 Task: Vibrant graphic letterhead purple modern-geometric.
Action: Mouse moved to (69, 76)
Screenshot: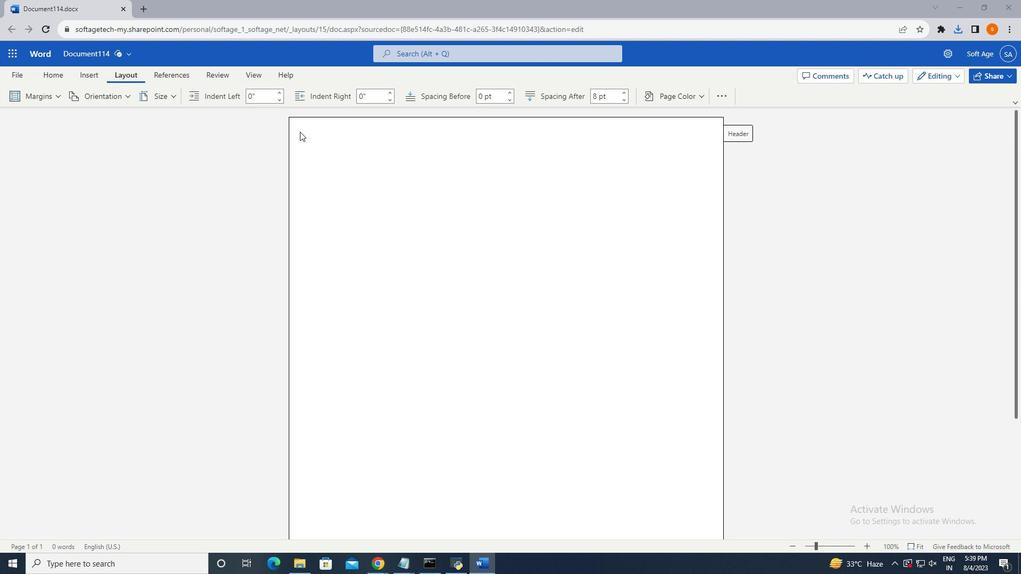 
Action: Mouse pressed left at (69, 76)
Screenshot: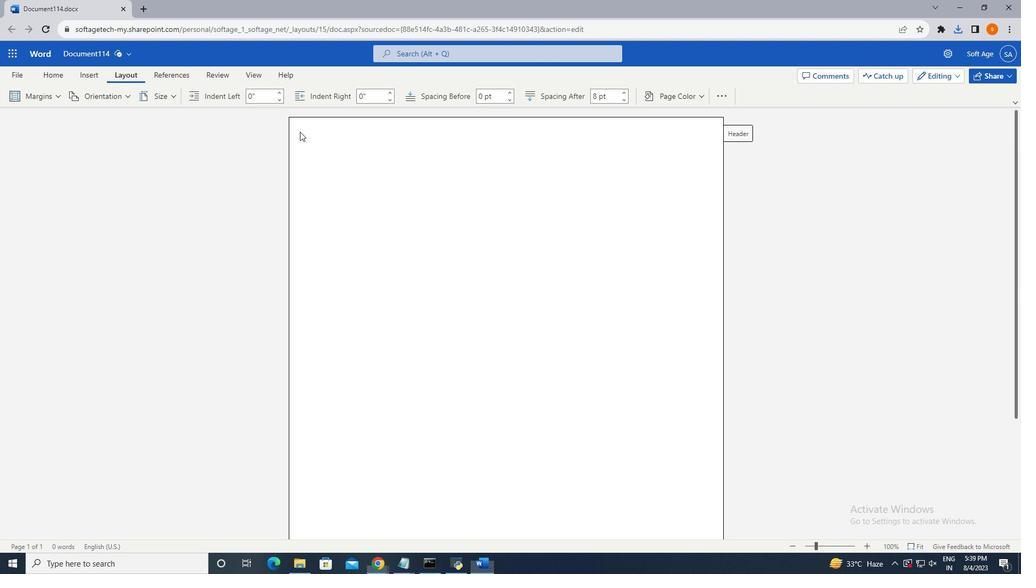 
Action: Mouse moved to (69, 69)
Screenshot: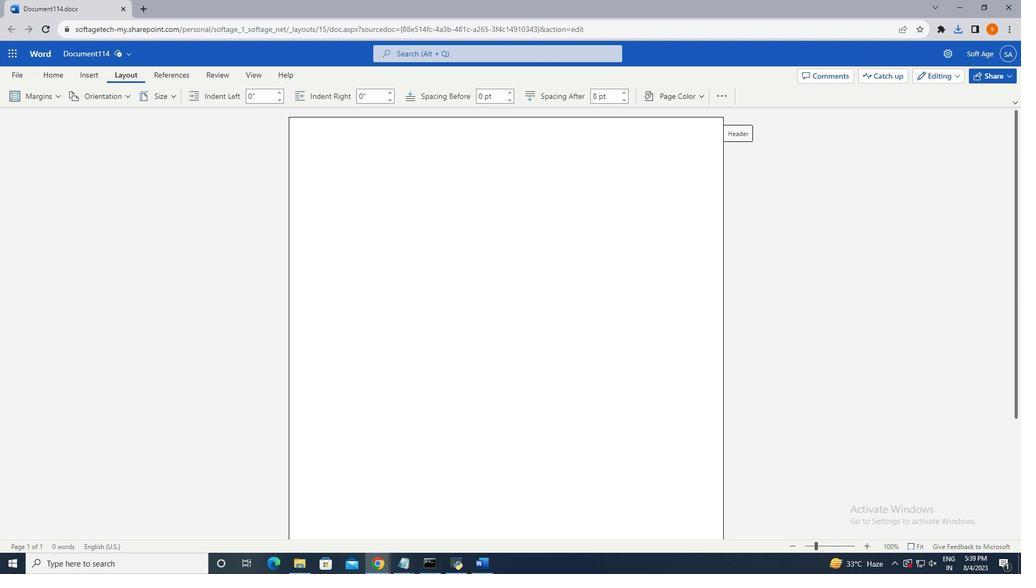 
Action: Mouse pressed left at (69, 69)
Screenshot: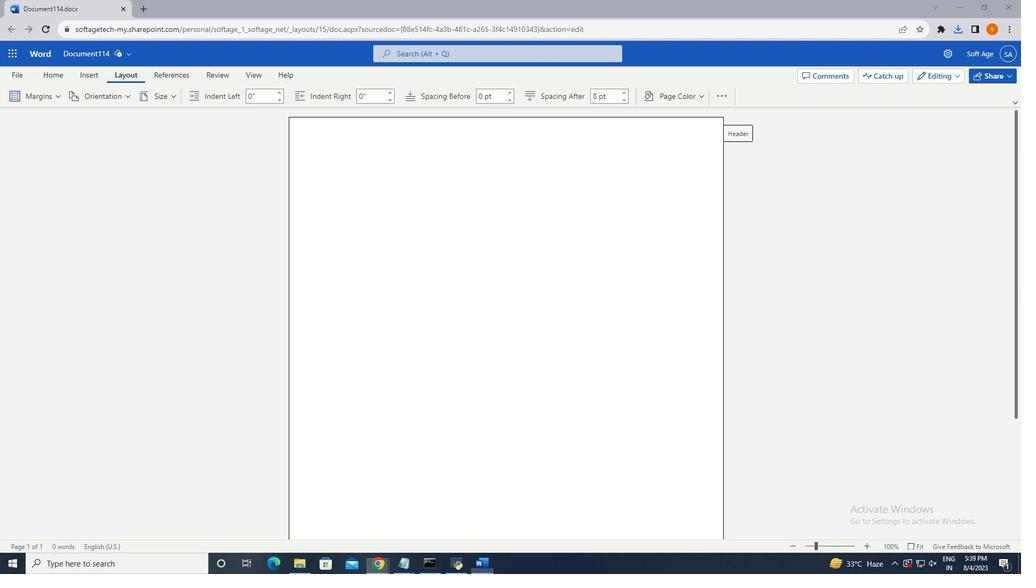 
Action: Mouse moved to (69, 91)
Screenshot: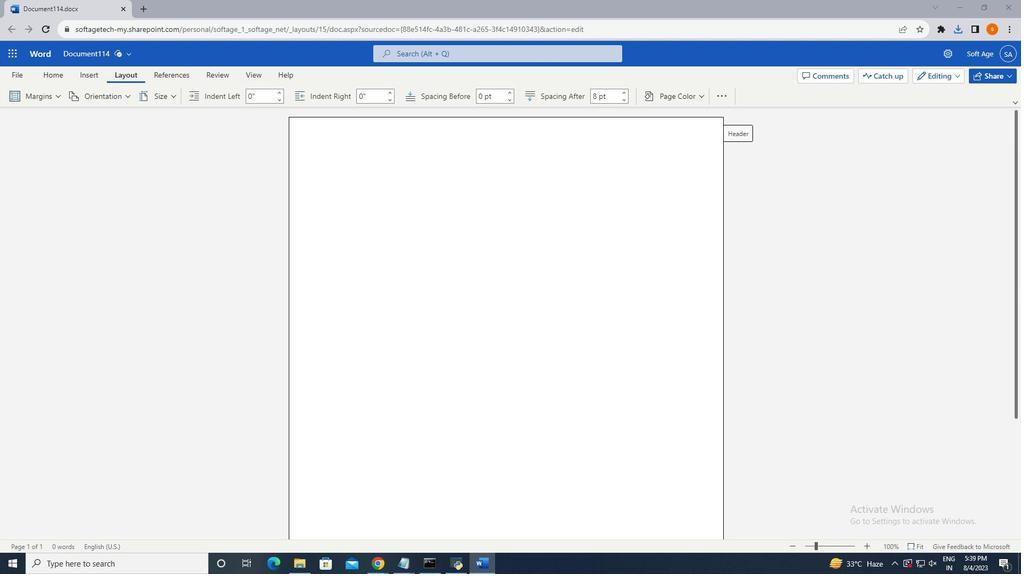 
Action: Mouse pressed left at (69, 91)
Screenshot: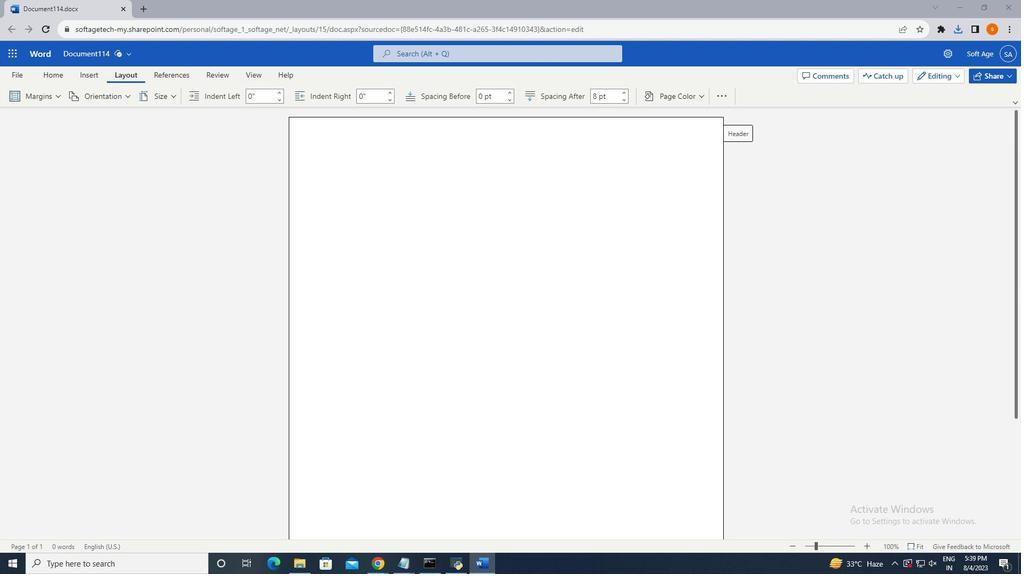 
Action: Key pressed ctrl+C
Screenshot: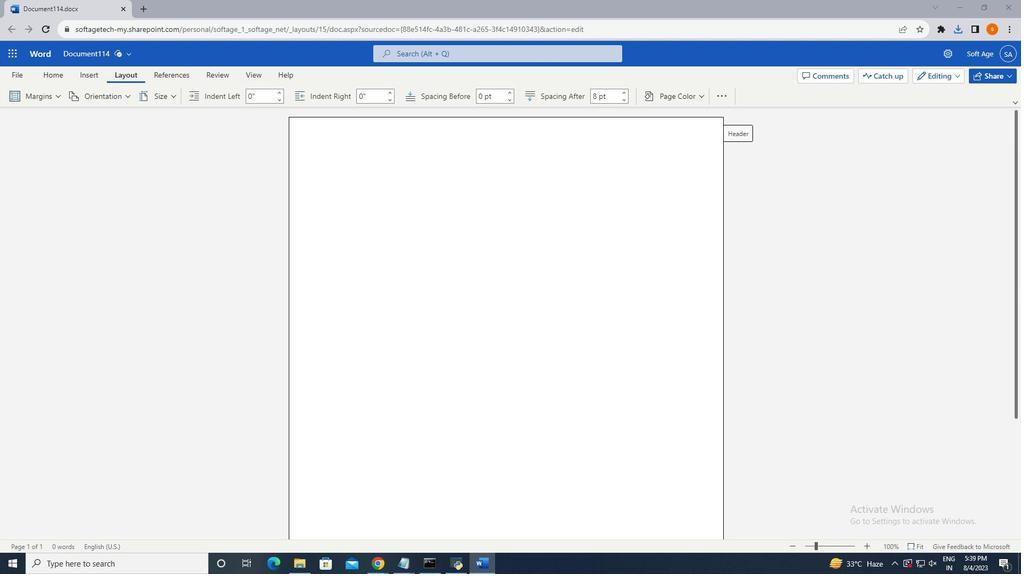 
Action: Mouse moved to (69, 73)
Screenshot: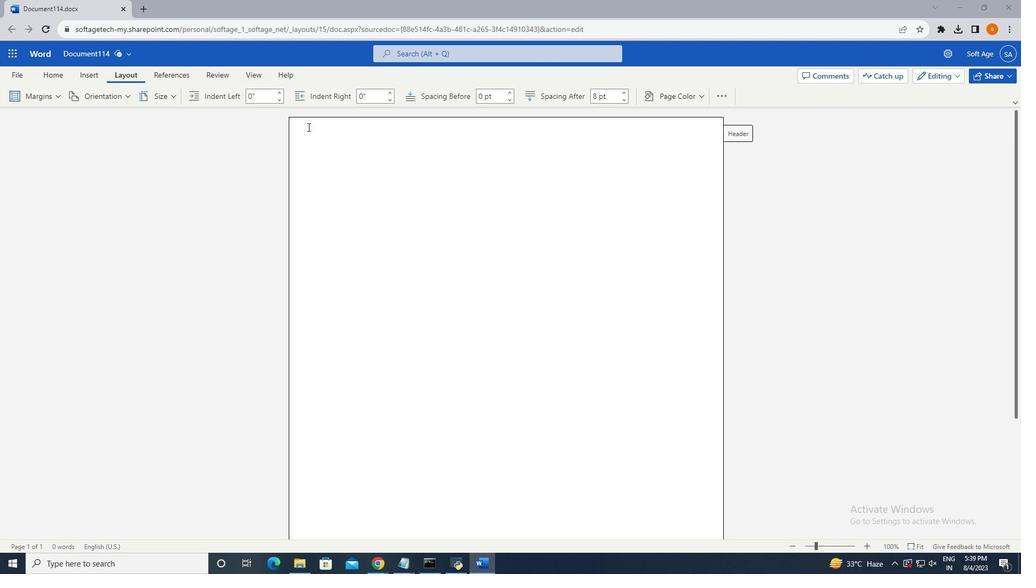 
Action: Mouse pressed left at (69, 73)
Screenshot: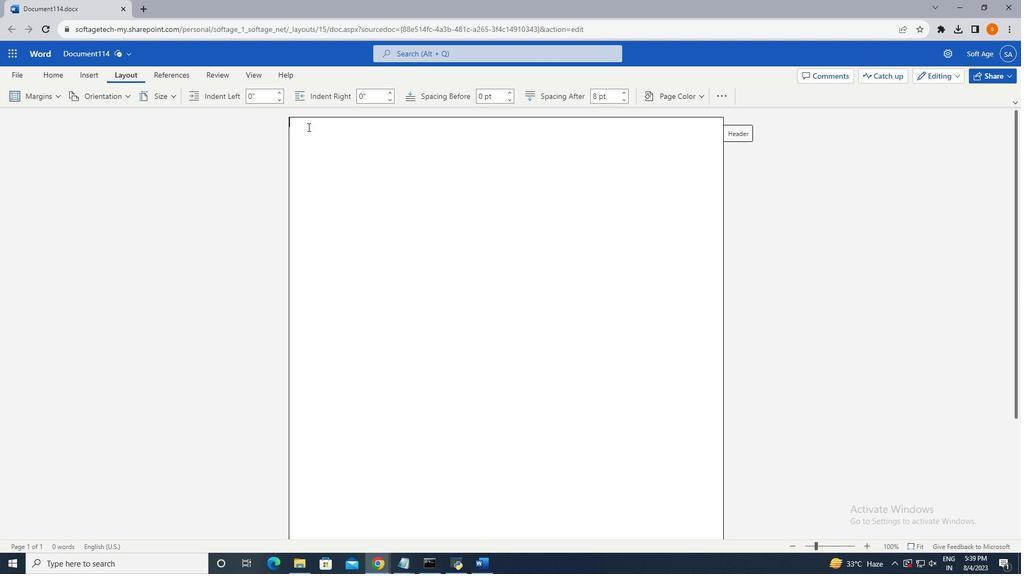 
Action: Mouse moved to (69, 72)
Screenshot: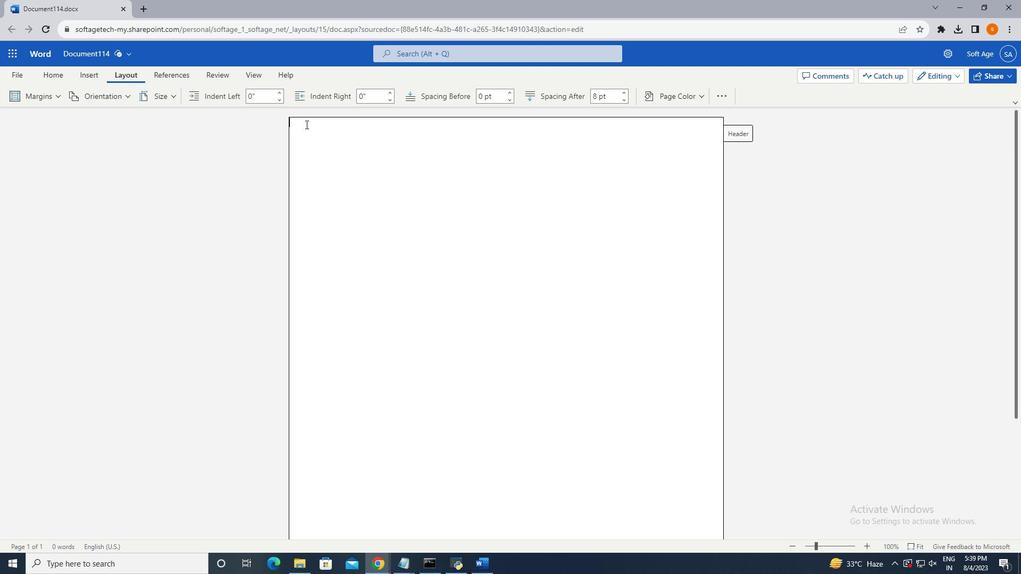 
Action: Key pressed ctrl+V
Screenshot: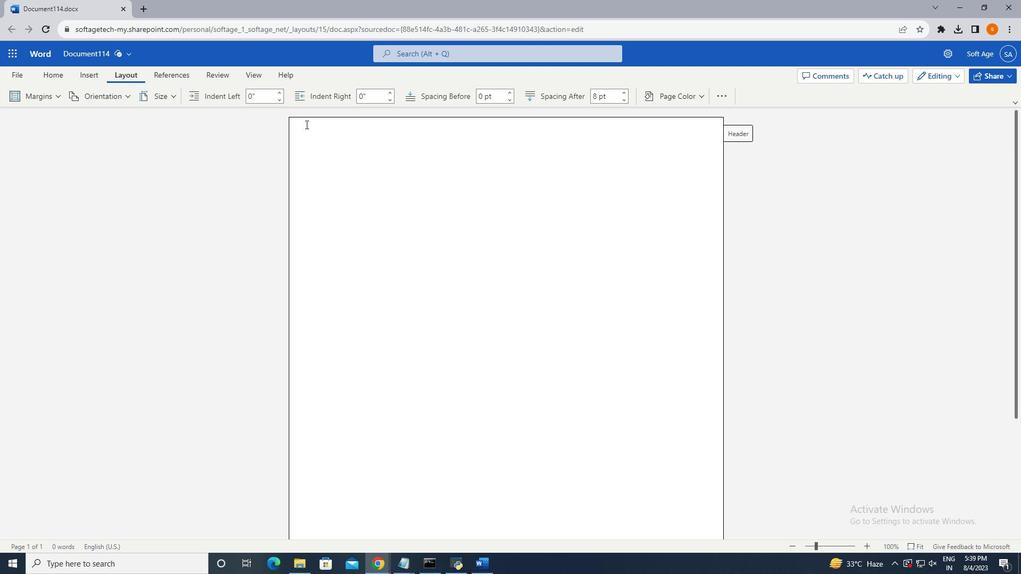 
Action: Mouse moved to (69, 92)
Screenshot: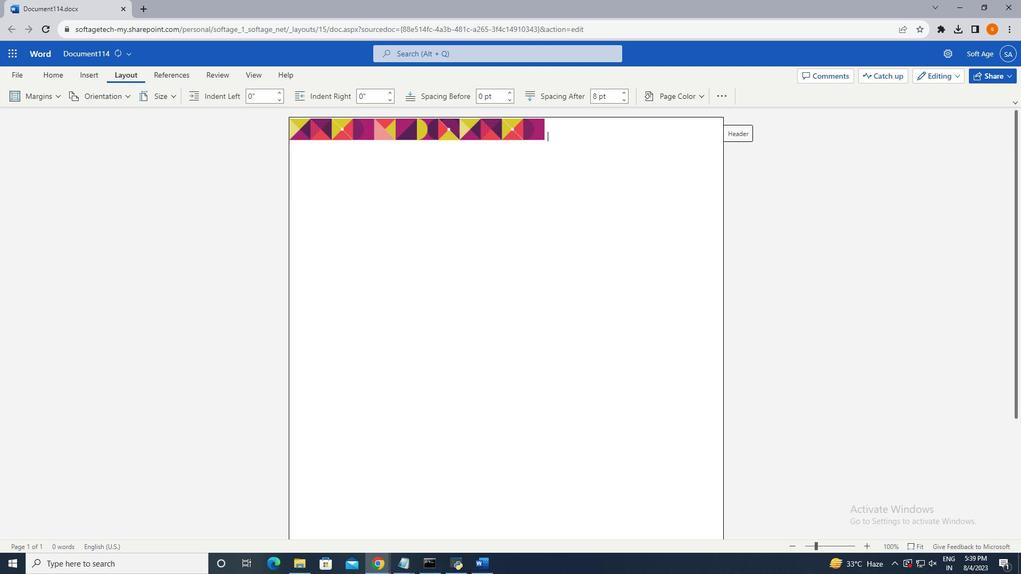 
Action: Mouse pressed left at (69, 92)
Screenshot: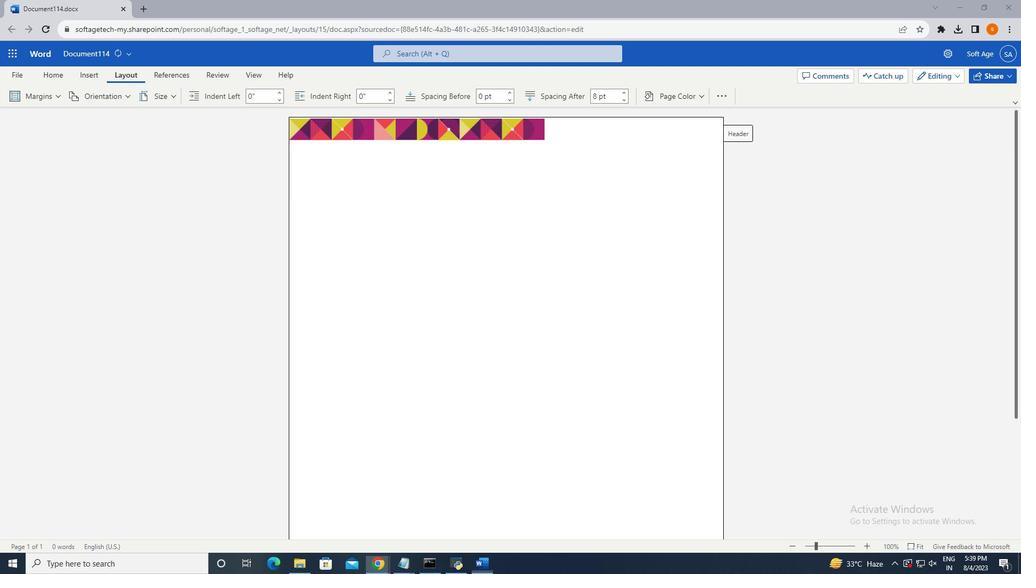 
Action: Mouse pressed left at (69, 92)
Screenshot: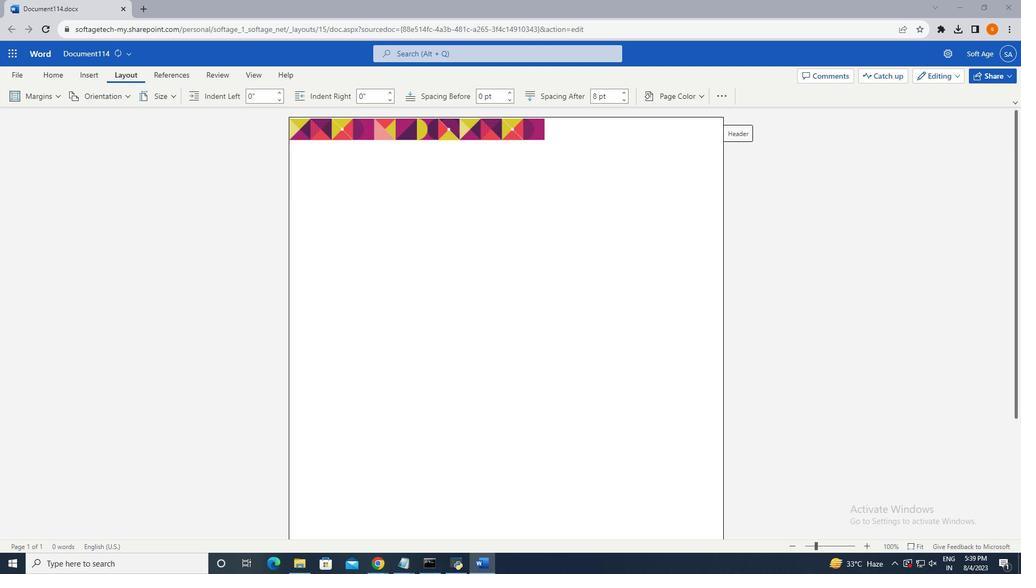
Action: Key pressed ctrl+C
Screenshot: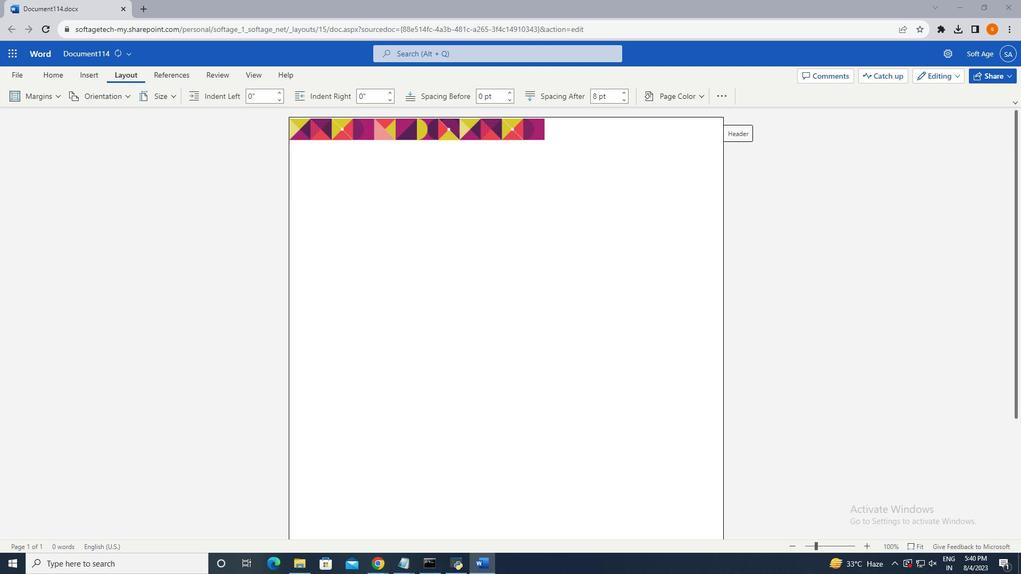
Action: Mouse moved to (69, 75)
Screenshot: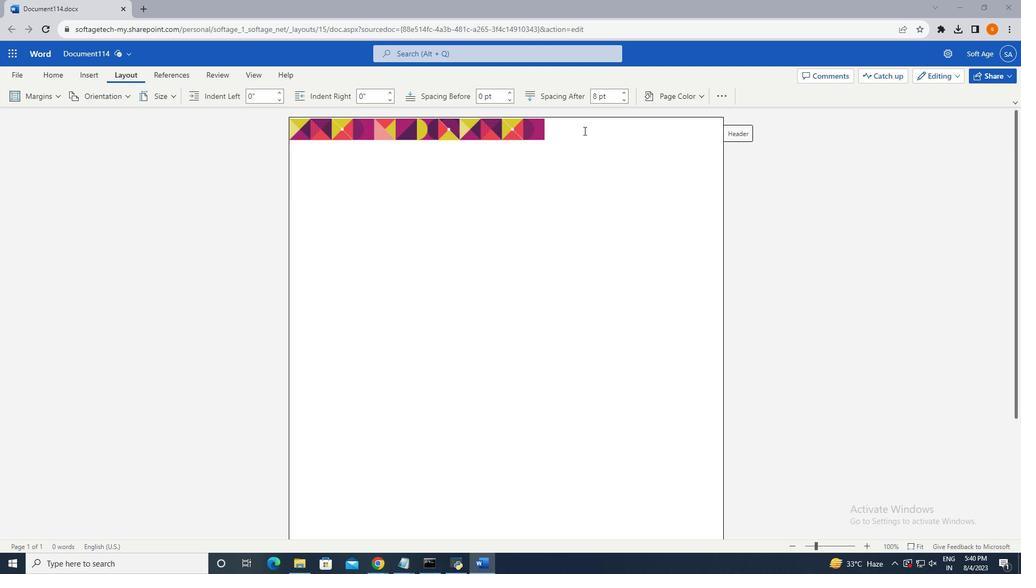 
Action: Mouse pressed left at (69, 75)
Screenshot: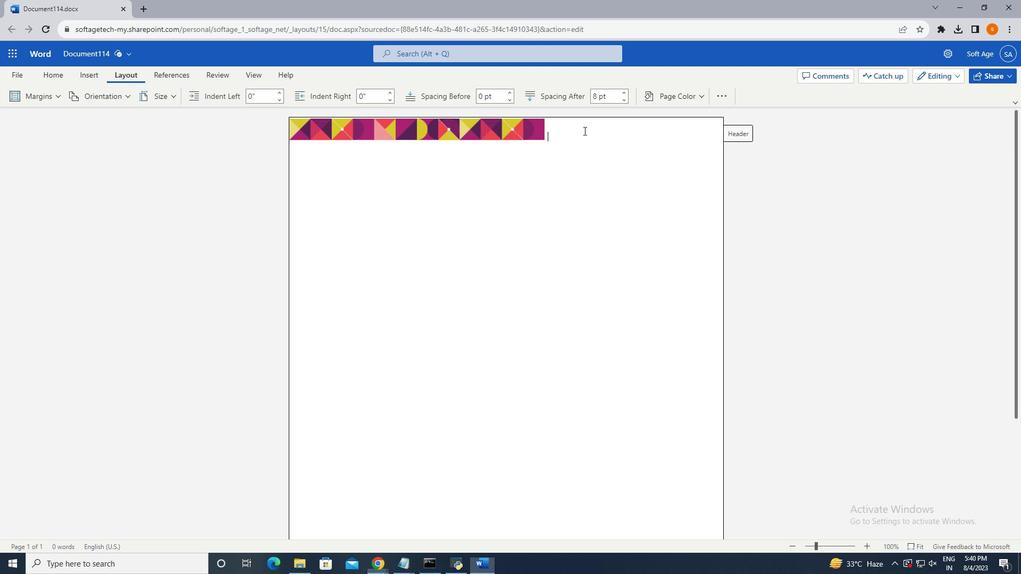 
Action: Mouse moved to (69, 73)
Screenshot: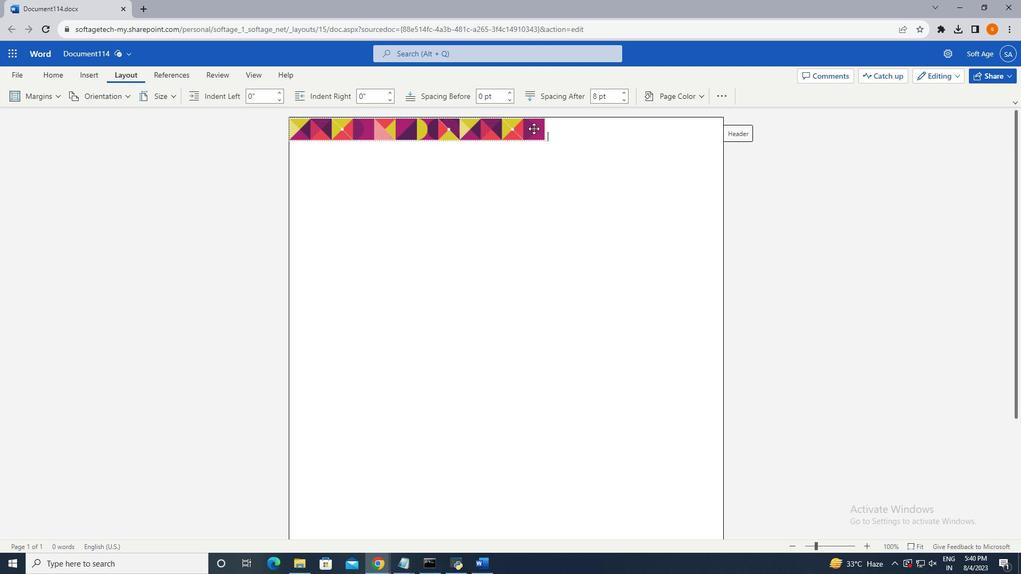 
Action: Key pressed ctrl+V
Screenshot: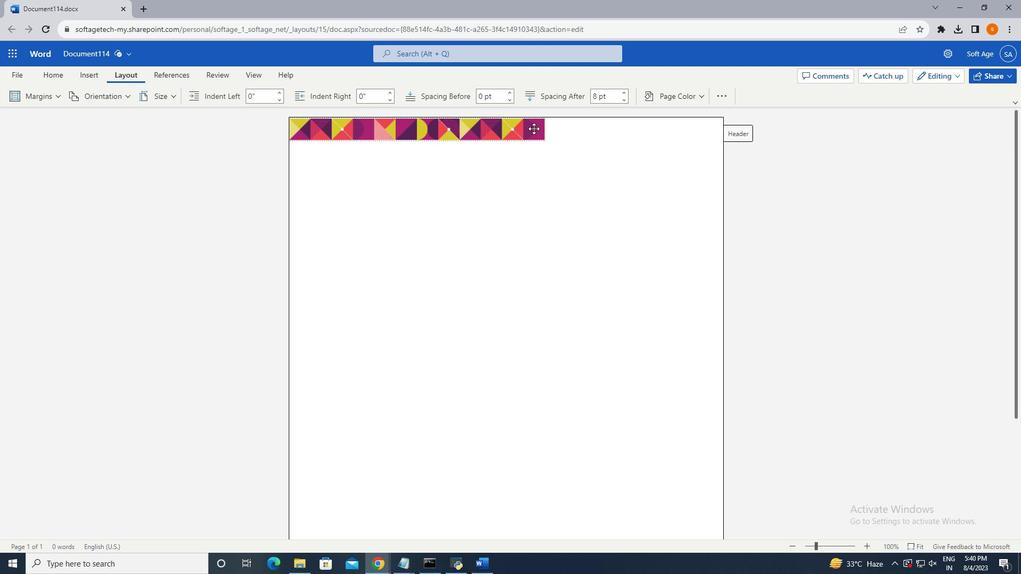 
Action: Mouse moved to (69, 80)
Screenshot: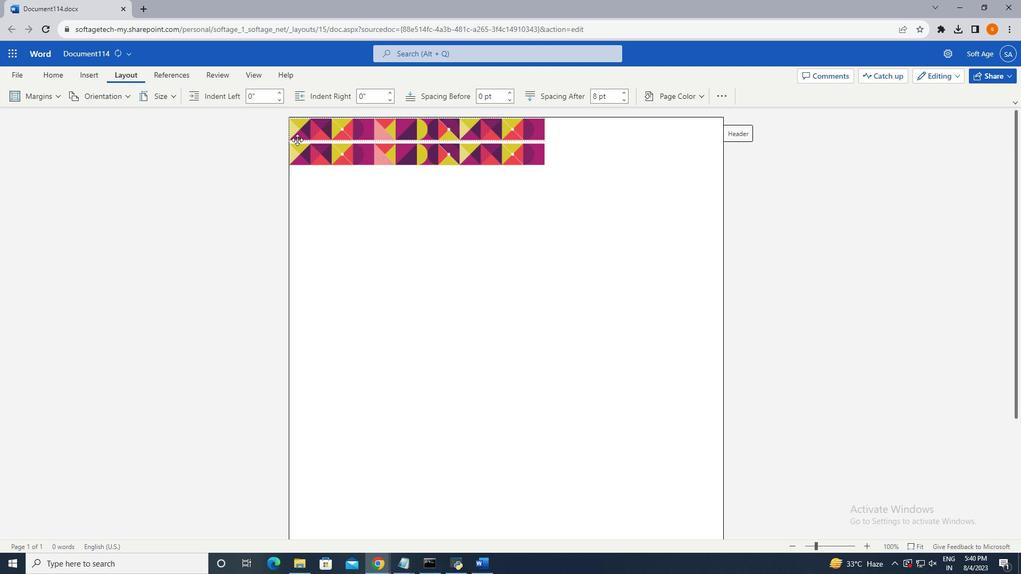 
Action: Mouse pressed left at (69, 80)
Screenshot: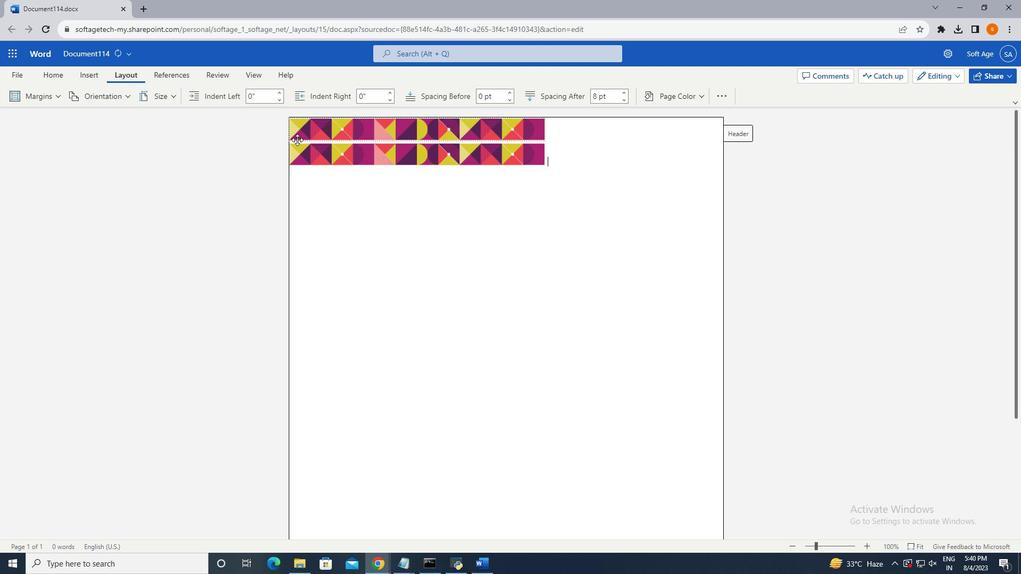 
Action: Mouse moved to (69, 91)
Screenshot: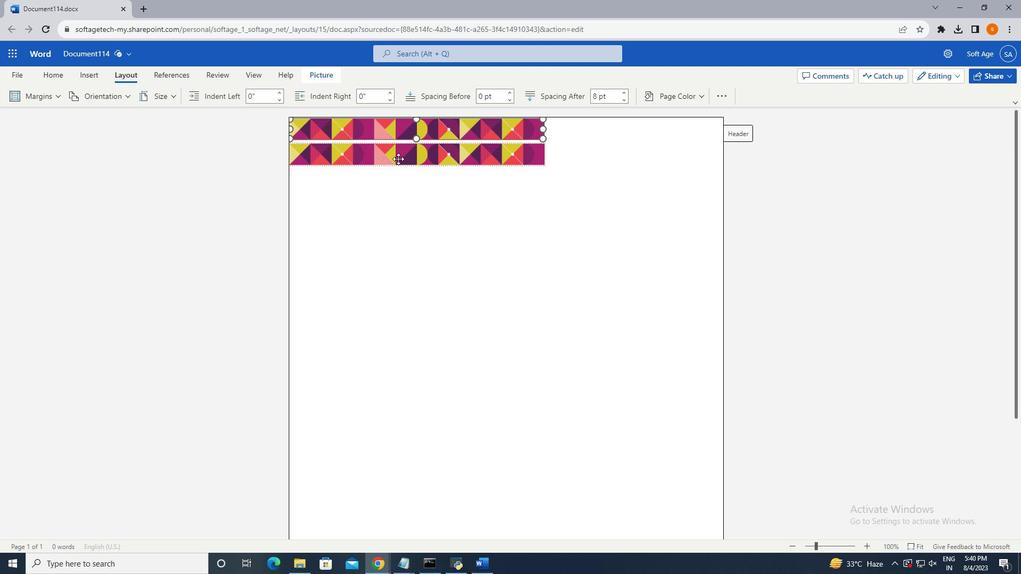 
Action: Mouse pressed left at (69, 91)
Screenshot: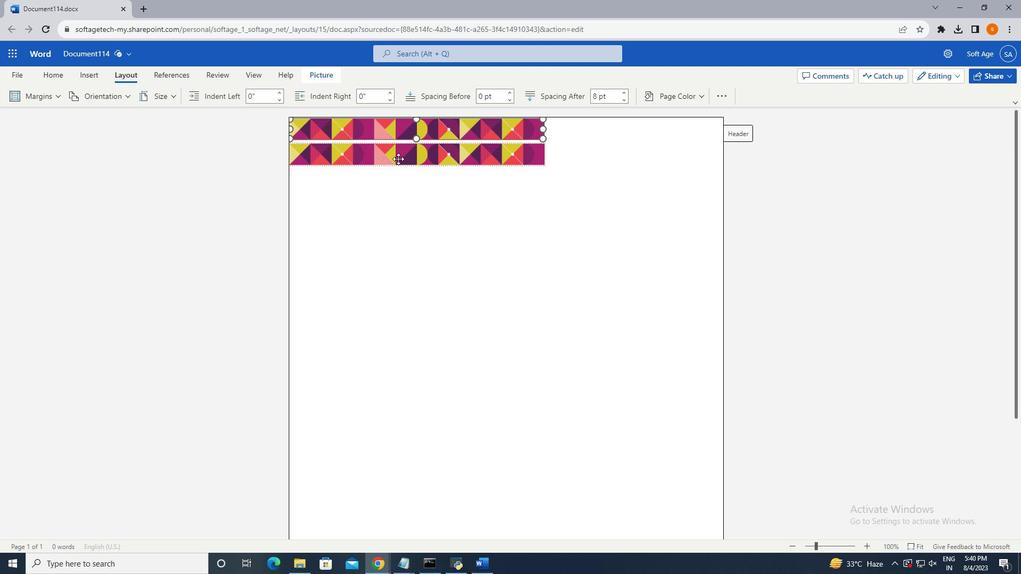 
Action: Mouse moved to (69, 90)
Screenshot: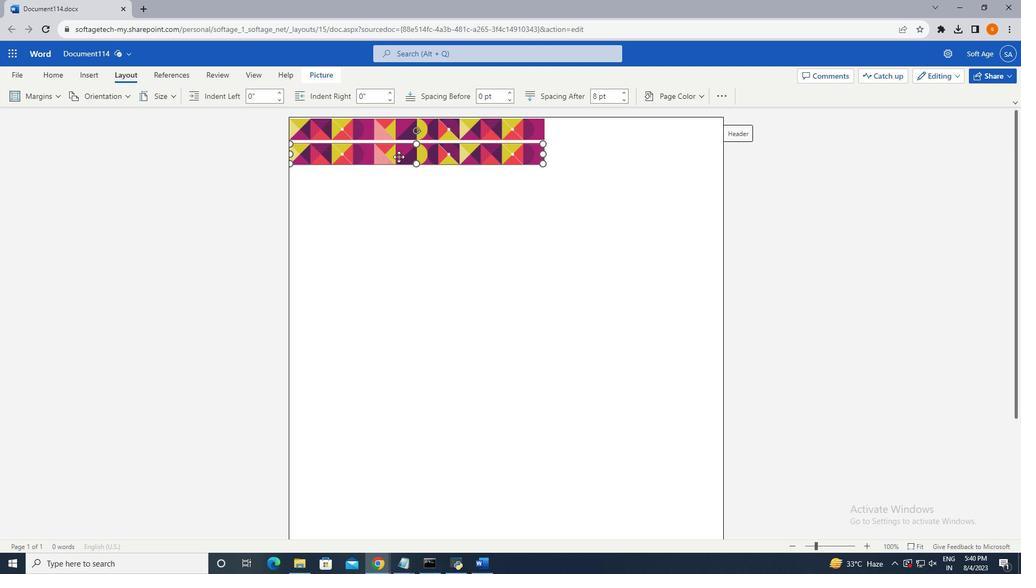 
Action: Key pressed <Key.delete>
Screenshot: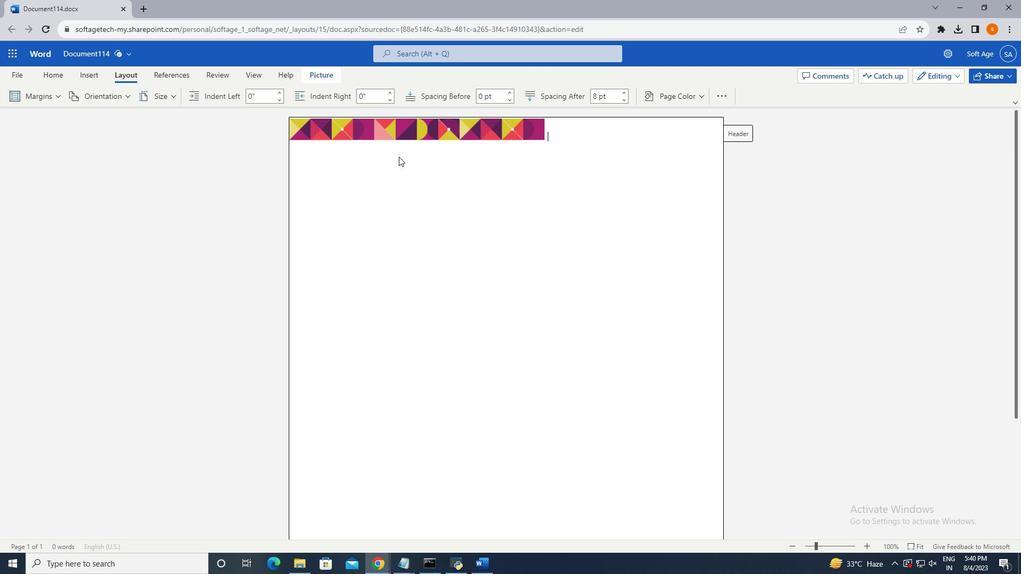 
Action: Mouse moved to (69, 73)
Screenshot: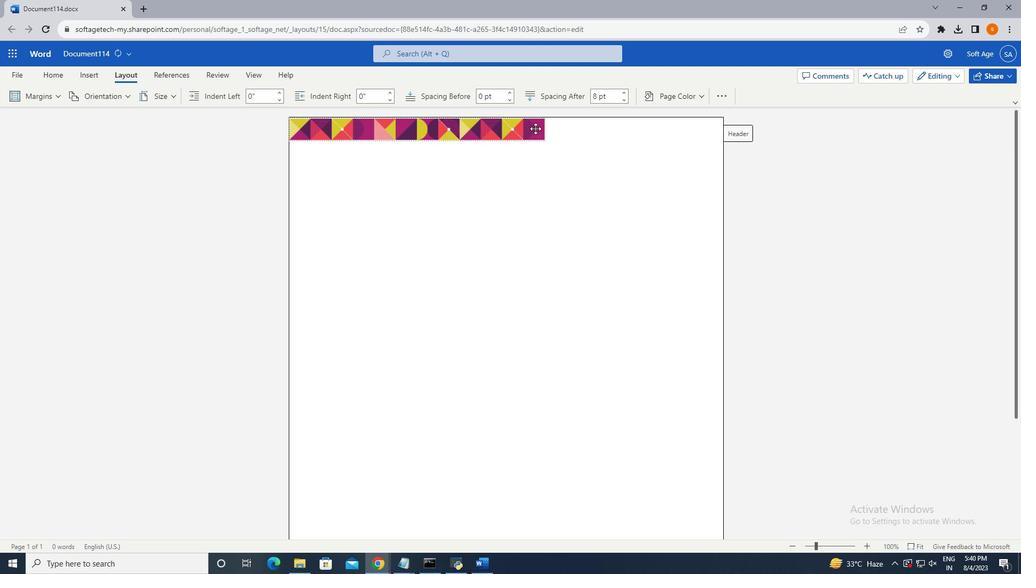 
Action: Mouse pressed left at (69, 73)
Screenshot: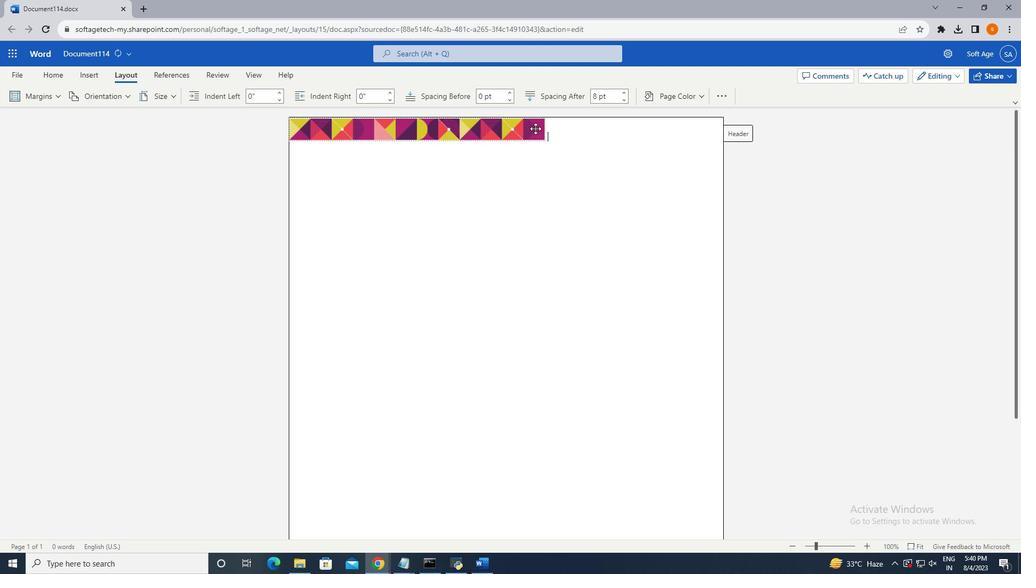 
Action: Mouse moved to (69, 75)
Screenshot: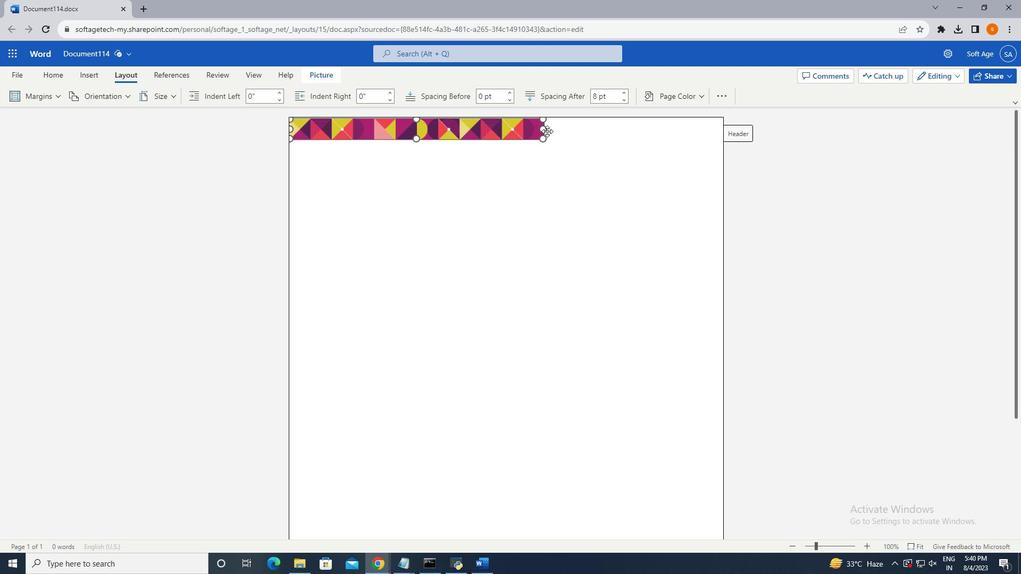 
Action: Mouse pressed left at (69, 75)
Screenshot: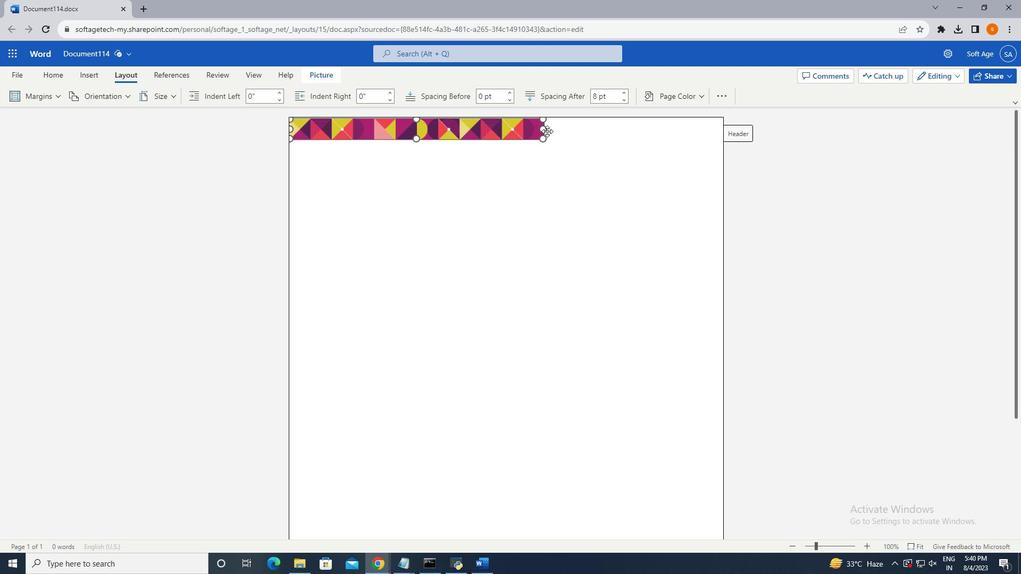 
Action: Mouse moved to (69, 75)
Screenshot: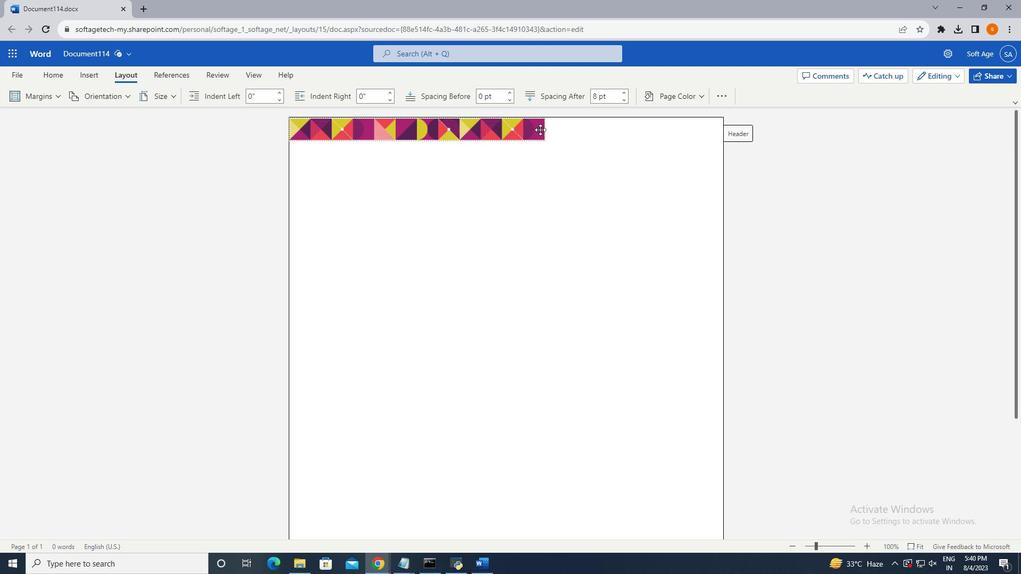 
Action: Mouse pressed left at (69, 75)
Screenshot: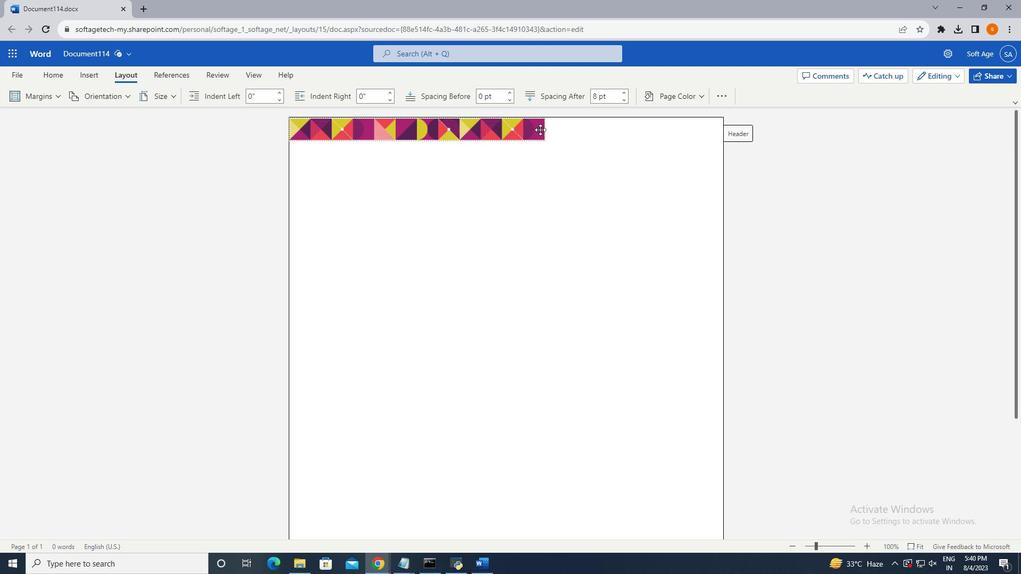
Action: Mouse moved to (69, 73)
Screenshot: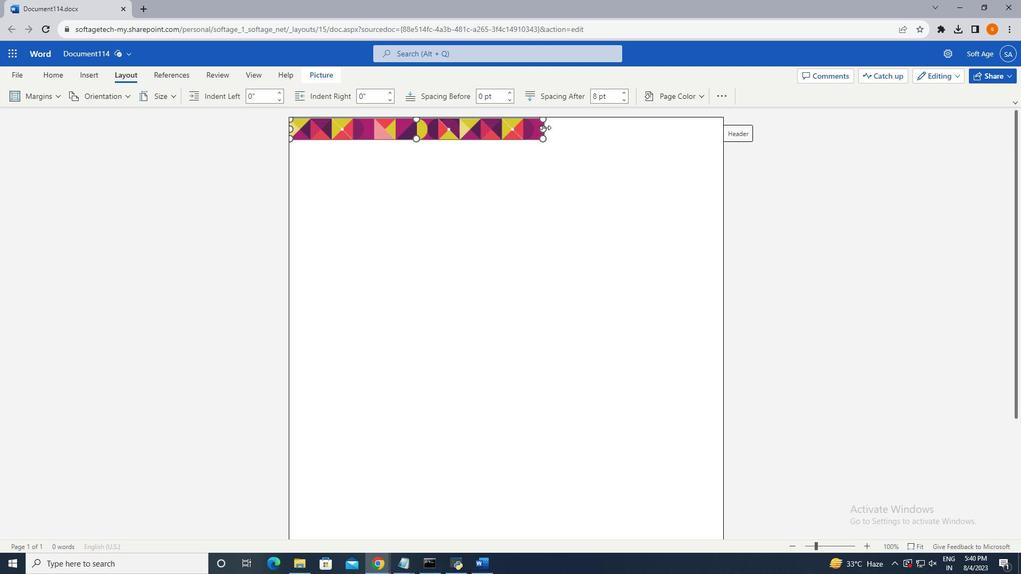 
Action: Mouse pressed left at (69, 73)
Screenshot: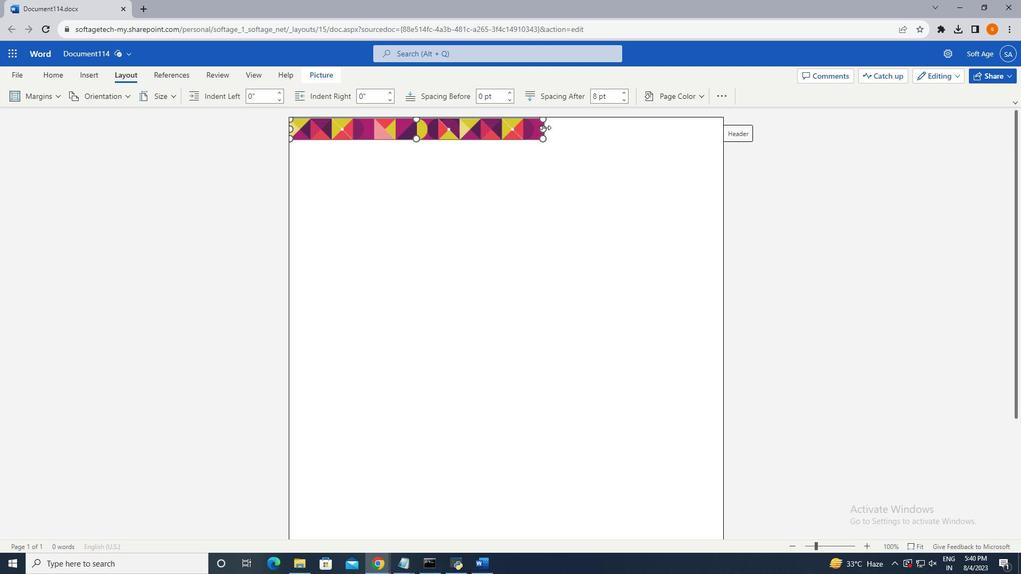 
Action: Mouse moved to (69, 109)
Screenshot: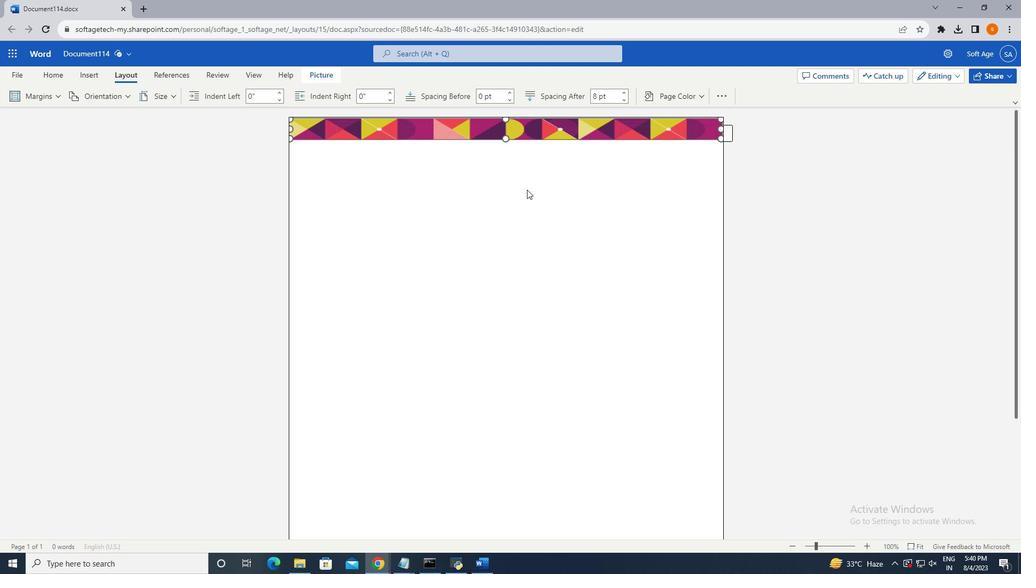 
Action: Mouse pressed left at (69, 109)
Screenshot: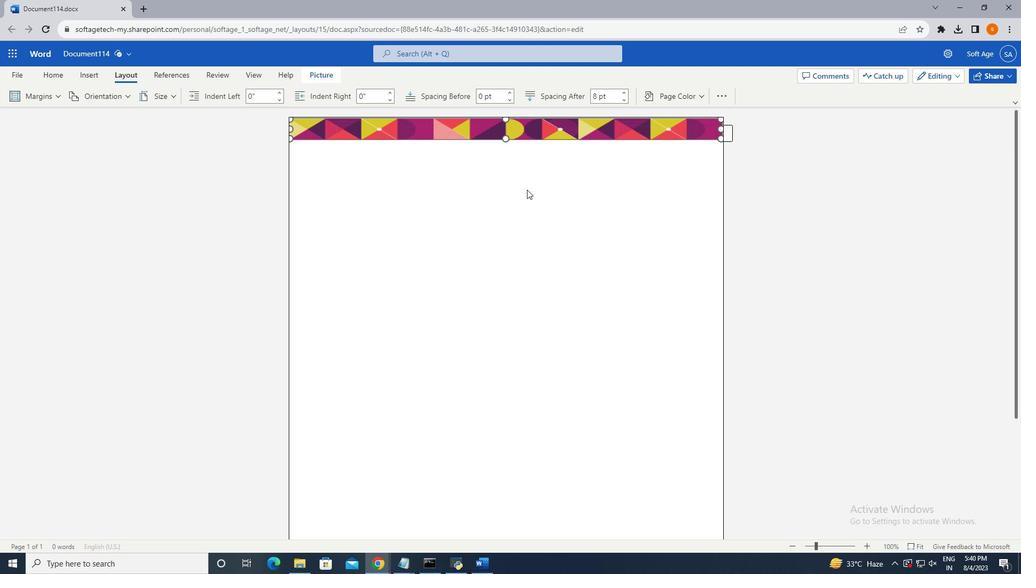 
Action: Mouse moved to (69, 90)
Screenshot: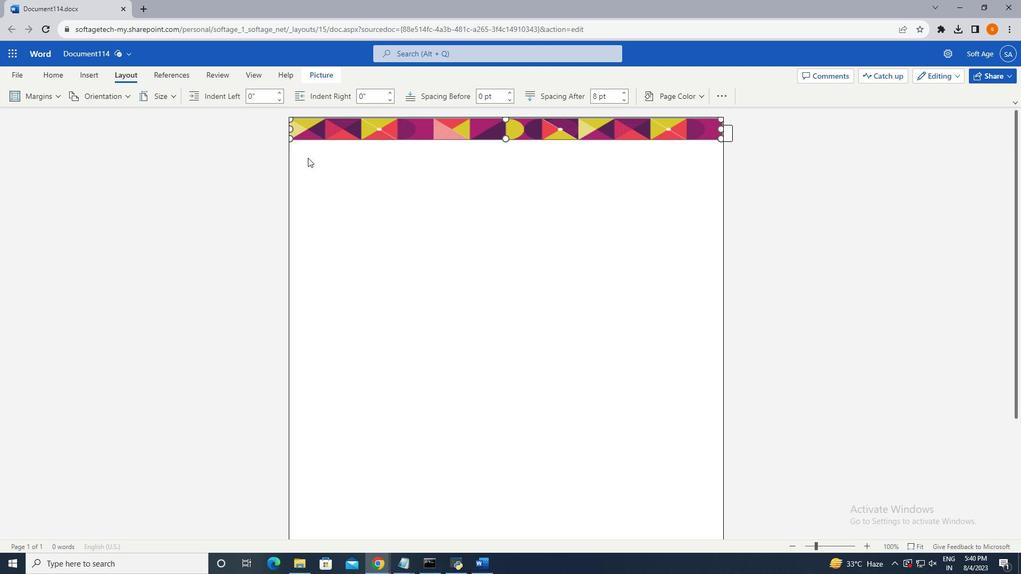 
Action: Mouse pressed left at (69, 90)
Screenshot: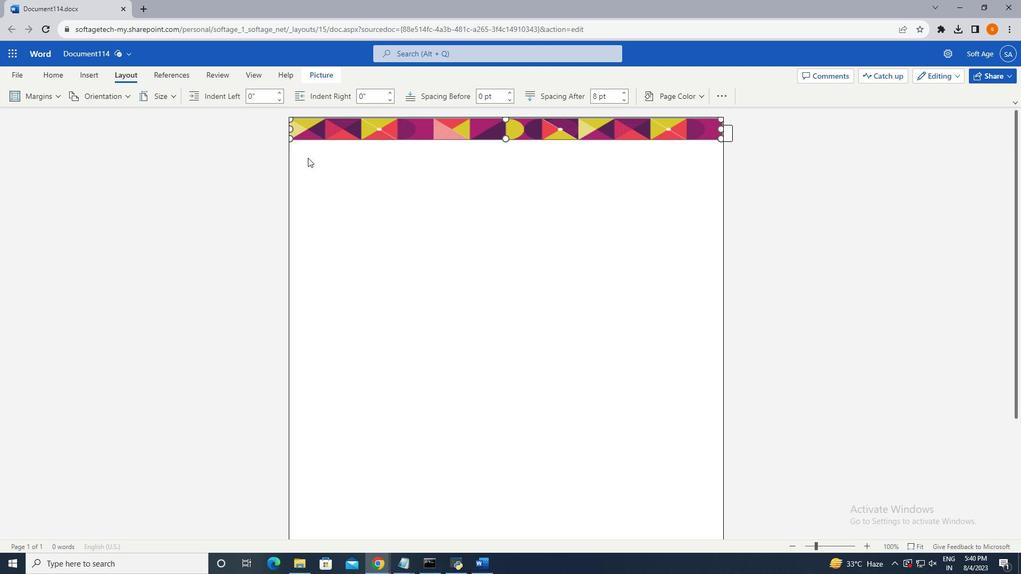
Action: Mouse moved to (69, 98)
Screenshot: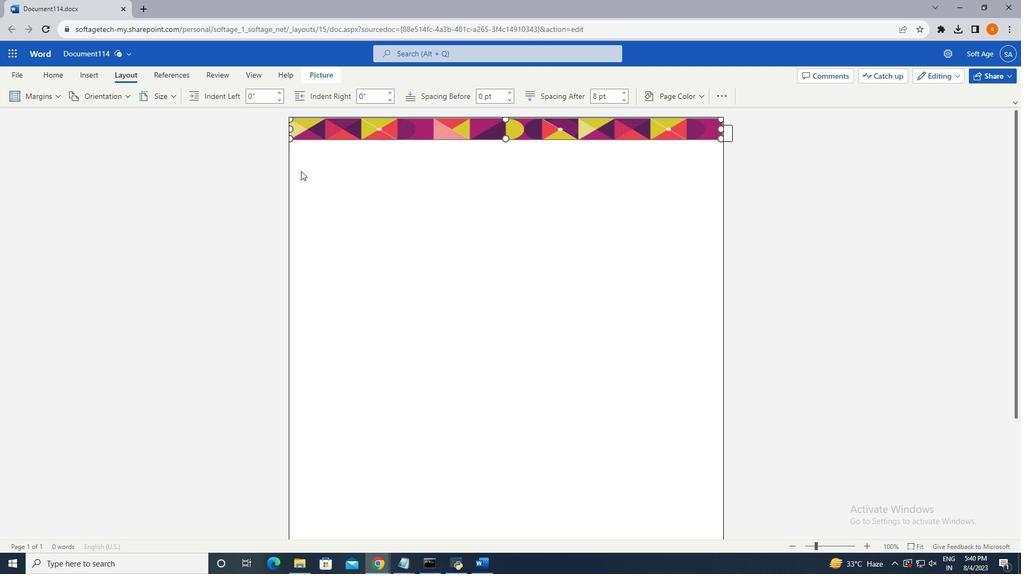 
Action: Mouse pressed left at (69, 98)
Screenshot: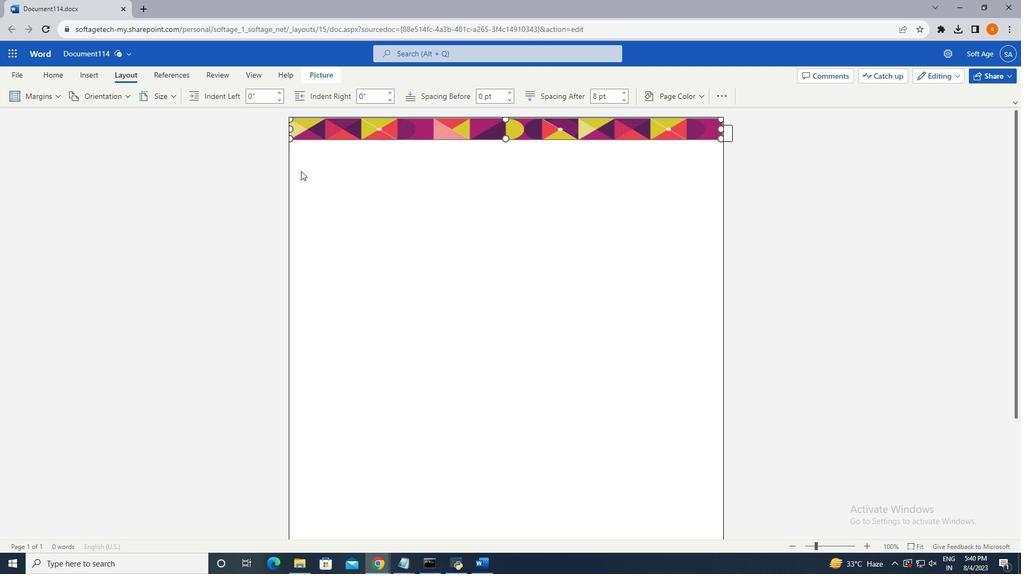 
Action: Mouse pressed left at (69, 98)
Screenshot: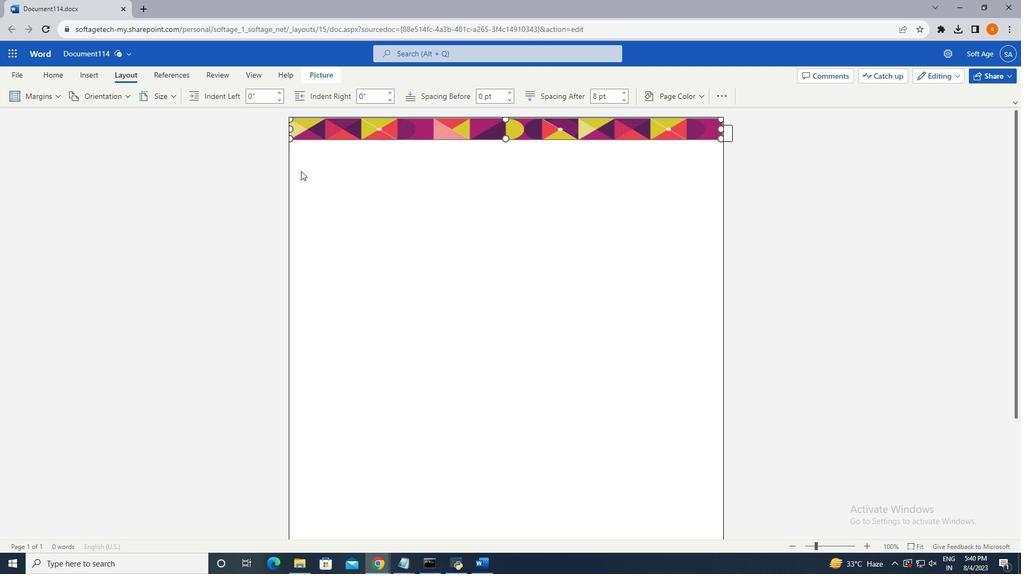
Action: Mouse moved to (69, 81)
Screenshot: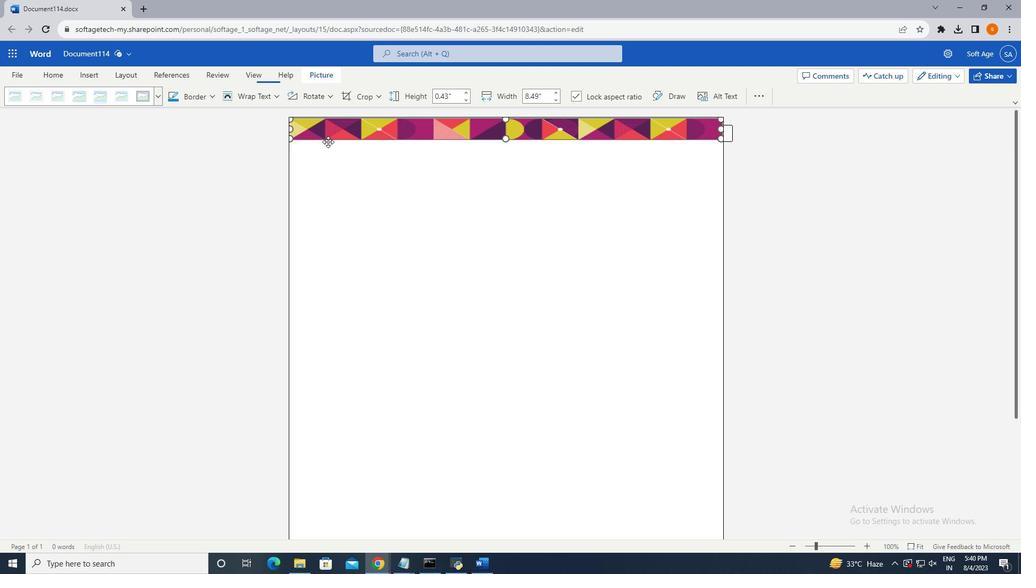 
Action: Mouse pressed left at (69, 81)
Screenshot: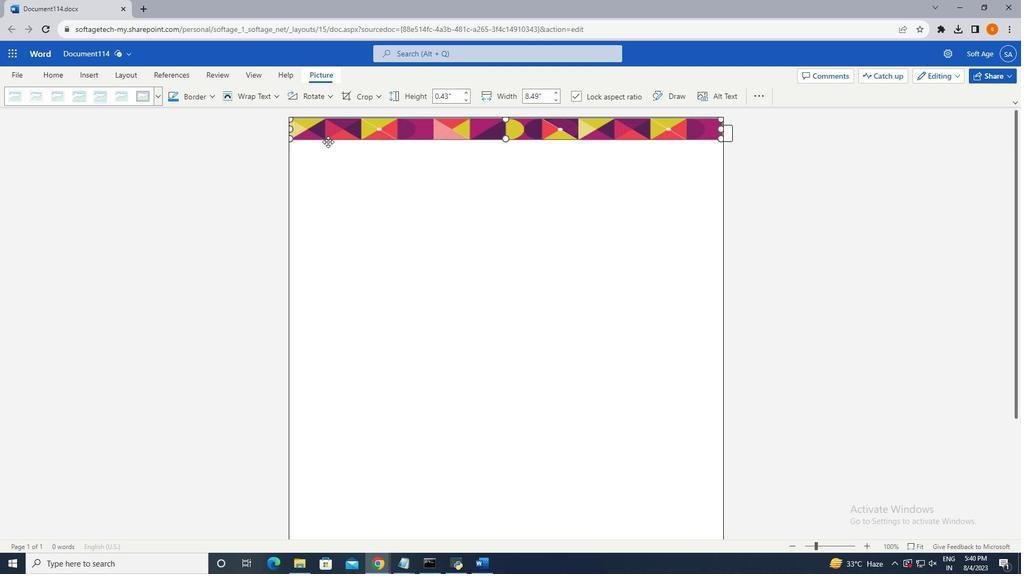 
Action: Mouse moved to (69, 77)
Screenshot: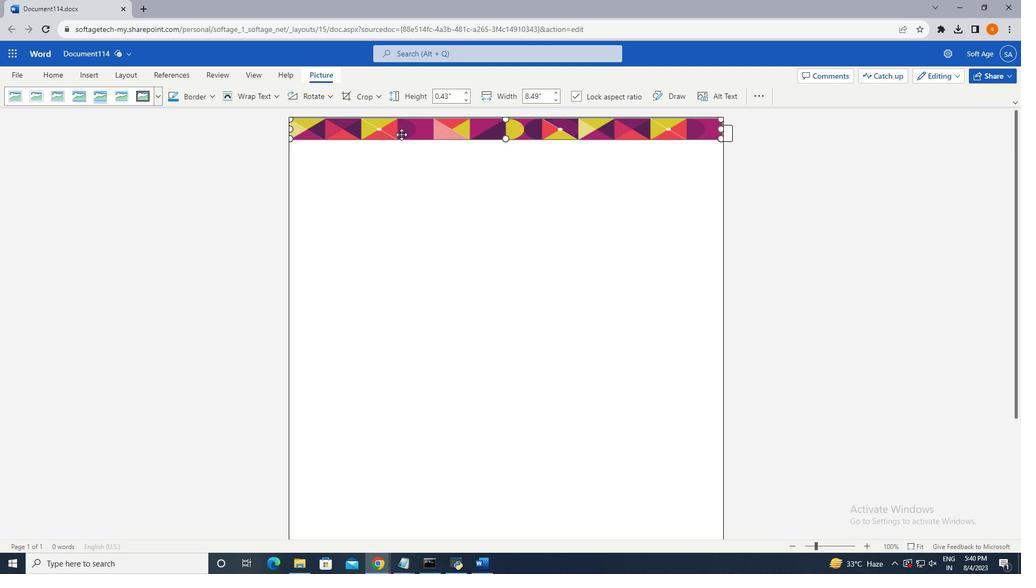 
Action: Mouse pressed left at (69, 77)
Screenshot: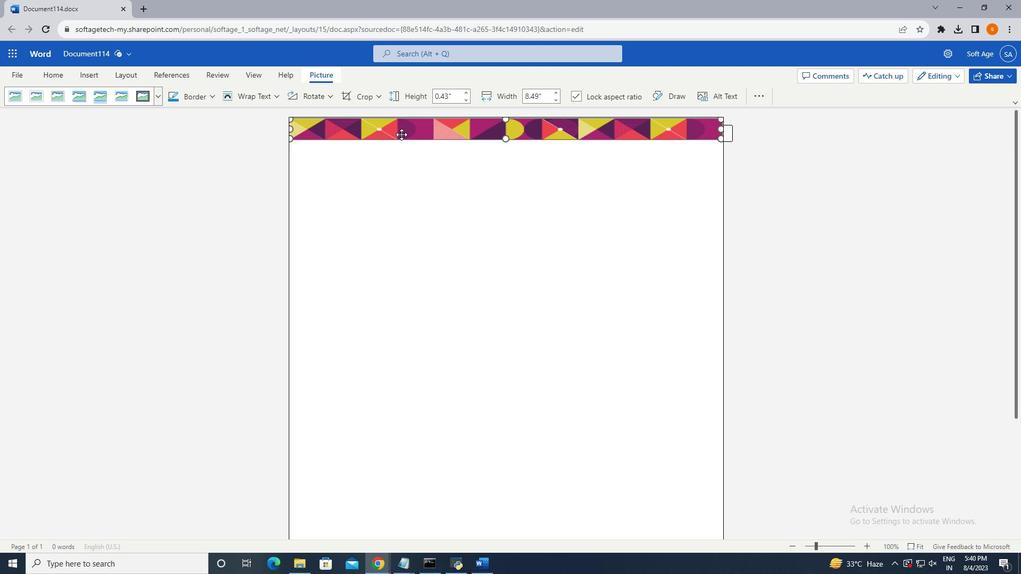 
Action: Mouse moved to (69, 99)
Screenshot: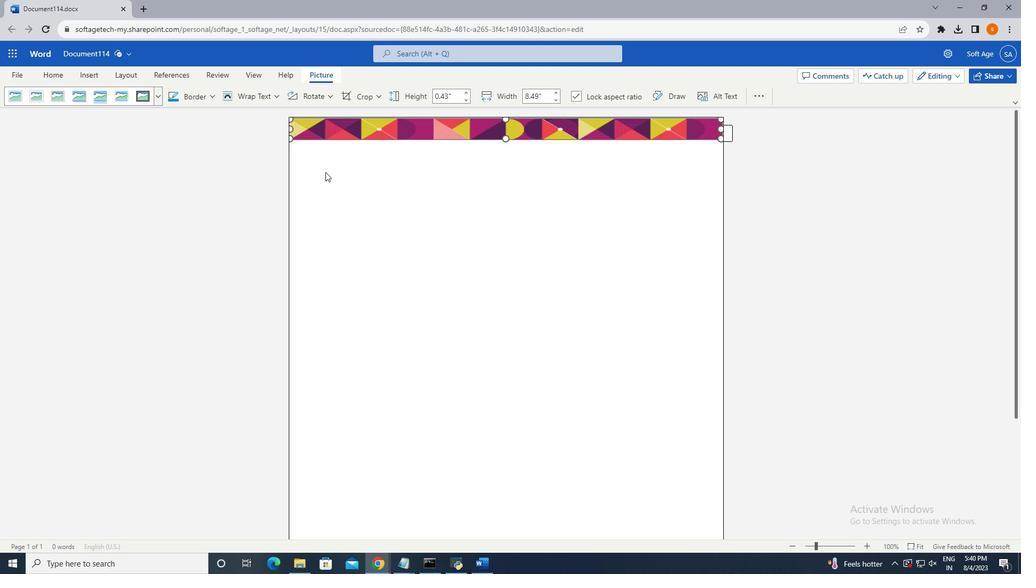 
Action: Mouse pressed left at (69, 99)
Screenshot: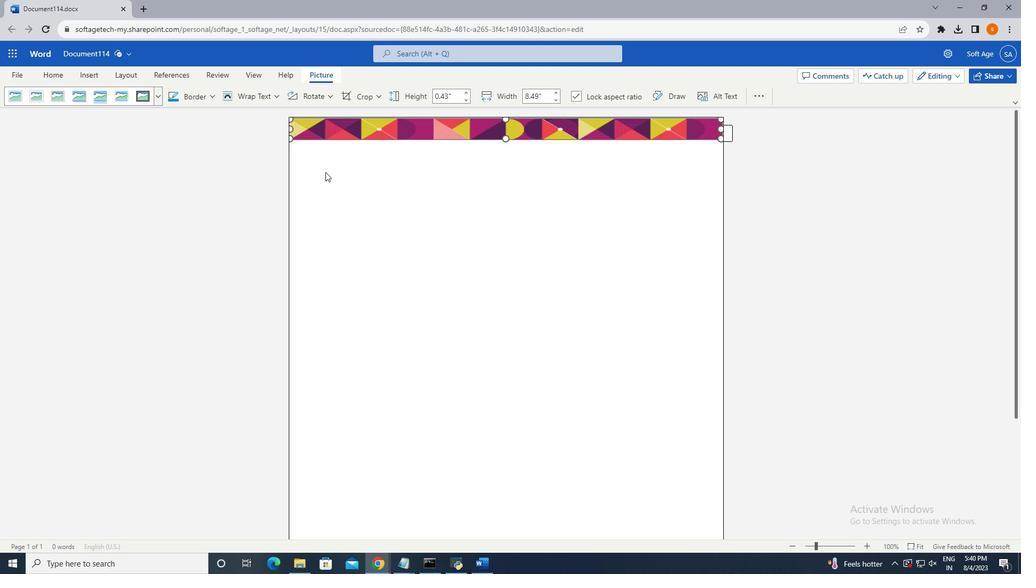 
Action: Mouse moved to (69, 97)
Screenshot: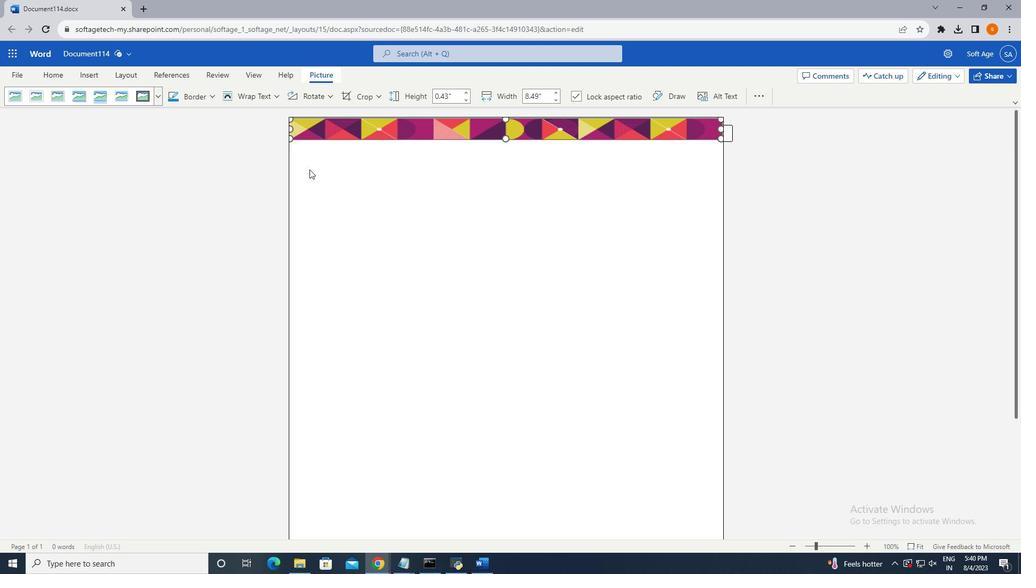
Action: Mouse pressed left at (69, 97)
Screenshot: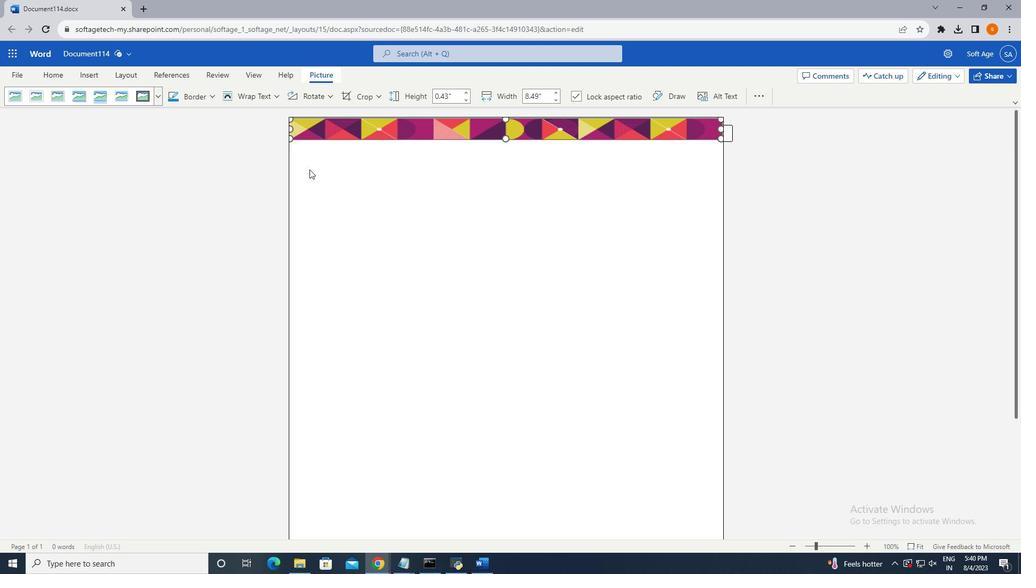 
Action: Mouse pressed left at (69, 97)
Screenshot: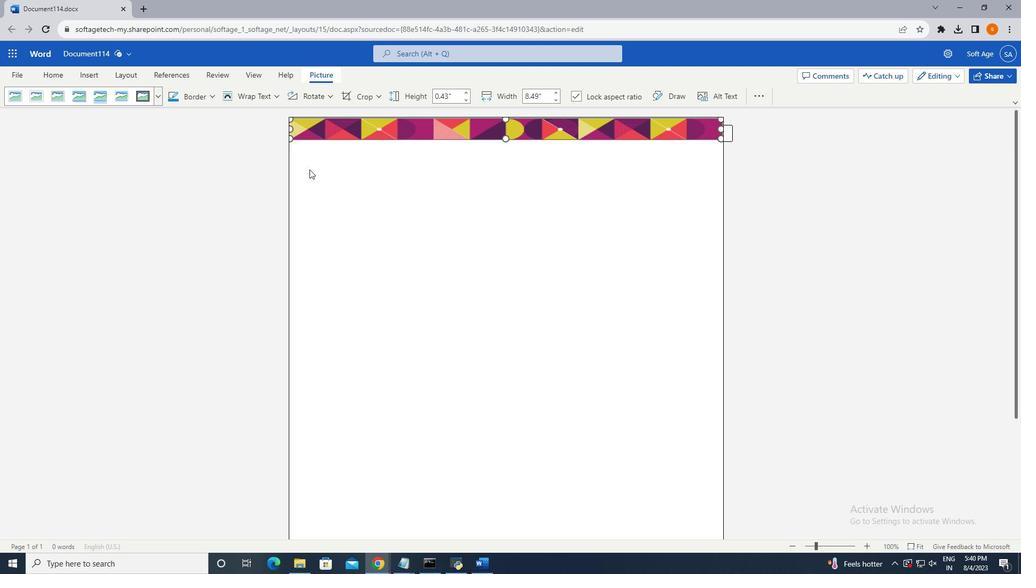 
Action: Mouse moved to (69, 77)
Screenshot: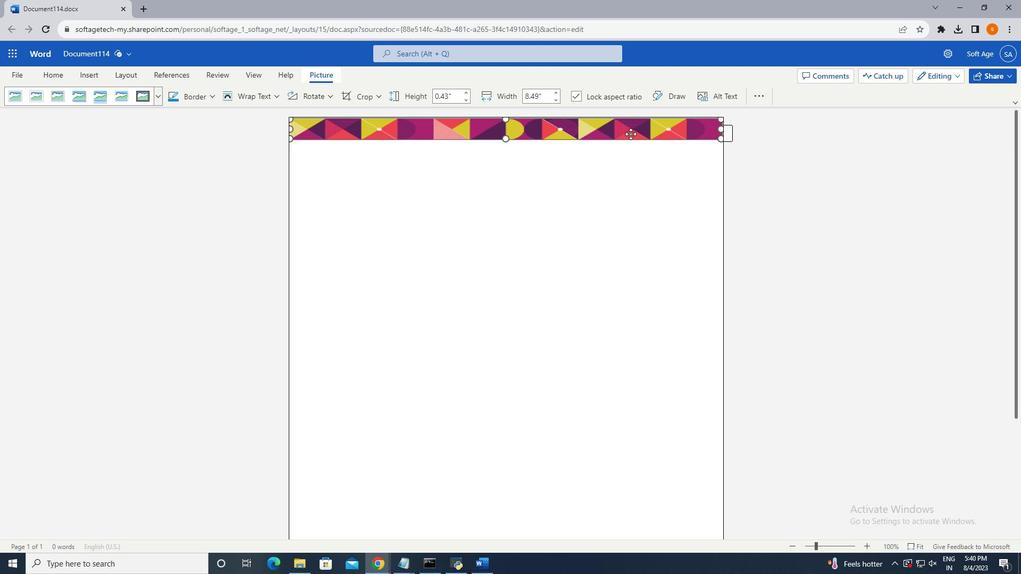 
Action: Mouse pressed left at (69, 77)
Screenshot: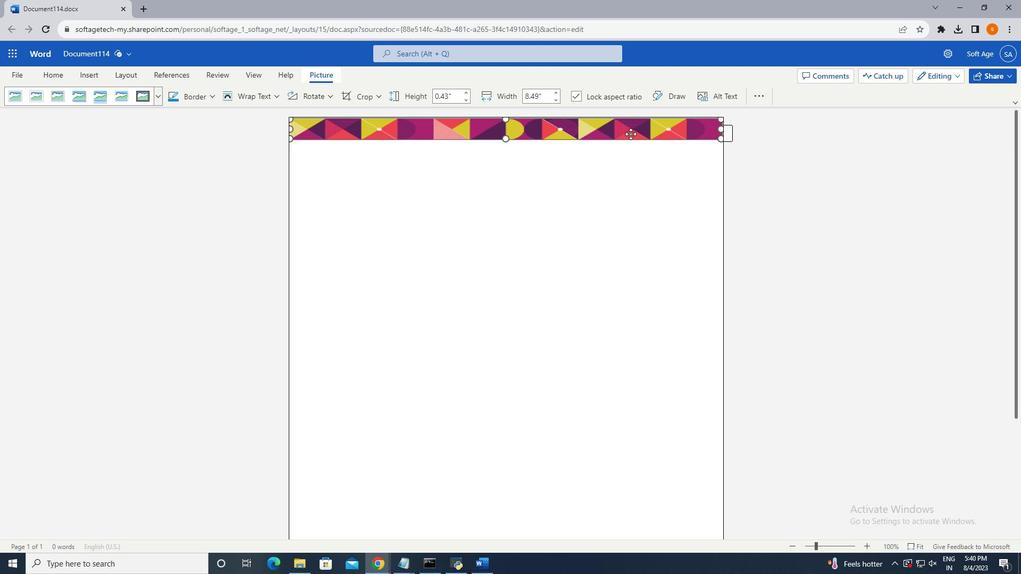 
Action: Mouse moved to (69, 106)
Screenshot: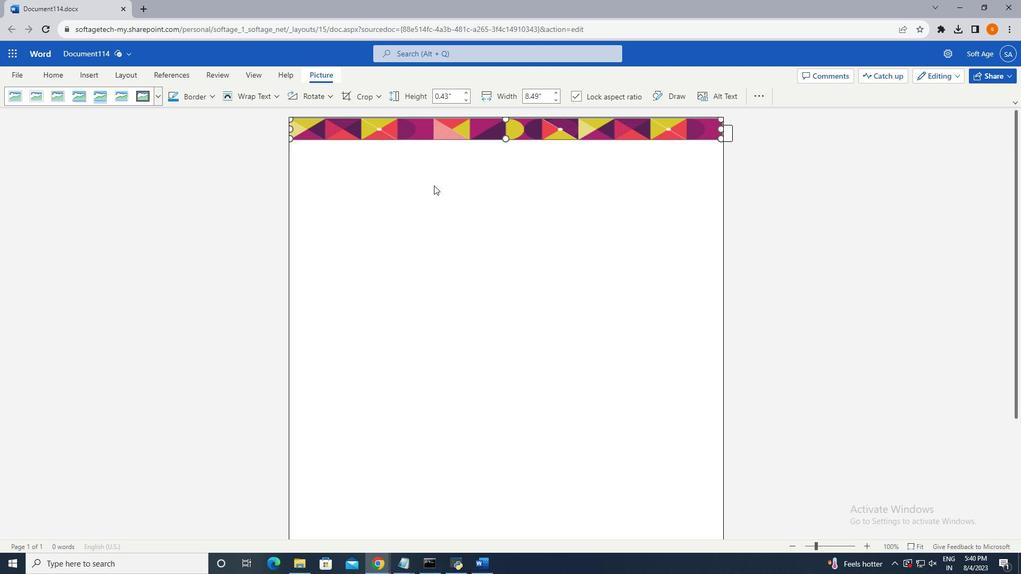 
Action: Mouse pressed left at (69, 106)
Screenshot: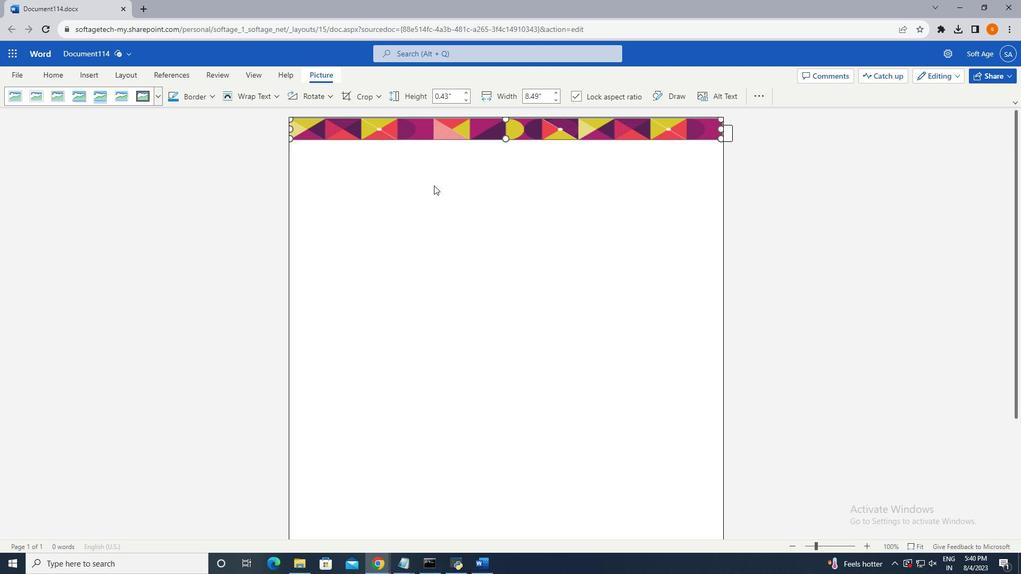 
Action: Mouse moved to (69, 106)
Screenshot: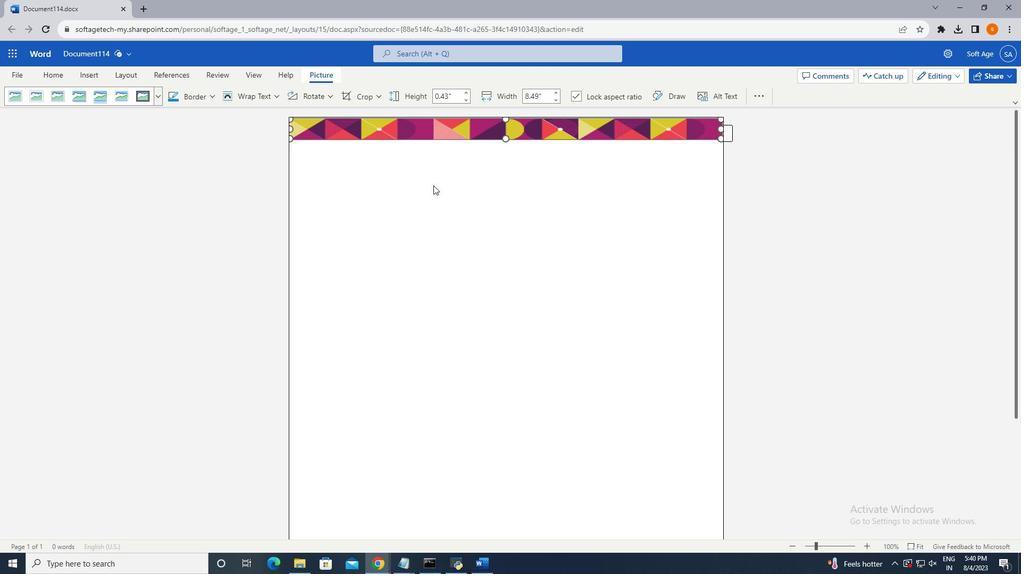 
Action: Mouse pressed left at (69, 106)
Screenshot: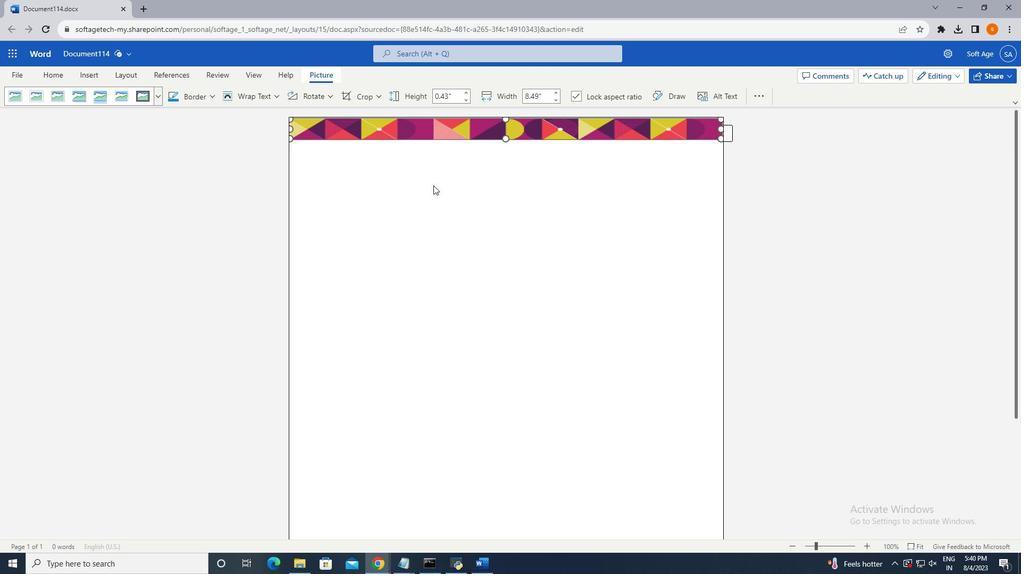 
Action: Mouse moved to (69, 159)
Screenshot: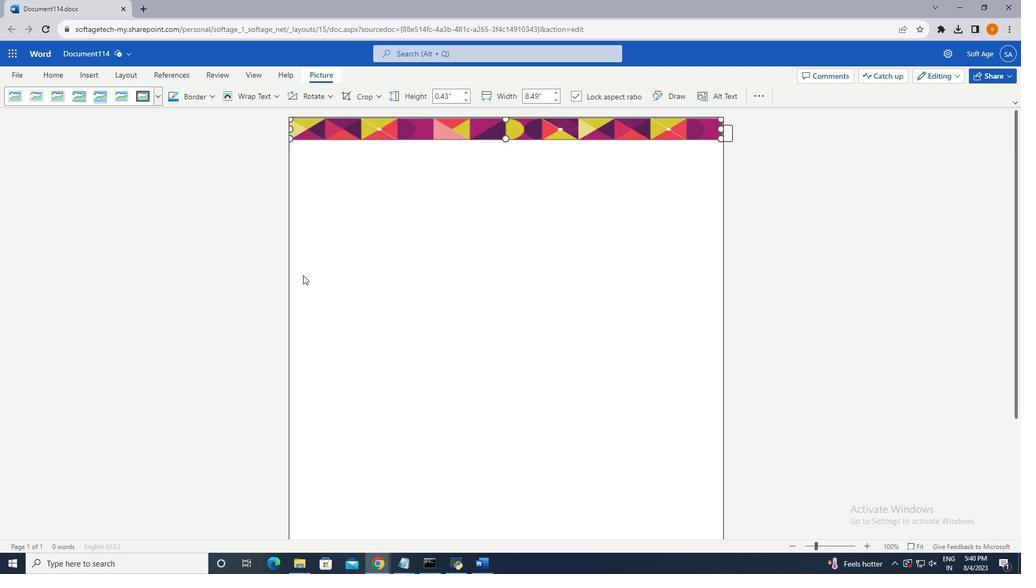 
Action: Mouse pressed left at (69, 159)
Screenshot: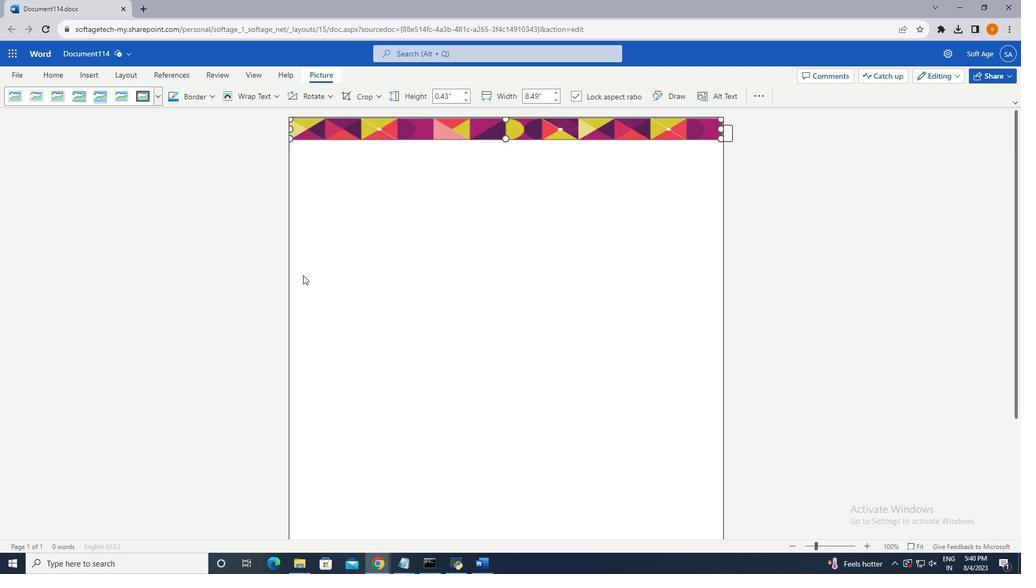 
Action: Mouse pressed left at (69, 159)
Screenshot: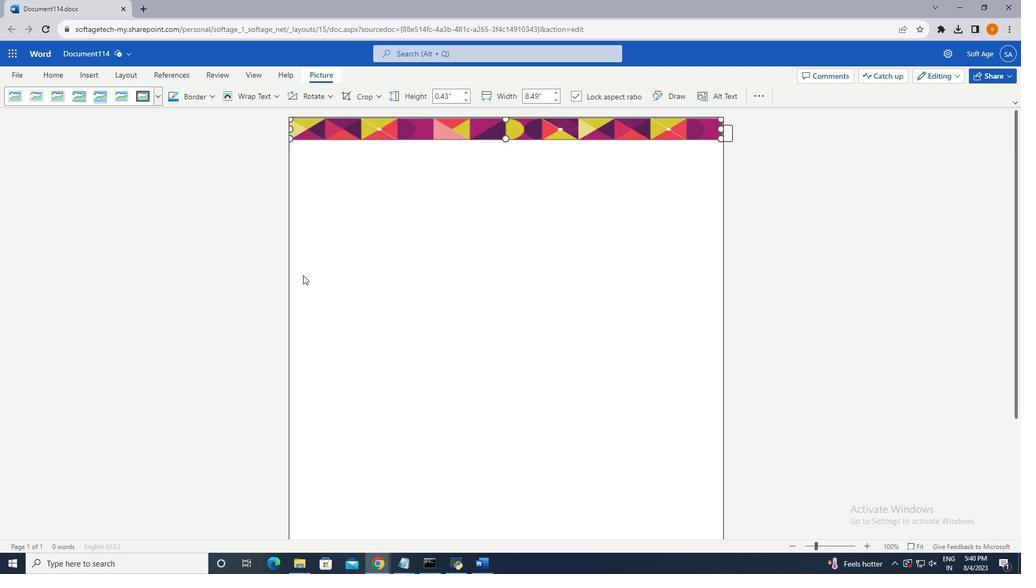 
Action: Mouse moved to (69, 139)
Screenshot: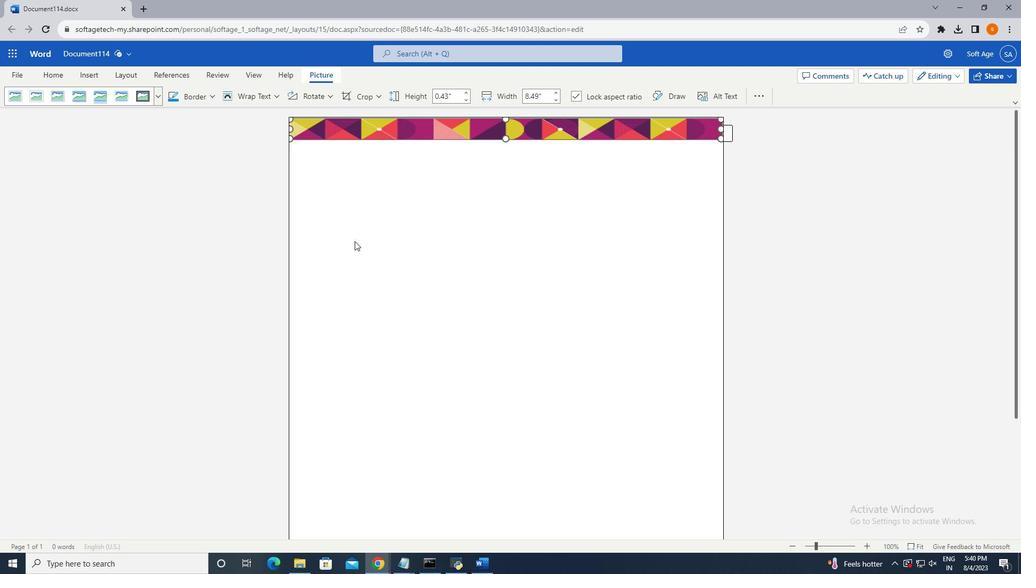 
Action: Mouse scrolled (69, 139) with delta (0, 0)
Screenshot: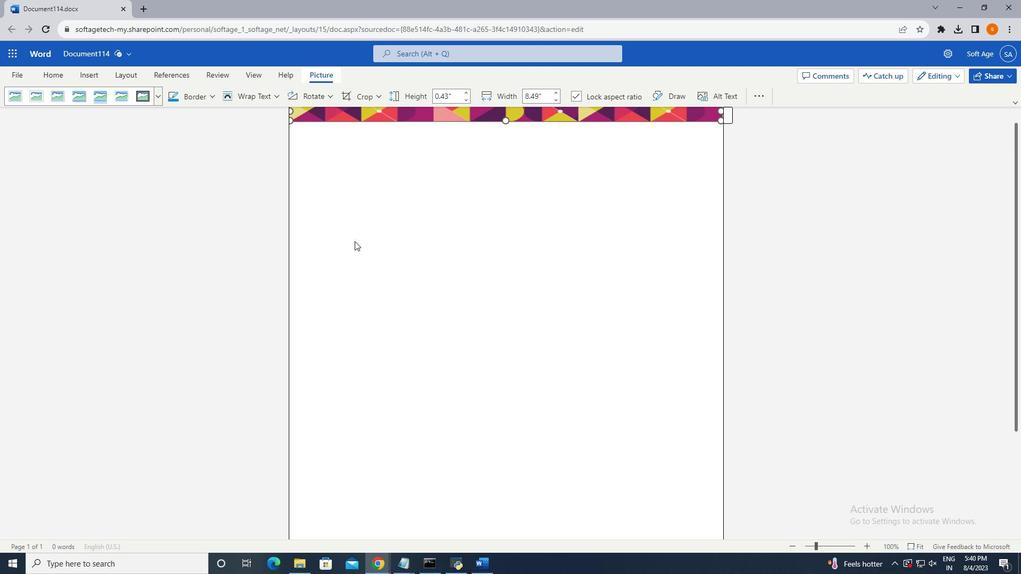 
Action: Mouse scrolled (69, 139) with delta (0, 0)
Screenshot: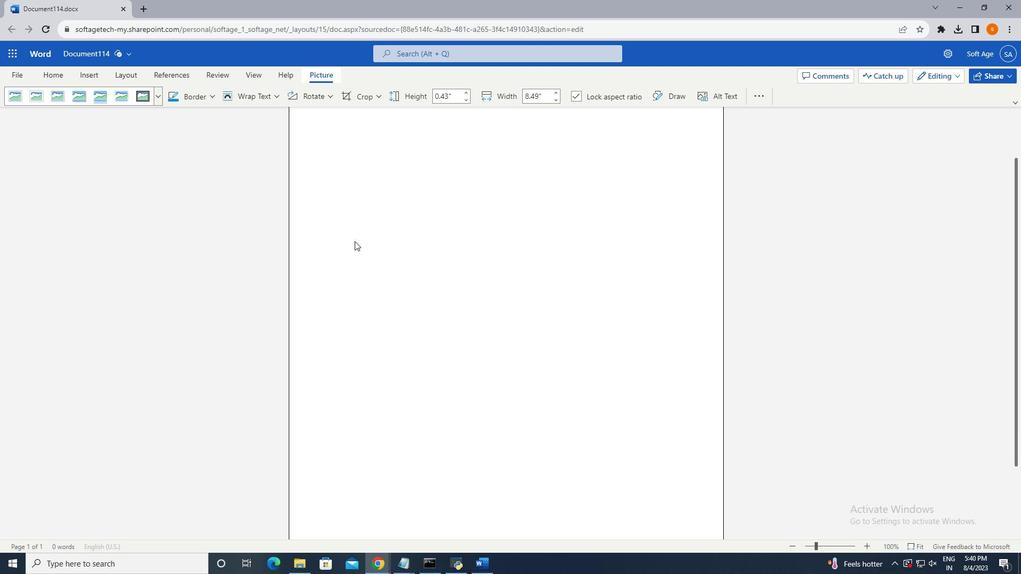 
Action: Mouse scrolled (69, 139) with delta (0, 0)
Screenshot: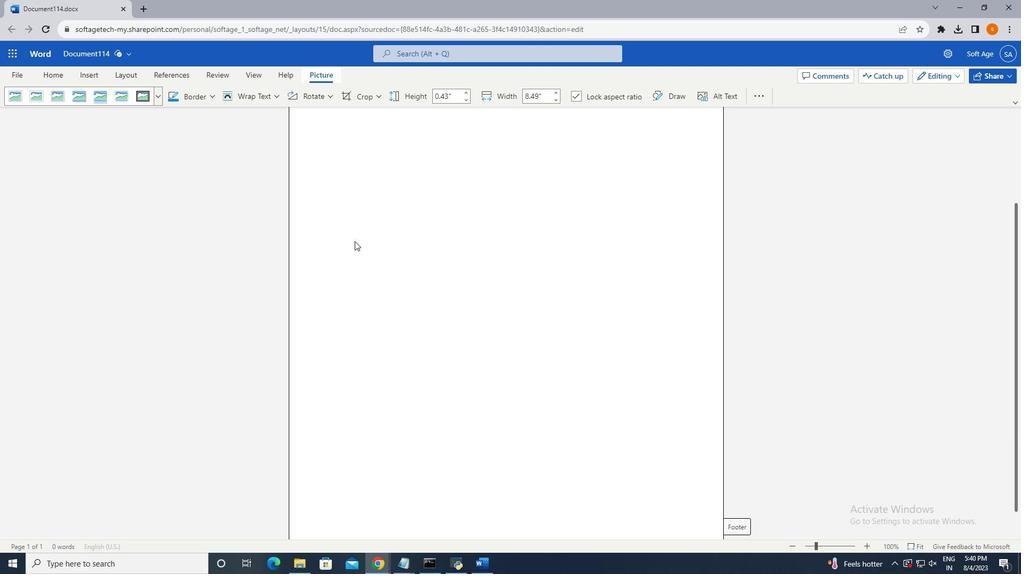 
Action: Mouse scrolled (69, 139) with delta (0, 0)
Screenshot: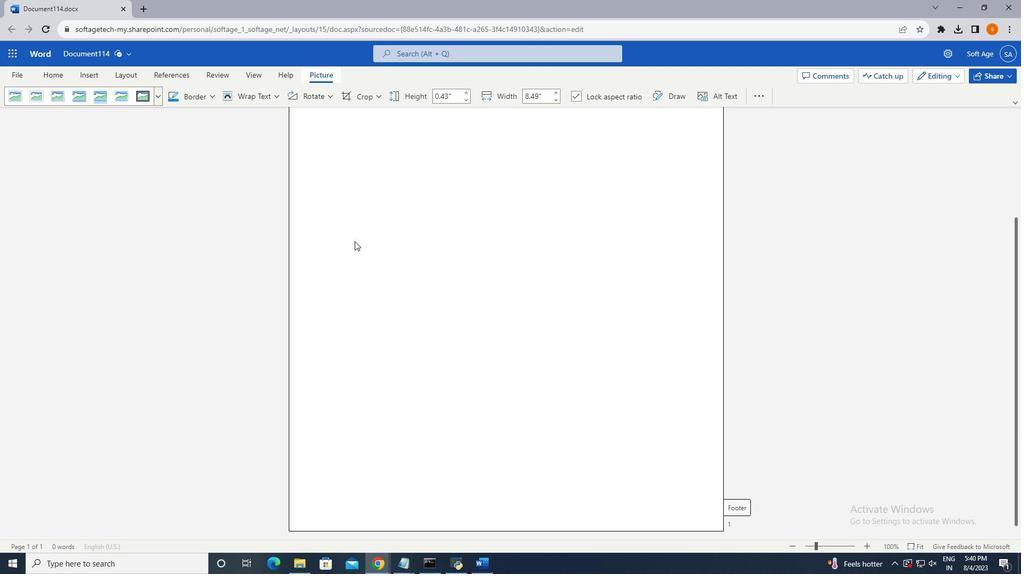 
Action: Mouse scrolled (69, 139) with delta (0, 0)
Screenshot: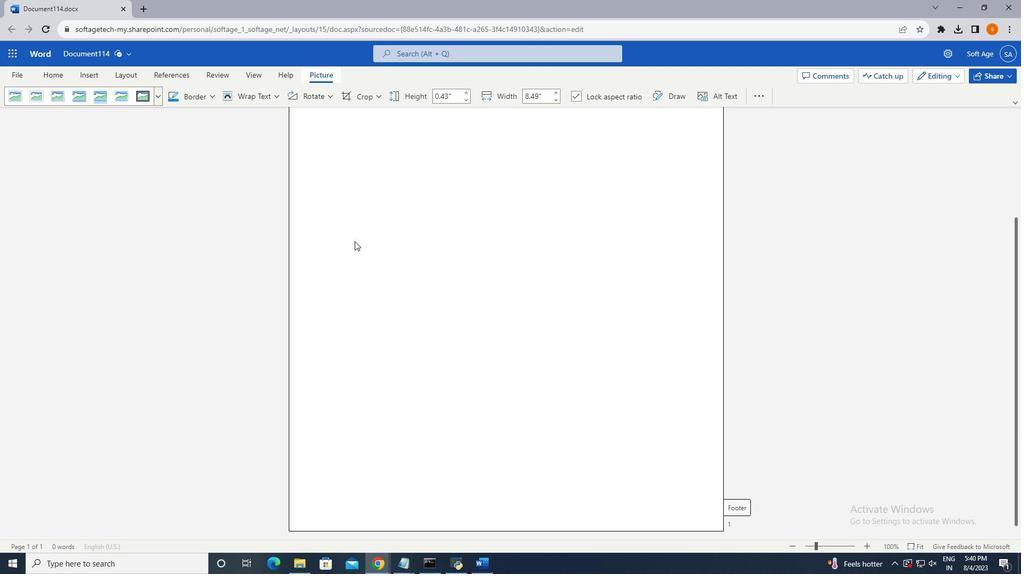 
Action: Mouse moved to (69, 228)
Screenshot: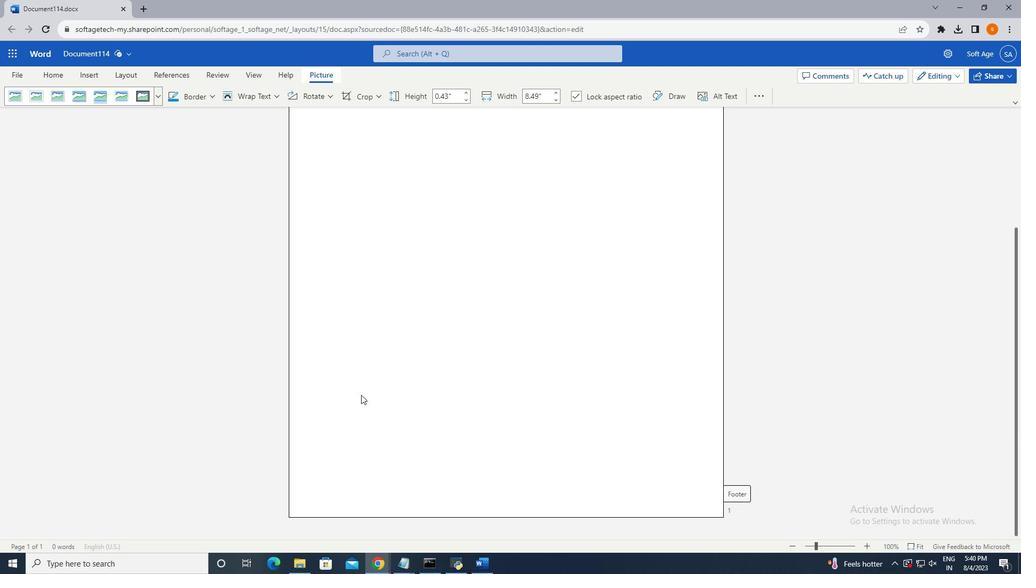 
Action: Mouse pressed left at (69, 228)
Screenshot: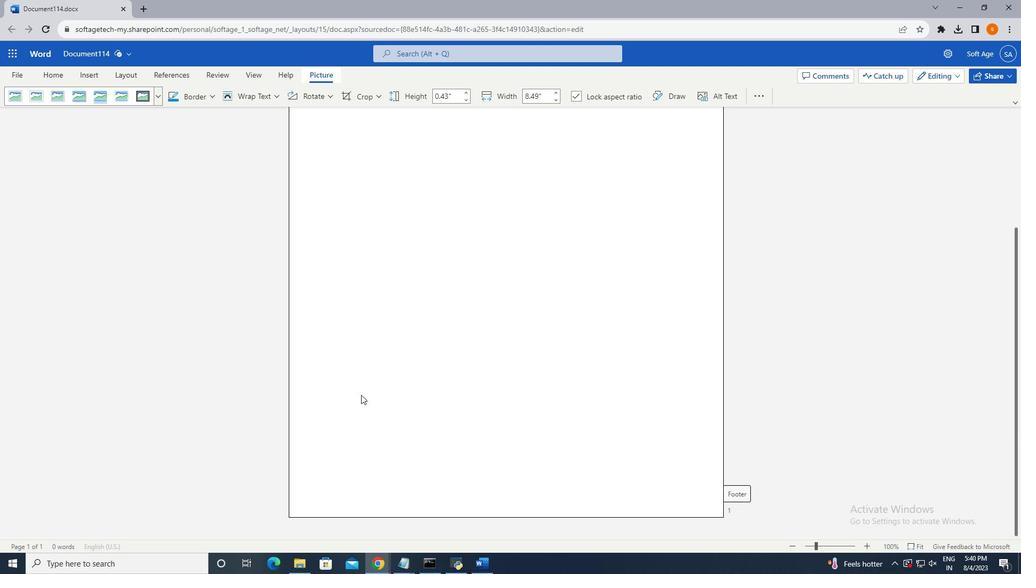 
Action: Mouse pressed left at (69, 228)
Screenshot: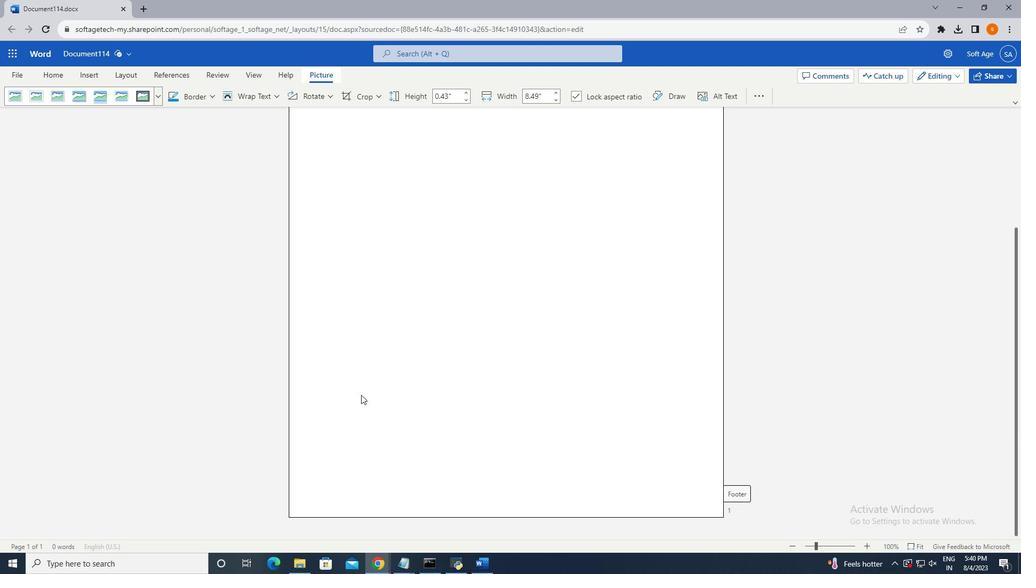 
Action: Mouse moved to (69, 225)
Screenshot: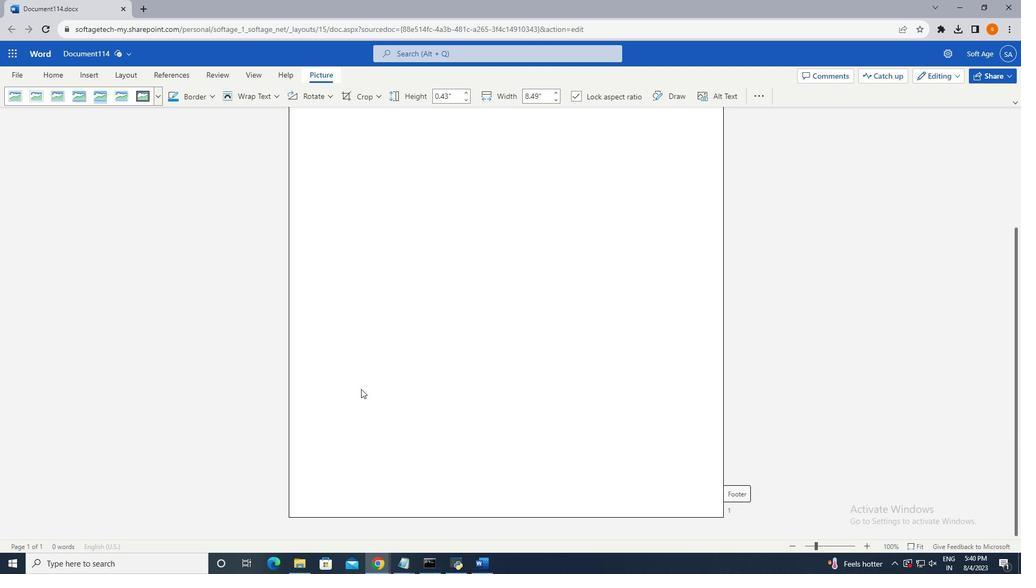 
Action: Mouse scrolled (69, 224) with delta (0, 0)
Screenshot: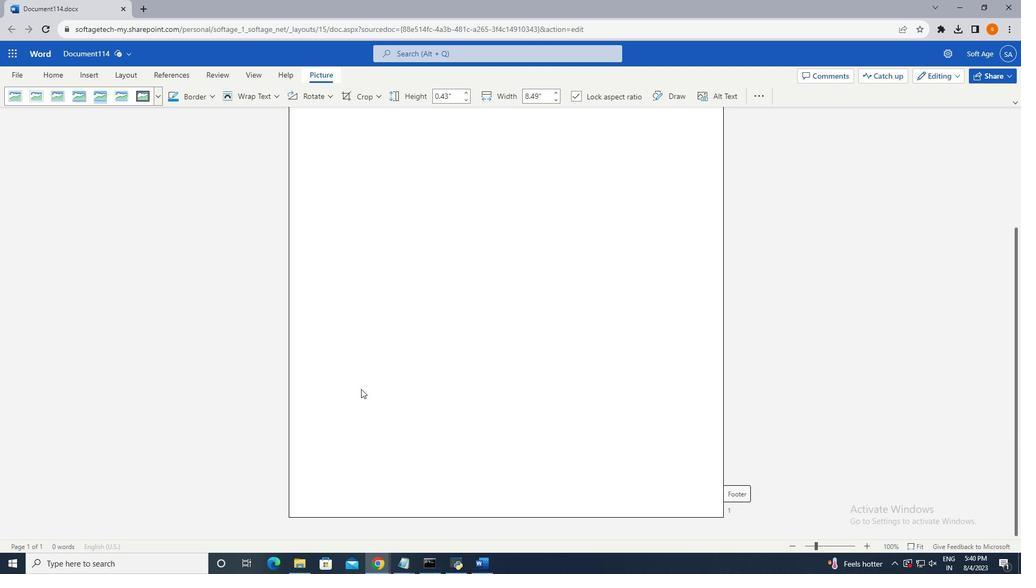 
Action: Mouse scrolled (69, 225) with delta (0, 0)
Screenshot: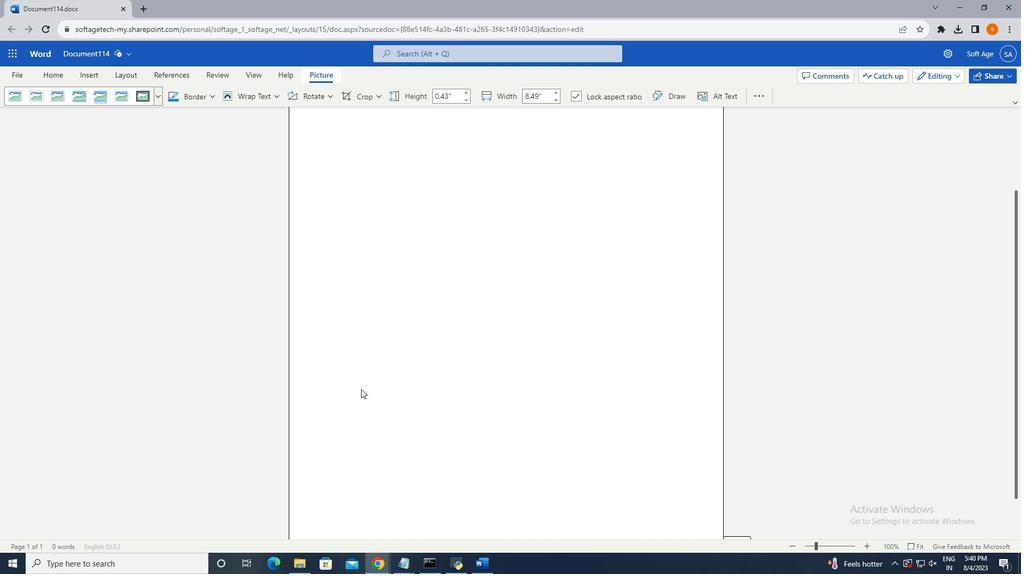 
Action: Mouse scrolled (69, 225) with delta (0, 0)
Screenshot: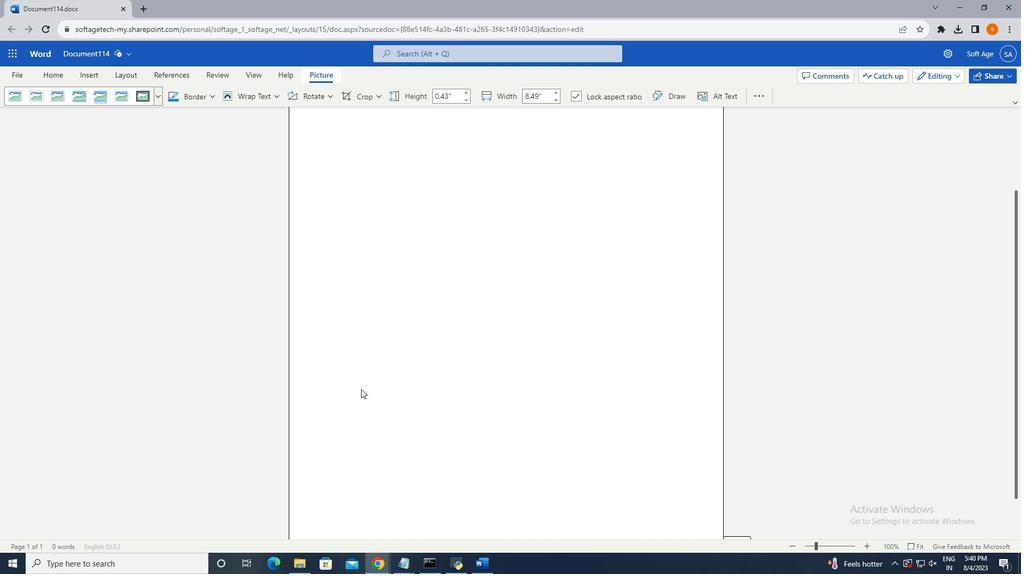 
Action: Mouse scrolled (69, 225) with delta (0, 0)
Screenshot: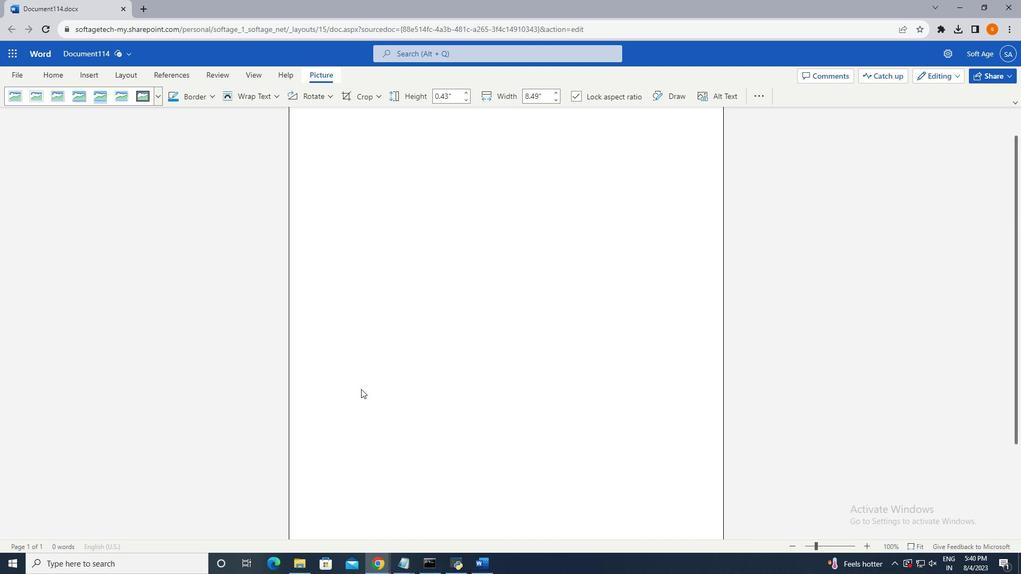 
Action: Mouse scrolled (69, 225) with delta (0, 0)
Screenshot: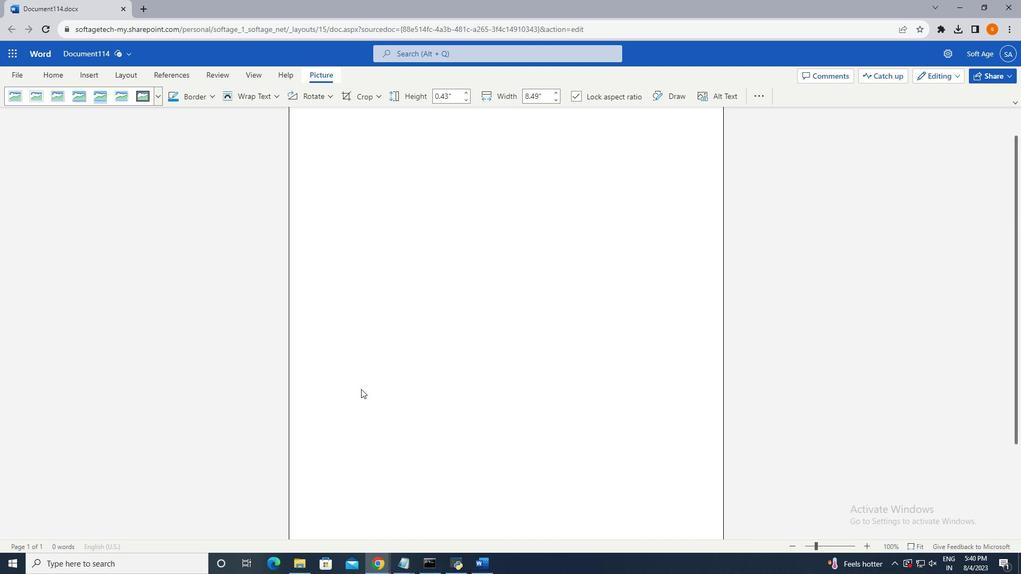 
Action: Mouse scrolled (69, 225) with delta (0, 0)
Screenshot: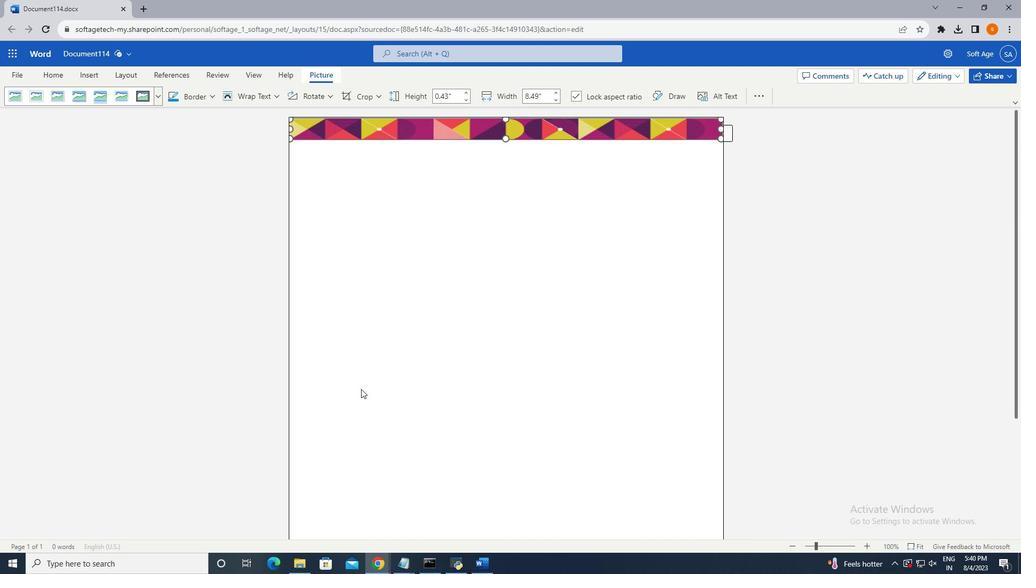 
Action: Mouse scrolled (69, 225) with delta (0, 0)
Screenshot: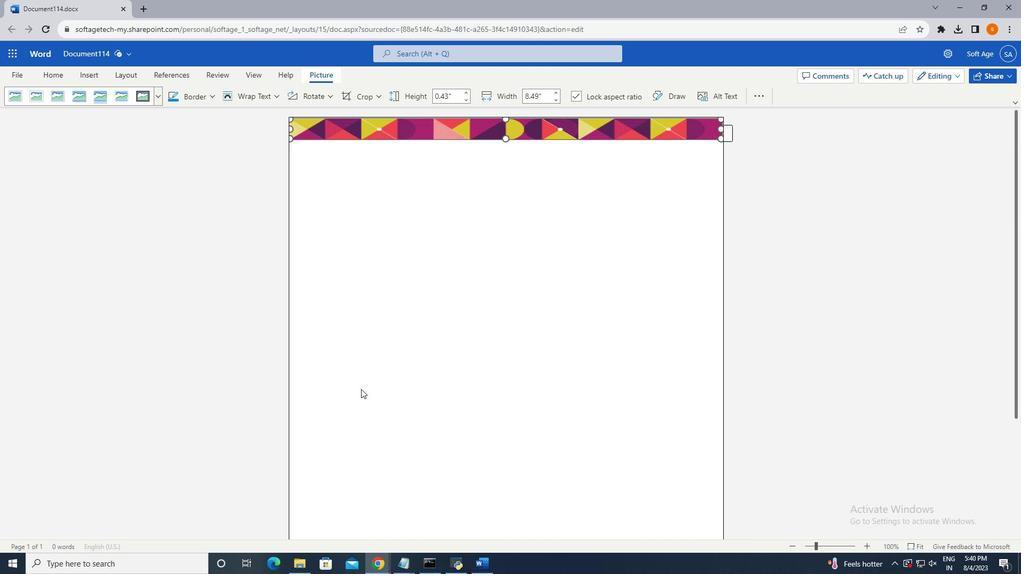 
Action: Mouse scrolled (69, 225) with delta (0, 0)
Screenshot: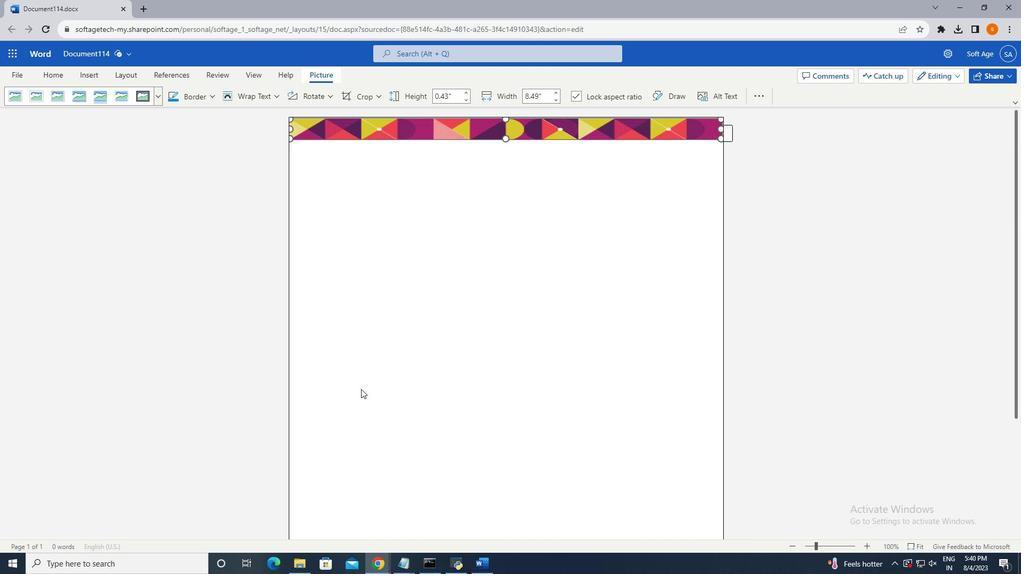 
Action: Mouse scrolled (69, 225) with delta (0, 0)
Screenshot: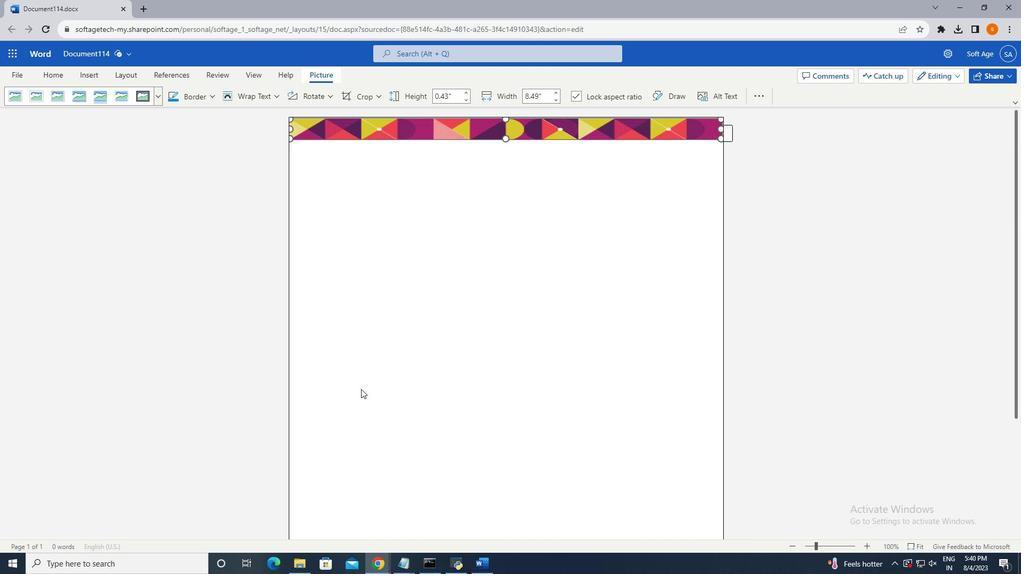
Action: Mouse scrolled (69, 225) with delta (0, 0)
Screenshot: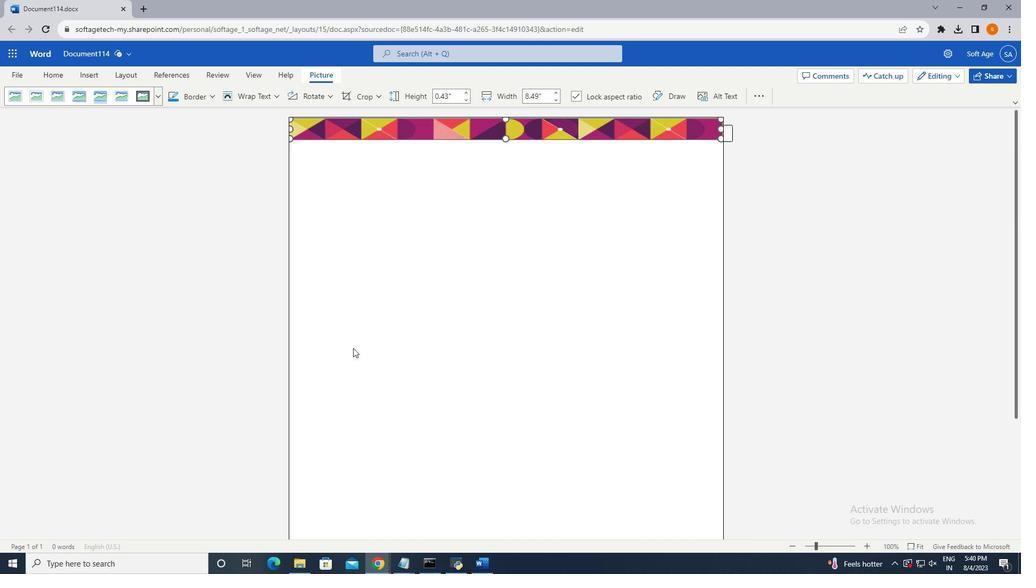 
Action: Mouse moved to (69, 106)
Screenshot: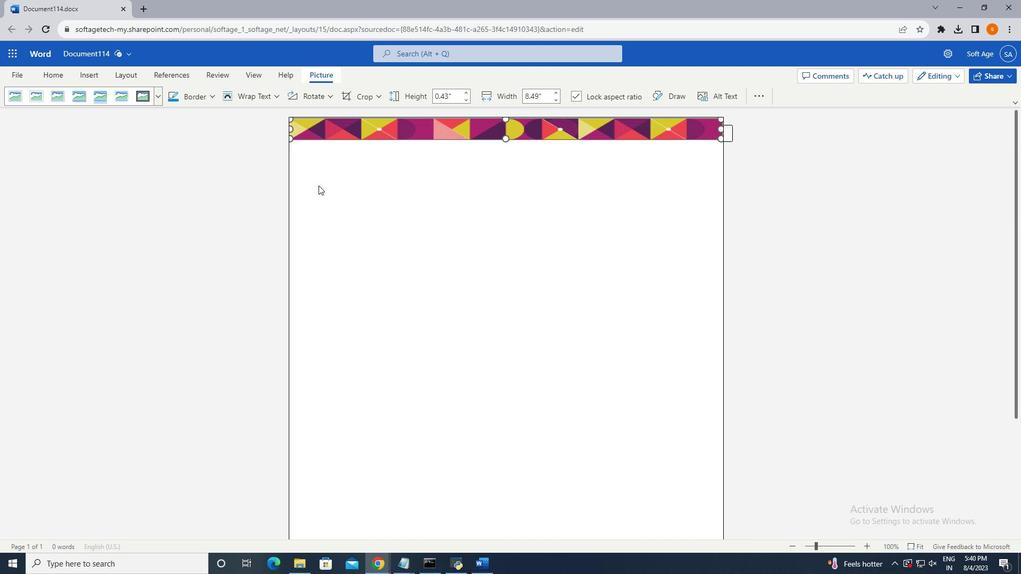 
Action: Mouse pressed left at (69, 106)
Screenshot: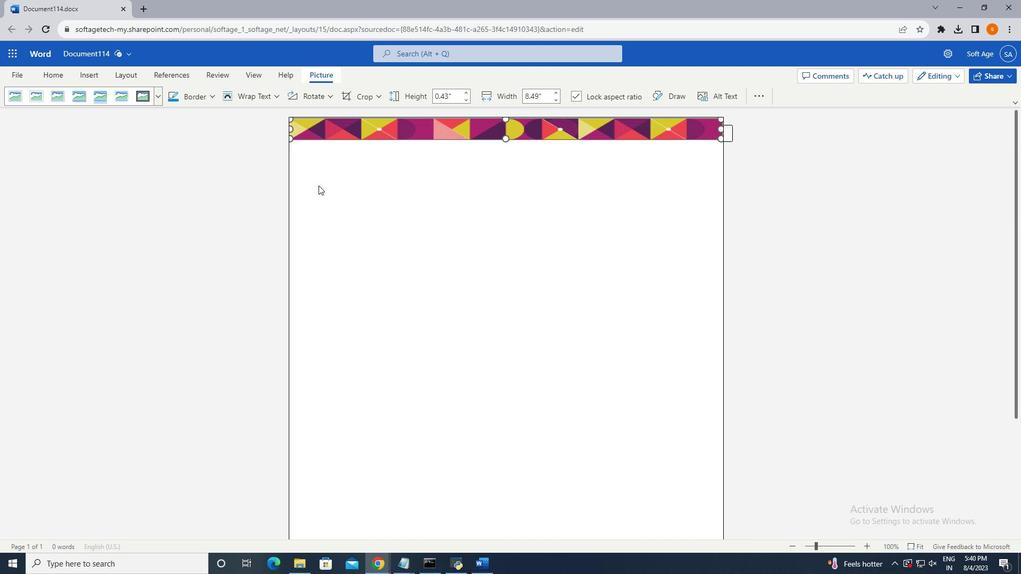 
Action: Mouse pressed left at (69, 106)
Screenshot: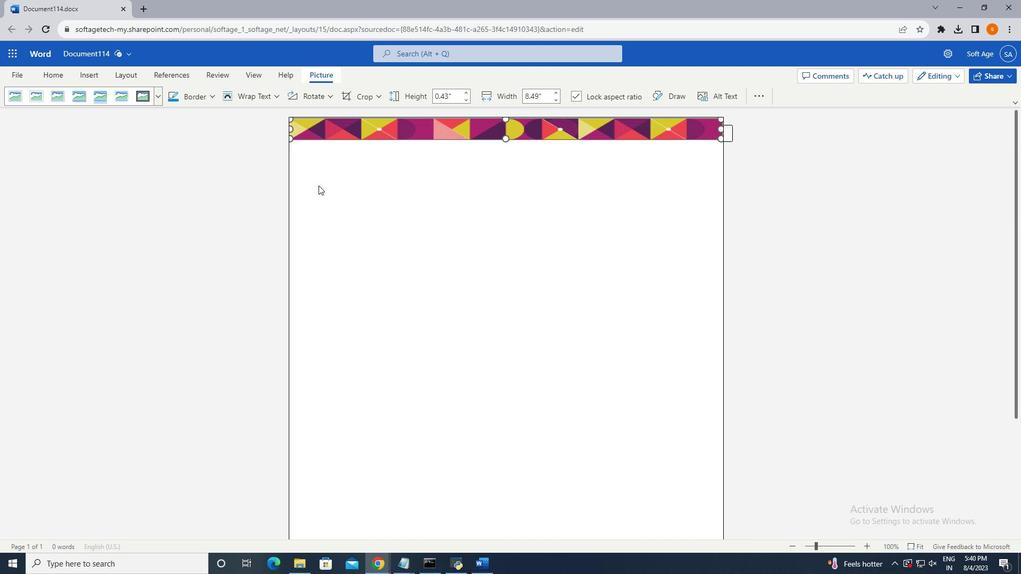 
Action: Mouse moved to (69, 78)
Screenshot: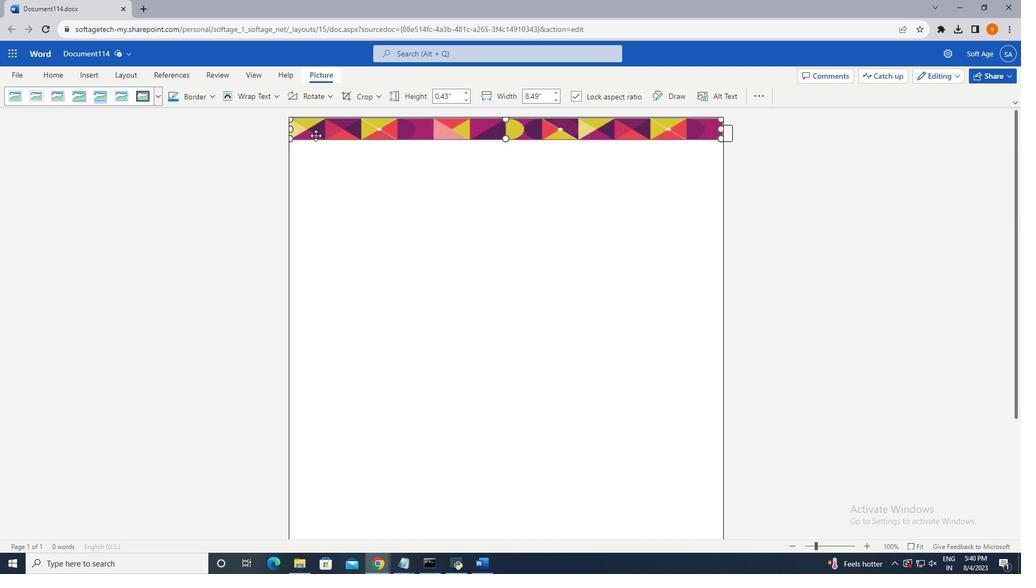 
Action: Mouse pressed left at (69, 78)
Screenshot: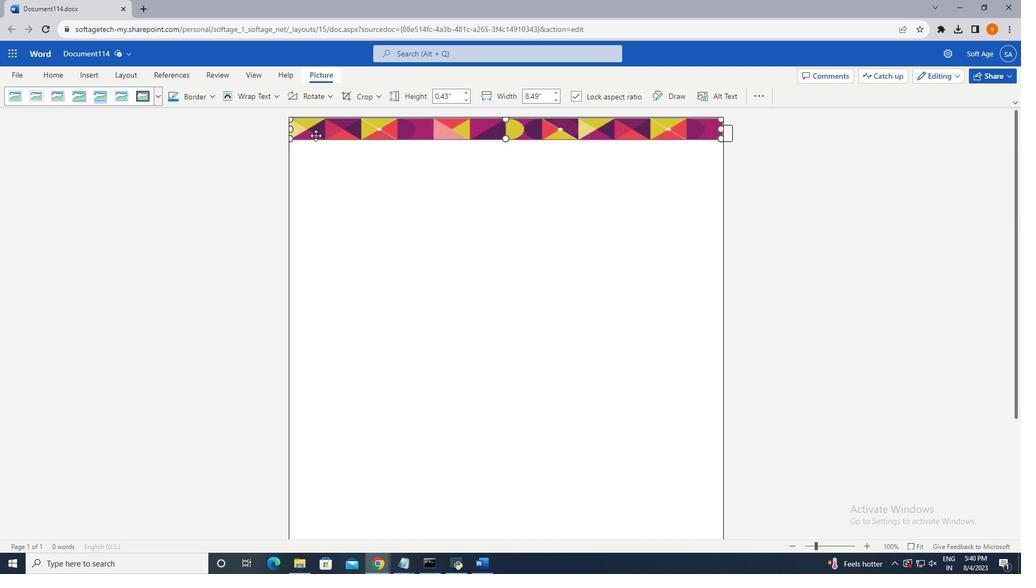 
Action: Mouse pressed left at (69, 78)
Screenshot: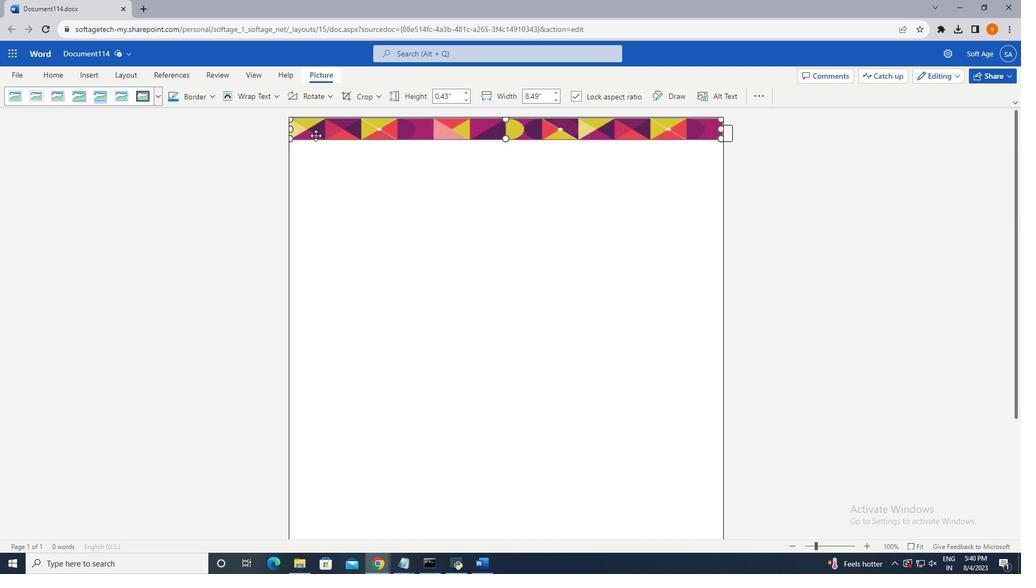 
Action: Mouse moved to (69, 86)
Screenshot: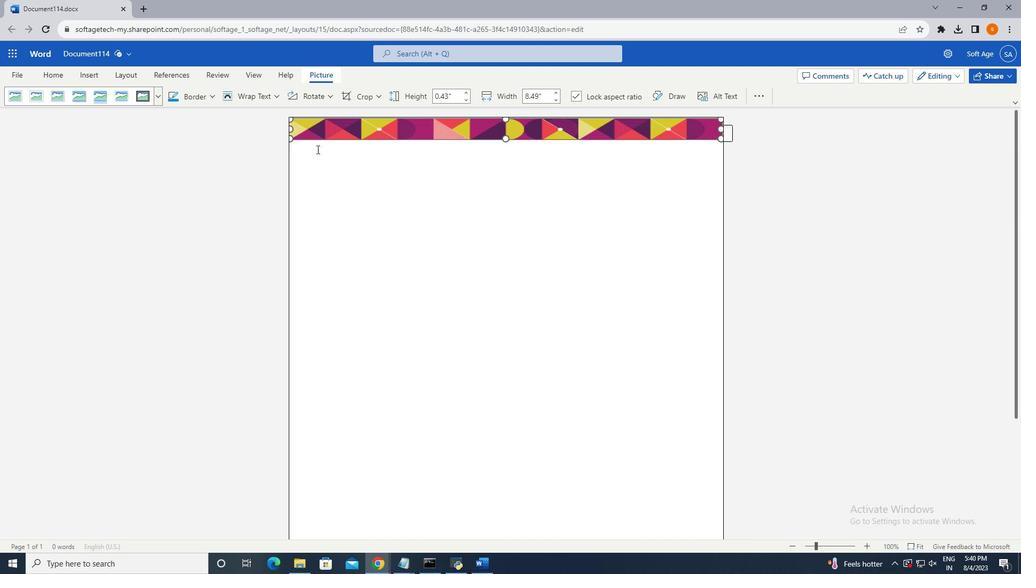 
Action: Mouse pressed left at (69, 86)
Screenshot: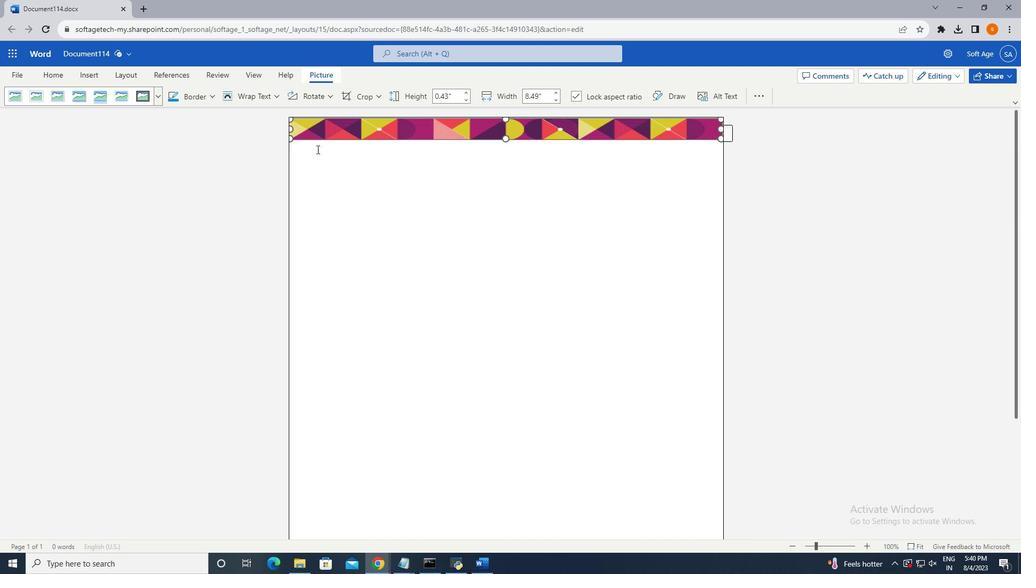
Action: Mouse moved to (69, 87)
Screenshot: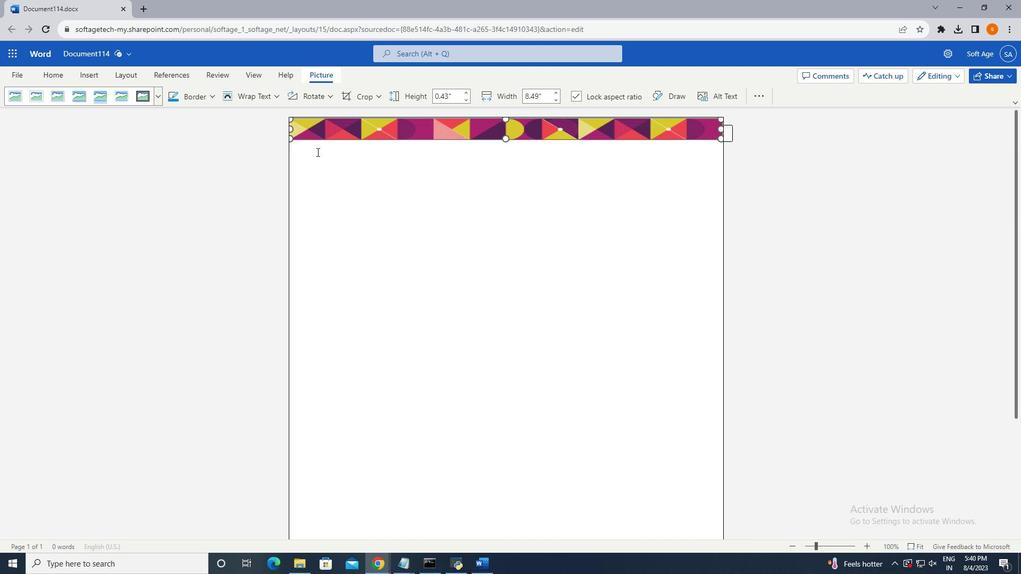 
Action: Mouse pressed left at (69, 87)
Screenshot: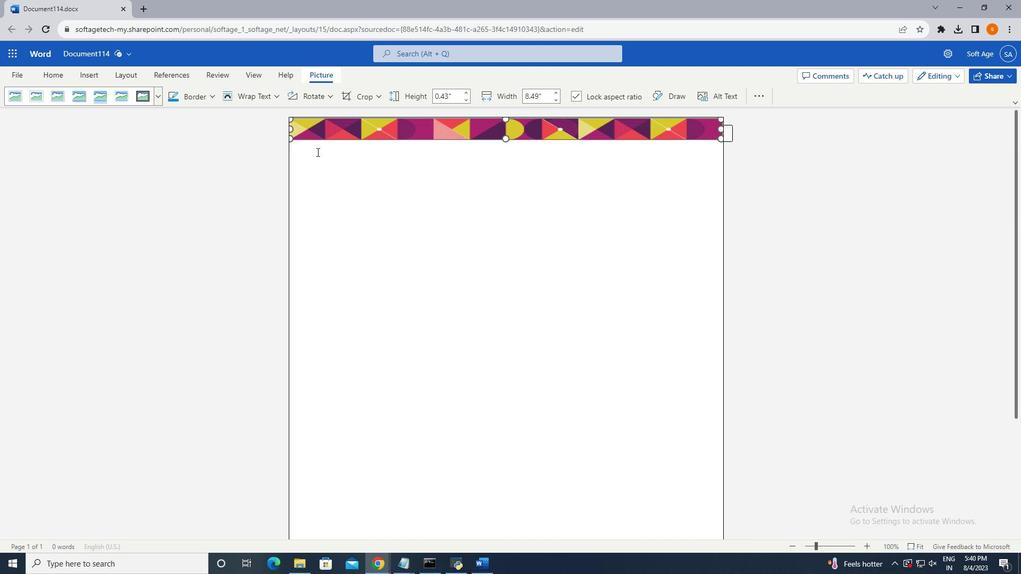 
Action: Mouse pressed left at (69, 87)
Screenshot: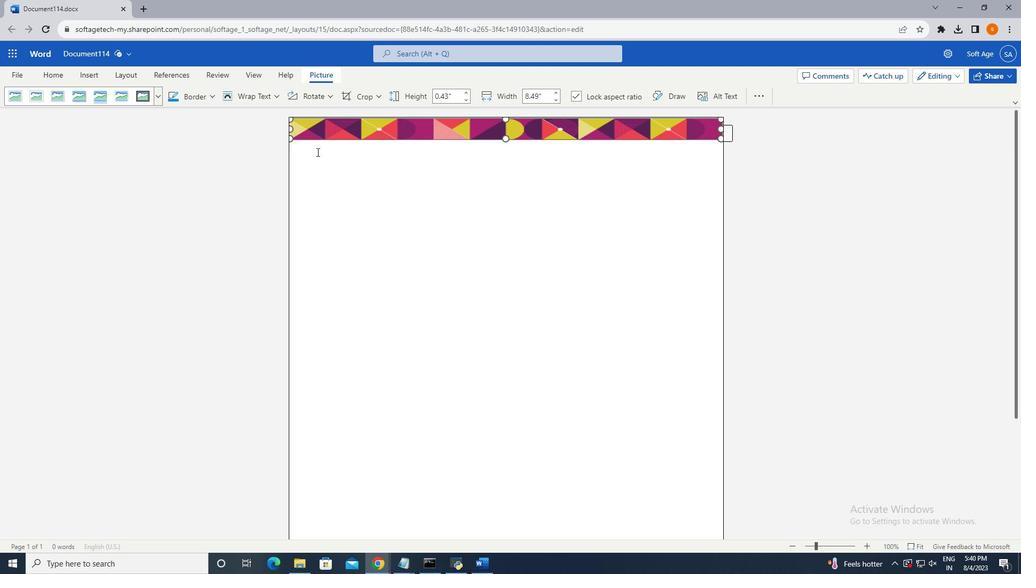 
Action: Mouse pressed left at (69, 87)
Screenshot: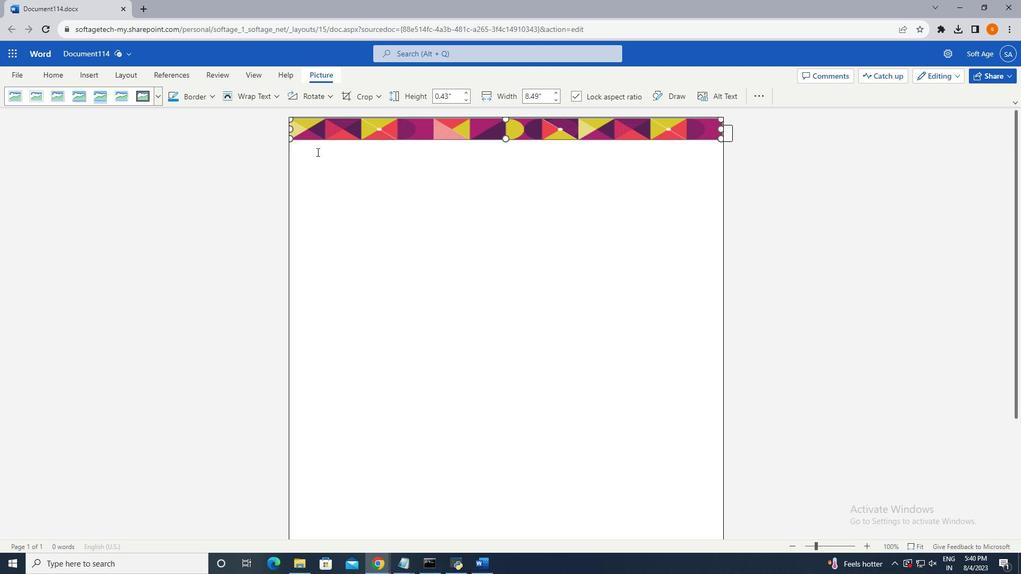
Action: Mouse pressed left at (69, 87)
Screenshot: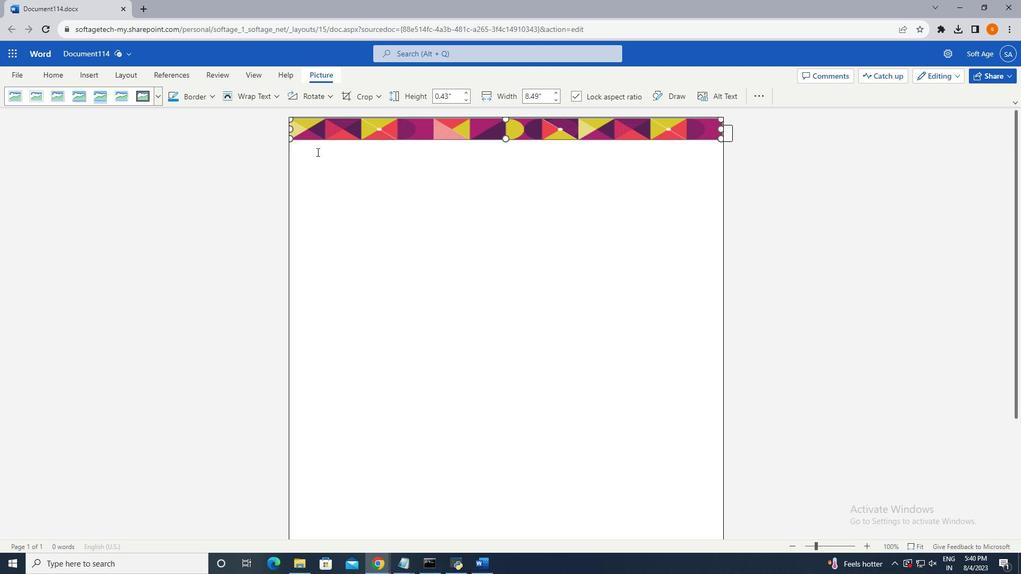 
Action: Mouse pressed left at (69, 87)
Screenshot: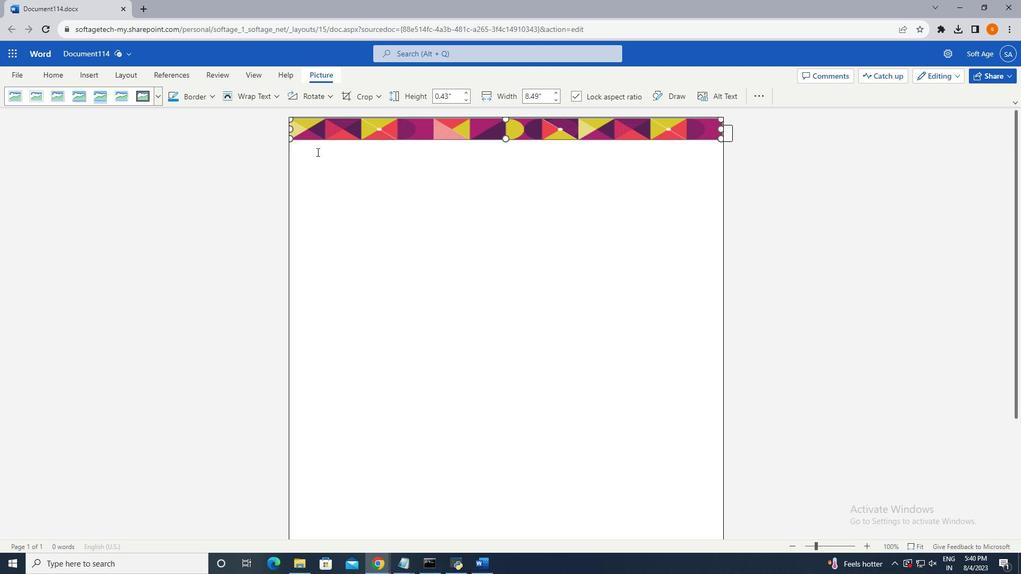 
Action: Mouse moved to (69, 73)
Screenshot: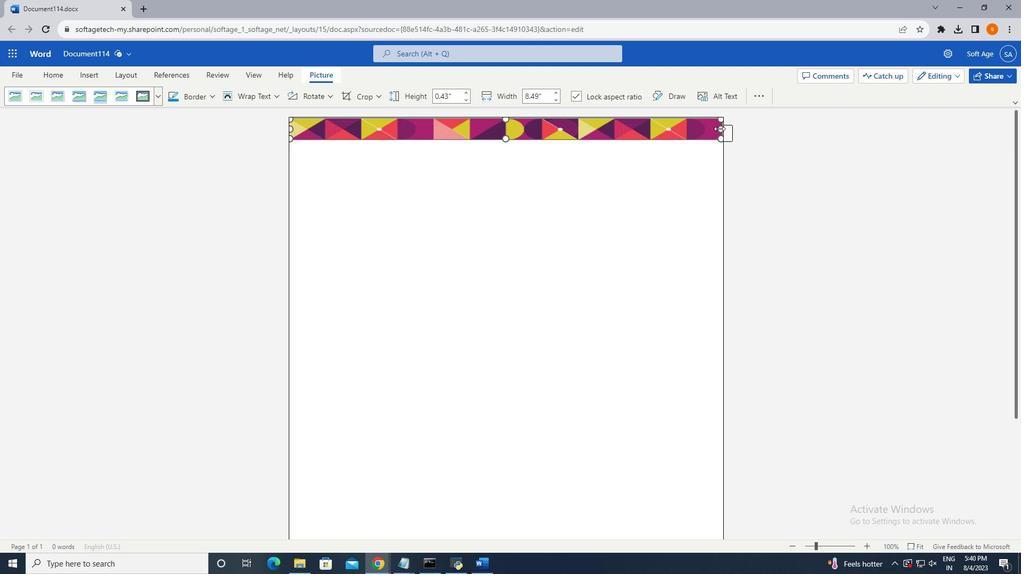 
Action: Mouse pressed left at (69, 73)
Screenshot: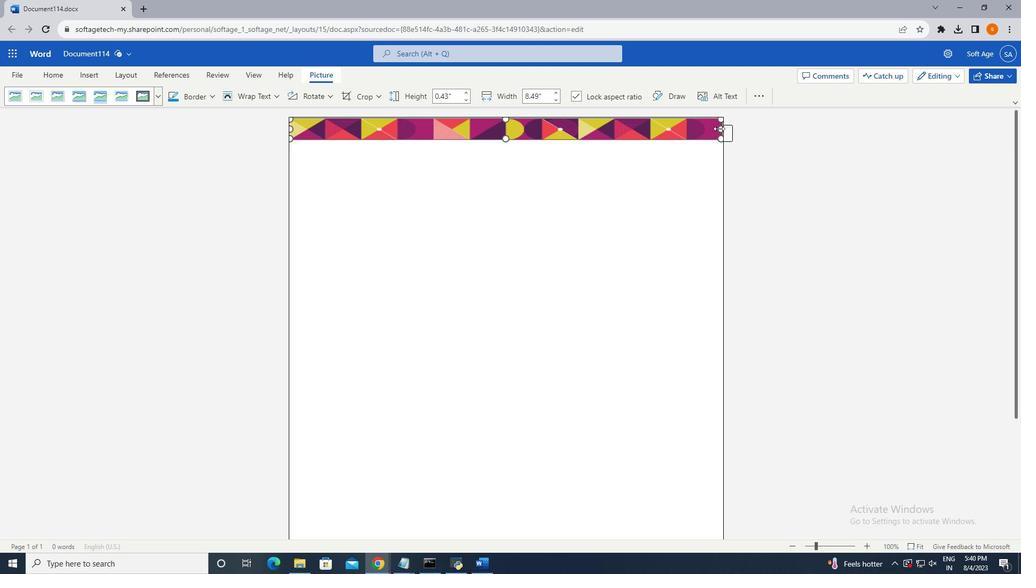 
Action: Mouse moved to (69, 78)
Screenshot: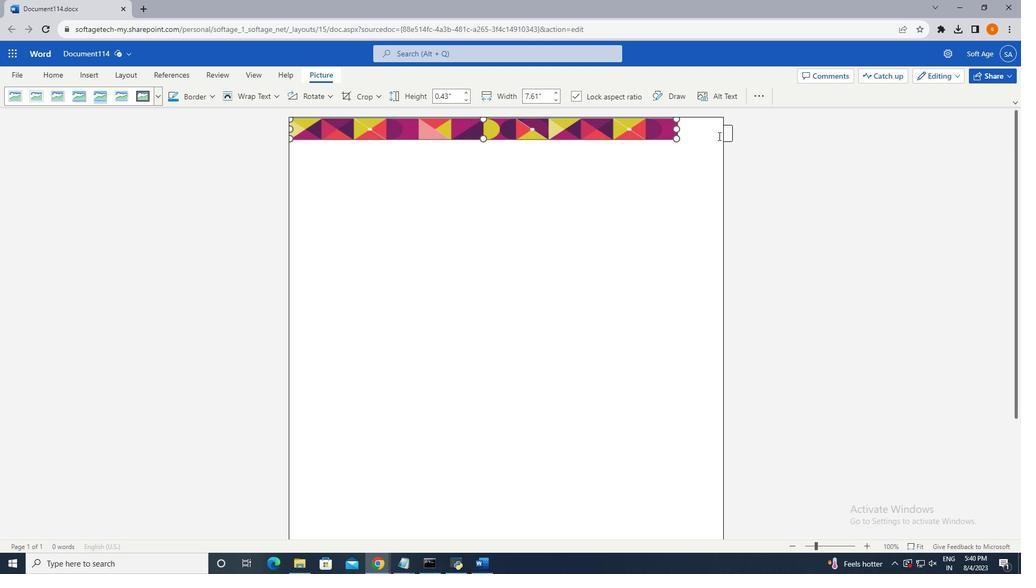 
Action: Mouse pressed left at (69, 78)
Screenshot: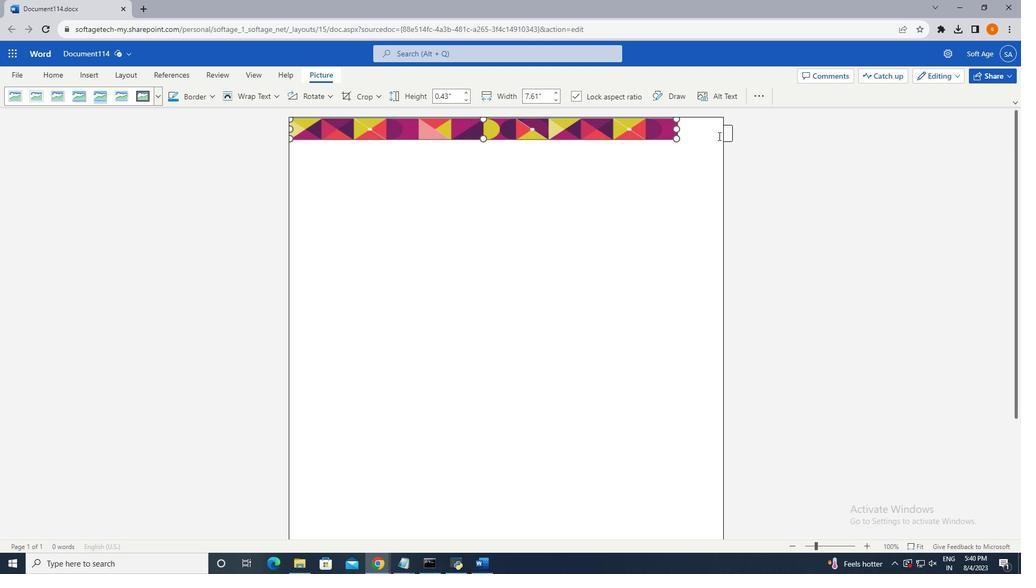 
Action: Mouse moved to (69, 78)
Screenshot: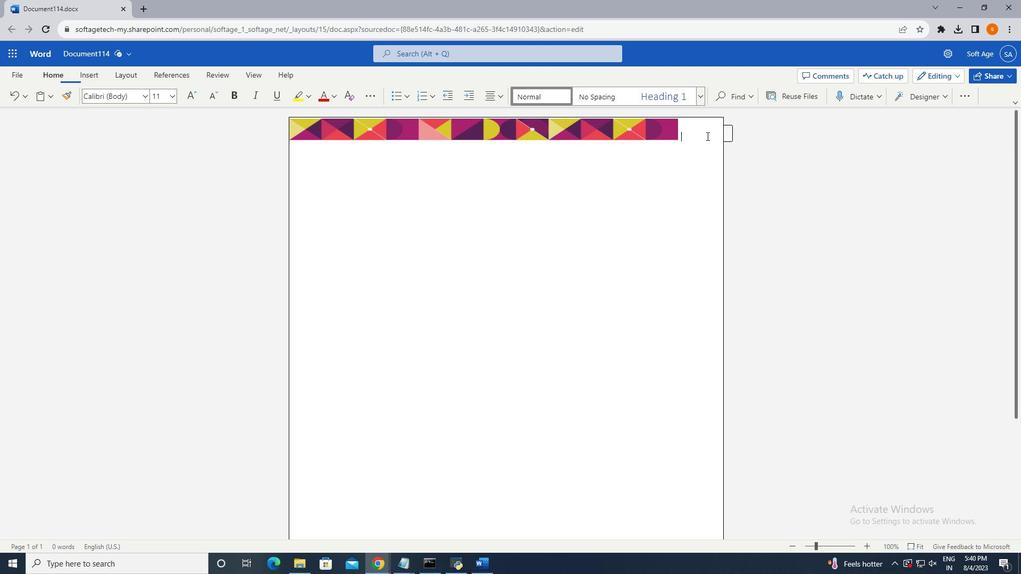 
Action: Key pressed <Key.enter>
Screenshot: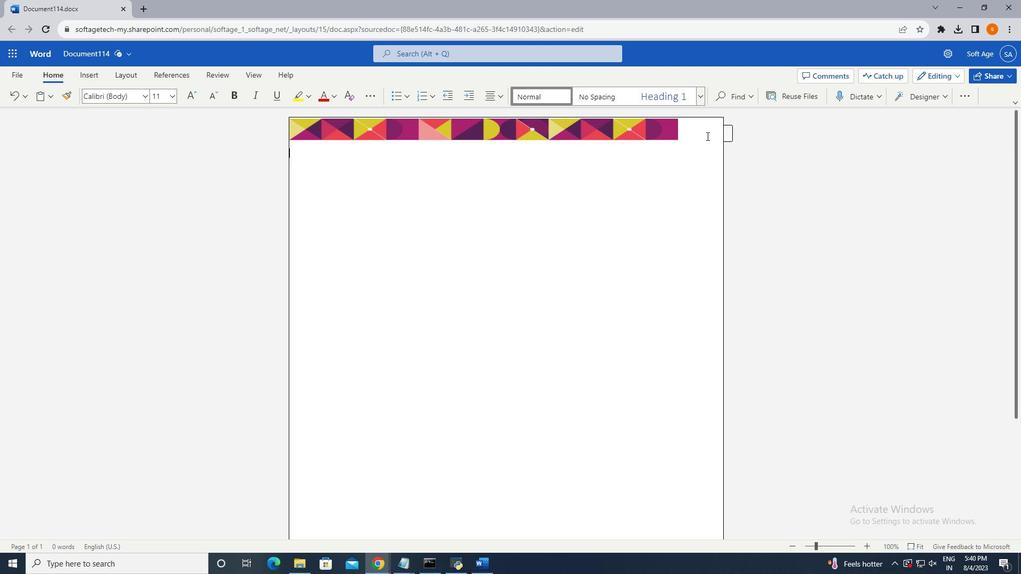 
Action: Mouse moved to (69, 90)
Screenshot: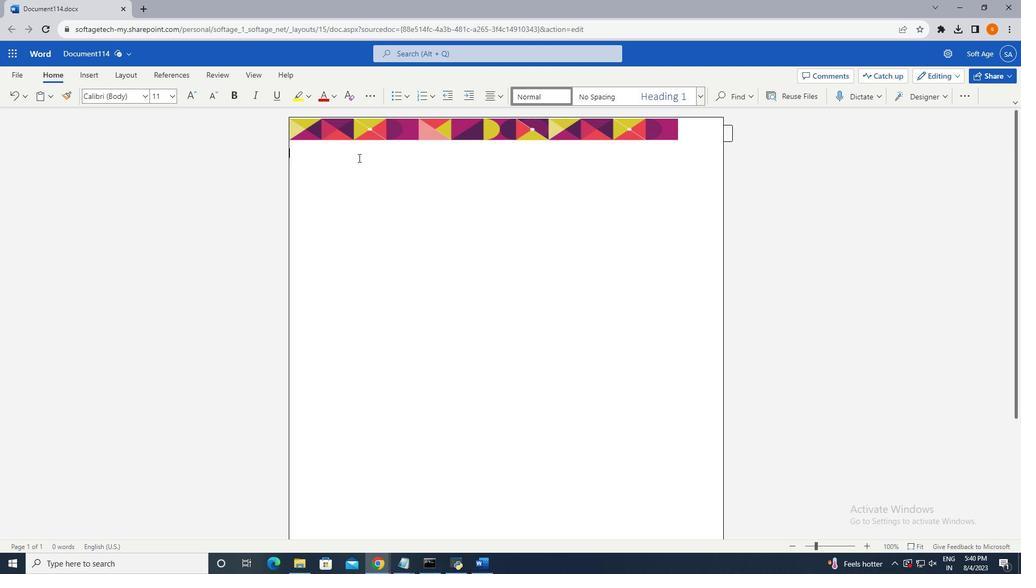 
Action: Key pressed <Key.space><Key.space><Key.space><Key.space><Key.space><Key.space><Key.space><Key.space><Key.space><Key.space><Key.space><Key.space><Key.space><Key.space><Key.space><Key.space><Key.space><Key.space><Key.space><Key.space><Key.space><Key.space><Key.space><Key.space><Key.space><Key.space><Key.space><Key.space><Key.space><Key.space><Key.space><Key.space><Key.space><Key.space><Key.space><Key.enter><Key.space><Key.space><Key.space><Key.space><Key.space><Key.space><Key.space><Key.space><Key.space><Key.space><Key.space><Key.space><Key.space><Key.space><Key.space><Key.space><Key.space><Key.space><Key.space><Key.space><Key.space><Key.space><Key.space><Key.space><Key.space><Key.space><Key.space><Key.space><Key.space><Key.space><Key.space><Key.space><Key.space><Key.space><Key.space><Key.space><Key.space><Key.space><Key.space><Key.space><Key.space><Key.space><Key.space><Key.shift>Tylor<Key.space><Key.backspace><Key.backspace><Key.backspace><Key.backspace><Key.backspace>aylor<Key.space><Key.shift_r>Phili<Key.backspace>lips<Key.enter><Key.space><Key.space><Key.space><Key.space><Key.space><Key.space><Key.space><Key.space><Key.space><Key.space><Key.space><Key.space><Key.space><Key.space><Key.space><Key.space><Key.space><Key.space><Key.space><Key.space><Key.space><Key.space><Key.space><Key.space><Key.space><Key.space><Key.space><Key.space><Key.space><Key.space><Key.space><Key.space><Key.space><Key.space><Key.space><Key.space><Key.space><Key.space><Key.space><Key.space><Key.space><Key.space><Key.space><Key.space>5678<Key.space><Key.shift>Main<Key.space><Key.shift>St<Key.enter><Key.space><Key.space><Key.space><Key.space><Key.space><Key.space><Key.space><Key.space><Key.space><Key.space><Key.space><Key.space><Key.space><Key.space><Key.space><Key.space><Key.space><Key.space><Key.space><Key.space><Key.space><Key.space><Key.space><Key.space><Key.space><Key.space><Key.space><Key.space><Key.space><Key.space><Key.space><Key.space><Key.space><Key.space><Key.space><Key.space><Key.space><Key.space><Key.space><Key.space><Key.space><Key.space><Key.space><Key.space><Key.space><Key.space><Key.backspace><Key.backspace><Key.shift>New<Key.space><Key.shift>York,<Key.space><Key.shift>N<Key.shift>Y<Key.space>90210<Key.enter><Key.space><Key.space><Key.space><Key.space><Key.space><Key.space><Key.space><Key.space><Key.space><Key.space><Key.space><Key.space><Key.space><Key.space><Key.space><Key.space><Key.space><Key.space><Key.space><Key.space><Key.space><Key.space><Key.space><Key.space><Key.space><Key.space><Key.space><Key.space><Key.space><Key.space><Key.space><Key.space><Key.space><Key.space><Key.space><Key.space><Key.space><Key.space><Key.space><Key.space><Key.space><Key.space><Key.space><Key.space><Key.space><Key.shift><Key.shift><Key.shift><Key.shift><Key.shift><Key.shift><Key.shift>Septr<Key.backspace>tember<Key.backspace><Key.backspace><Key.backspace><Key.backspace><Key.backspace><Key.backspace><Key.backspace><Key.backspace>ptember<Key.space>16,2023<Key.enter><Key.enter><Key.space><Key.space><Key.space><Key.space><Key.space><Key.space><Key.space><Key.space><Key.space><Key.space><Key.space><Key.space><Key.space><Key.space><Key.space><Key.space><Key.space><Key.space><Key.space><Key.space><Key.space><Key.space><Key.space><Key.space><Key.space><Key.space><Key.space><Key.space><Key.space><Key.space><Key.space><Key.space><Key.space><Key.space><Key.space><Key.space><Key.space><Key.space><Key.space><Key.space><Key.space><Key.space><Key.space><Key.space><Key.shift>Dear<Key.space><Key.shift>Taylor<Key.space><Key.shift>Phillips,<Key.shift_r><Key.enter><Key.space><Key.space><Key.space><Key.space><Key.space><Key.space><Key.space><Key.space><Key.space><Key.space><Key.space><Key.space><Key.space><Key.space><Key.space><Key.space><Key.space><Key.space>
Screenshot: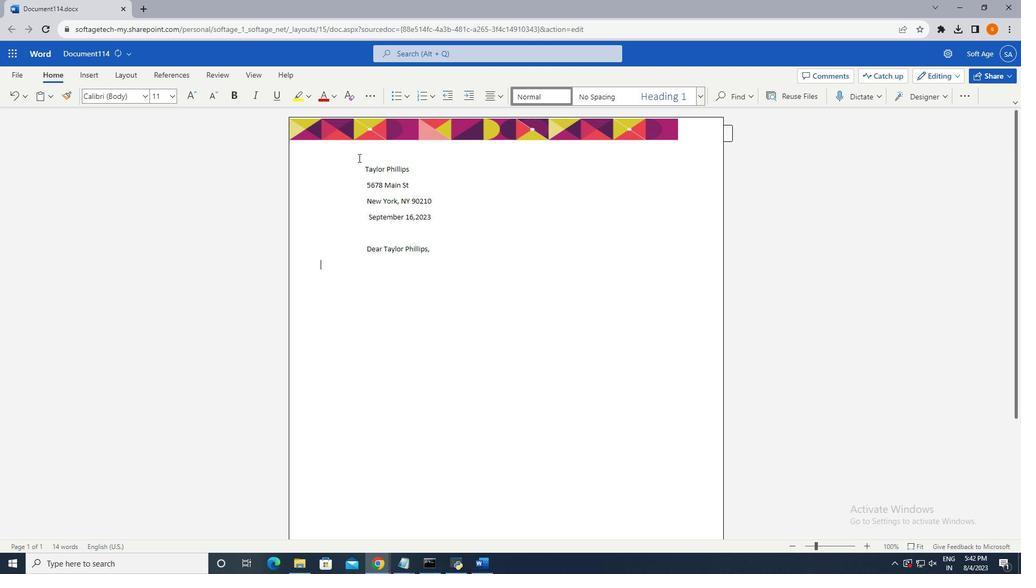 
Action: Mouse moved to (69, 116)
Screenshot: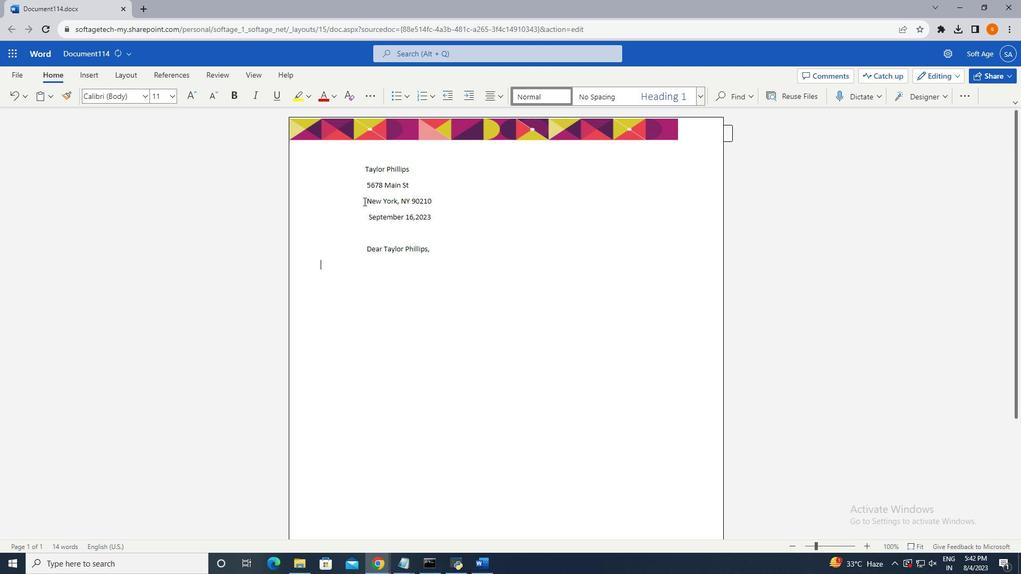 
Action: Mouse pressed left at (69, 116)
Screenshot: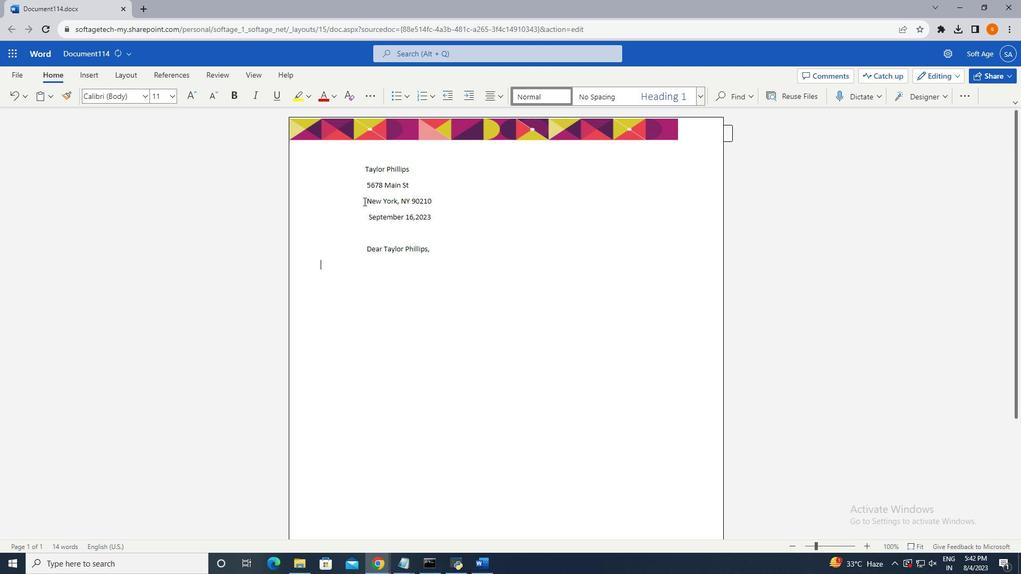 
Action: Key pressed <Key.backspace>
Screenshot: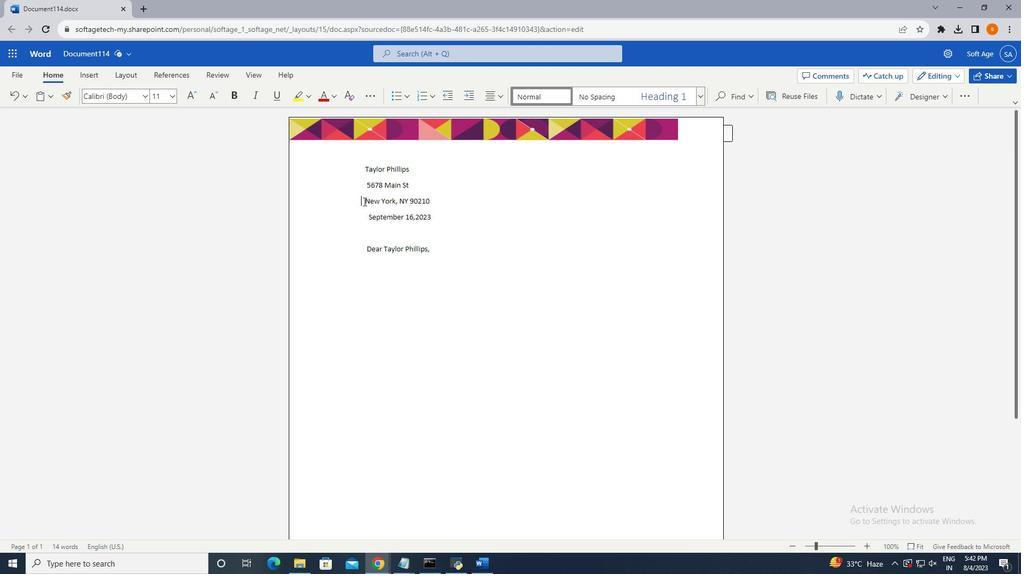 
Action: Mouse moved to (69, 126)
Screenshot: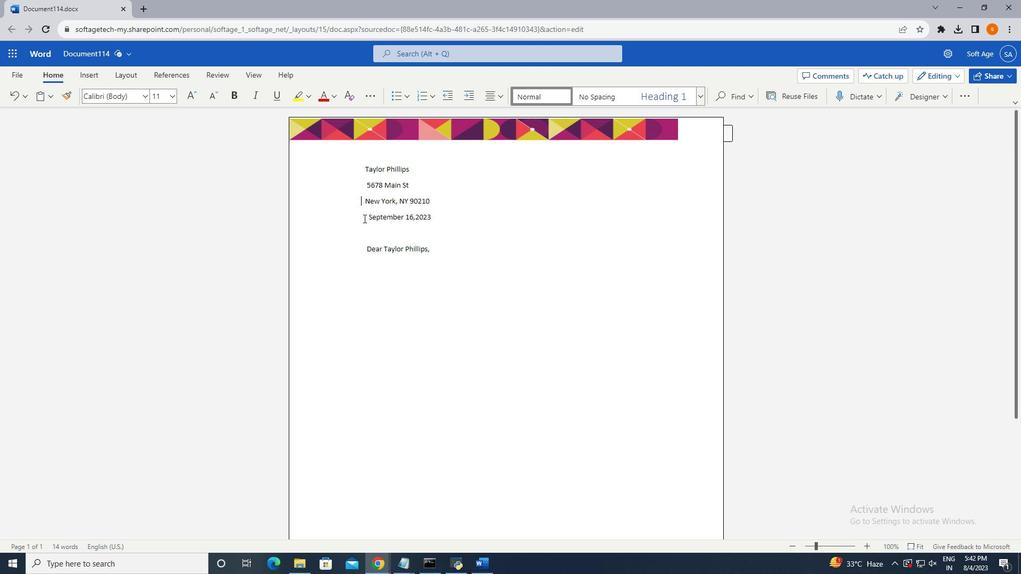 
Action: Mouse pressed left at (69, 126)
Screenshot: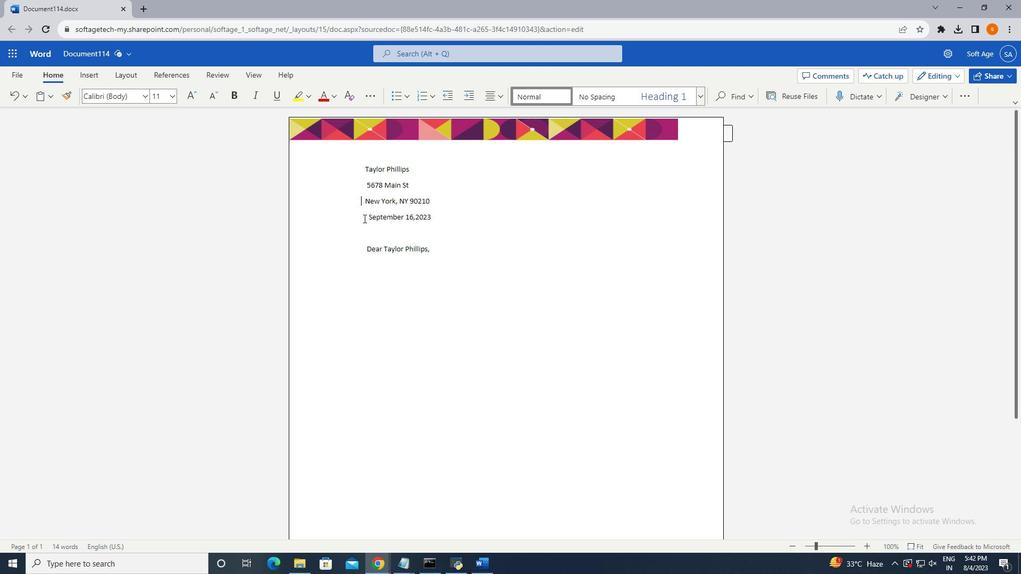 
Action: Key pressed <Key.backspace>
Screenshot: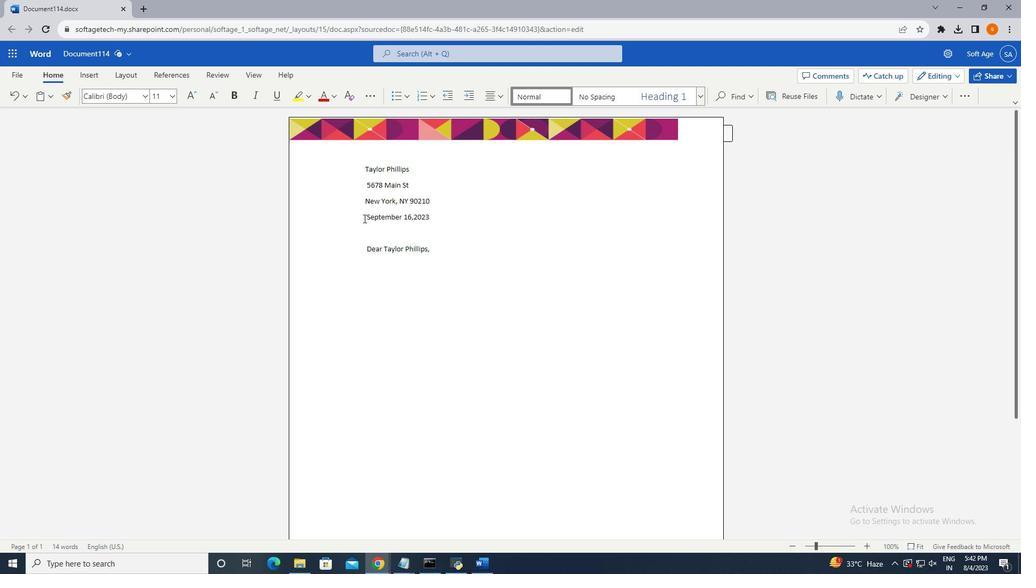
Action: Mouse moved to (69, 106)
Screenshot: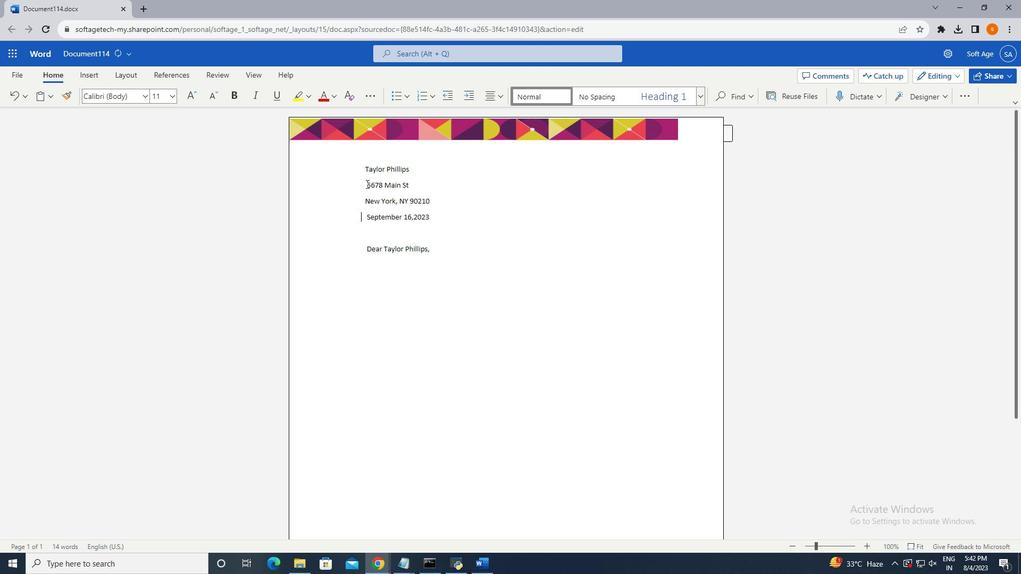 
Action: Mouse pressed left at (69, 106)
Screenshot: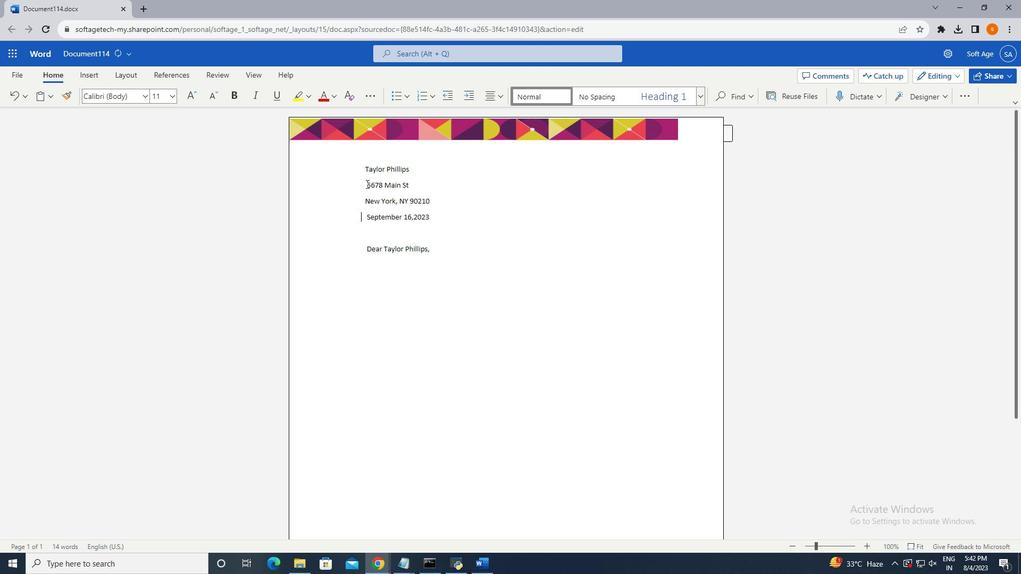 
Action: Key pressed <Key.backspace>
Screenshot: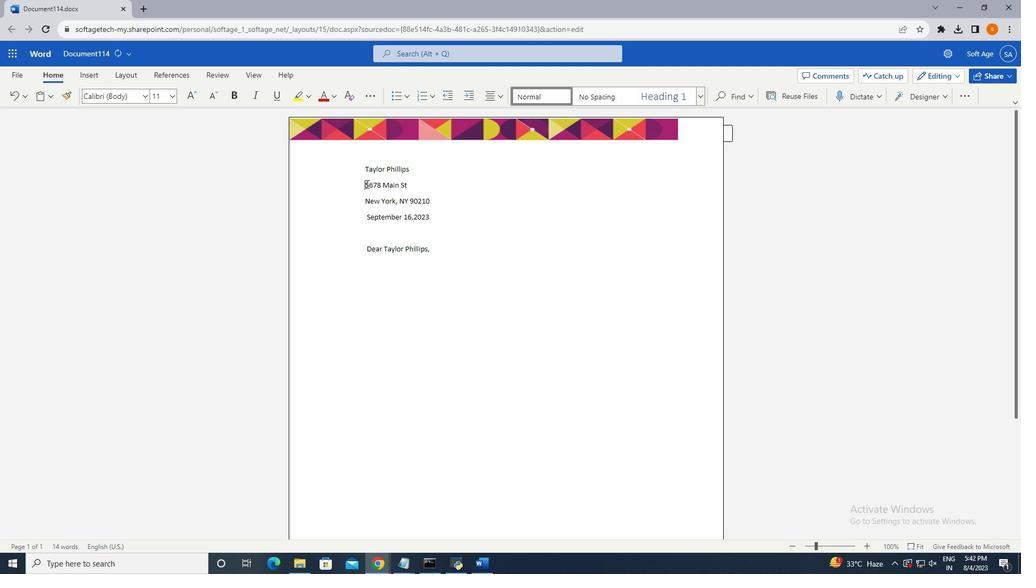 
Action: Mouse moved to (69, 126)
Screenshot: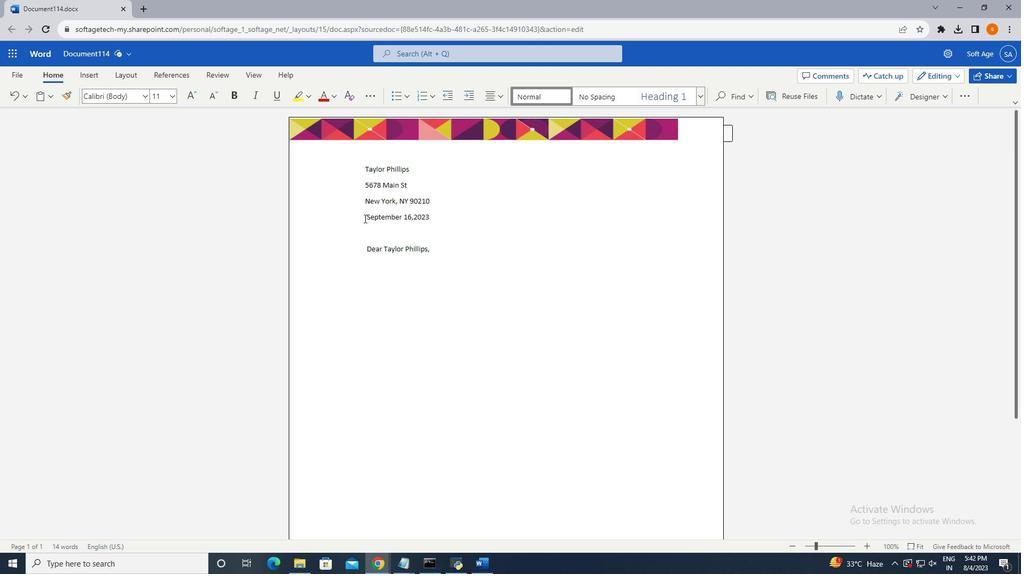 
Action: Mouse pressed left at (69, 126)
Screenshot: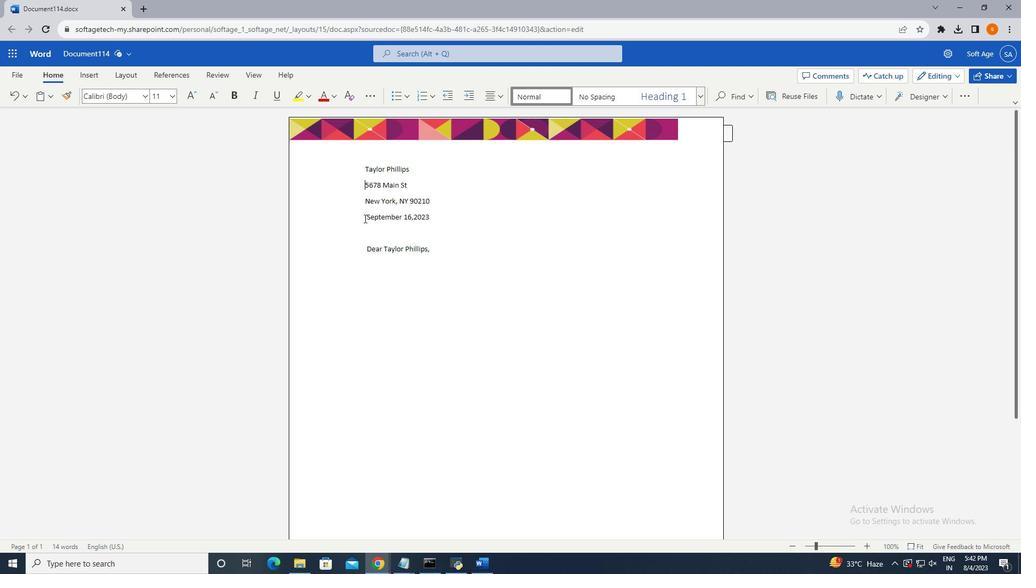
Action: Key pressed <Key.backspace>
Screenshot: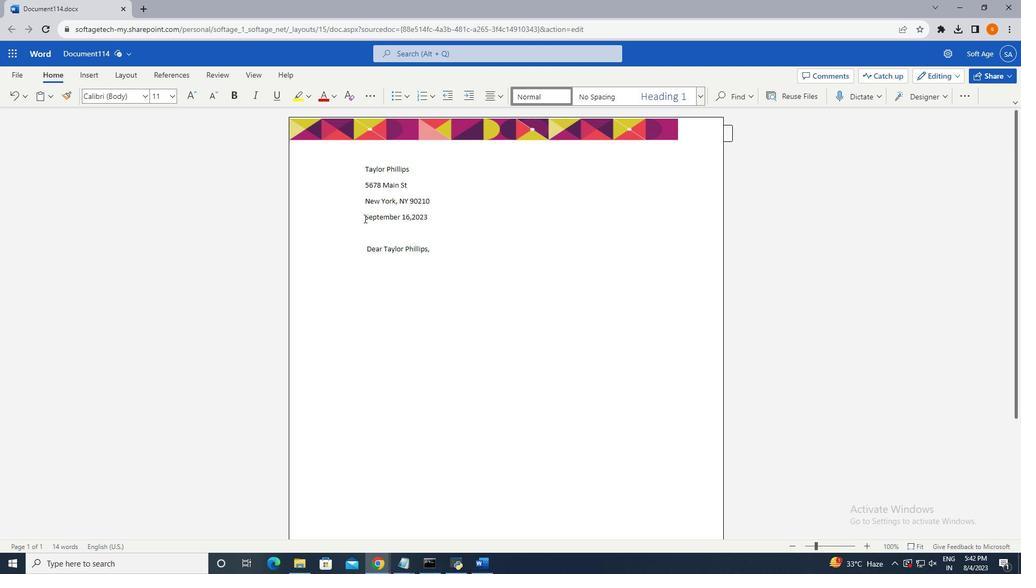 
Action: Mouse moved to (69, 114)
Screenshot: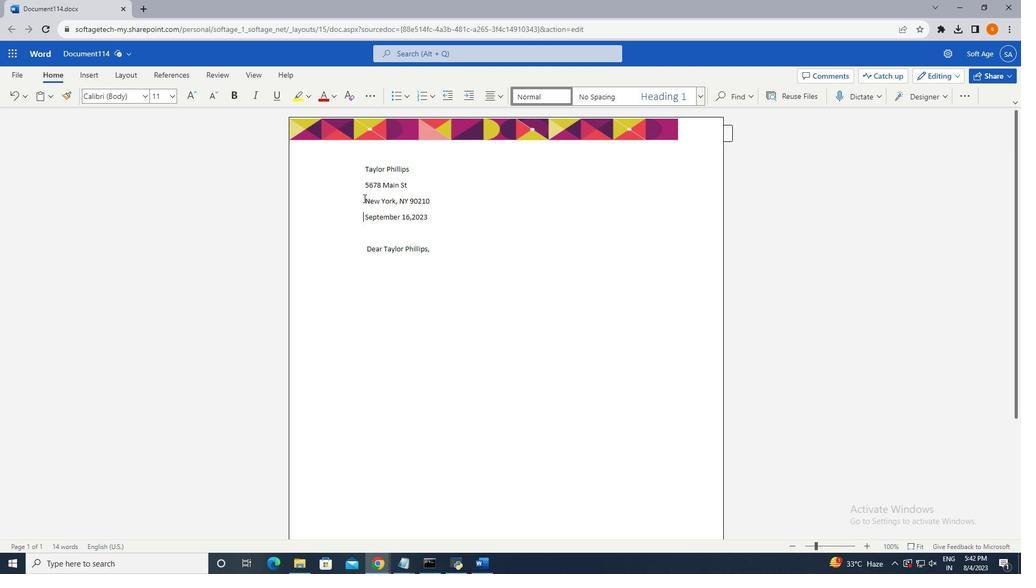 
Action: Mouse pressed left at (69, 114)
Screenshot: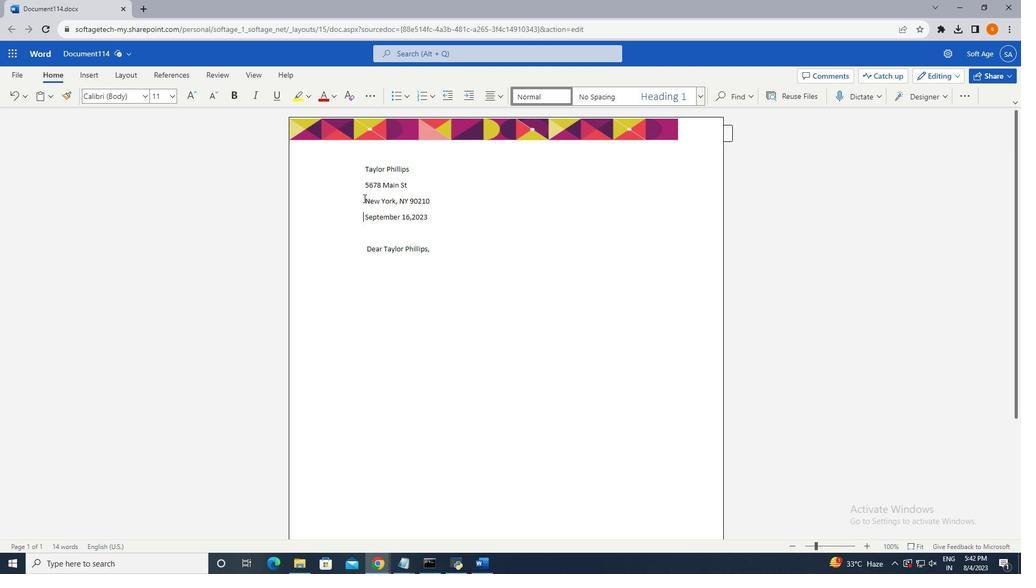 
Action: Key pressed <Key.backspace>
Screenshot: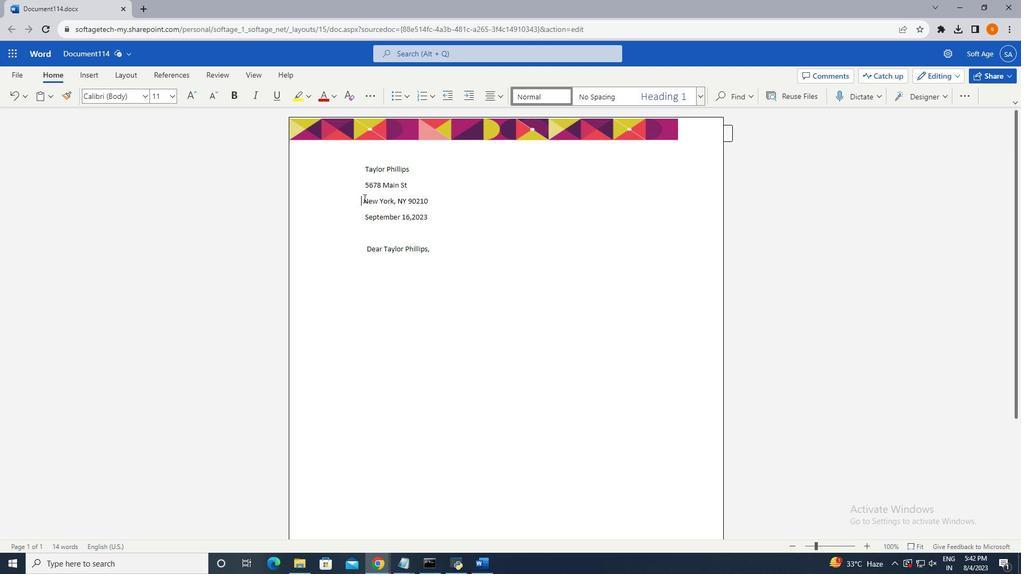 
Action: Mouse moved to (69, 125)
Screenshot: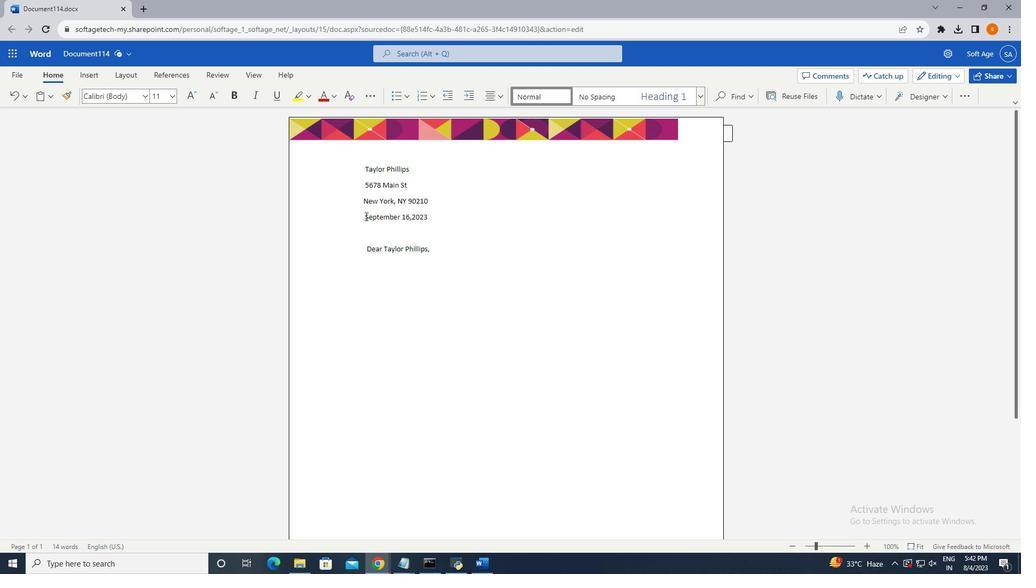 
Action: Mouse pressed left at (69, 125)
Screenshot: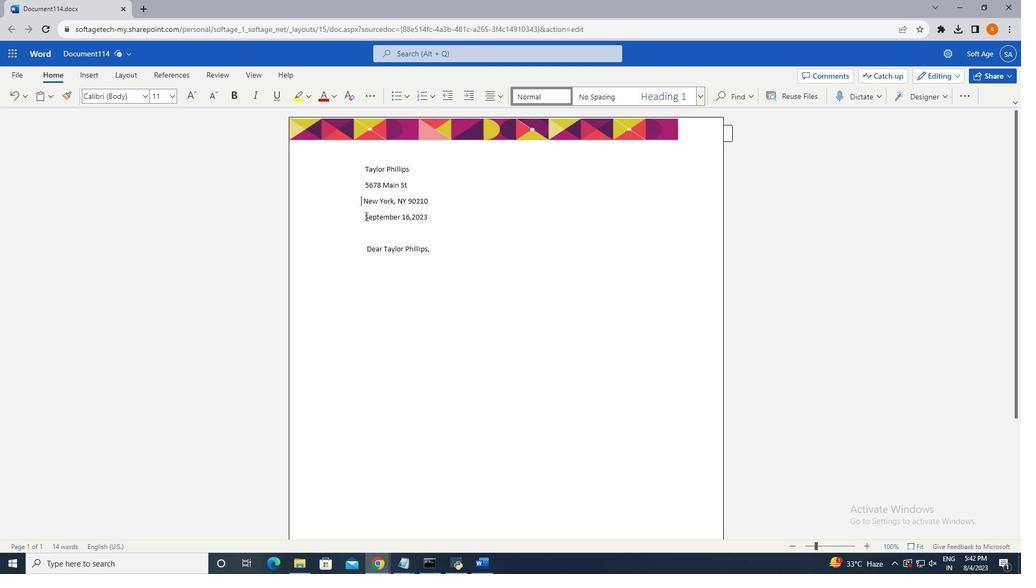 
Action: Key pressed <Key.backspace>
Screenshot: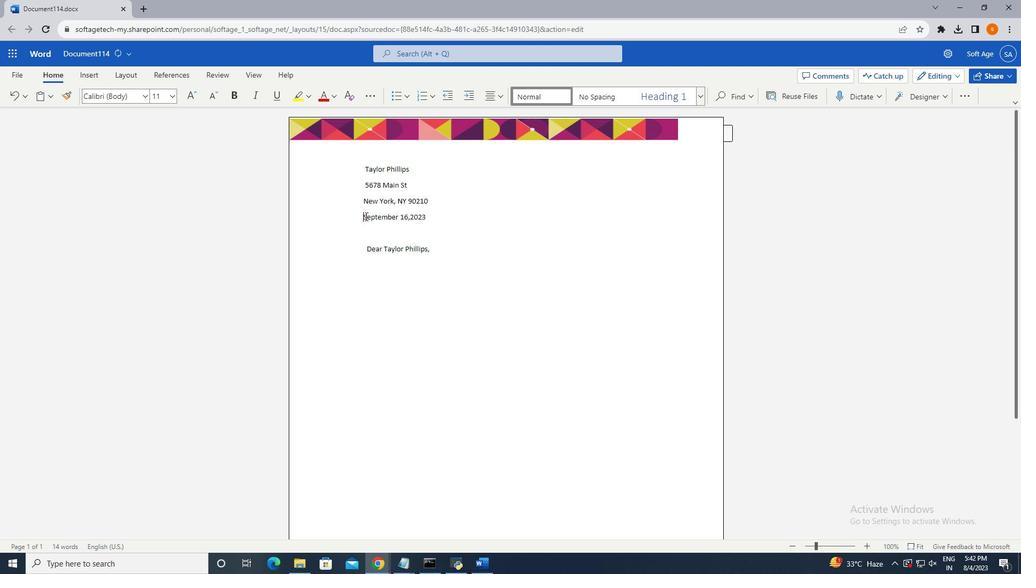 
Action: Mouse moved to (69, 63)
Screenshot: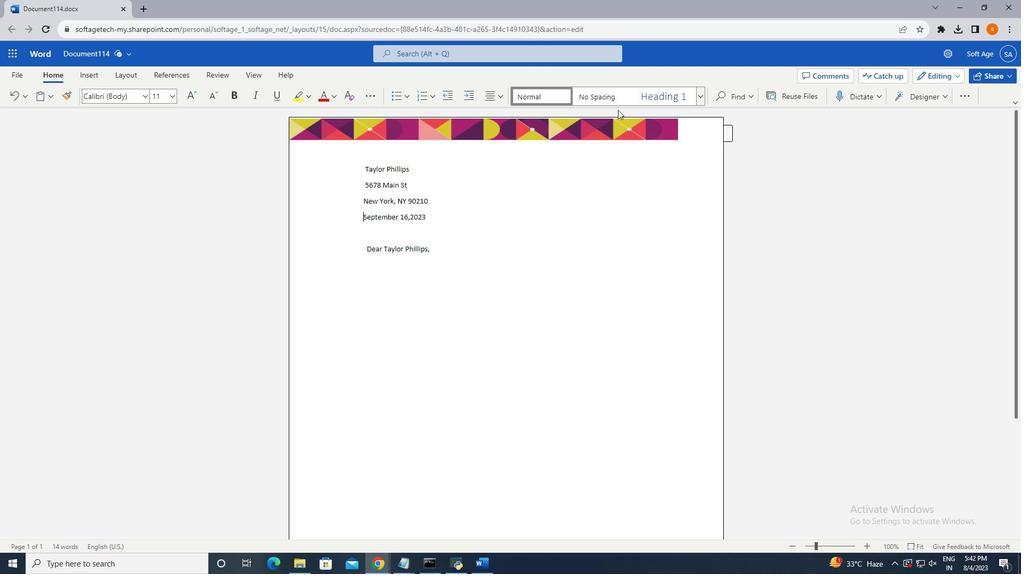 
Action: Mouse pressed left at (69, 63)
Screenshot: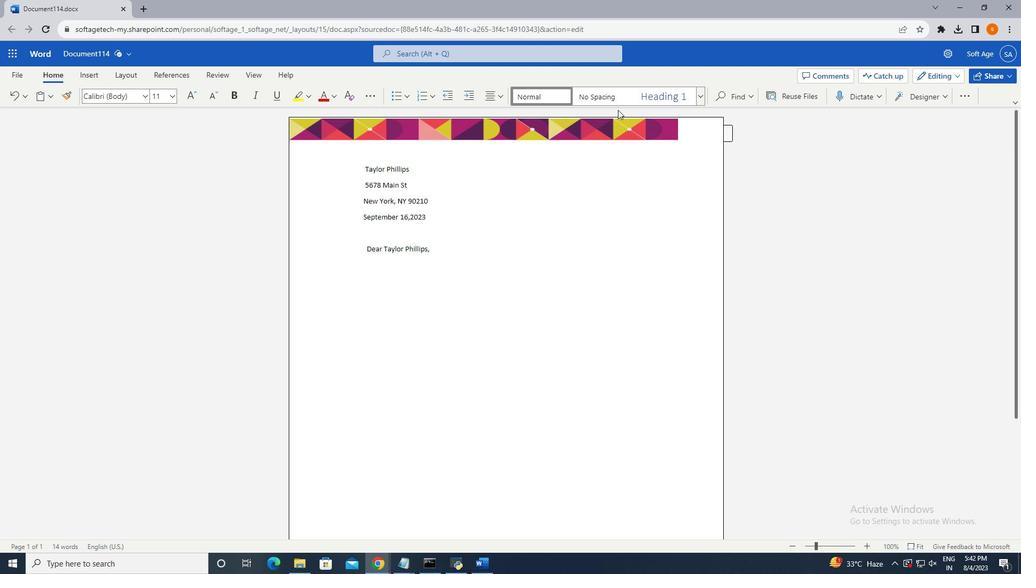 
Action: Mouse moved to (69, 75)
Screenshot: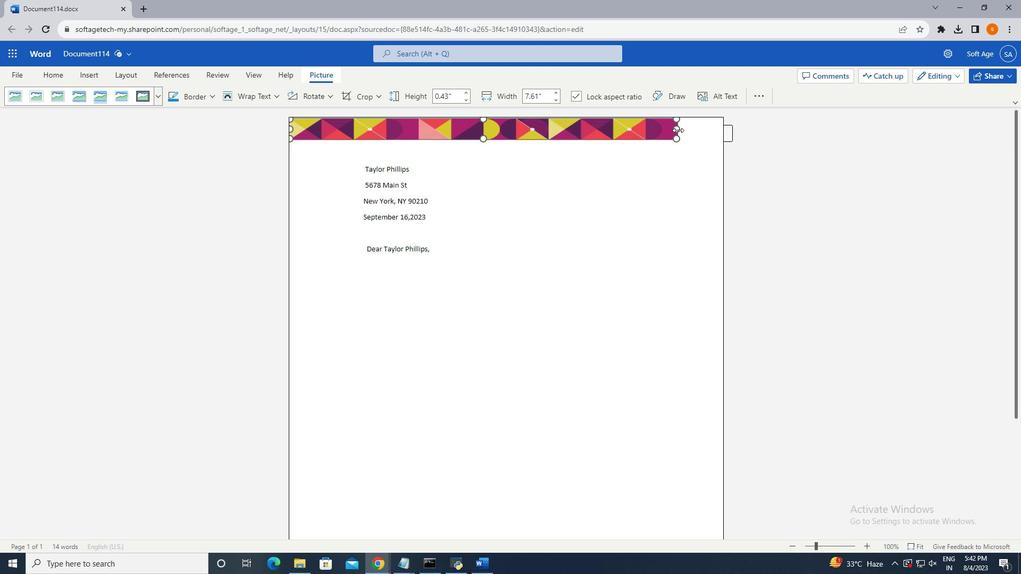
Action: Mouse pressed left at (69, 75)
Screenshot: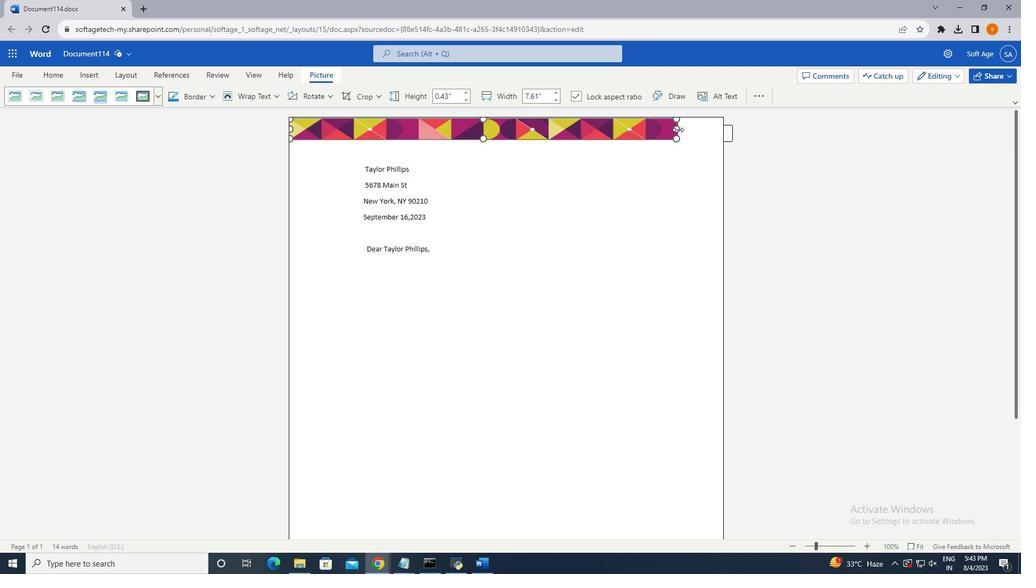 
Action: Mouse moved to (69, 150)
Screenshot: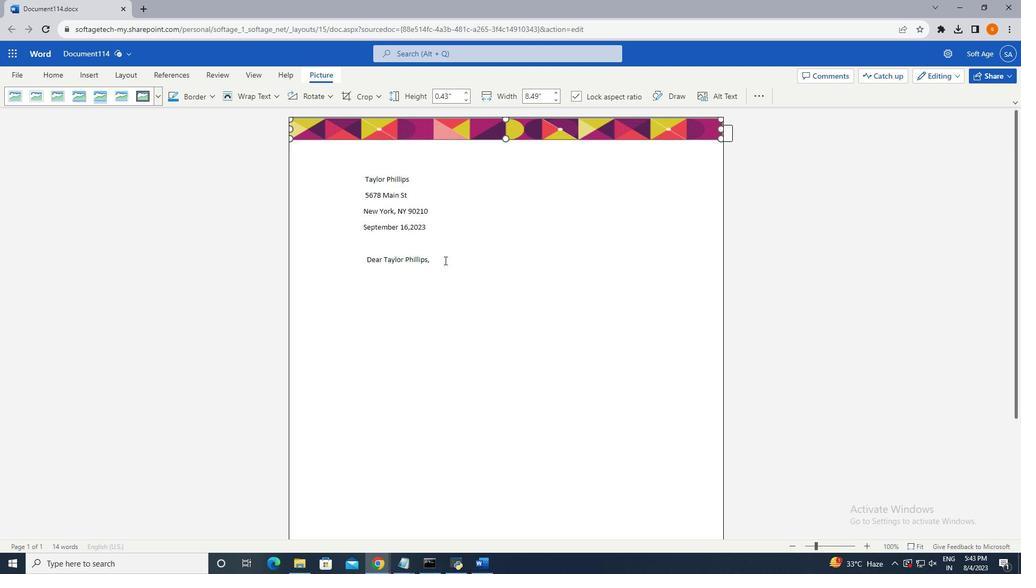 
Action: Mouse pressed left at (69, 150)
Screenshot: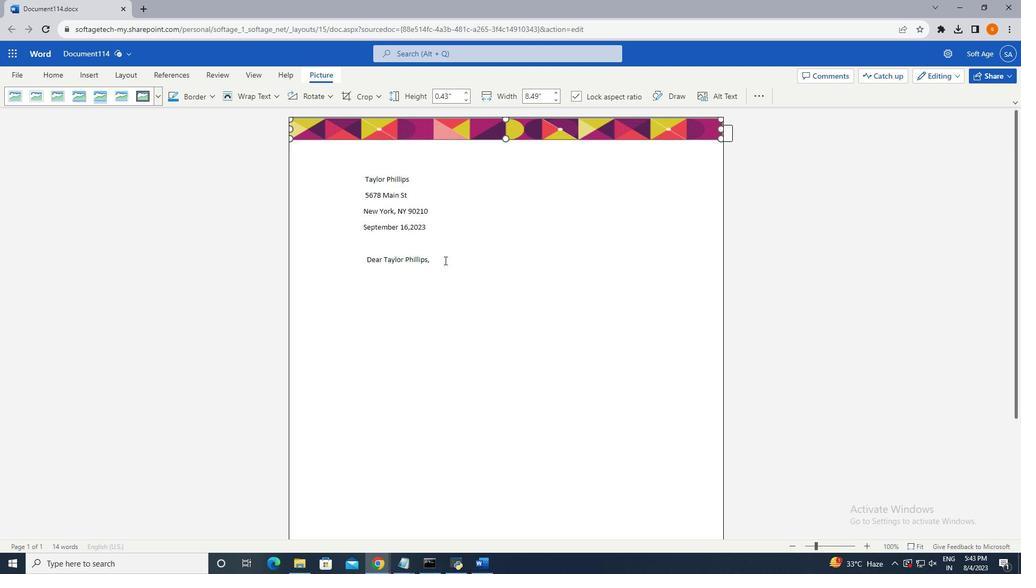 
Action: Mouse moved to (69, 150)
Screenshot: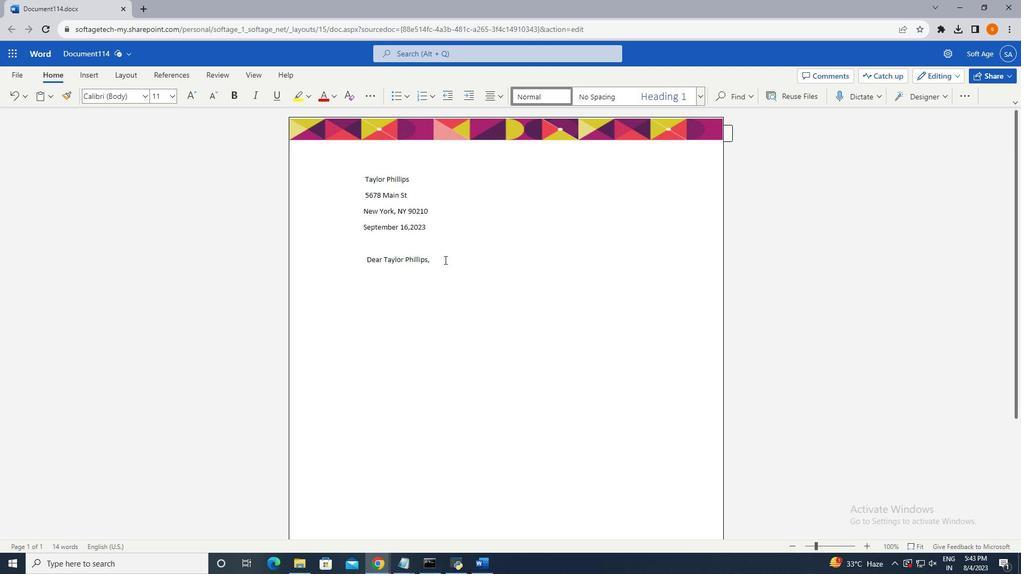 
Action: Key pressed <Key.enter><Key.space><Key.space><Key.space><Key.space><Key.space><Key.space><Key.space><Key.space><Key.space><Key.space><Key.space><Key.space><Key.space><Key.space><Key.space>
Screenshot: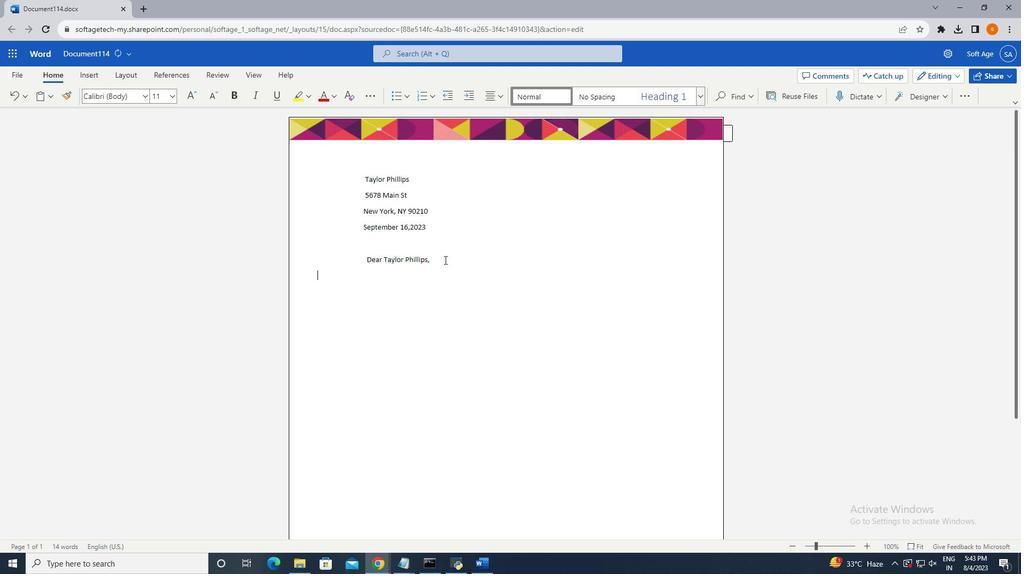 
Action: Mouse moved to (69, 104)
Screenshot: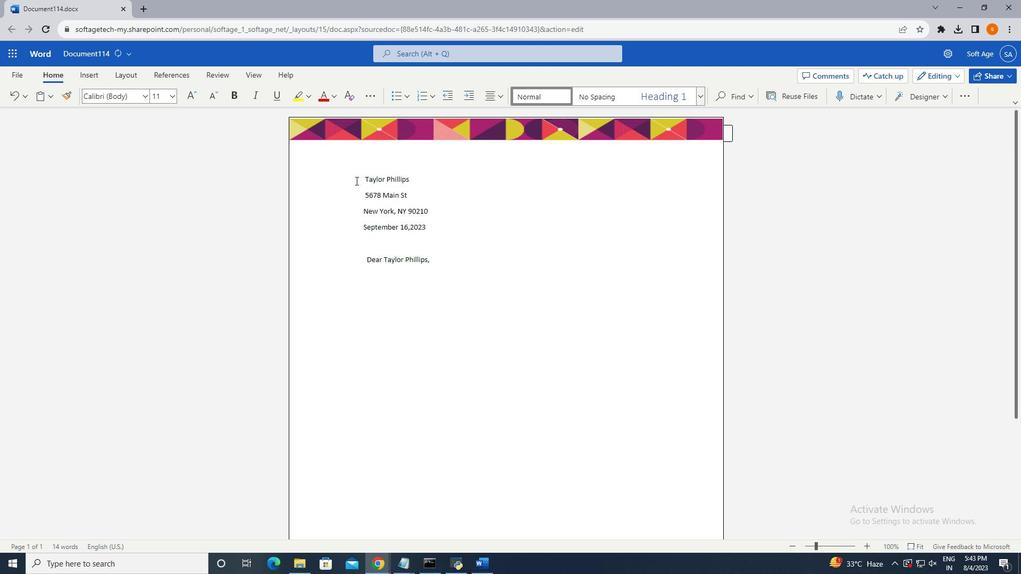 
Action: Mouse pressed left at (69, 104)
Screenshot: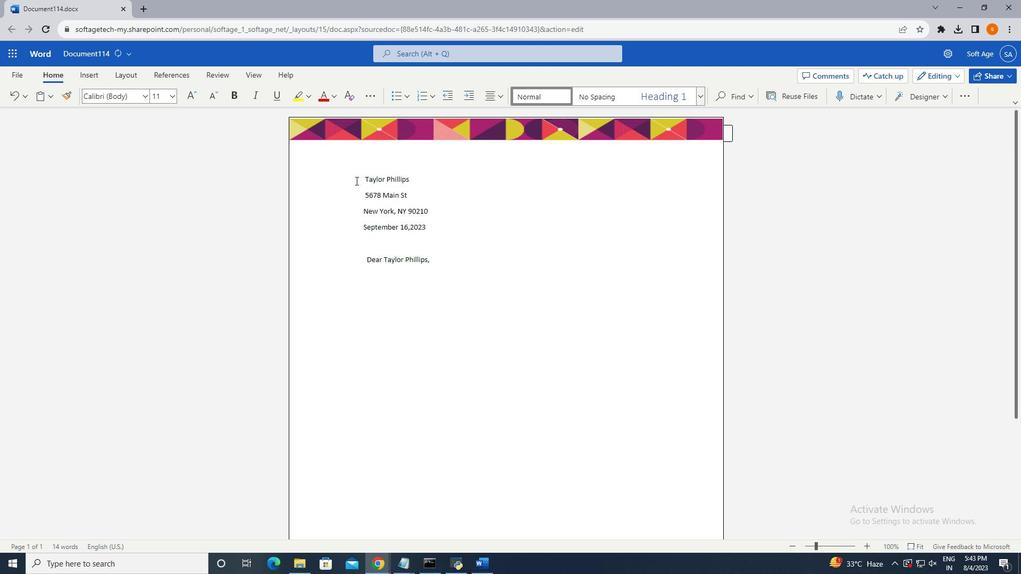 
Action: Mouse moved to (69, 53)
Screenshot: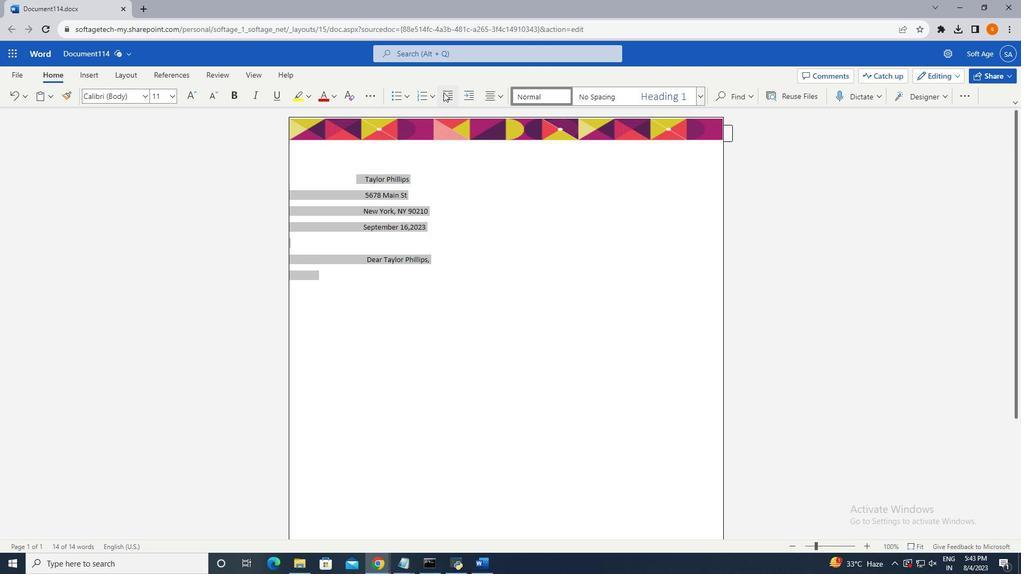 
Action: Mouse pressed left at (69, 53)
Screenshot: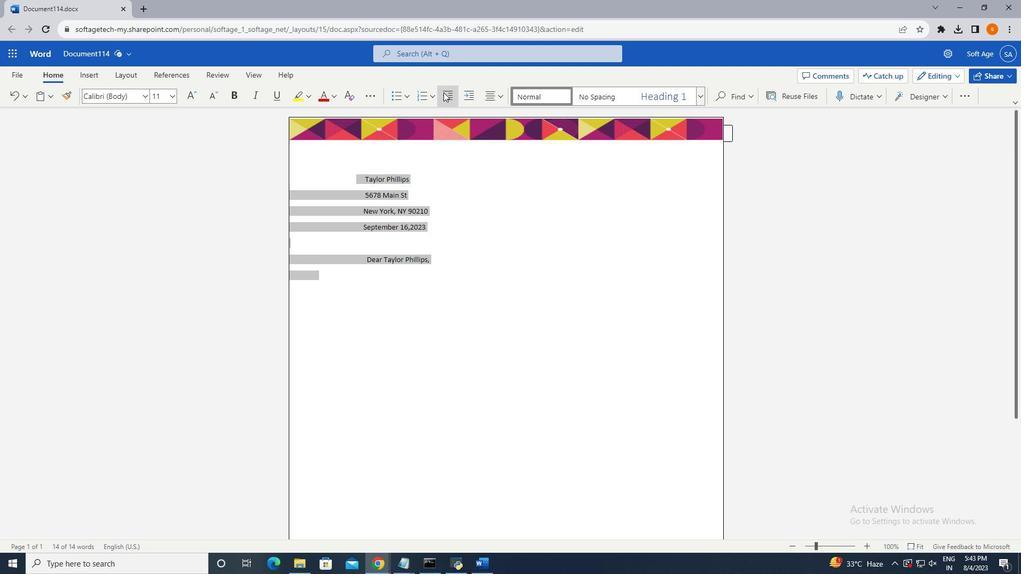 
Action: Mouse pressed left at (69, 53)
Screenshot: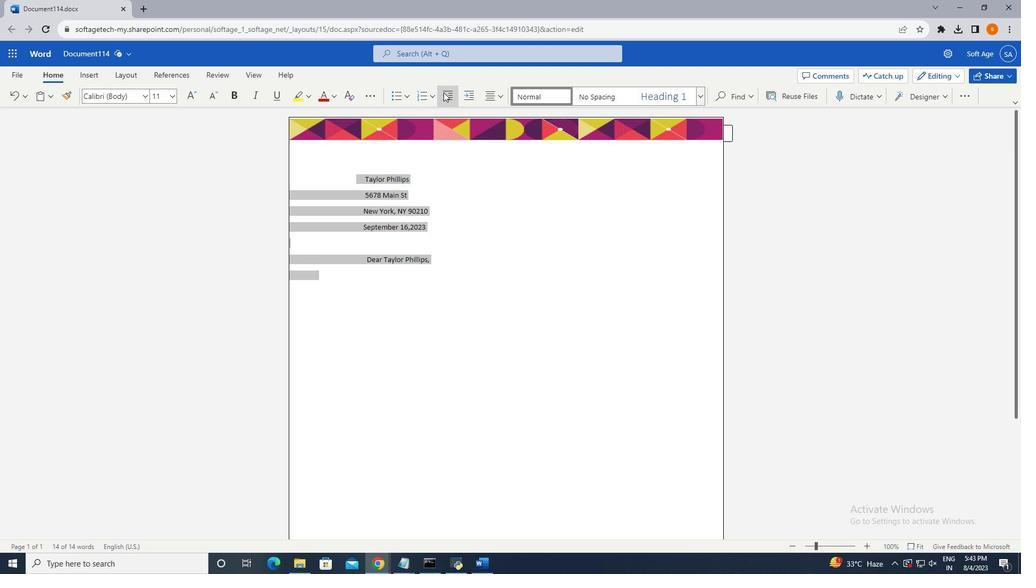 
Action: Mouse pressed left at (69, 53)
Screenshot: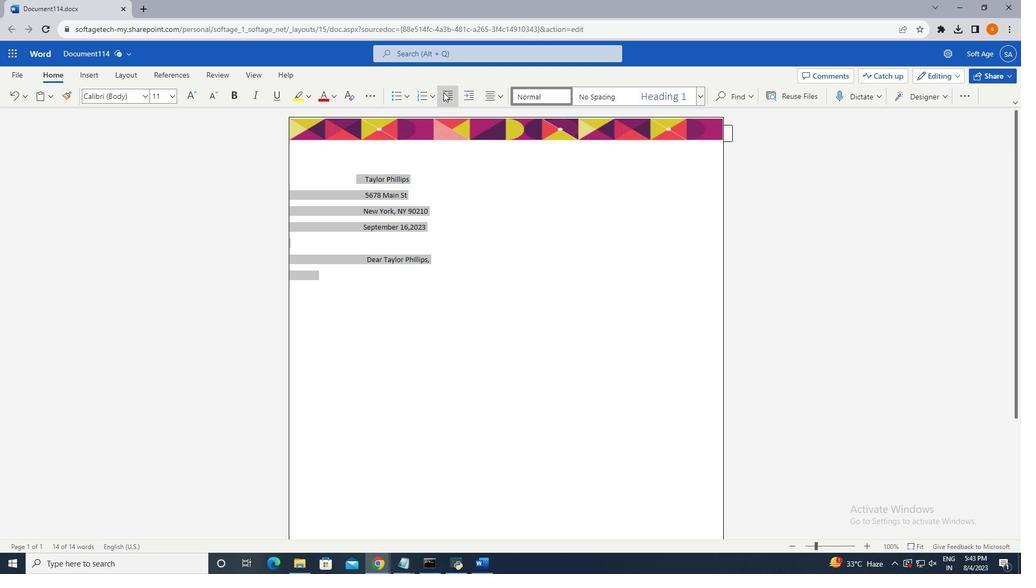 
Action: Mouse pressed left at (69, 53)
Screenshot: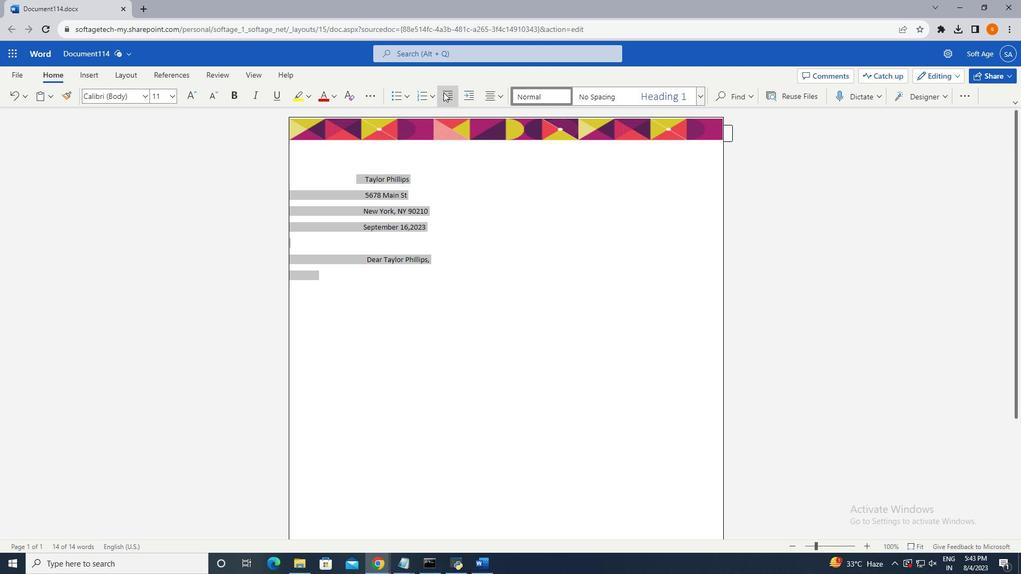 
Action: Mouse pressed left at (69, 53)
Screenshot: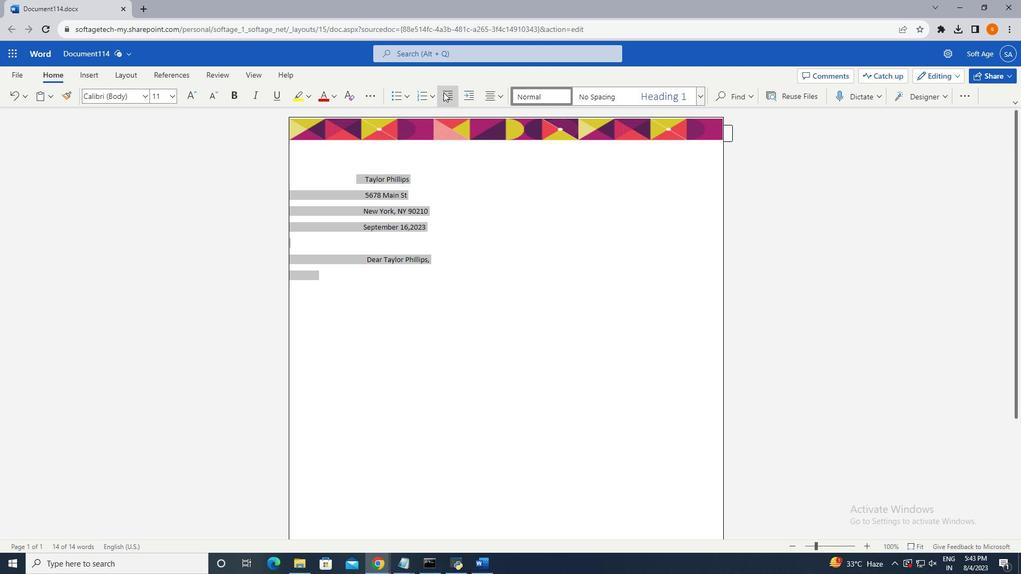 
Action: Mouse moved to (69, 53)
Screenshot: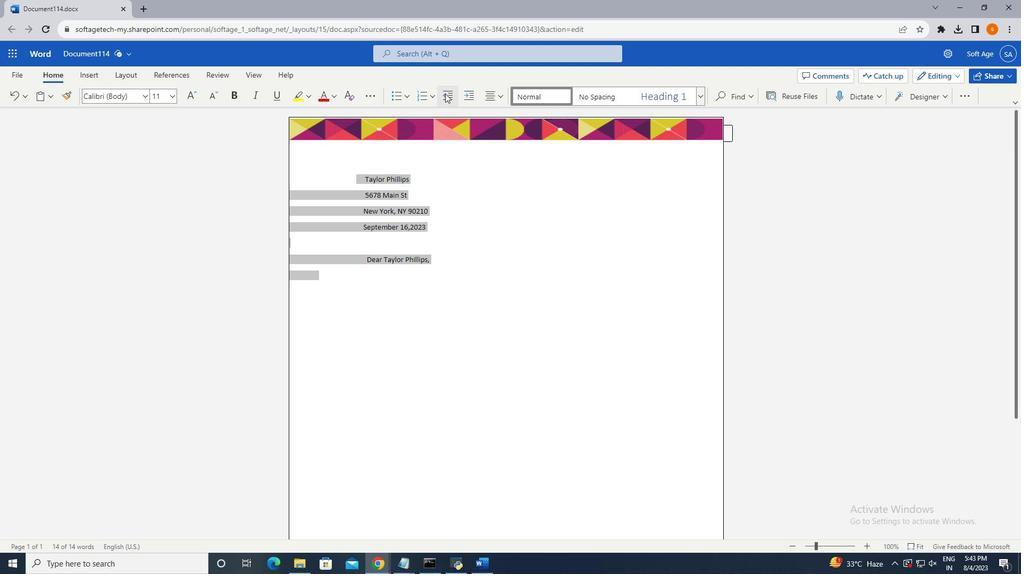 
Action: Mouse pressed left at (69, 53)
Screenshot: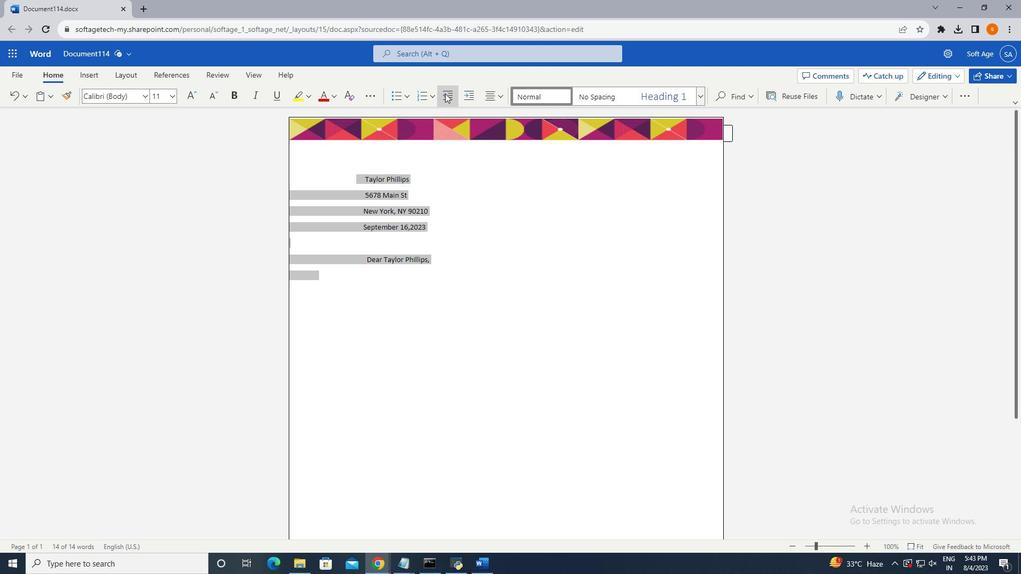 
Action: Mouse pressed left at (69, 53)
Screenshot: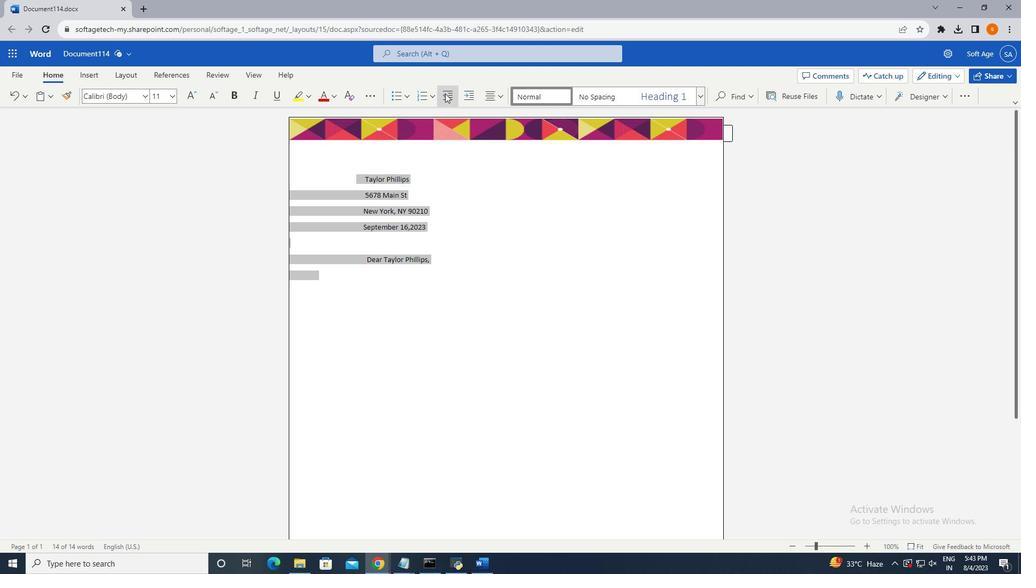 
Action: Mouse moved to (69, 53)
Screenshot: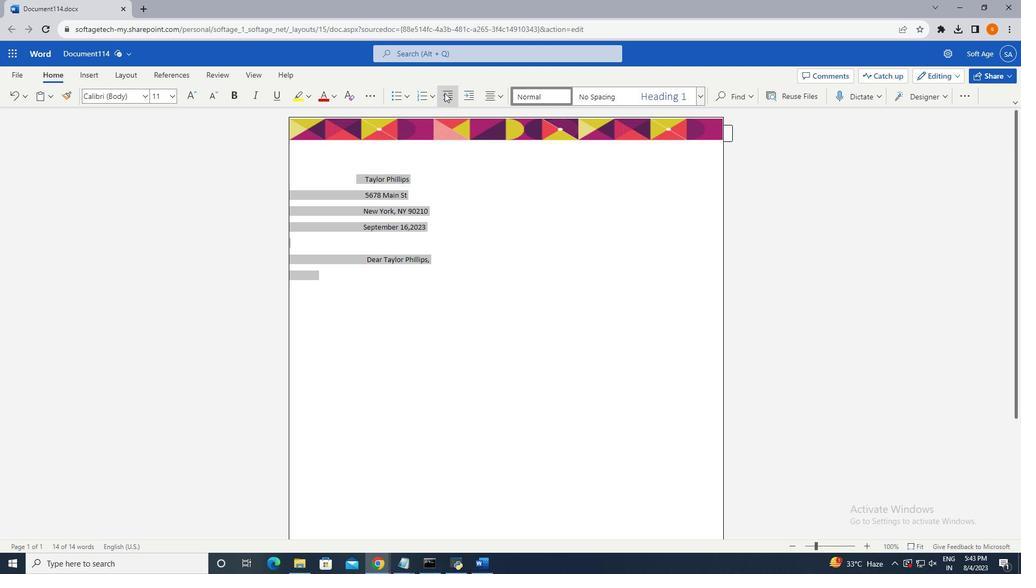 
Action: Mouse pressed left at (69, 53)
Screenshot: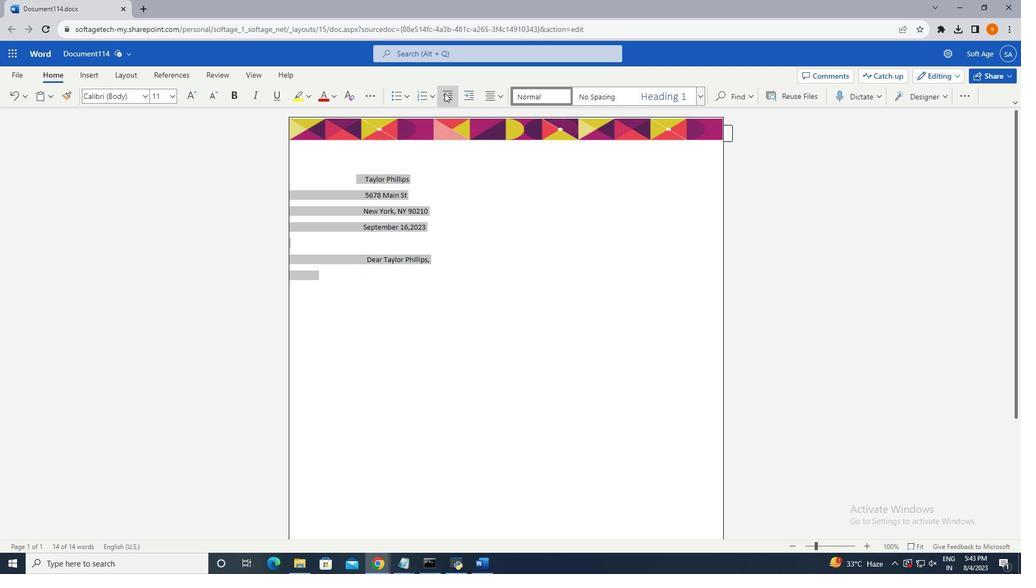 
Action: Mouse pressed left at (69, 53)
Screenshot: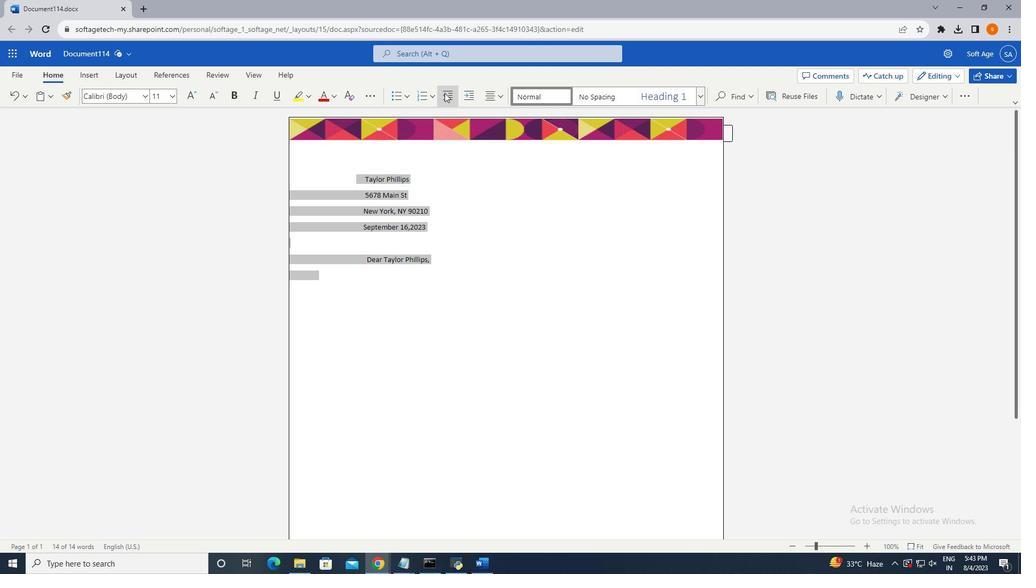 
Action: Mouse pressed left at (69, 53)
Screenshot: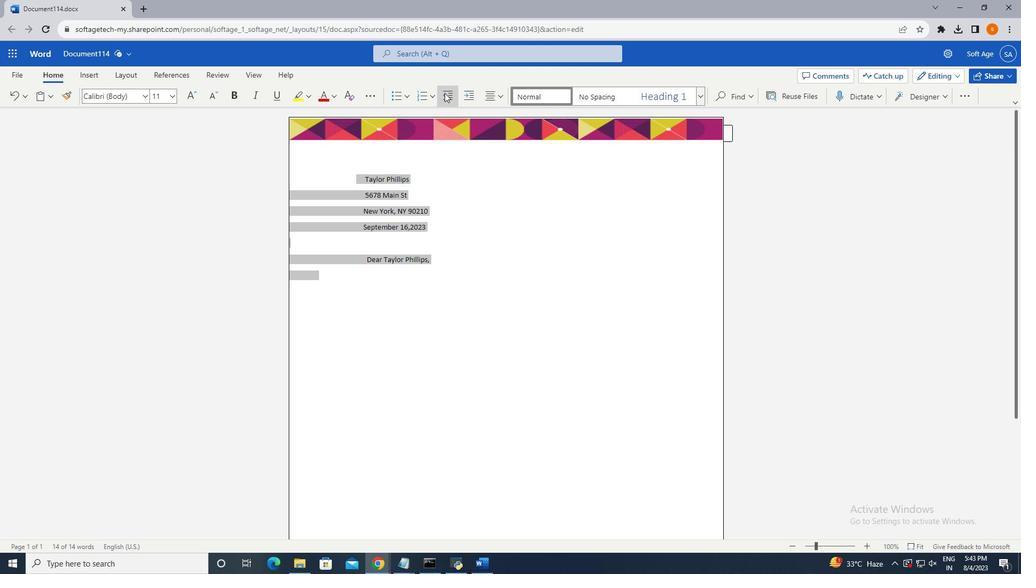
Action: Mouse moved to (69, 106)
Screenshot: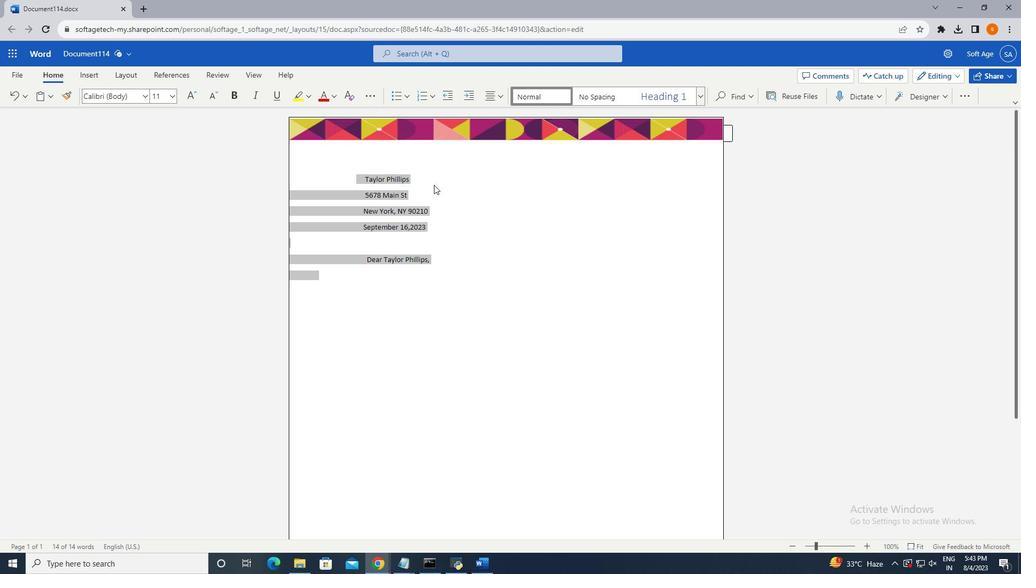 
Action: Mouse pressed left at (69, 106)
Screenshot: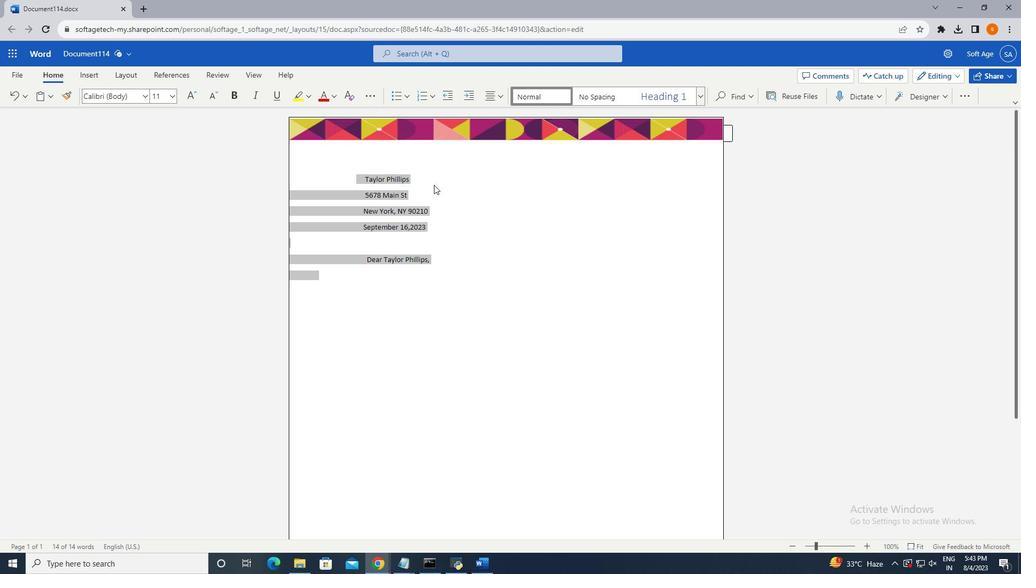 
Action: Mouse moved to (69, 101)
Screenshot: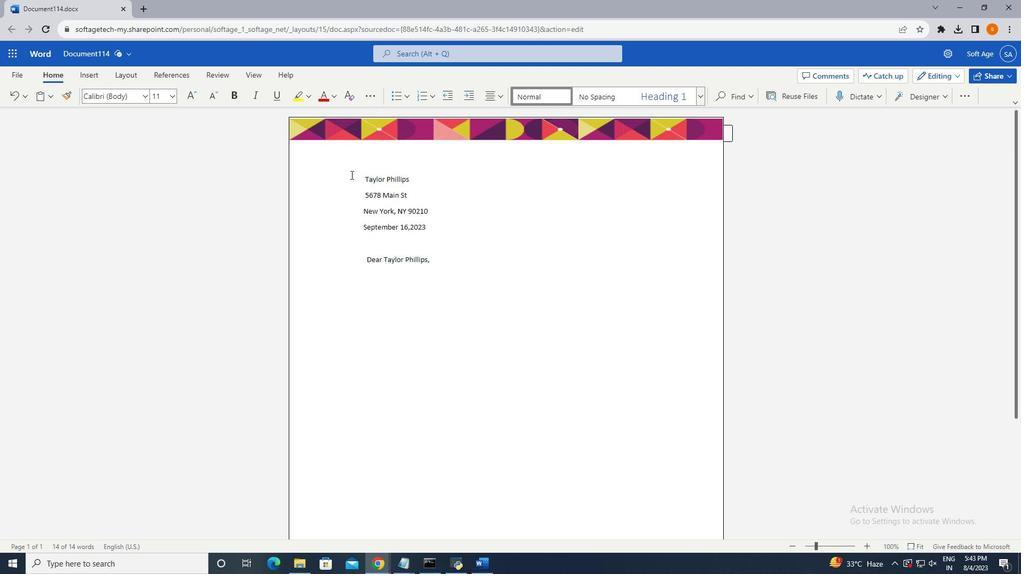 
Action: Mouse pressed left at (69, 101)
Screenshot: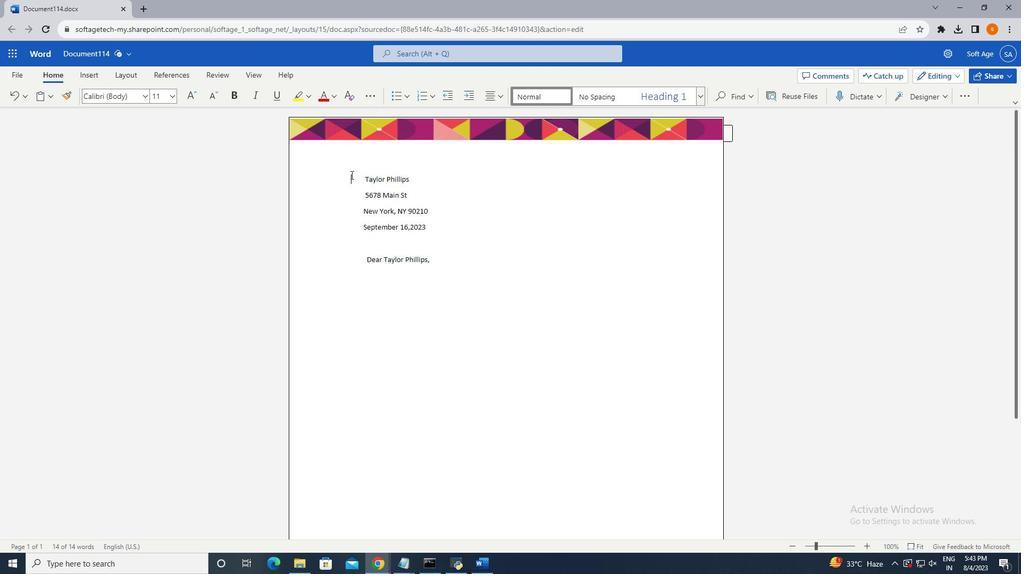 
Action: Mouse moved to (69, 106)
Screenshot: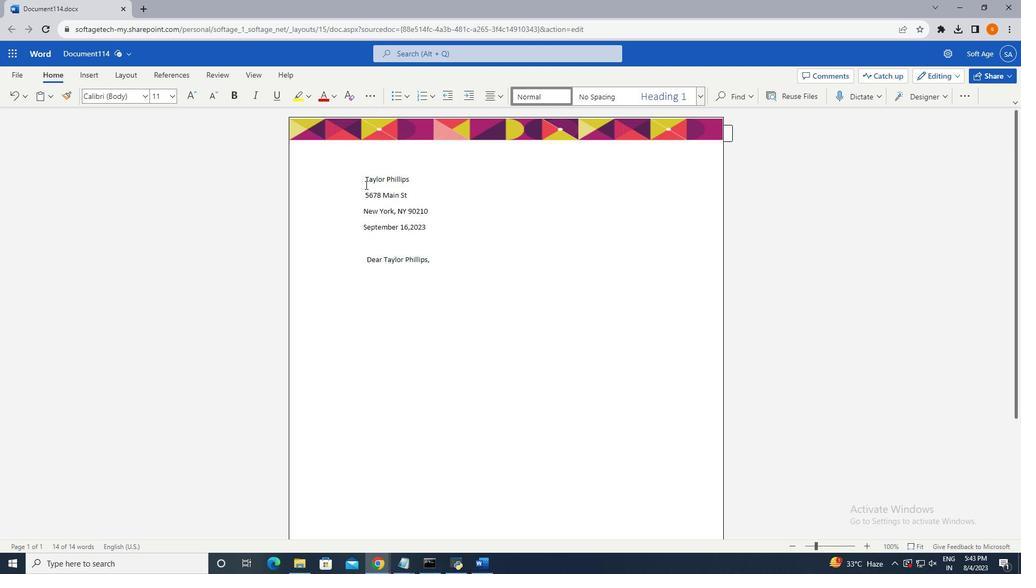 
Action: Key pressed <Key.backspace><Key.backspace><Key.backspace><Key.backspace><Key.backspace><Key.backspace><Key.backspace><Key.backspace><Key.backspace><Key.backspace><Key.backspace><Key.backspace><Key.backspace><Key.backspace><Key.backspace>
Screenshot: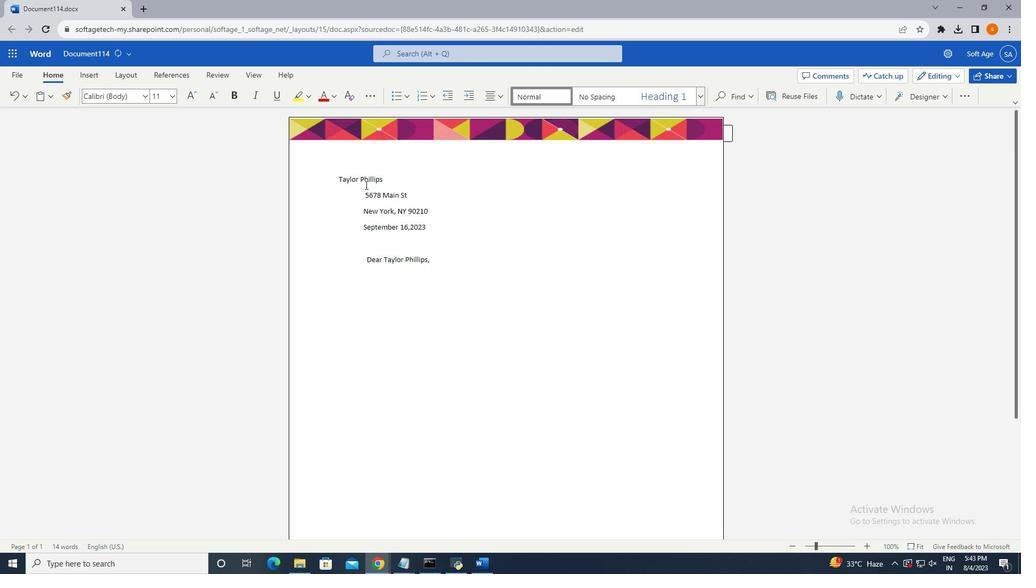 
Action: Mouse moved to (69, 114)
Screenshot: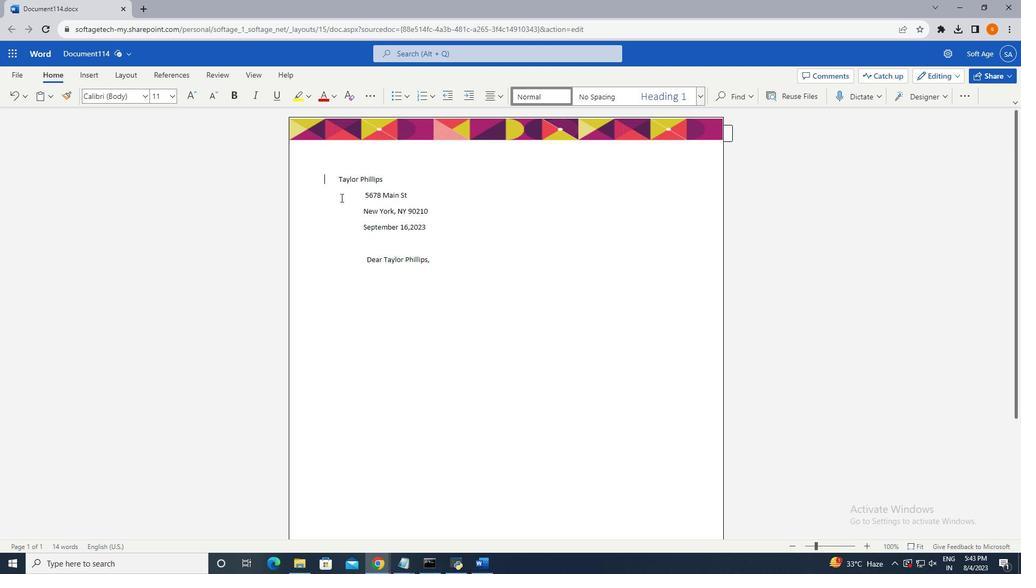 
Action: Mouse pressed left at (69, 114)
Screenshot: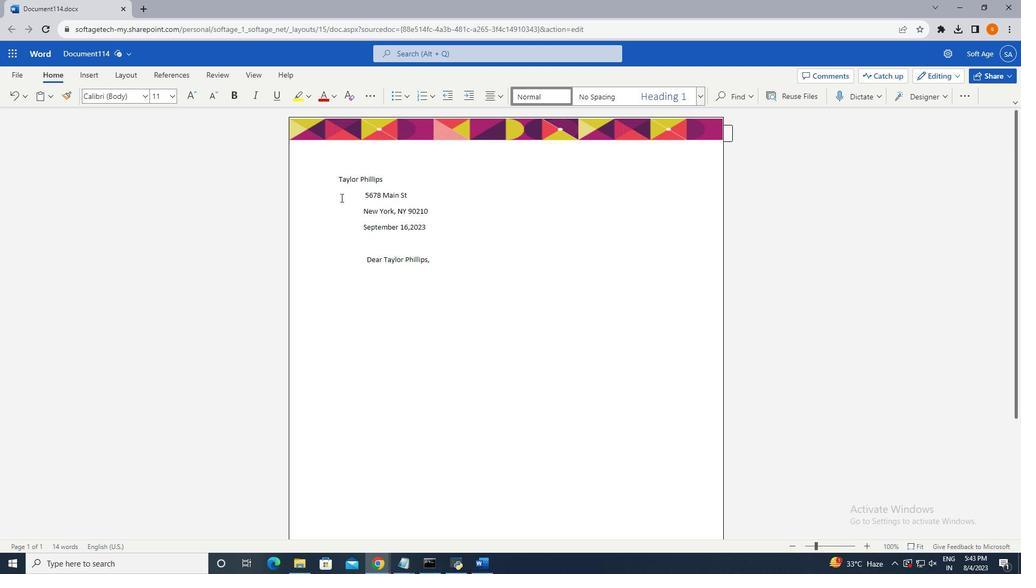 
Action: Key pressed <Key.backspace><Key.backspace><Key.backspace><Key.backspace><Key.backspace><Key.backspace><Key.backspace><Key.backspace><Key.backspace><Key.backspace><Key.backspace><Key.backspace><Key.backspace><Key.backspace>
Screenshot: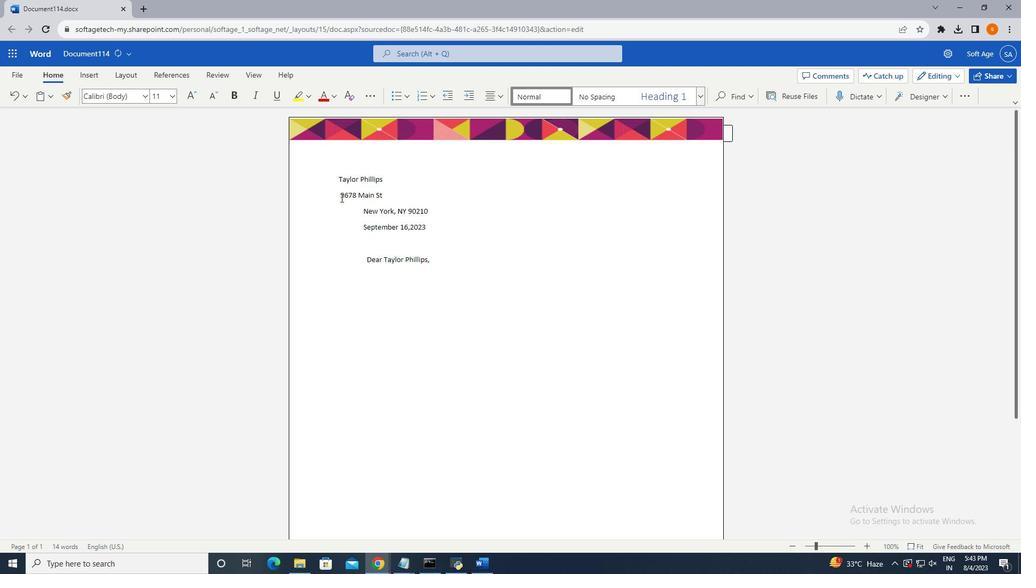 
Action: Mouse moved to (69, 120)
Screenshot: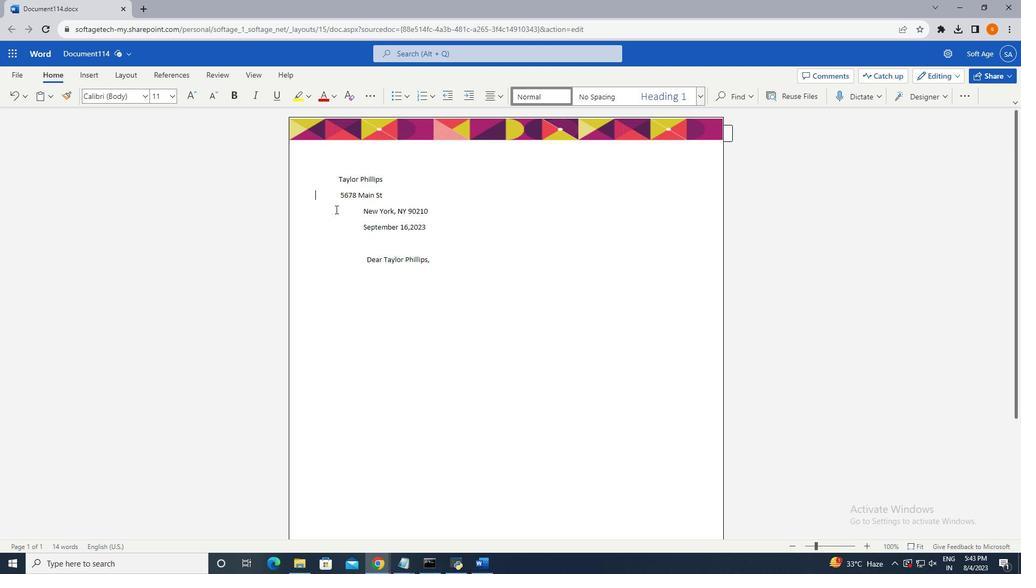 
Action: Mouse pressed left at (69, 120)
Screenshot: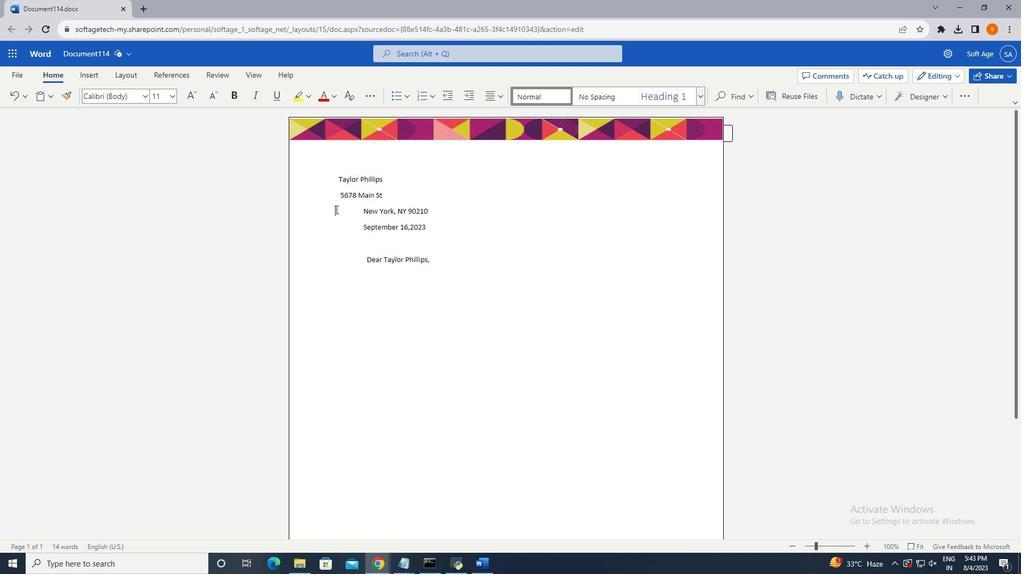 
Action: Key pressed <Key.backspace><Key.backspace><Key.backspace><Key.backspace><Key.backspace><Key.backspace><Key.backspace><Key.backspace><Key.backspace><Key.backspace><Key.backspace><Key.backspace><Key.backspace><Key.backspace><Key.backspace>
Screenshot: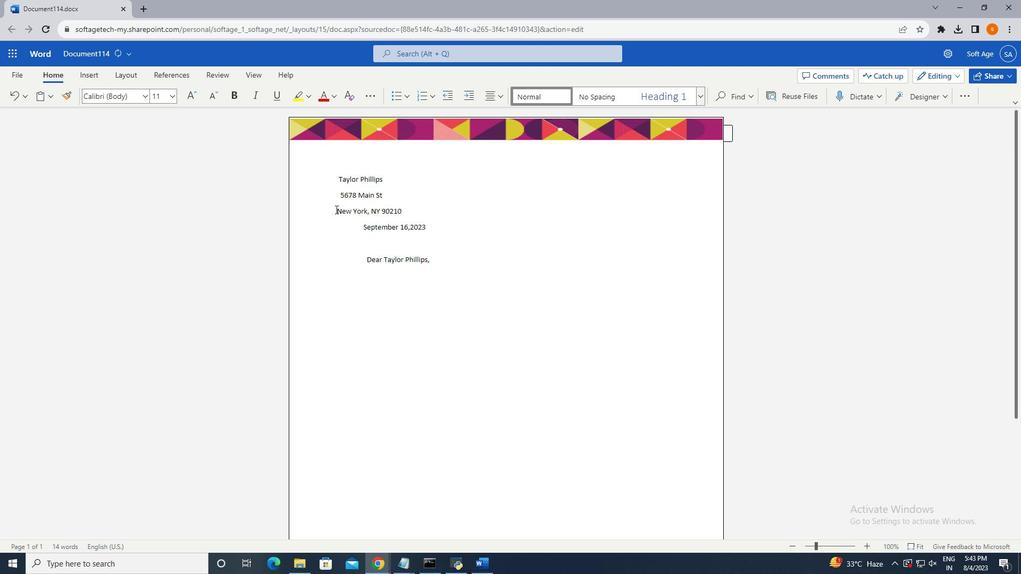 
Action: Mouse moved to (69, 130)
Screenshot: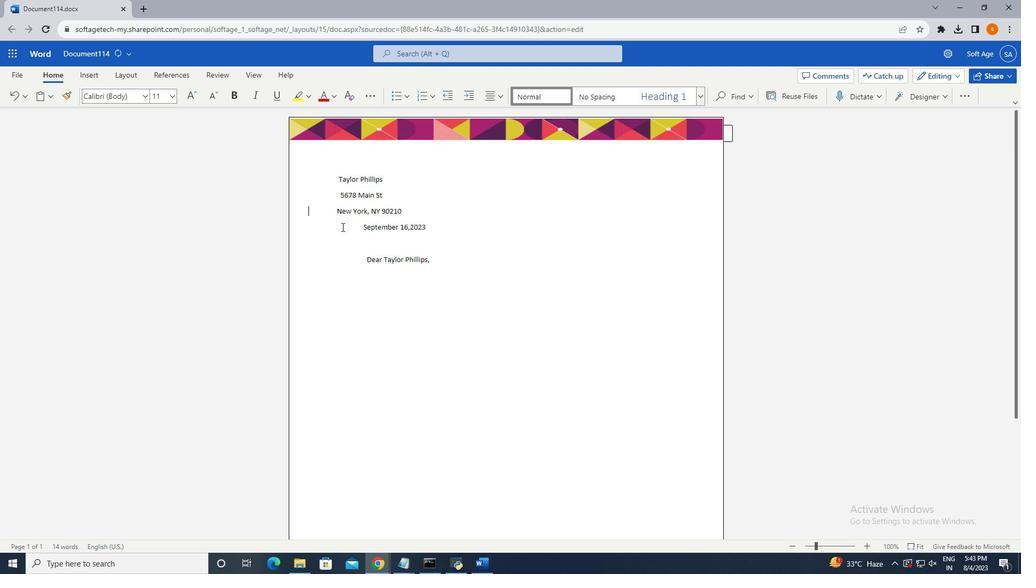 
Action: Mouse pressed left at (69, 130)
Screenshot: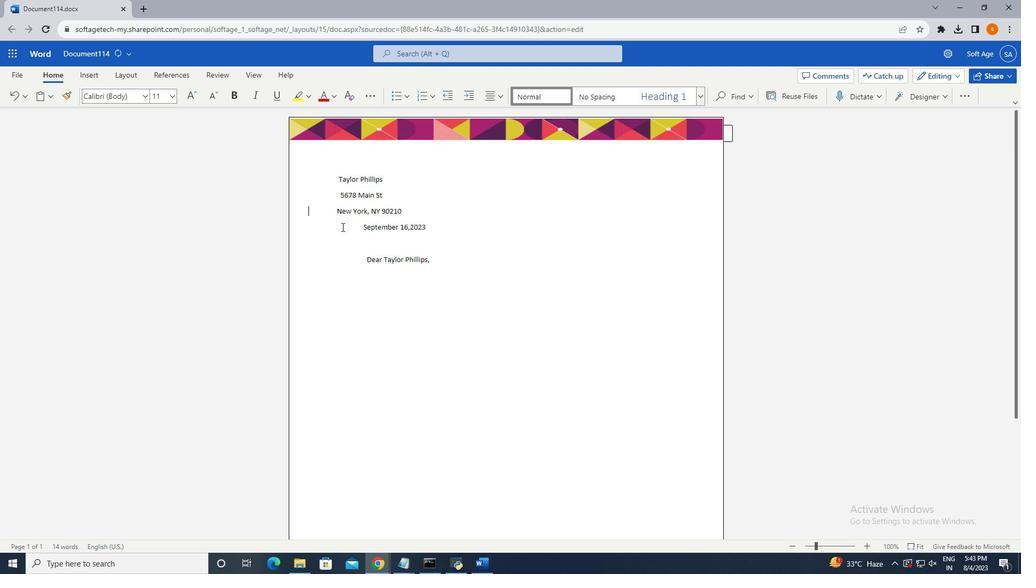 
Action: Key pressed <Key.backspace><Key.backspace><Key.backspace><Key.backspace><Key.backspace><Key.backspace><Key.backspace><Key.backspace><Key.backspace><Key.backspace><Key.backspace><Key.backspace><Key.backspace><Key.backspace><Key.backspace><Key.backspace><Key.backspace><Key.backspace><Key.backspace><Key.backspace>
Screenshot: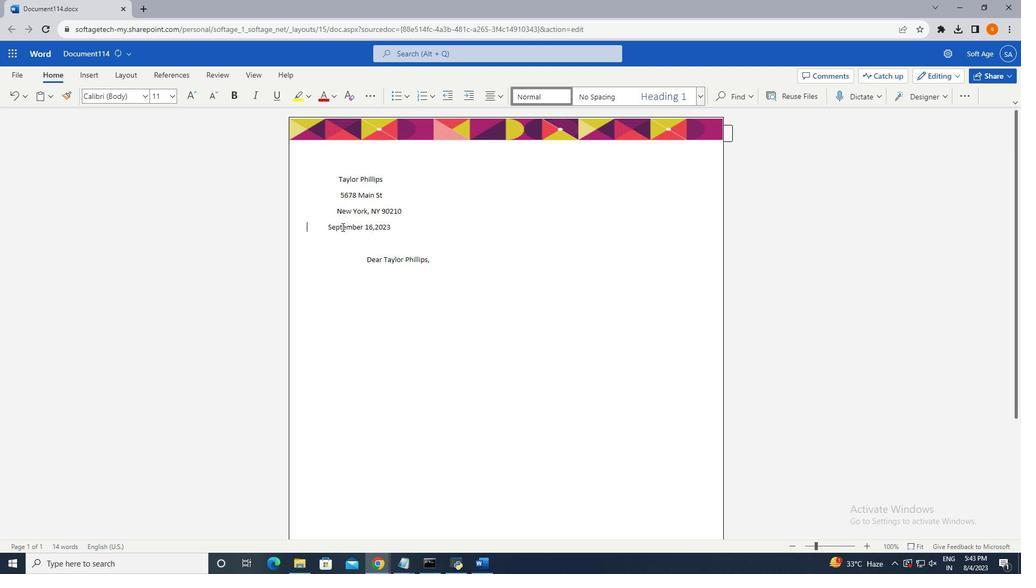 
Action: Mouse moved to (69, 155)
Screenshot: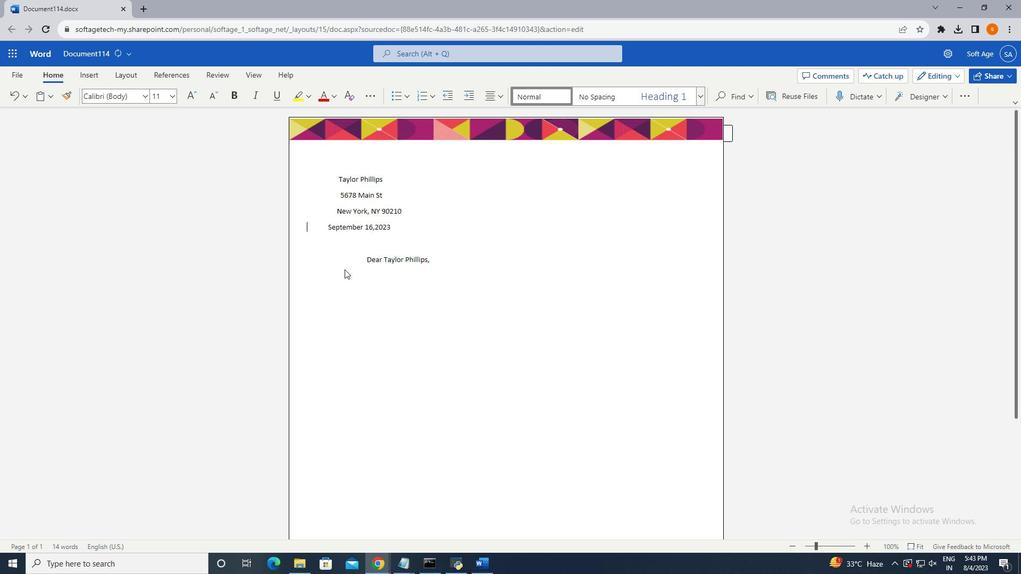 
Action: Mouse pressed left at (69, 155)
Screenshot: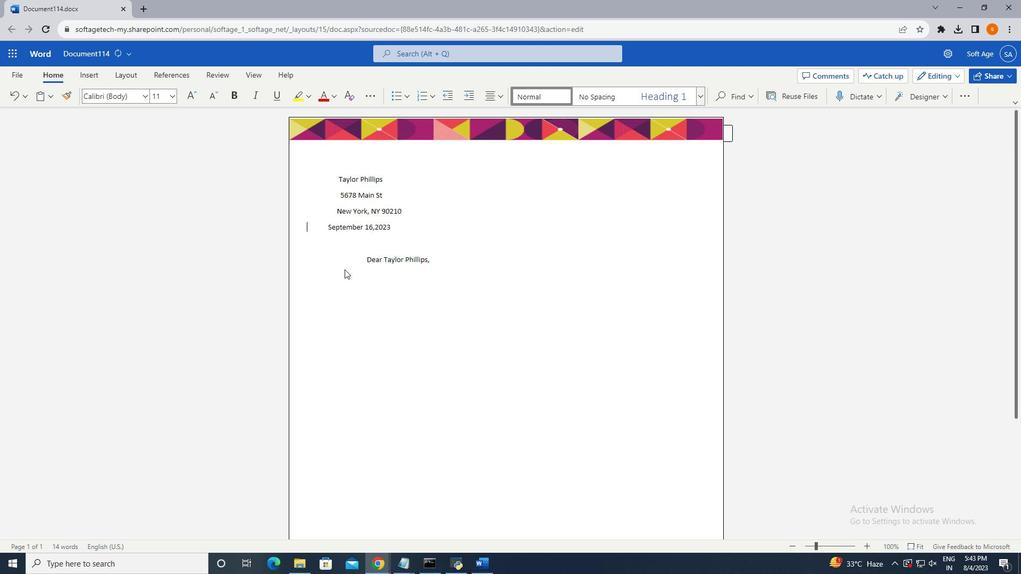 
Action: Mouse moved to (69, 152)
Screenshot: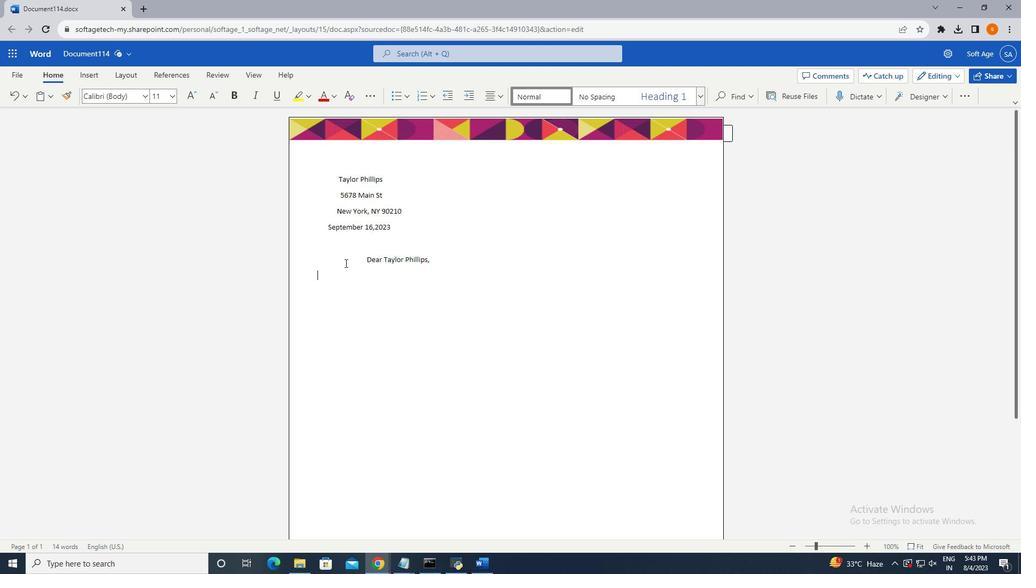 
Action: Mouse pressed left at (69, 152)
Screenshot: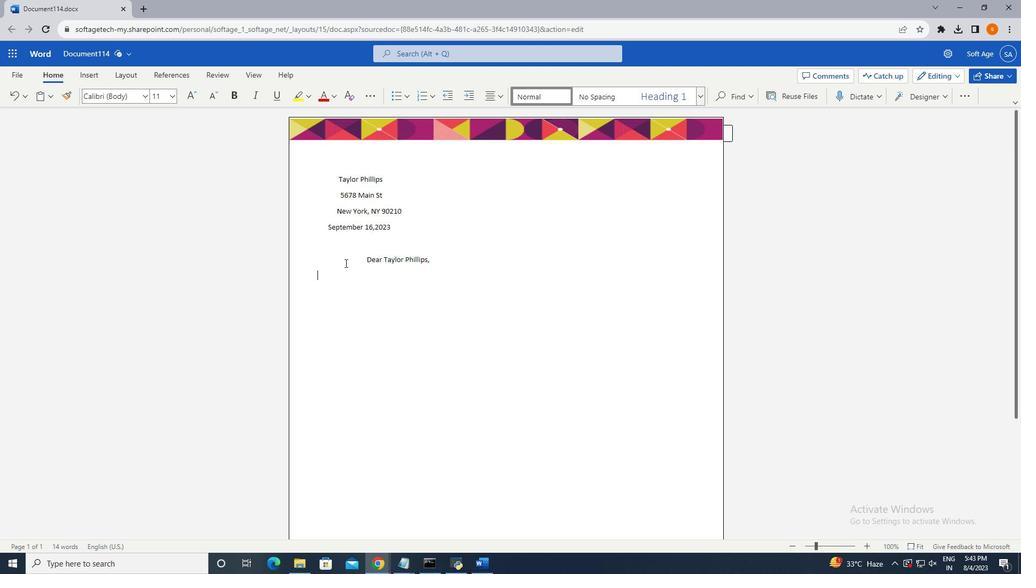 
Action: Key pressed <Key.backspace><Key.backspace><Key.backspace><Key.backspace><Key.backspace><Key.backspace><Key.backspace><Key.backspace><Key.backspace><Key.backspace><Key.backspace><Key.backspace><Key.backspace><Key.backspace><Key.backspace><Key.backspace>
Screenshot: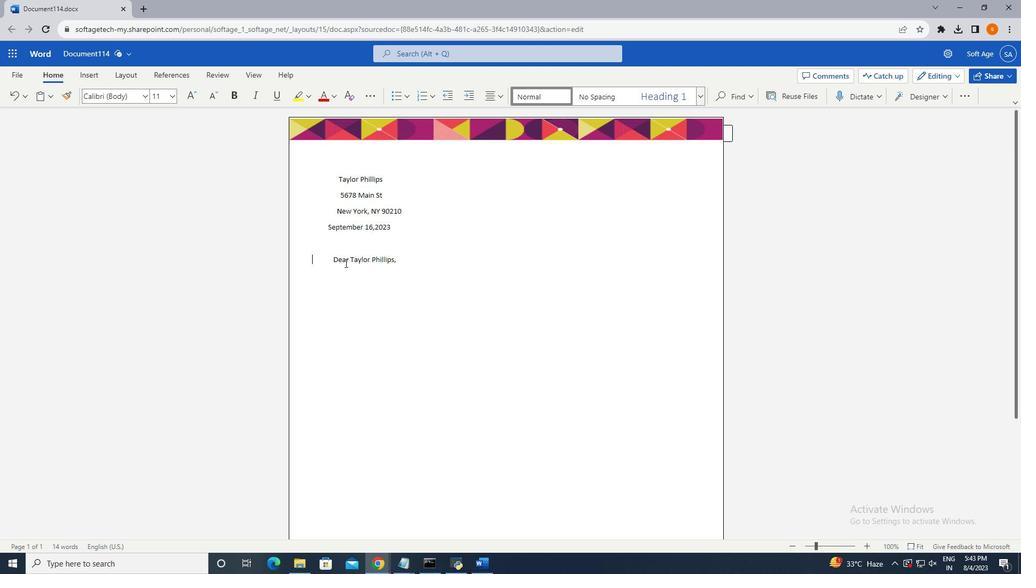 
Action: Mouse moved to (69, 152)
Screenshot: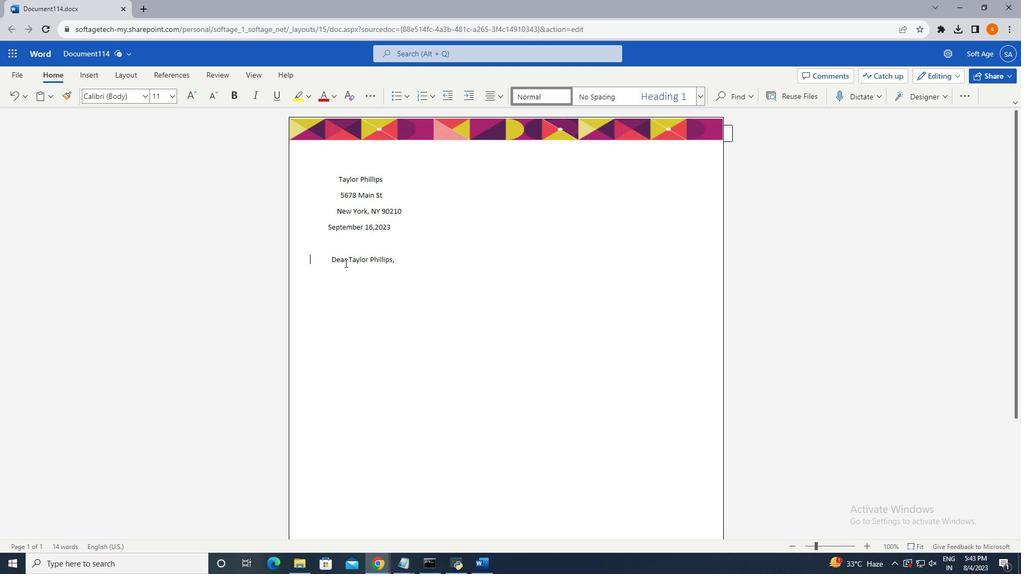 
Action: Key pressed <Key.backspace><Key.backspace><Key.backspace><Key.backspace><Key.backspace>
Screenshot: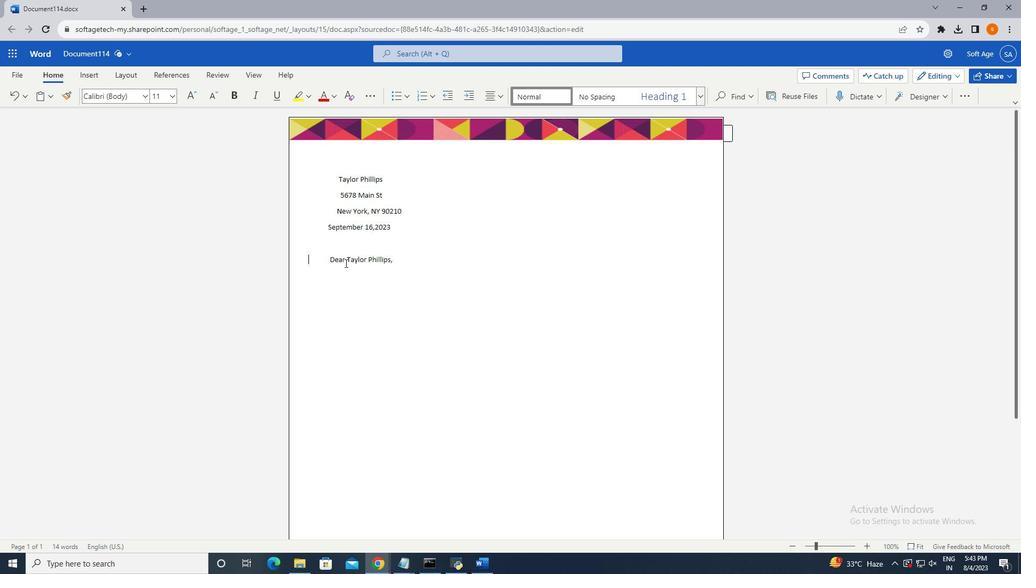 
Action: Mouse moved to (69, 130)
Screenshot: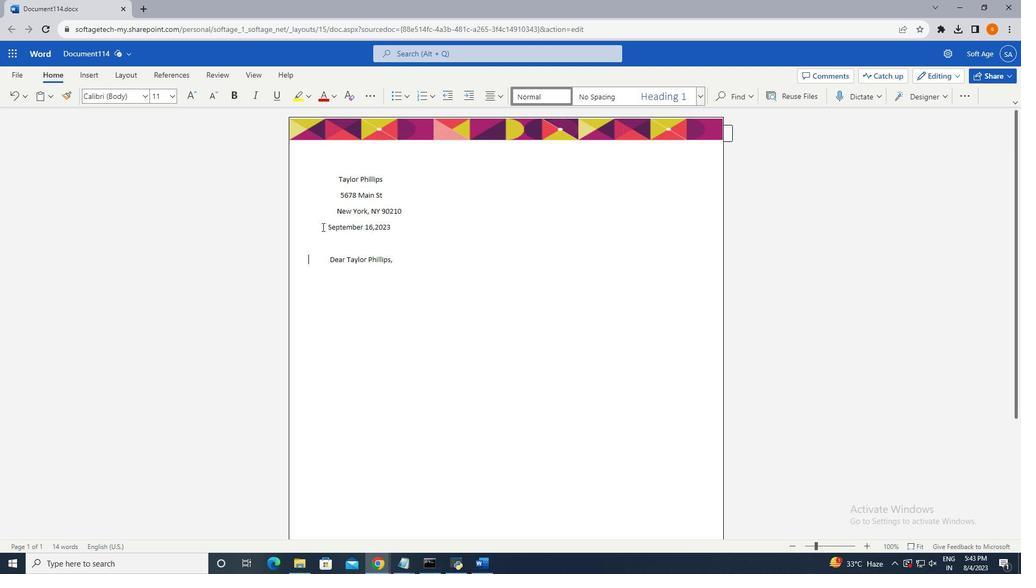 
Action: Mouse pressed left at (69, 130)
Screenshot: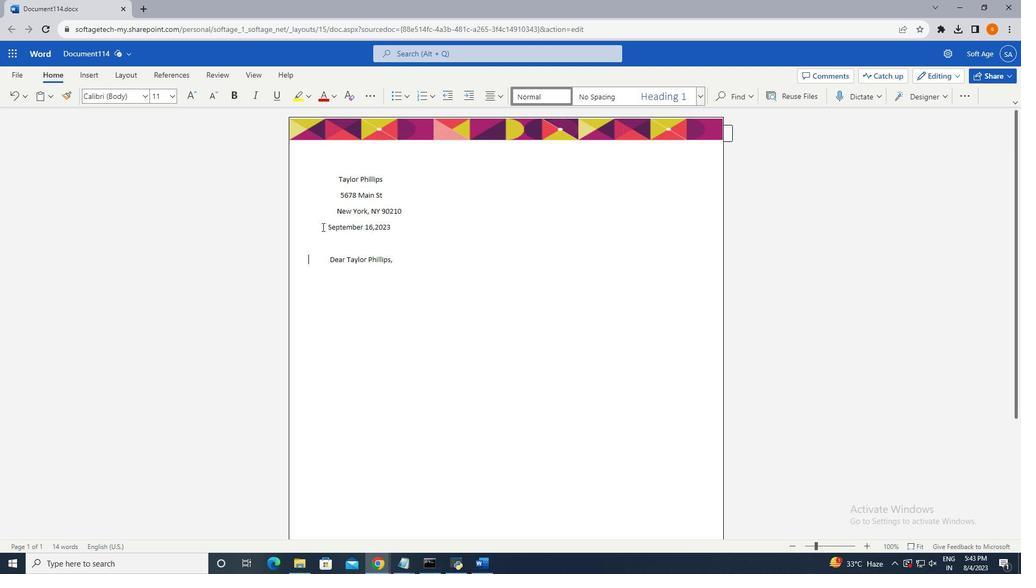 
Action: Key pressed <Key.backspace><Key.backspace><Key.backspace><Key.backspace><Key.backspace><Key.backspace><Key.backspace>
Screenshot: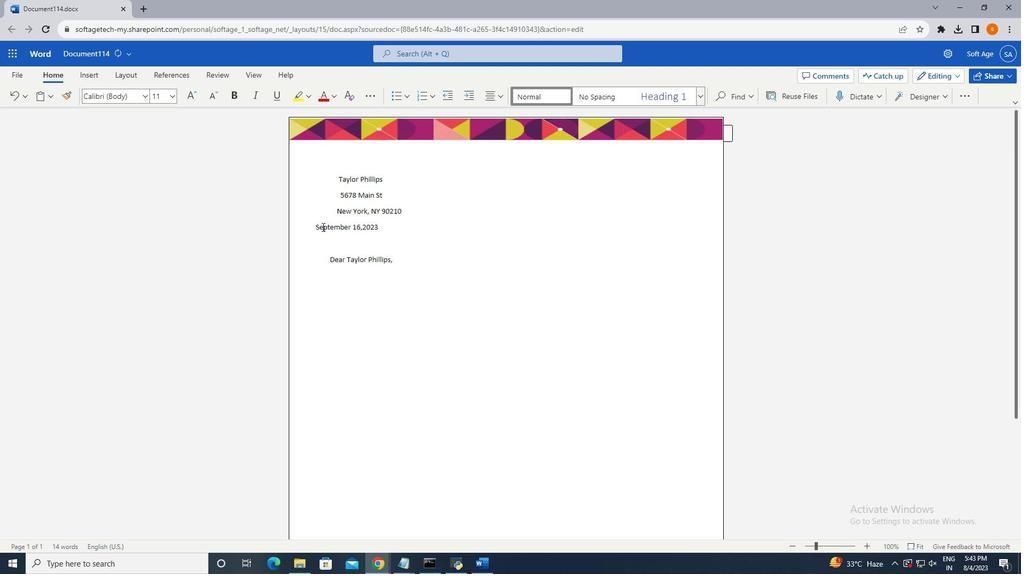 
Action: Mouse moved to (69, 122)
Screenshot: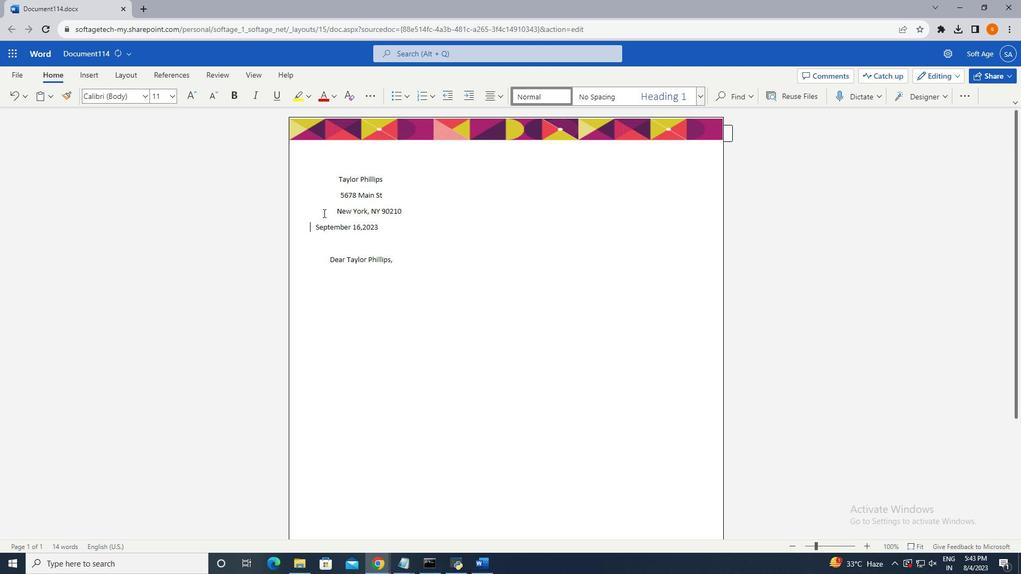 
Action: Mouse pressed left at (69, 122)
Screenshot: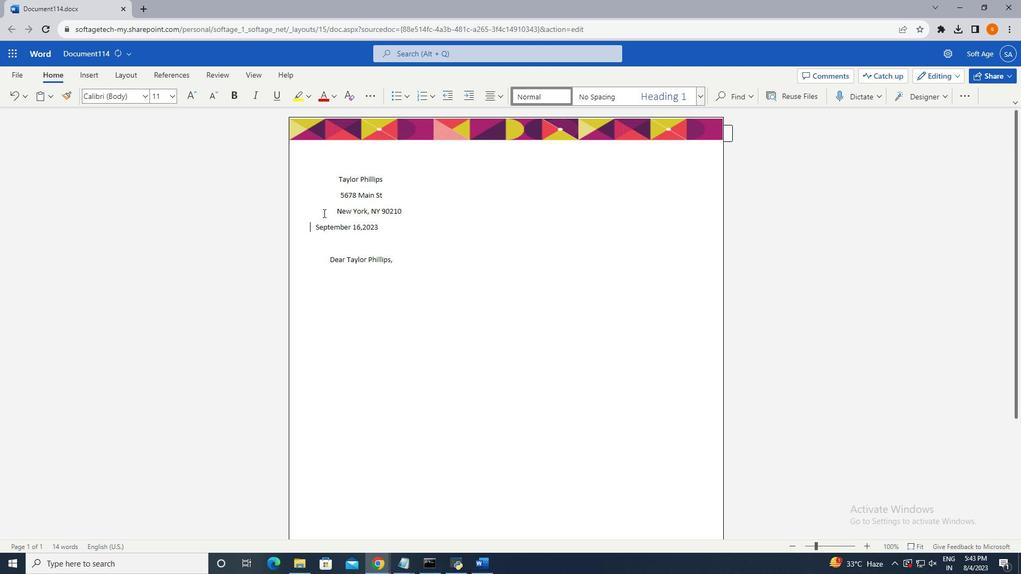 
Action: Key pressed <Key.backspace>
Screenshot: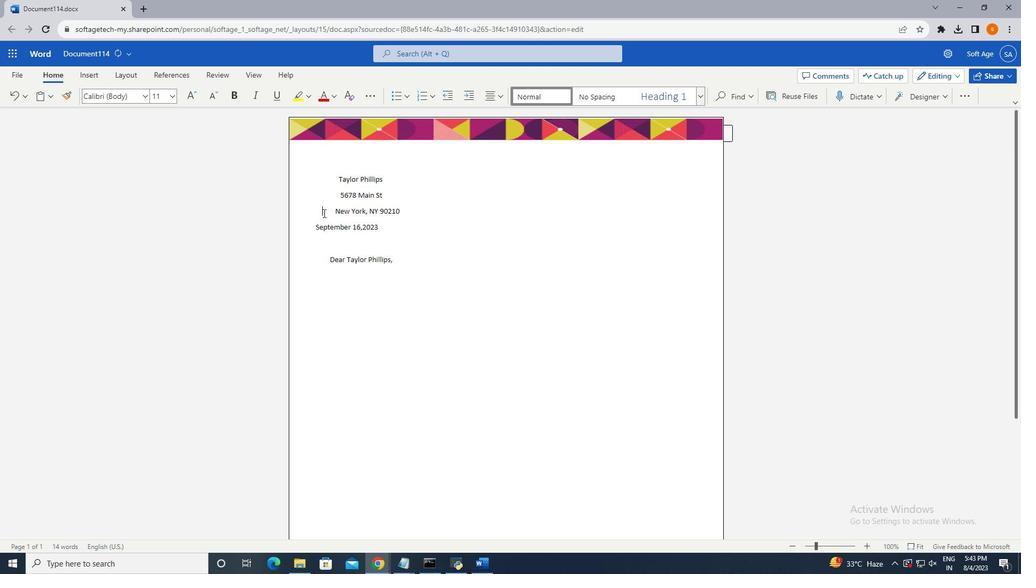 
Action: Mouse moved to (69, 122)
Screenshot: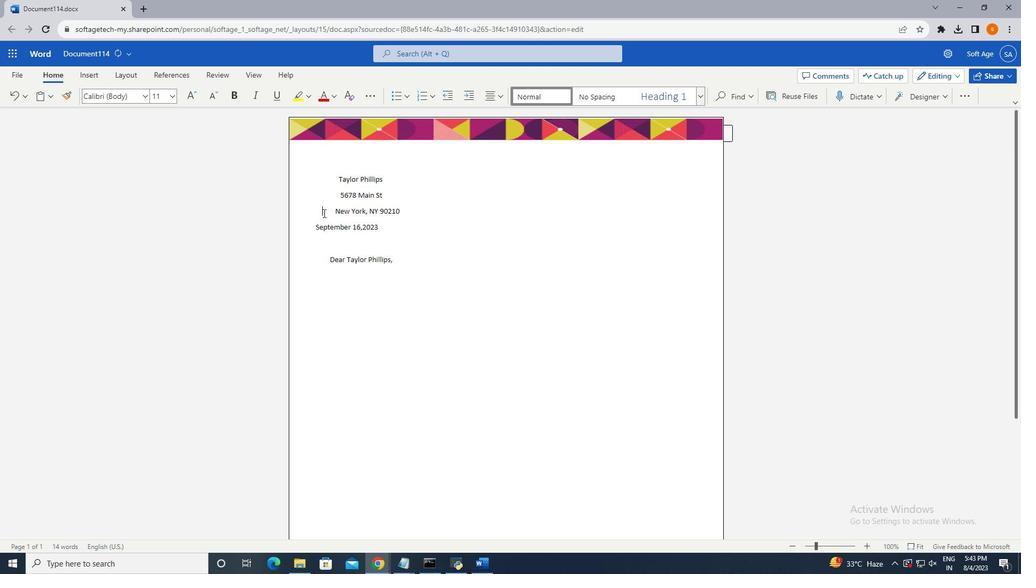 
Action: Key pressed <Key.backspace><Key.backspace><Key.backspace><Key.backspace><Key.backspace><Key.backspace><Key.backspace><Key.backspace><Key.backspace><Key.backspace><Key.backspace><Key.backspace>
Screenshot: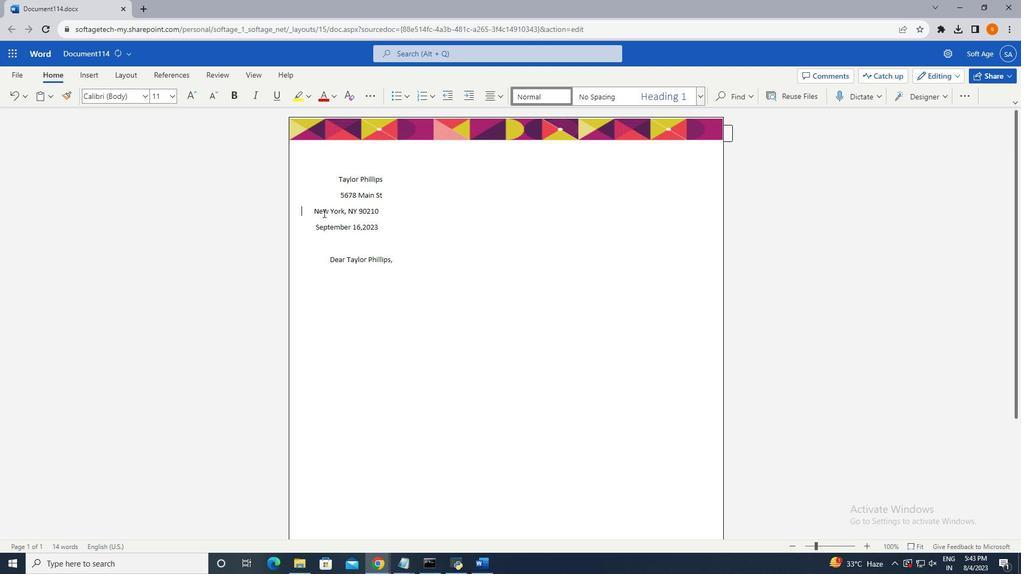 
Action: Mouse moved to (69, 113)
Screenshot: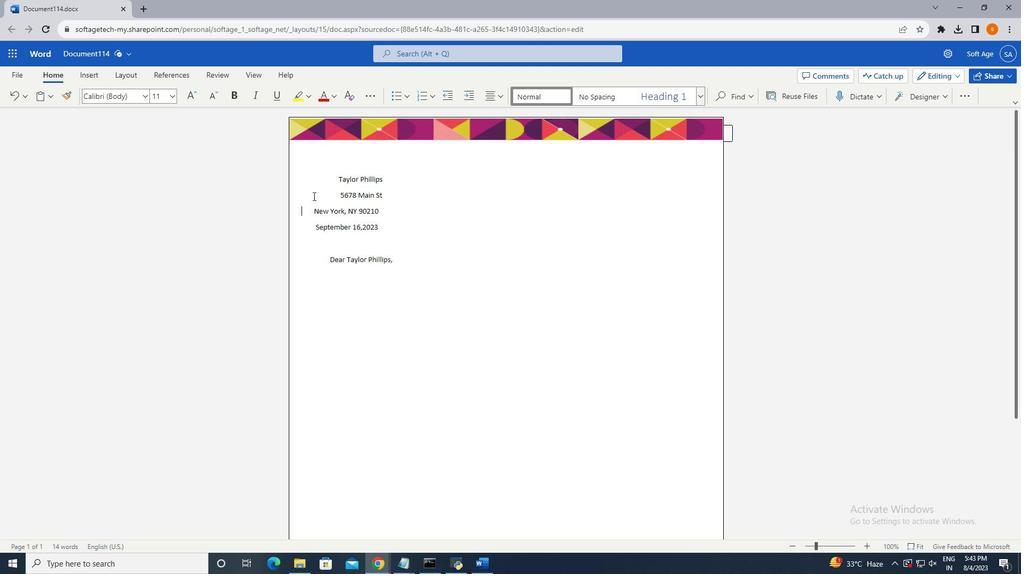 
Action: Mouse pressed left at (69, 113)
Screenshot: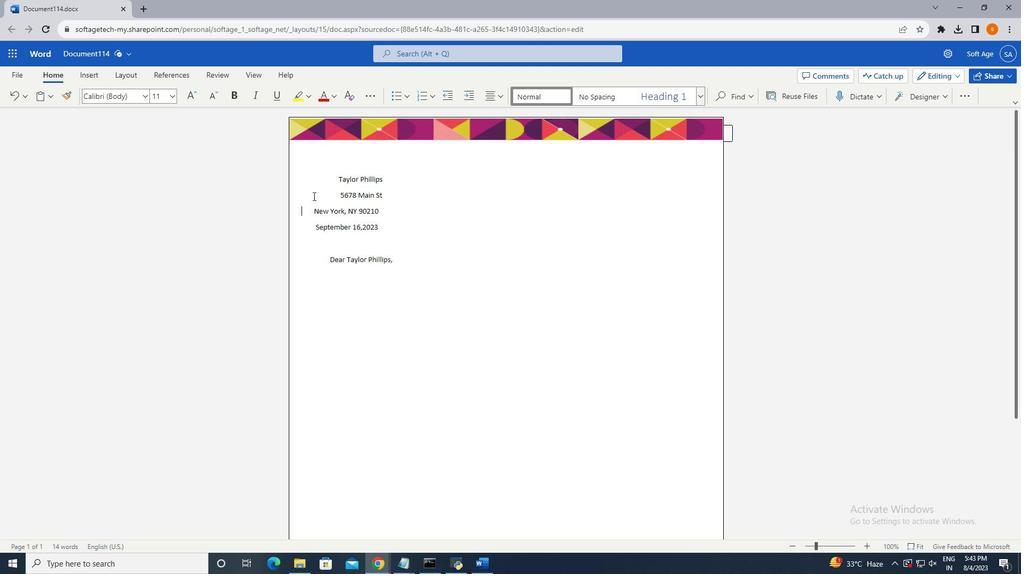 
Action: Key pressed <Key.backspace><Key.backspace><Key.backspace><Key.backspace><Key.backspace><Key.backspace><Key.backspace><Key.backspace><Key.backspace><Key.backspace><Key.backspace><Key.backspace><Key.backspace><Key.backspace><Key.backspace><Key.backspace><Key.backspace><Key.backspace><Key.backspace>
Screenshot: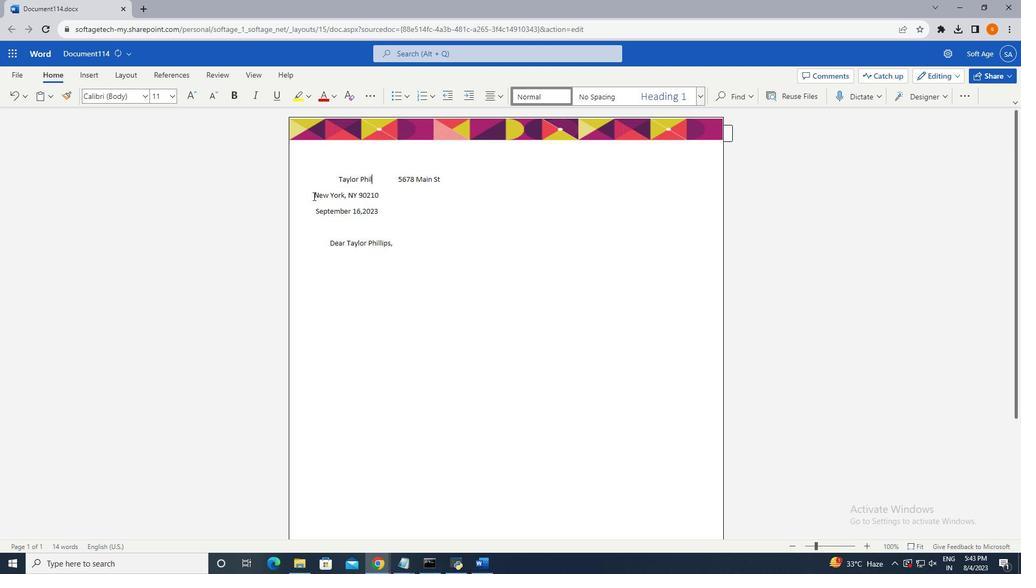 
Action: Mouse moved to (69, 113)
Screenshot: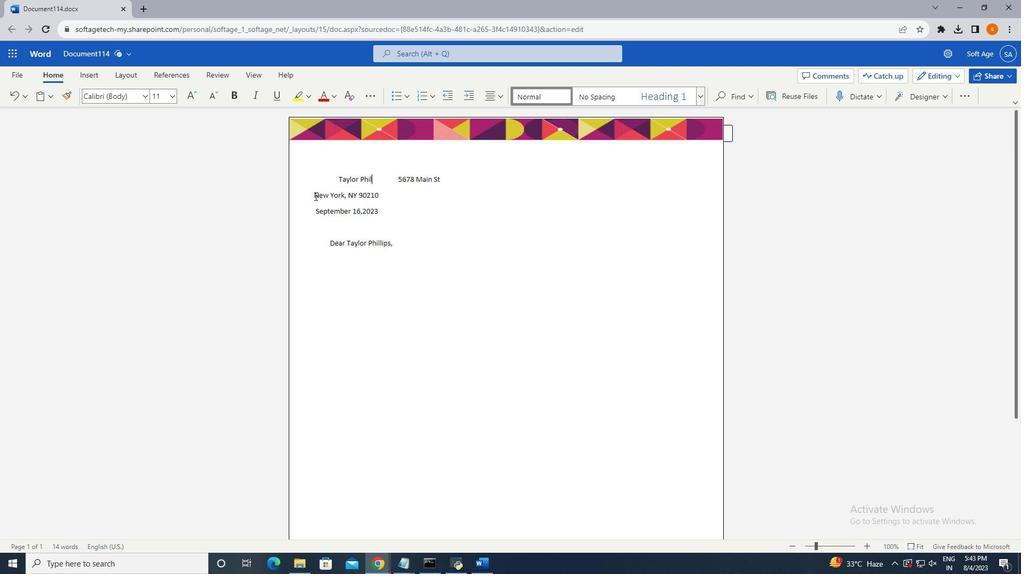 
Action: Key pressed ctrl+Zctrl+Z
Screenshot: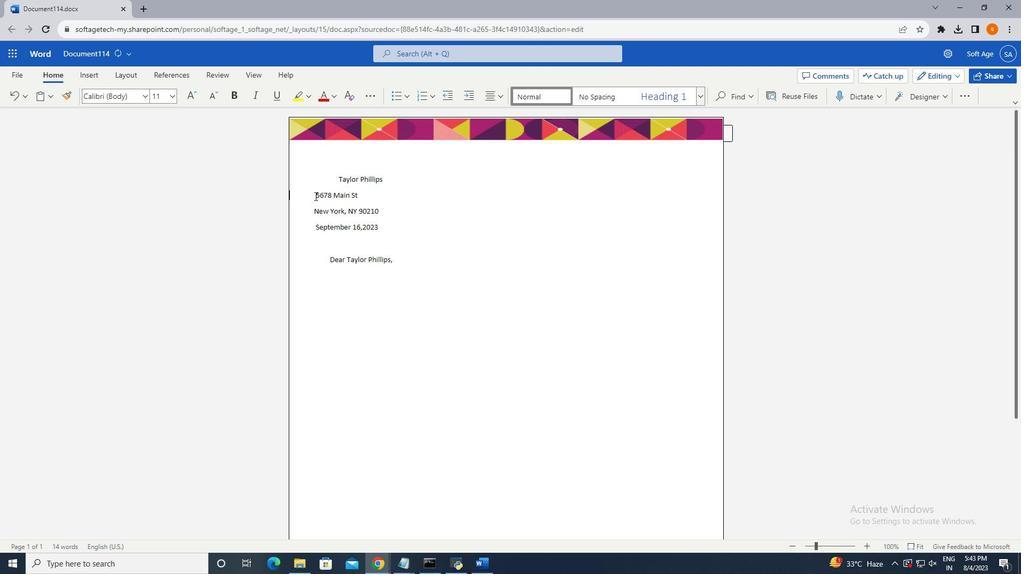 
Action: Mouse moved to (69, 105)
Screenshot: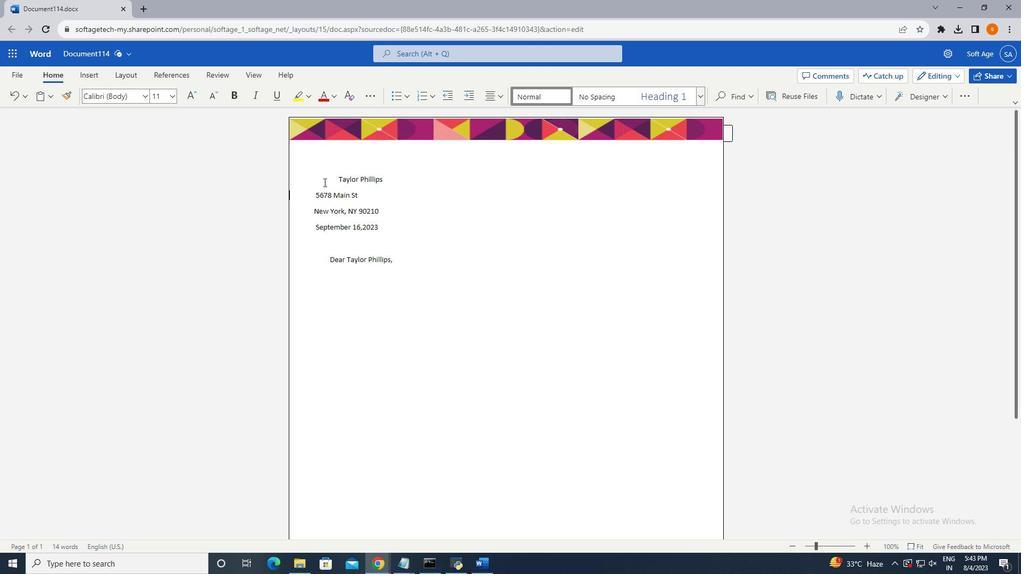 
Action: Mouse pressed left at (69, 105)
Screenshot: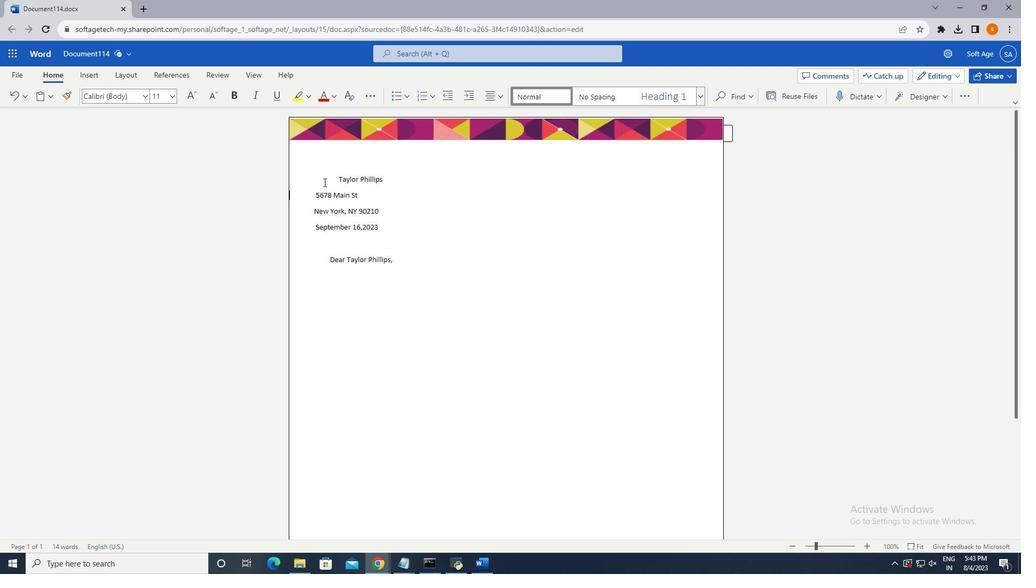 
Action: Key pressed <Key.backspace><Key.backspace><Key.backspace><Key.backspace><Key.backspace><Key.backspace><Key.backspace><Key.backspace><Key.backspace><Key.backspace><Key.backspace><Key.backspace><Key.backspace><Key.backspace>
Screenshot: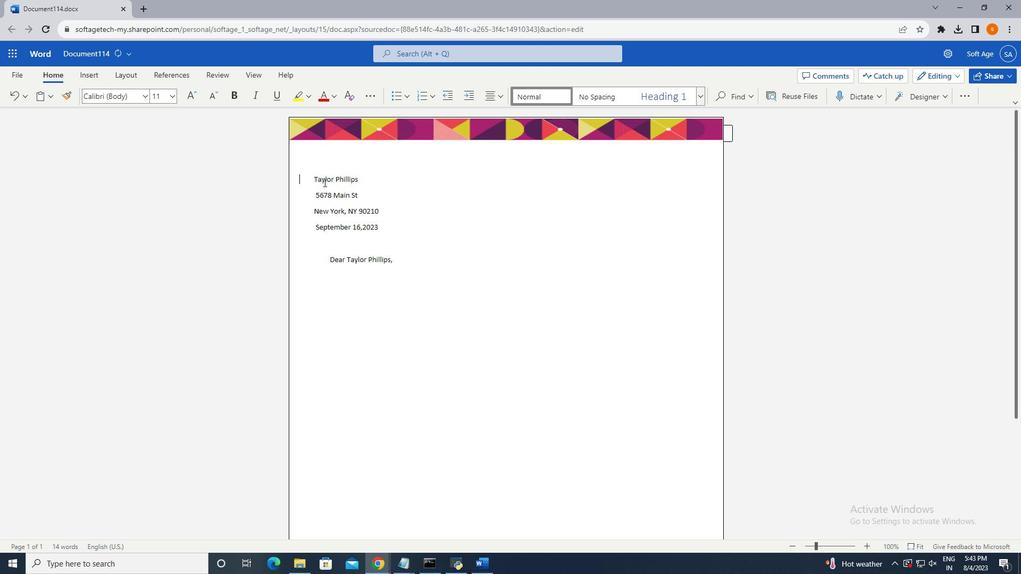 
Action: Mouse moved to (69, 132)
Screenshot: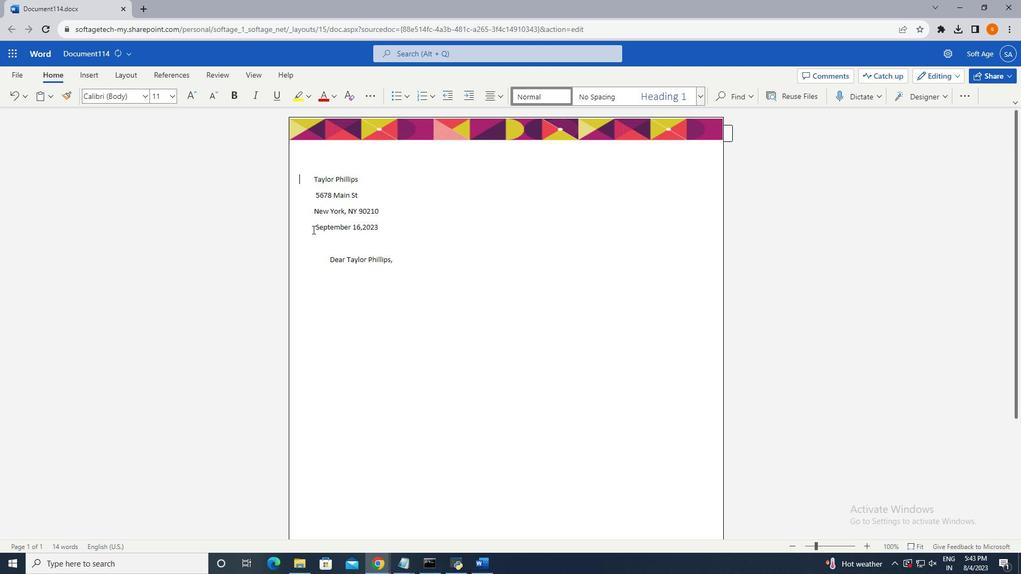 
Action: Mouse pressed left at (69, 132)
Screenshot: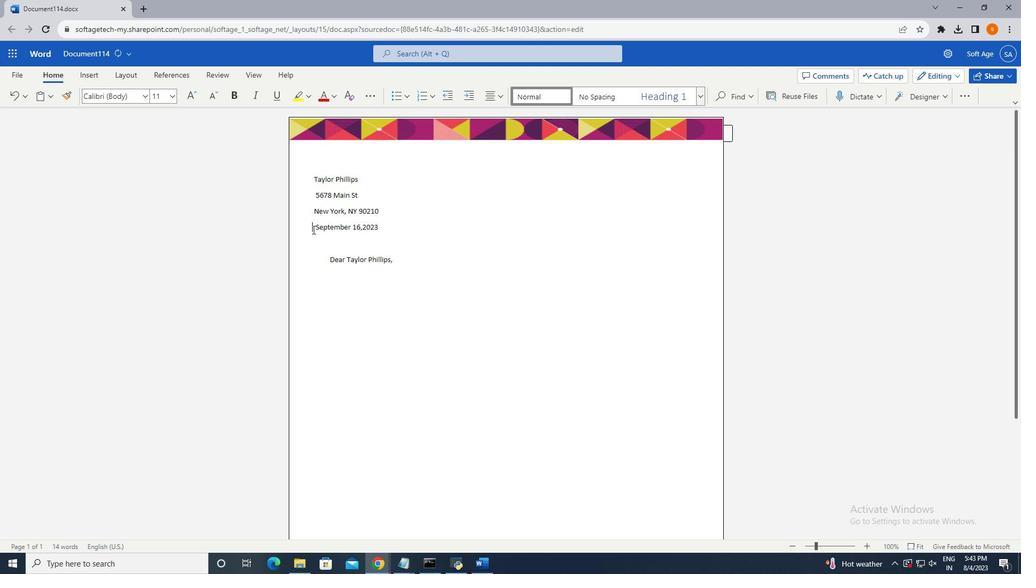 
Action: Key pressed <Key.backspace>
Screenshot: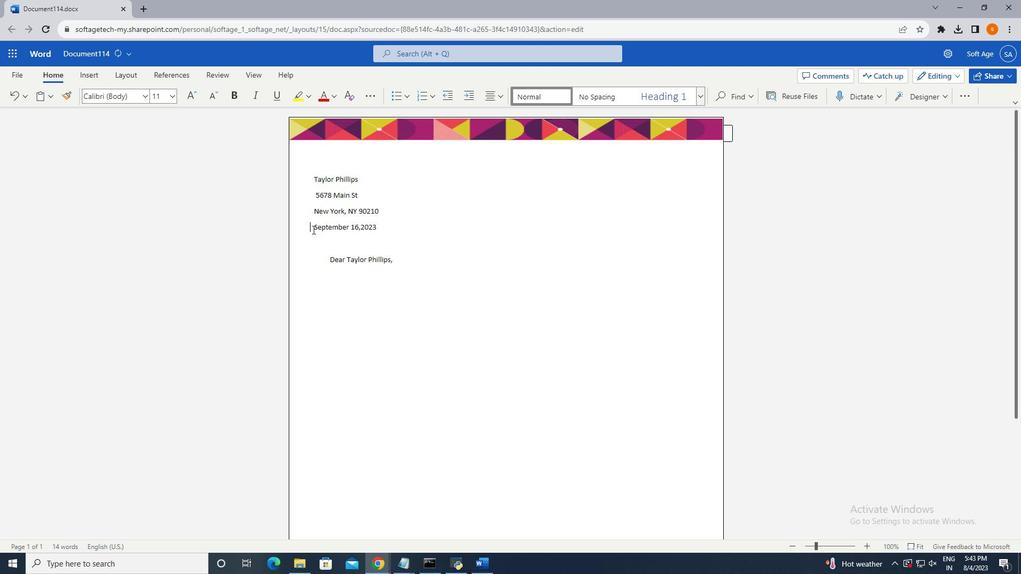
Action: Mouse moved to (69, 147)
Screenshot: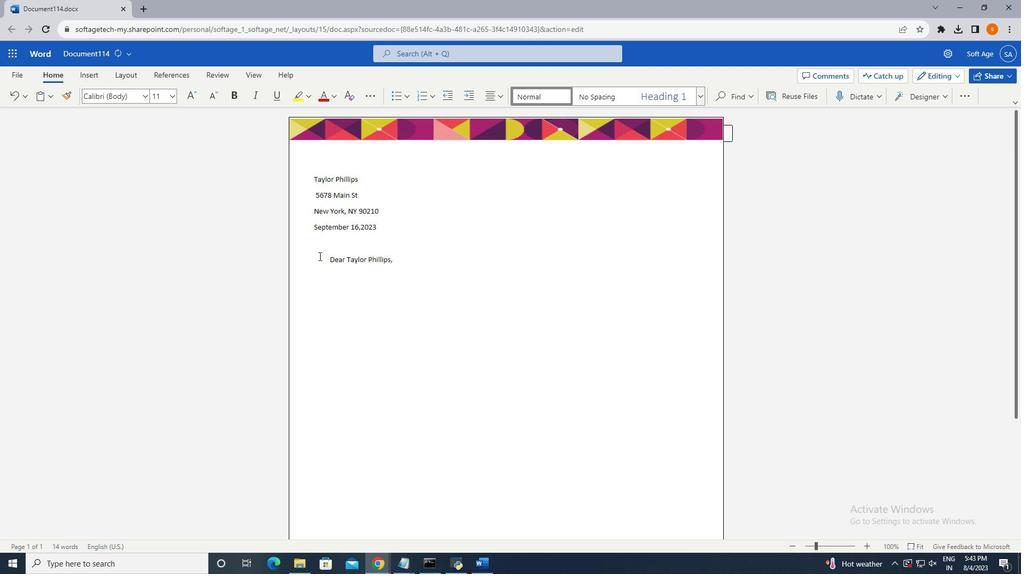 
Action: Mouse pressed left at (69, 147)
Screenshot: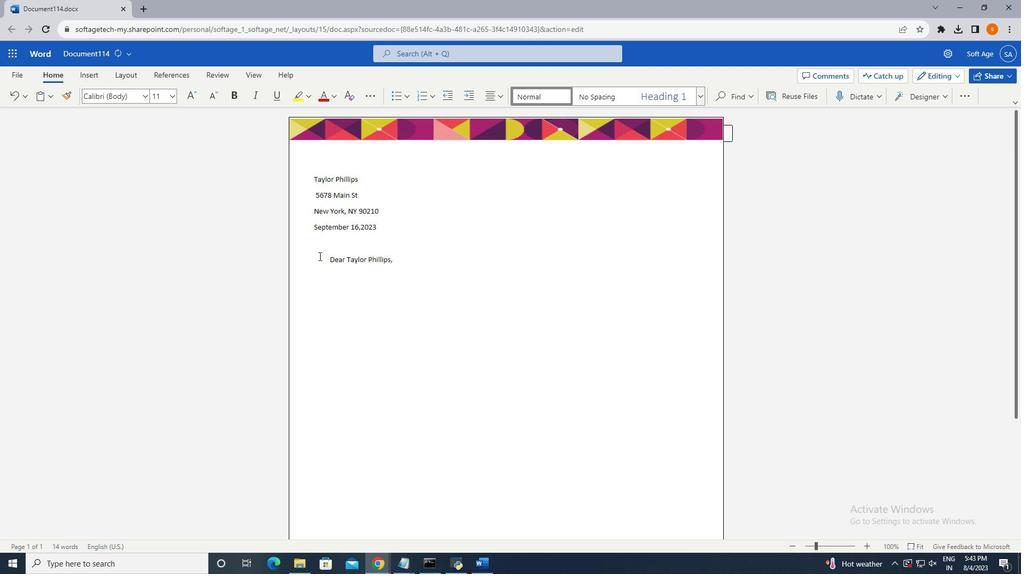
Action: Key pressed <Key.backspace><Key.backspace><Key.backspace><Key.backspace><Key.backspace><Key.backspace><Key.backspace><Key.backspace>
Screenshot: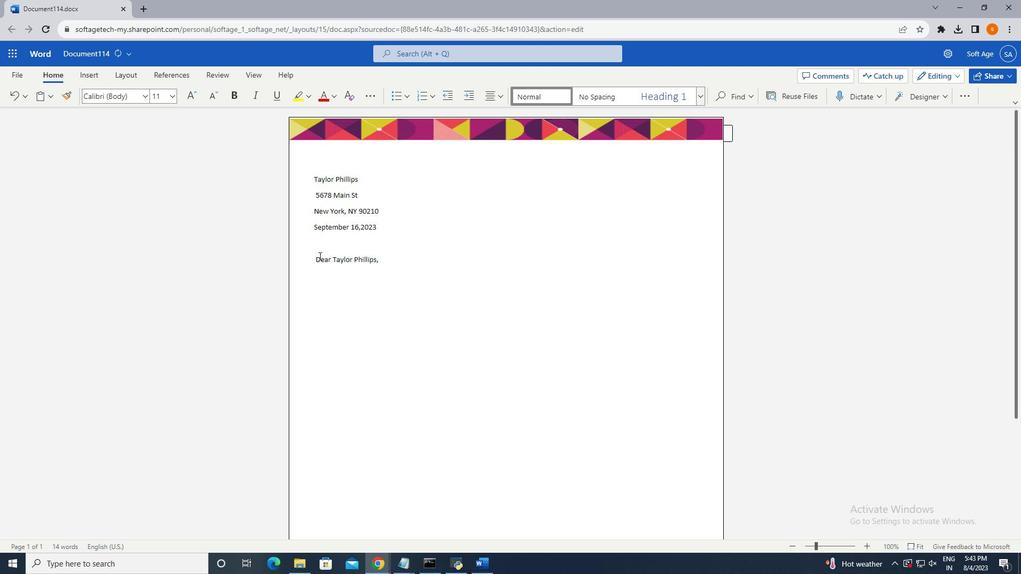 
Action: Mouse moved to (69, 150)
Screenshot: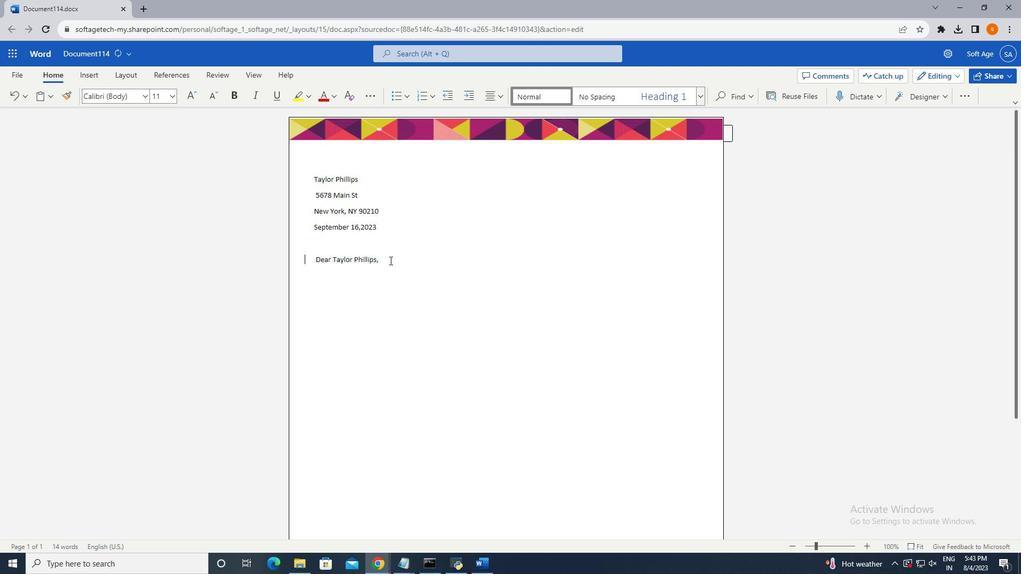 
Action: Mouse pressed left at (69, 150)
Screenshot: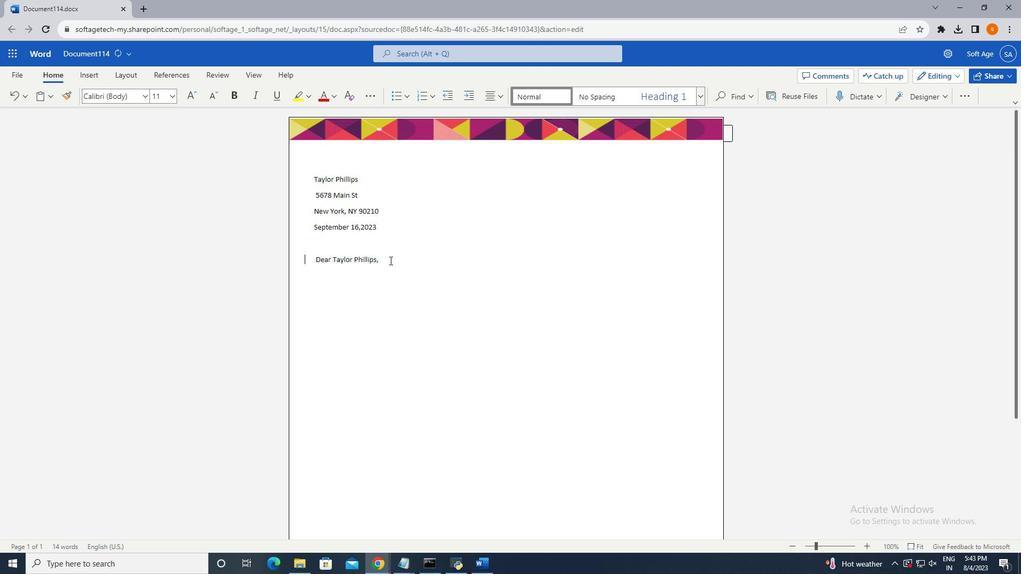 
Action: Key pressed <Key.enter><Key.space><Key.space><Key.space><Key.space><Key.space><Key.space><Key.space><Key.space><Key.space><Key.space><Key.space><Key.space><Key.space><Key.space><Key.space><Key.space><Key.space><Key.space><Key.space><Key.space><Key.space><Key.space><Key.space><Key.space><Key.space><Key.space><Key.space><Key.space><Key.space><Key.space><Key.space><Key.space><Key.space><Key.space><Key.space><Key.space><Key.space><Key.space><Key.space><Key.space><Key.space><Key.space><Key.space><Key.shift><Key.shift>Write<Key.space>the<Key.space>bi<Key.backspace>ody<Key.space>of<Key.space>your<Key.space>letter<Key.space>g<Key.backspace>here.<Key.space><Key.shift>To<Key.space>update<Key.space>any<Key.space>of<Key.space>the<Key.space>letter;<Key.backspace>'s<Key.space>information,<Key.space>select<Key.space>the<Key.space>text,<Key.space>and<Key.space>start<Key.space>typing.<Key.enter>
Screenshot: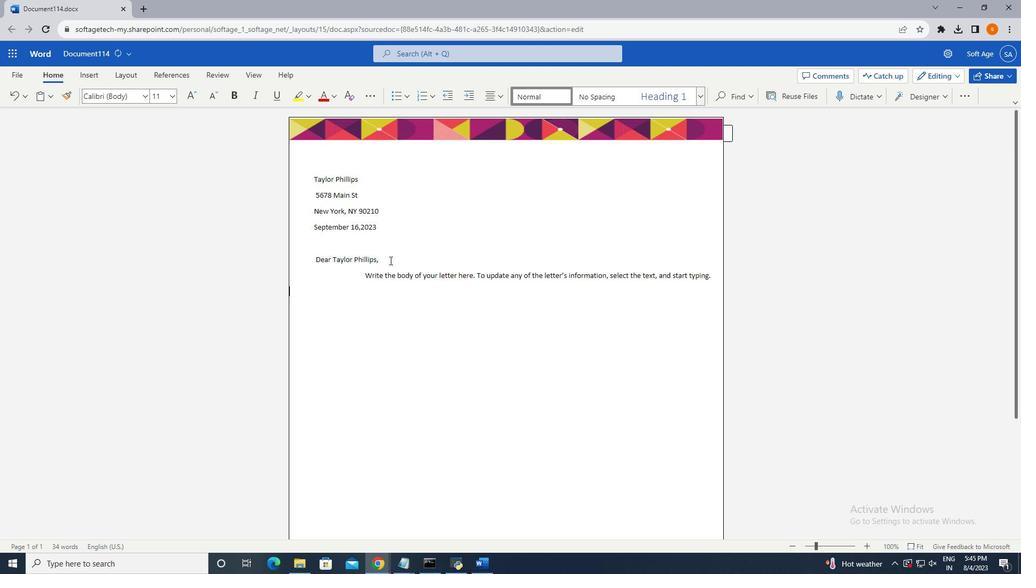 
Action: Mouse moved to (69, 158)
Screenshot: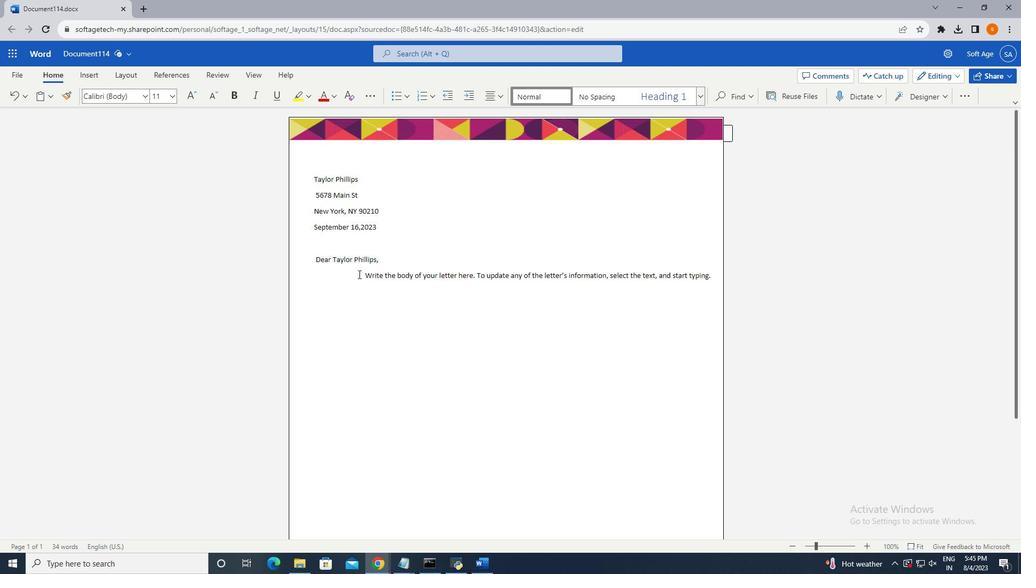 
Action: Mouse pressed left at (69, 158)
Screenshot: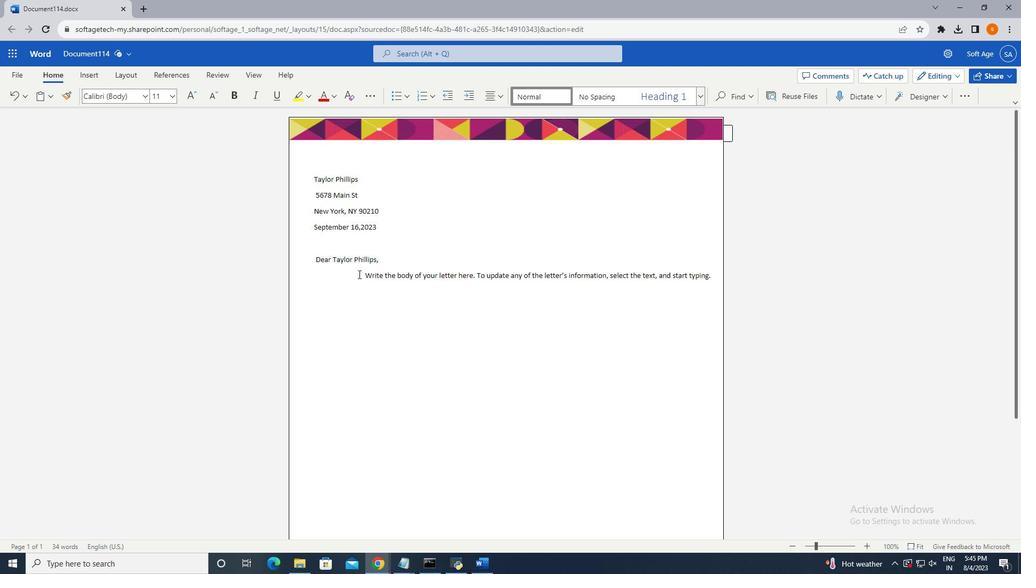 
Action: Key pressed <Key.backspace><Key.backspace><Key.backspace><Key.backspace><Key.backspace><Key.backspace><Key.backspace><Key.backspace><Key.backspace><Key.backspace><Key.backspace><Key.backspace><Key.backspace><Key.backspace><Key.backspace><Key.backspace><Key.backspace><Key.backspace><Key.backspace><Key.backspace><Key.backspace><Key.backspace><Key.backspace><Key.backspace><Key.backspace><Key.backspace><Key.backspace><Key.enter><Key.backspace>
Screenshot: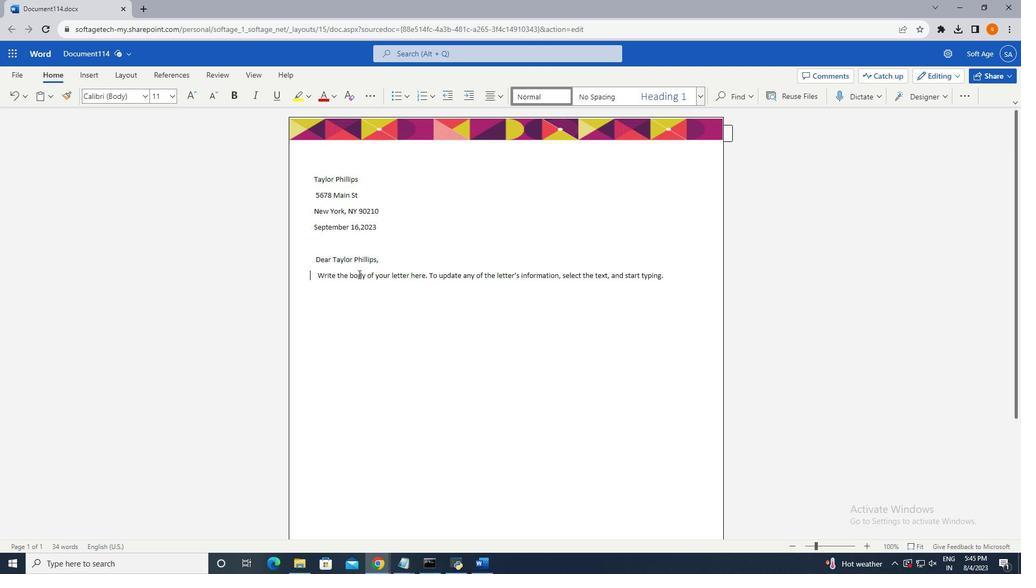 
Action: Mouse moved to (69, 160)
Screenshot: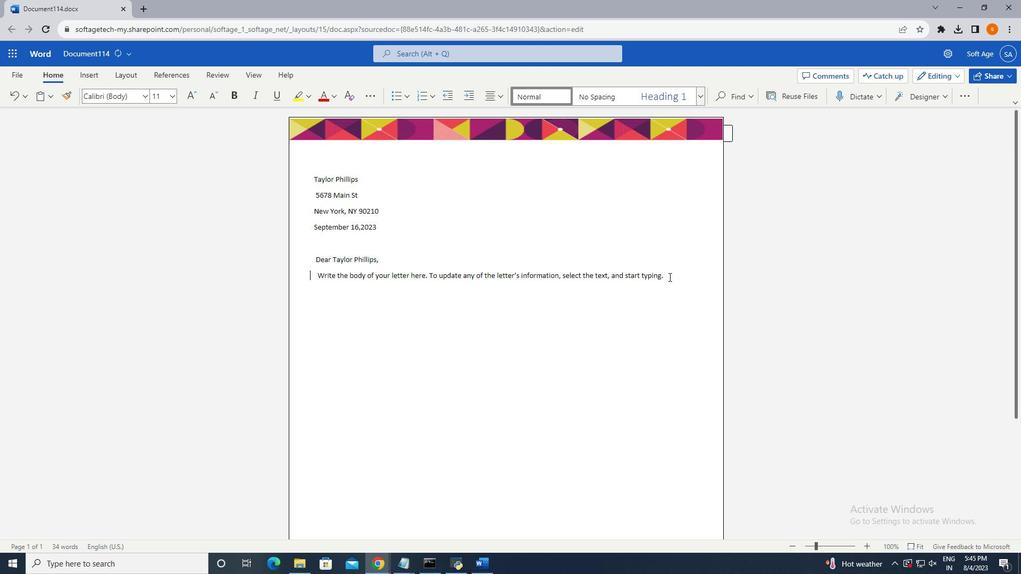 
Action: Mouse pressed left at (69, 160)
Screenshot: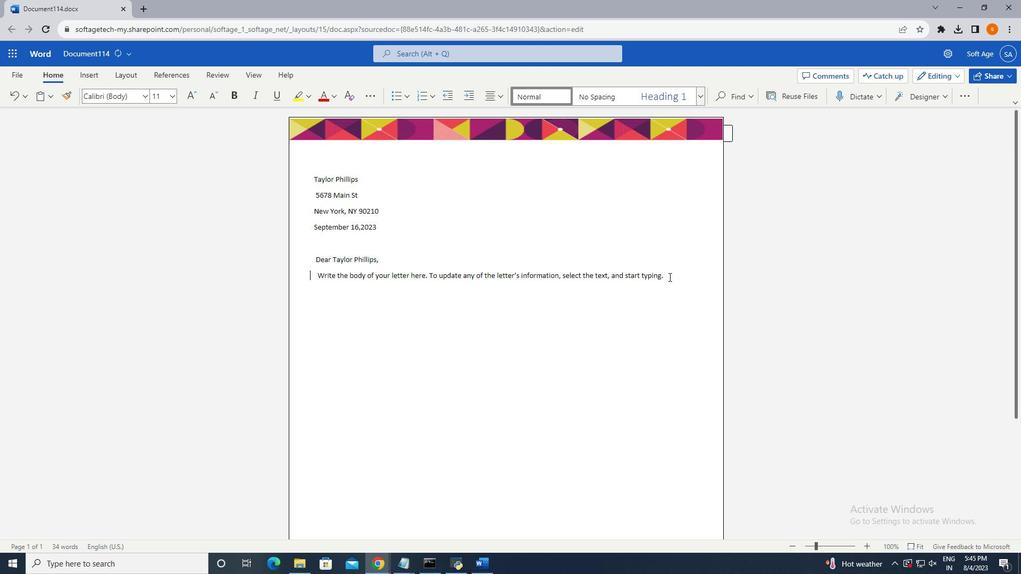 
Action: Mouse moved to (69, 157)
Screenshot: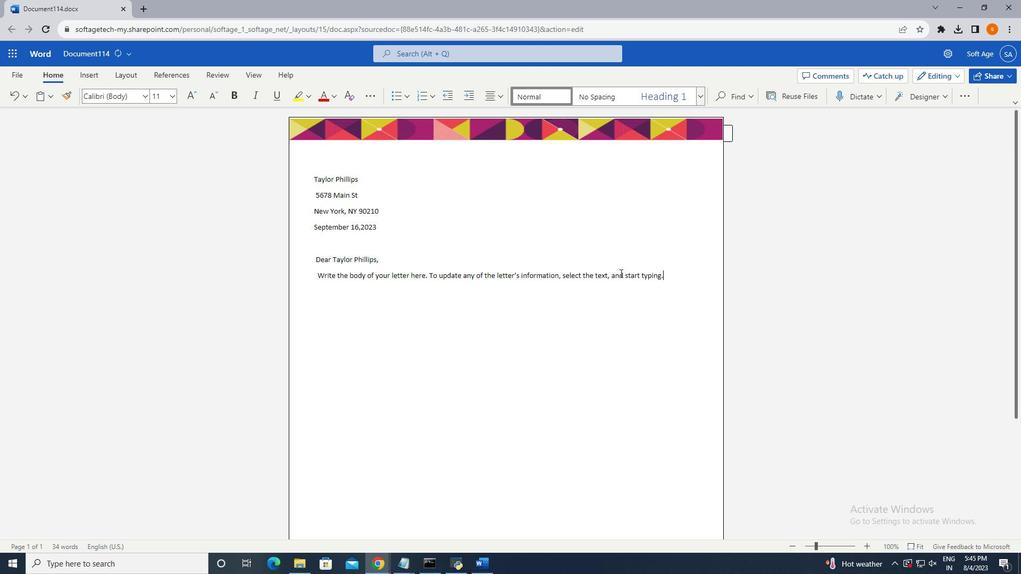
Action: Key pressed <Key.enter><Key.space><Key.space><Key.space><Key.space><Key.space><Key.space><Key.space><Key.space><Key.space><Key.space><Key.space><Key.space><Key.space><Key.space><Key.space><Key.space><Key.space><Key.enter><Key.space><Key.space><Key.space><Key.space><Key.space><Key.space><Key.space><Key.space><Key.space><Key.space><Key.space><Key.space><Key.space><Key.space><Key.space><Key.space><Key.space><Key.shift>Want<Key.space>to<Key.space>change<Key.space>fonts<Key.shift_r>?<Key.space><Key.shift>Go<Key.space>y<Key.backspace>to<Key.space>the<Key.space>home<Key.space>tab<Key.space>and<Key.space>choose<Key.space>fonts.<Key.space><Key.shift>Yoy<Key.backspace>u<Key.space>can<Key.space>use<Key.space>a<Key.space>built-in<Key.space>font<Key.space>combination<Key.space>or<Key.space>select<Key.space>one<Key.space>of<Key.space>your<Key.space>own.<Key.enter>
Screenshot: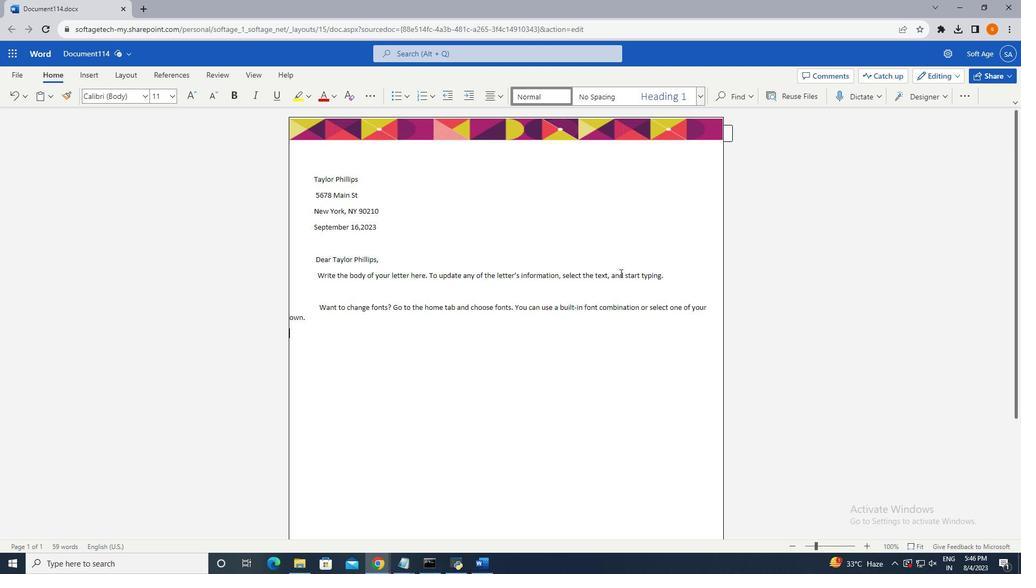 
Action: Mouse moved to (69, 177)
Screenshot: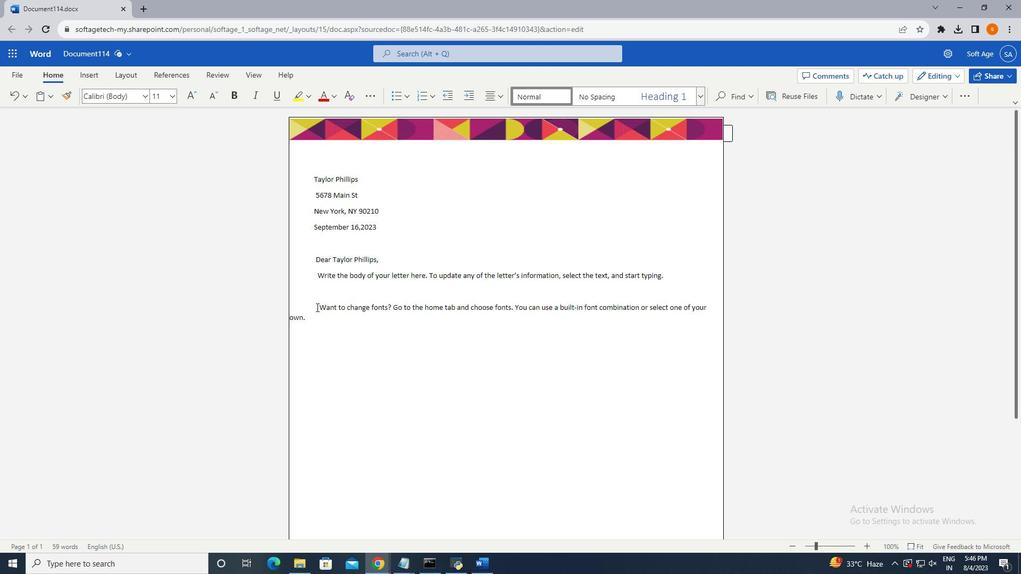 
Action: Mouse pressed left at (69, 177)
Screenshot: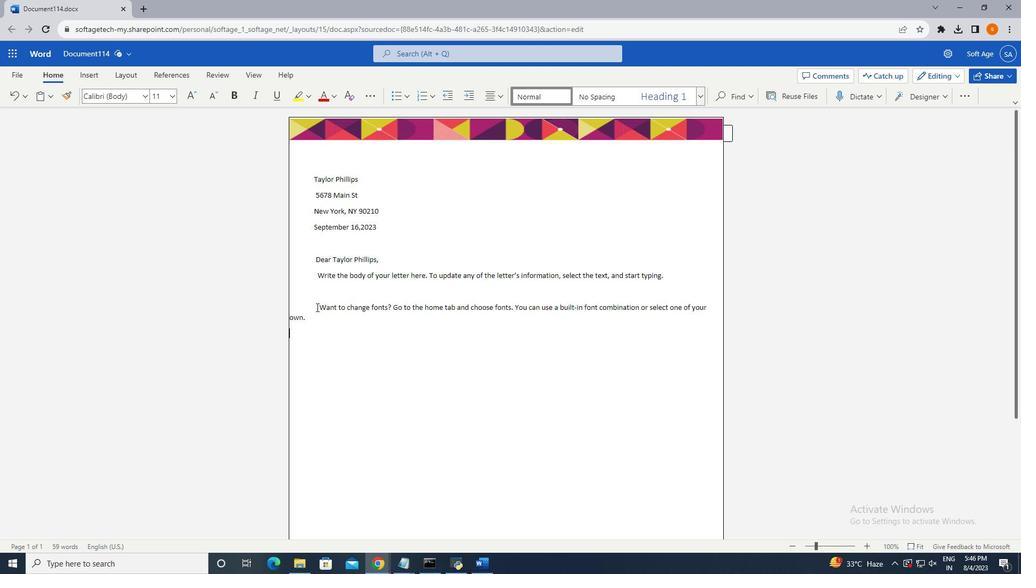 
Action: Key pressed <Key.backspace>
Screenshot: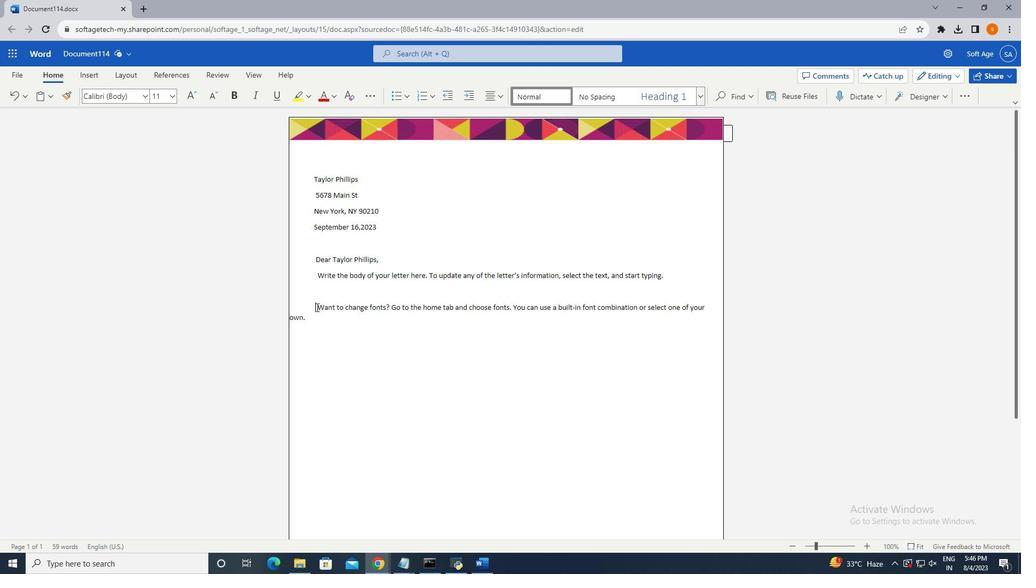
Action: Mouse moved to (69, 183)
Screenshot: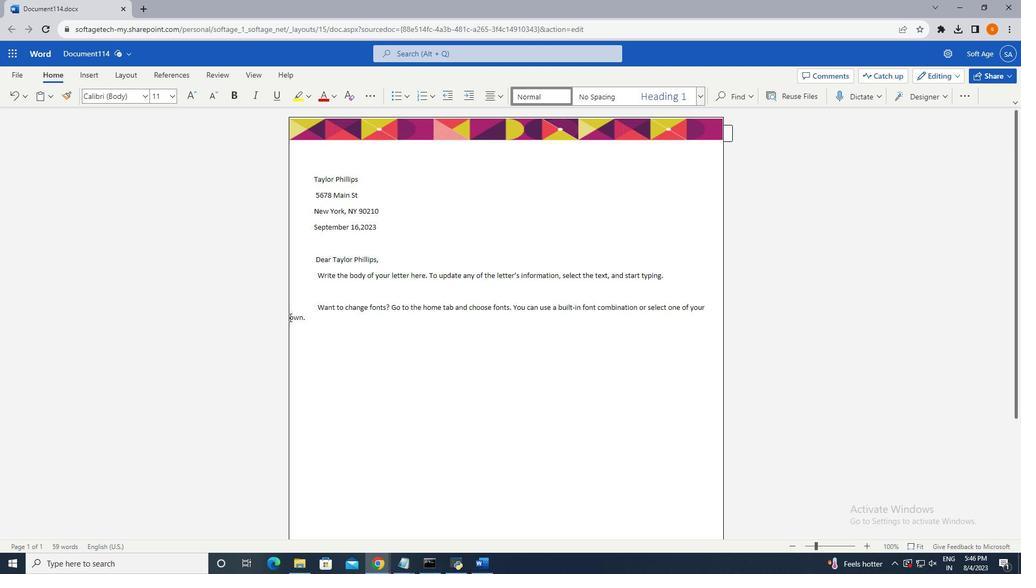 
Action: Mouse pressed left at (69, 183)
Screenshot: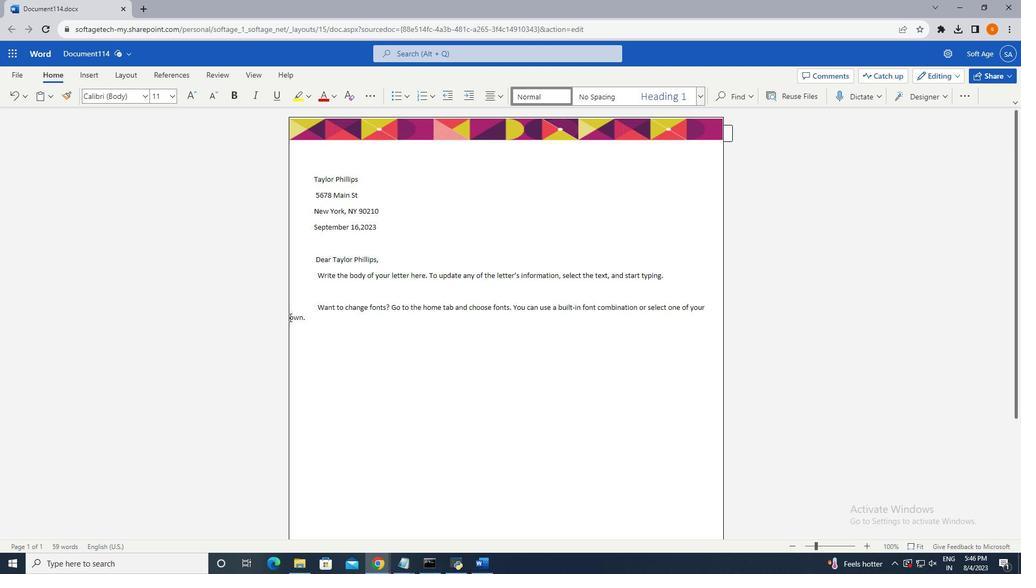 
Action: Key pressed <Key.space><Key.space><Key.space><Key.space><Key.space><Key.space><Key.space><Key.space><Key.space><Key.space><Key.space><Key.space><Key.space><Key.space><Key.space><Key.space><Key.space><Key.space><Key.space><Key.space><Key.space><Key.space><Key.space><Key.space><Key.space><Key.space>
Screenshot: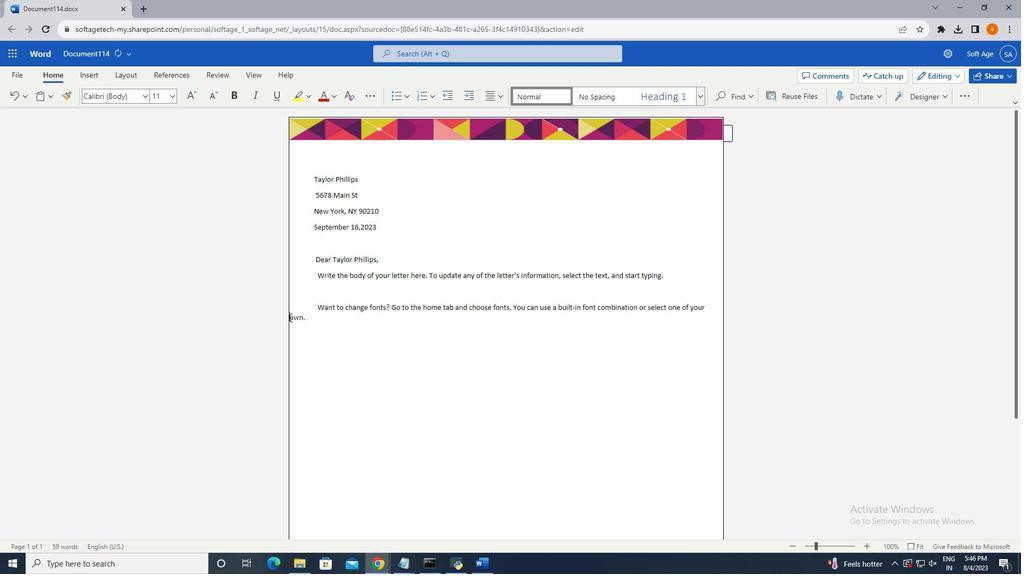 
Action: Mouse moved to (69, 183)
Screenshot: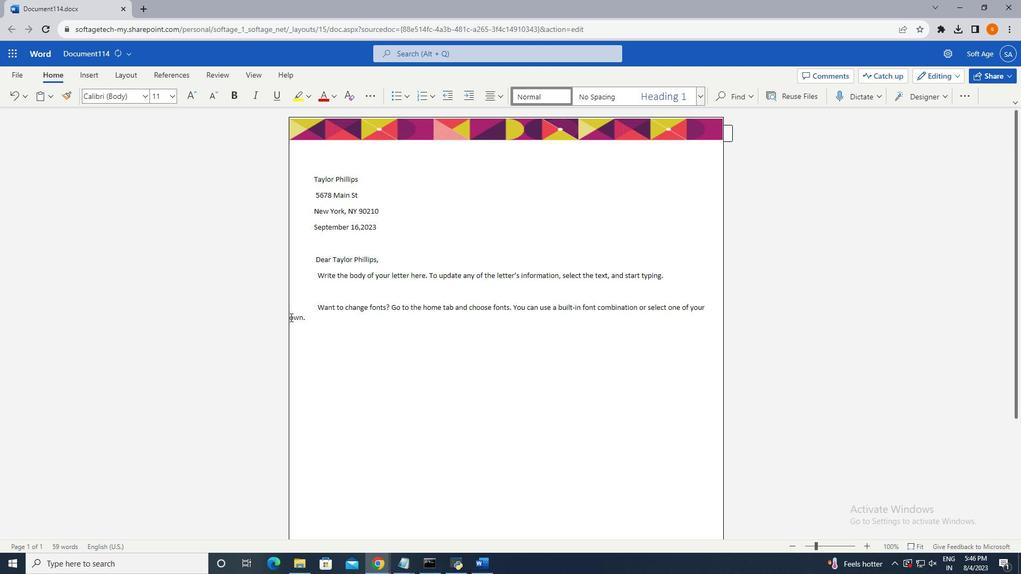 
Action: Mouse pressed left at (69, 183)
Screenshot: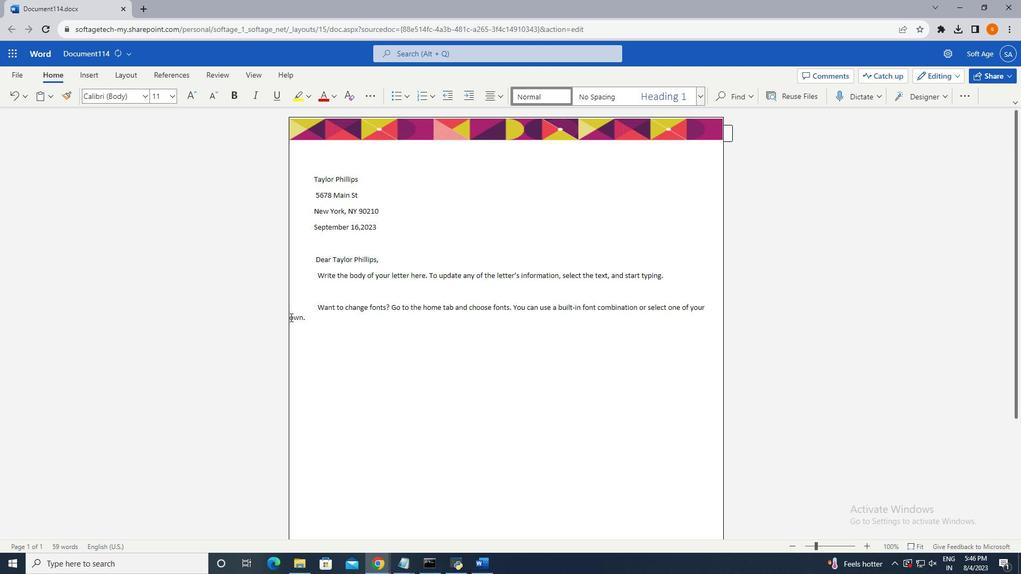 
Action: Mouse moved to (69, 183)
Screenshot: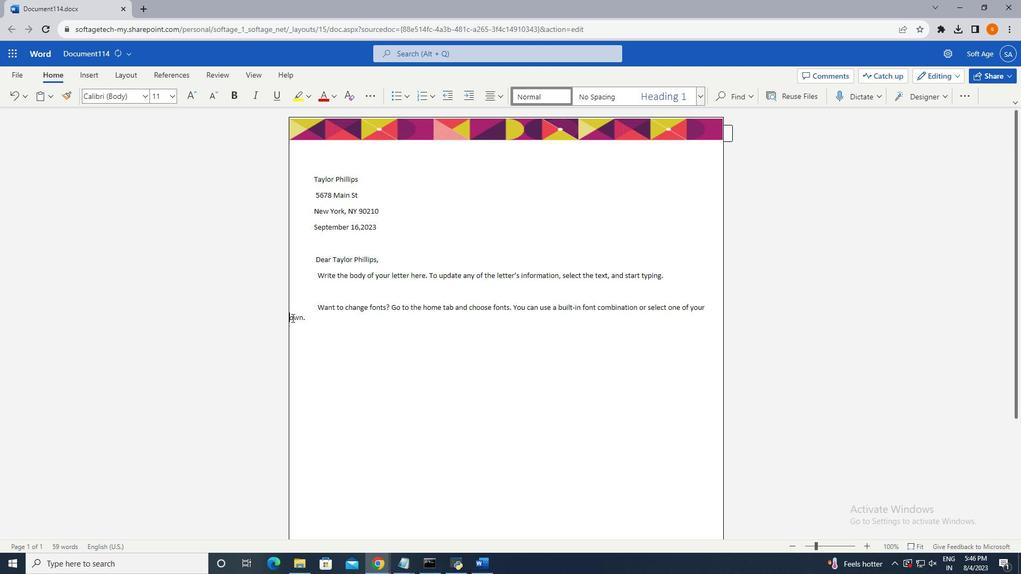 
Action: Key pressed <Key.space><Key.space>
Screenshot: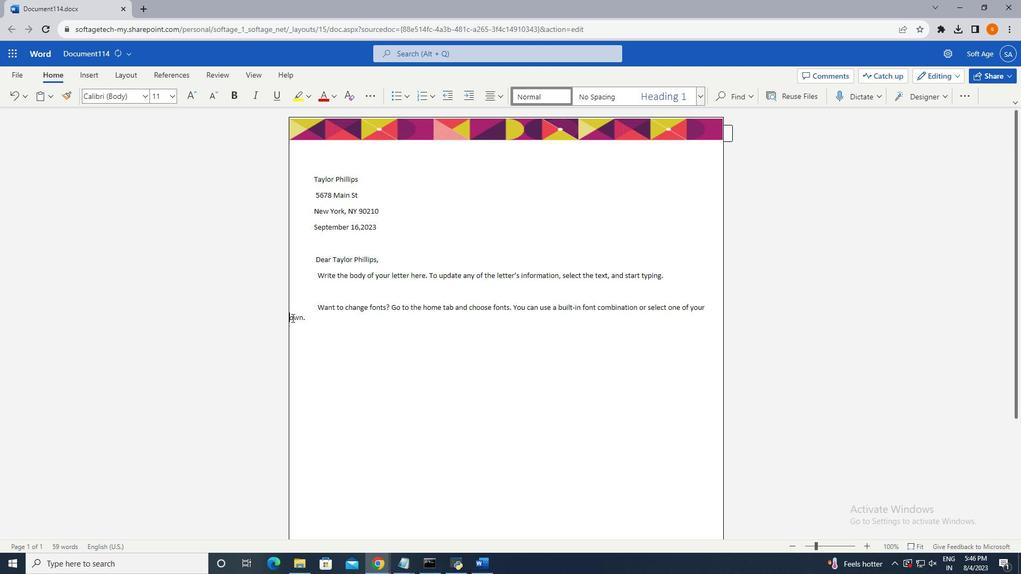 
Action: Mouse moved to (69, 176)
Screenshot: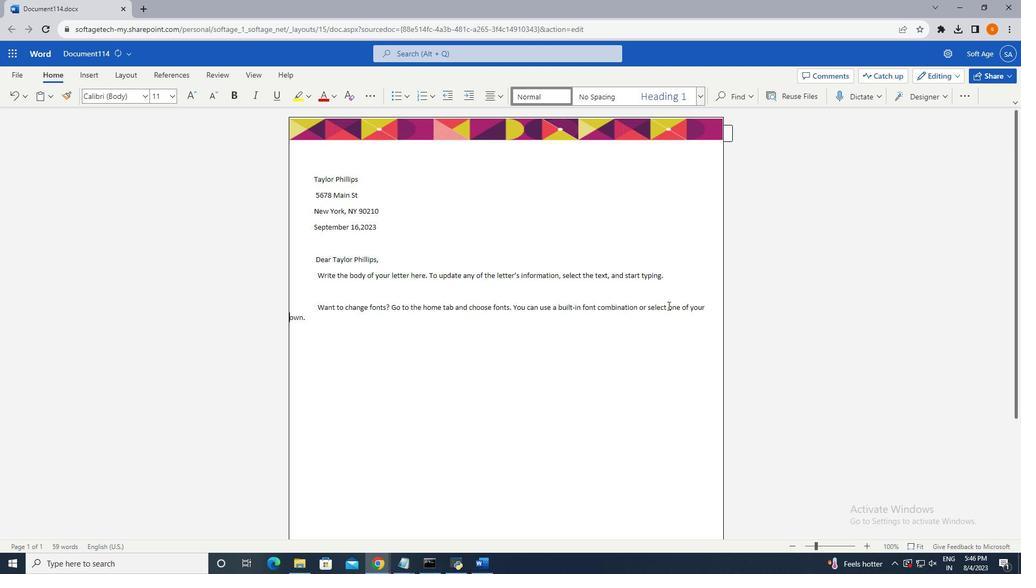 
Action: Mouse pressed left at (69, 176)
Screenshot: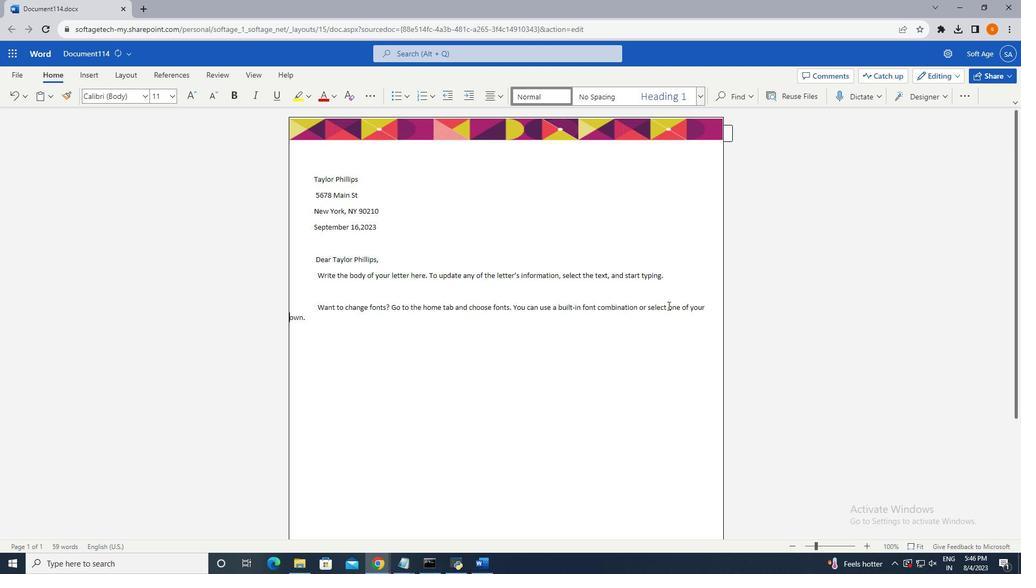 
Action: Key pressed <Key.enter>
Screenshot: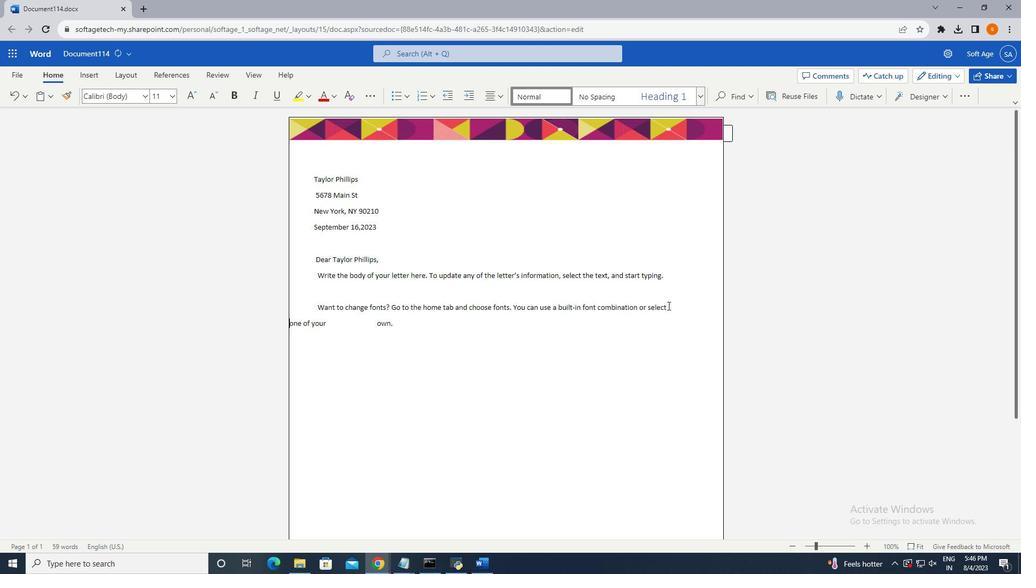 
Action: Mouse moved to (69, 192)
Screenshot: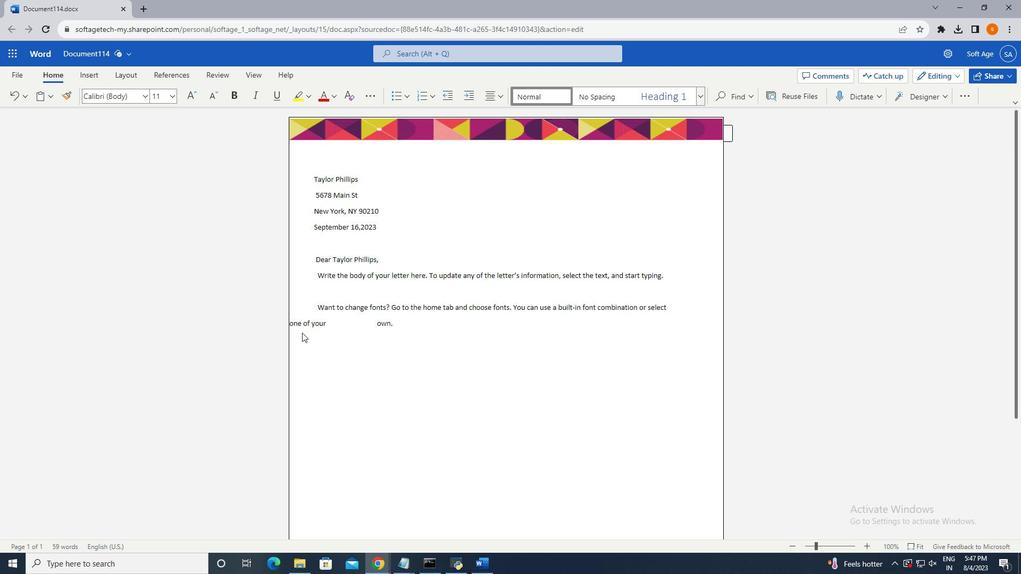
Action: Key pressed <Key.space><Key.space><Key.space><Key.space><Key.space><Key.space><Key.space><Key.space>
Screenshot: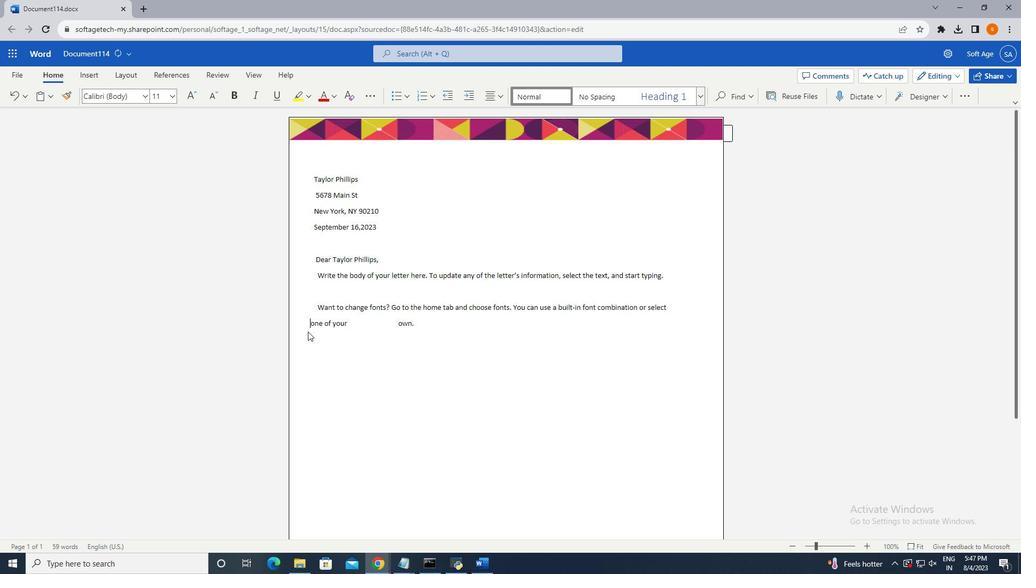 
Action: Mouse moved to (69, 192)
Screenshot: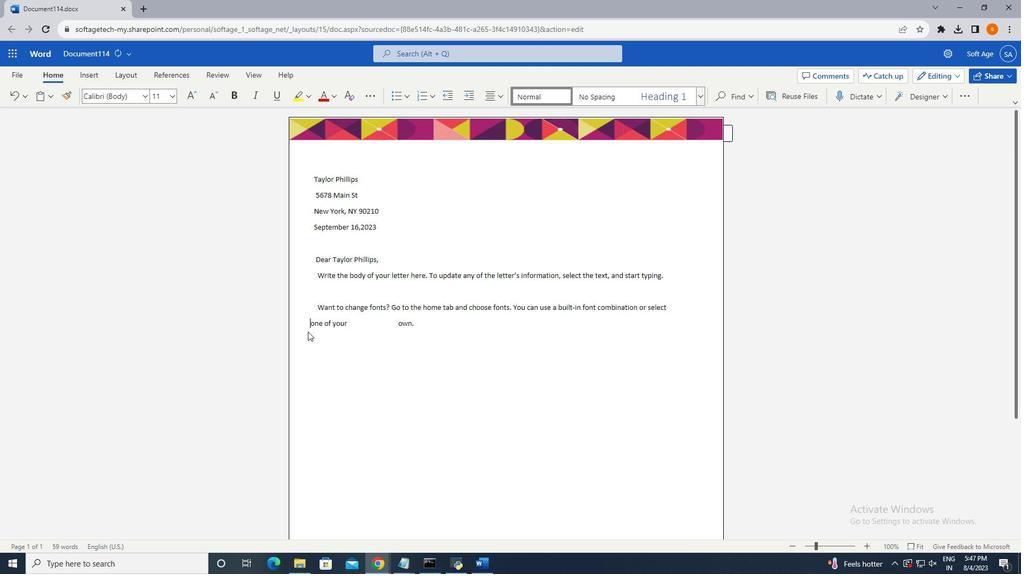 
Action: Key pressed <Key.space>
Screenshot: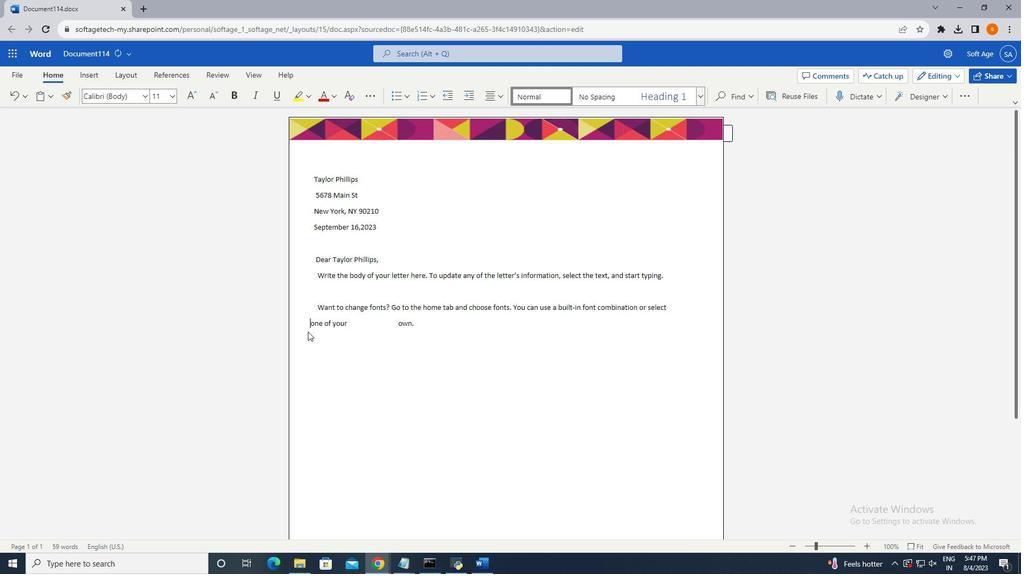 
Action: Mouse moved to (69, 192)
Screenshot: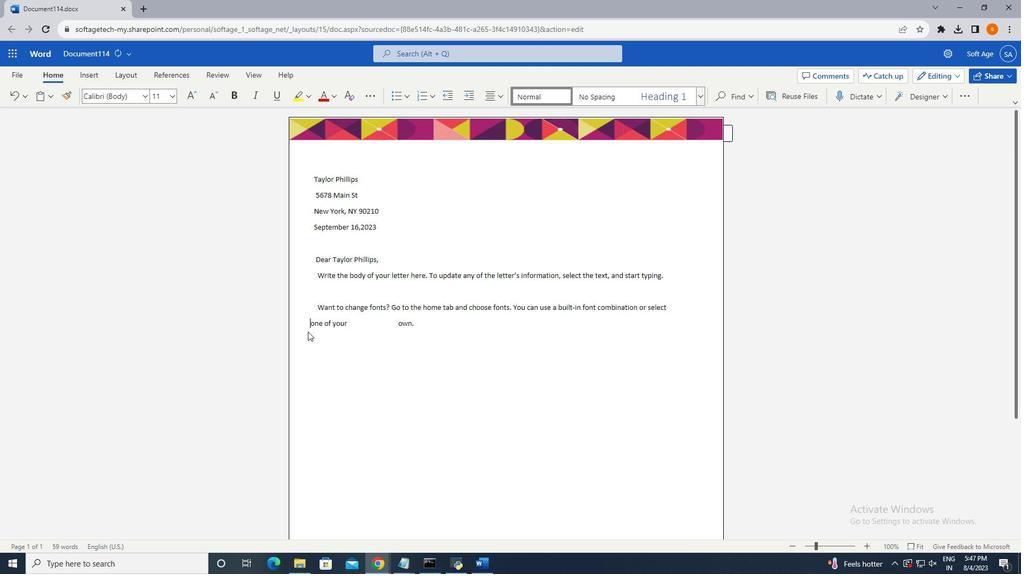 
Action: Key pressed <Key.space>
Screenshot: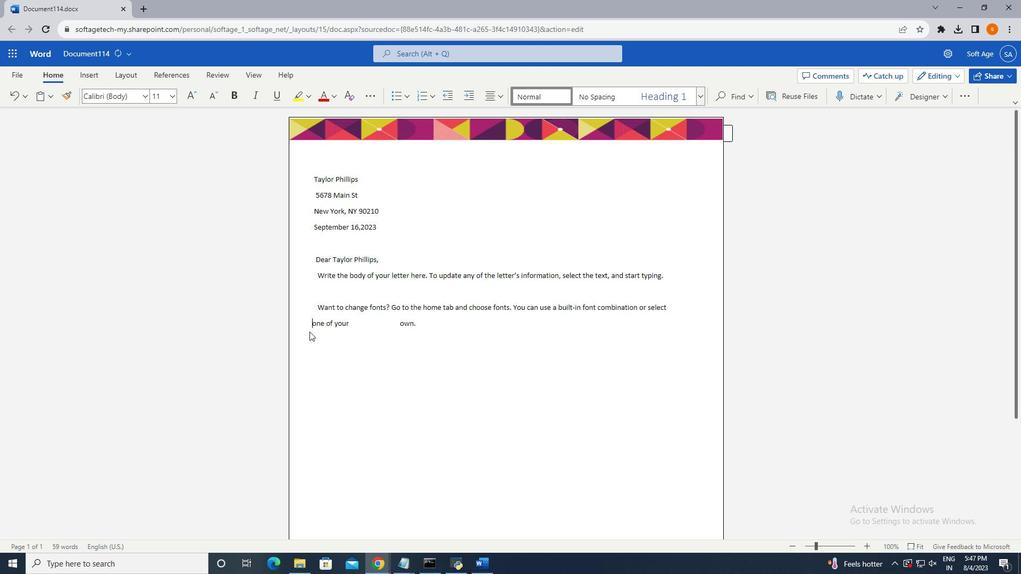 
Action: Mouse moved to (69, 192)
Screenshot: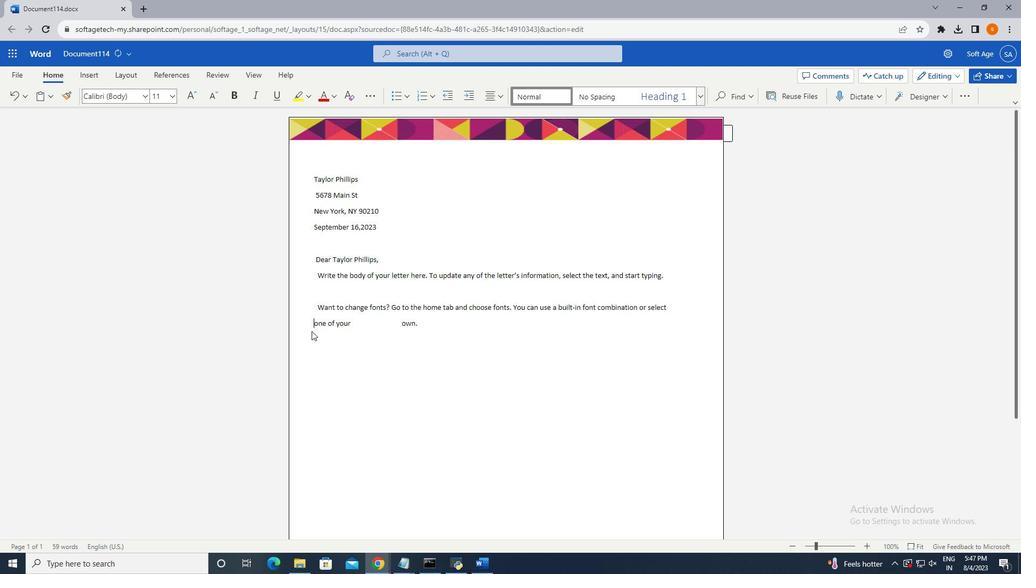 
Action: Key pressed <Key.space>
Screenshot: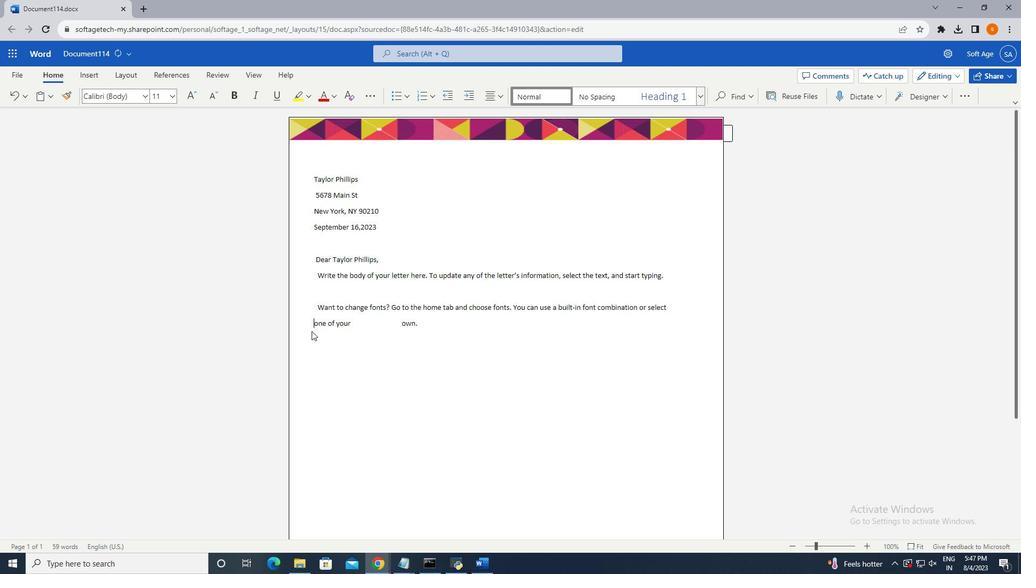 
Action: Mouse moved to (69, 192)
Screenshot: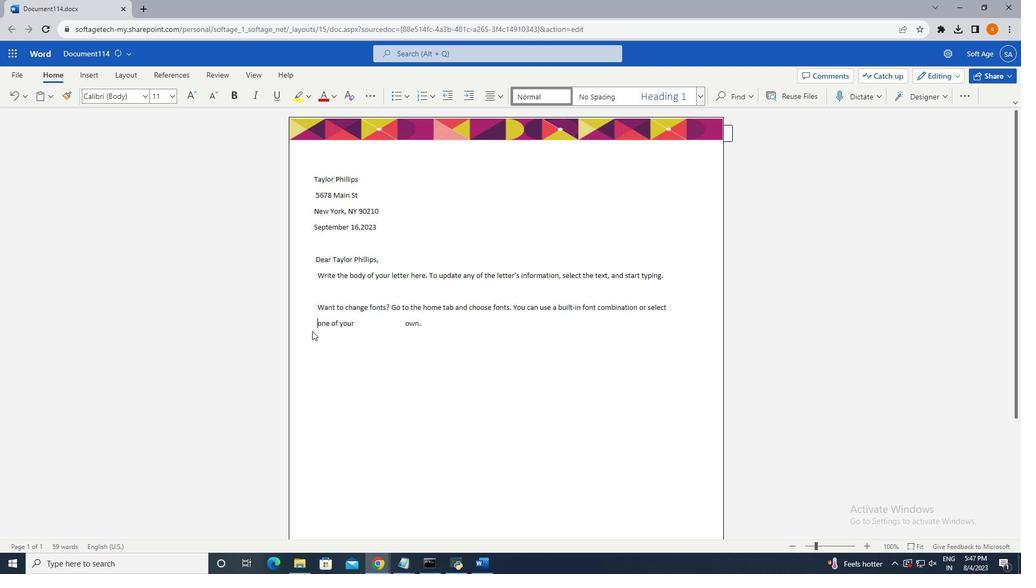 
Action: Key pressed <Key.space>
Screenshot: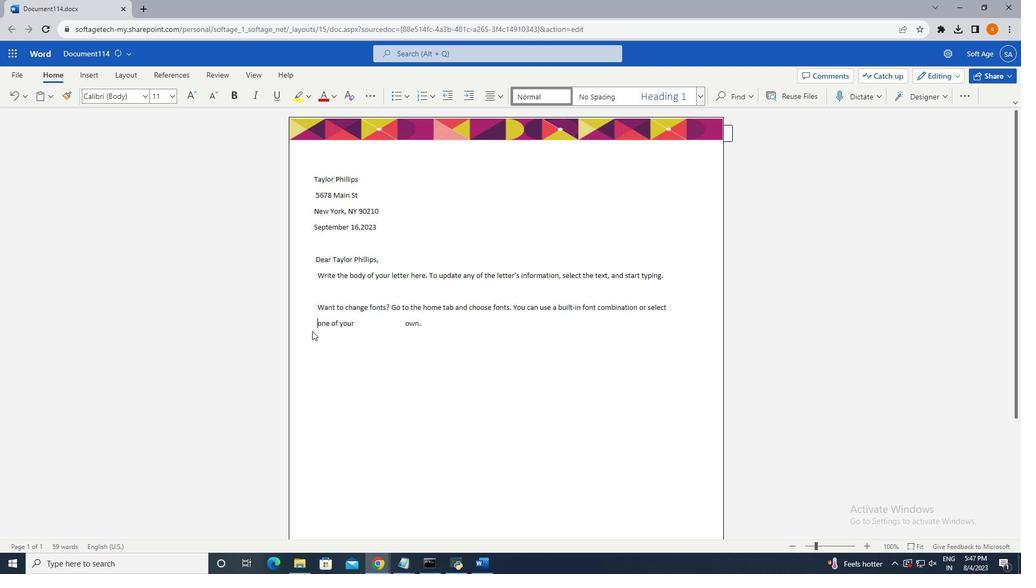 
Action: Mouse moved to (69, 191)
Screenshot: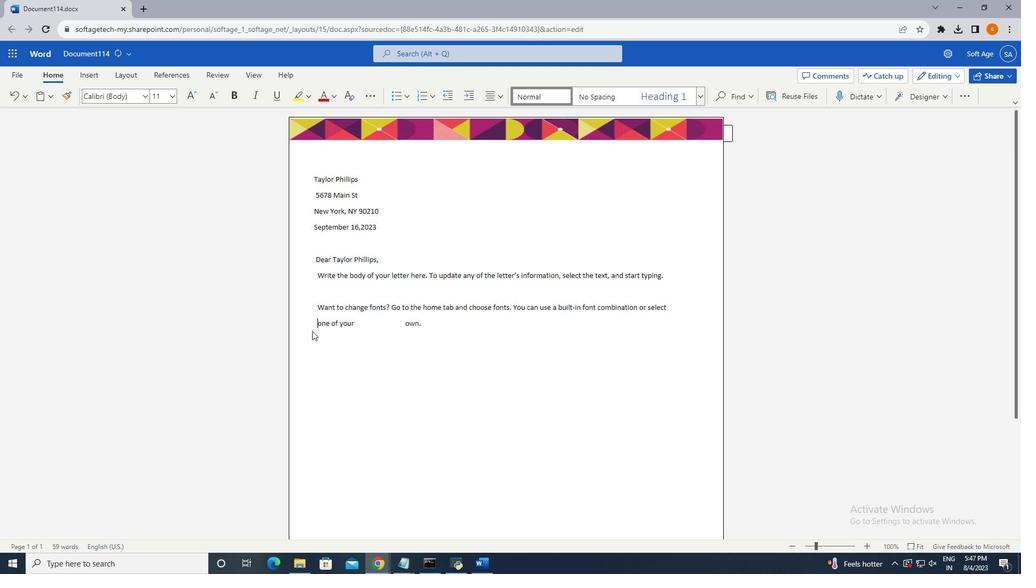 
Action: Key pressed <Key.space>
Screenshot: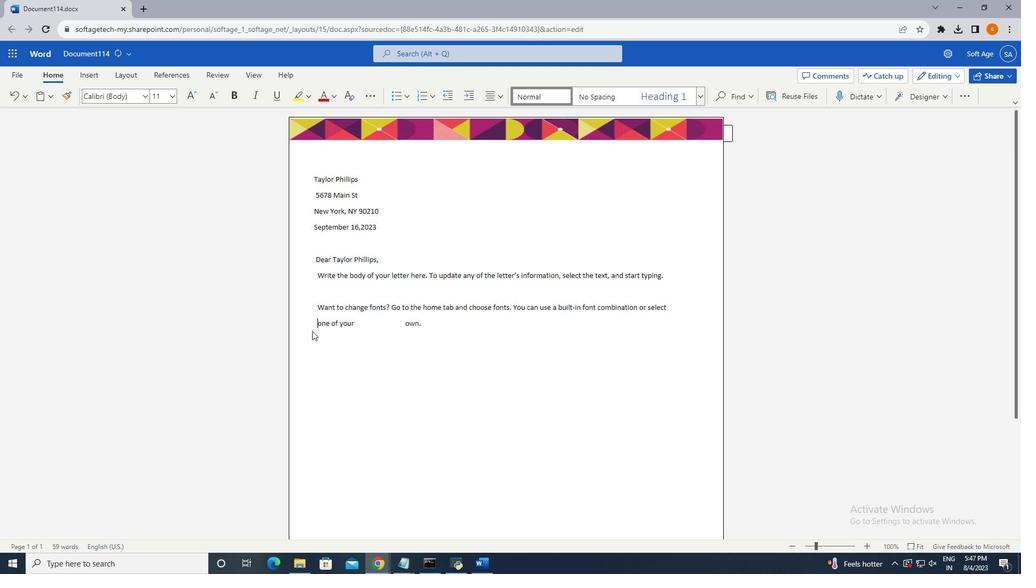 
Action: Mouse moved to (69, 191)
Screenshot: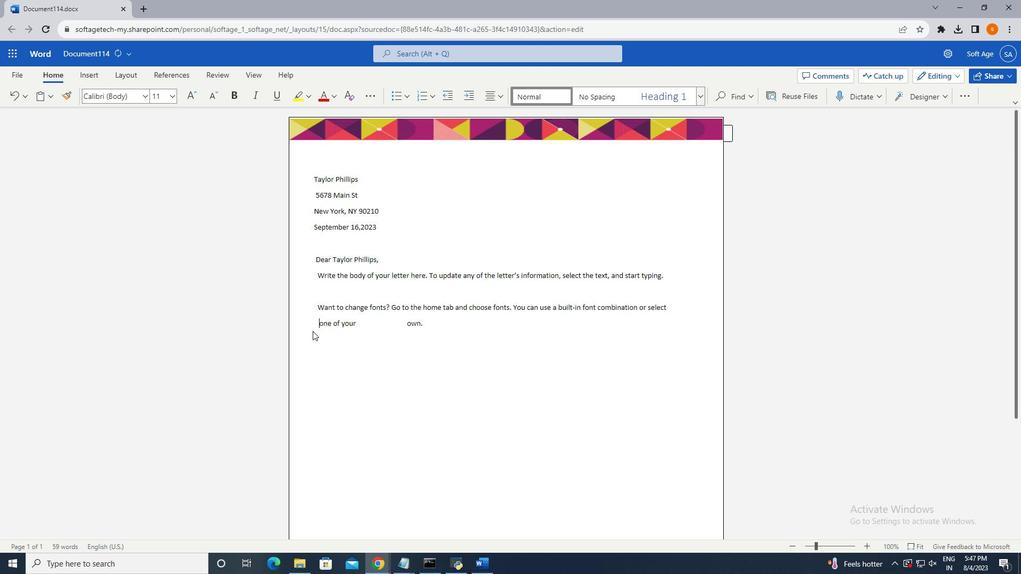 
Action: Key pressed <Key.space>
Screenshot: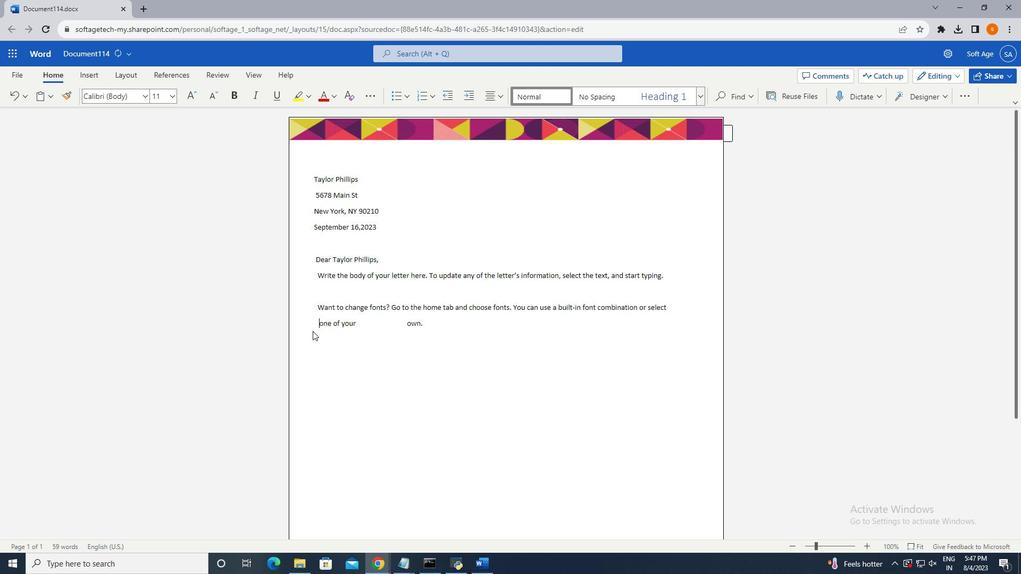 
Action: Mouse moved to (69, 191)
Screenshot: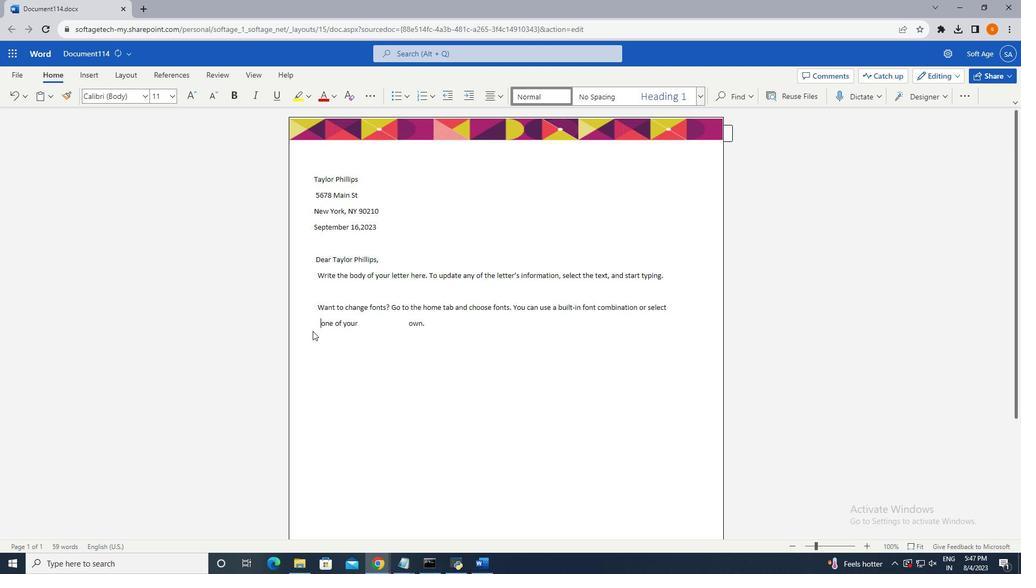 
Action: Key pressed <Key.space>
Screenshot: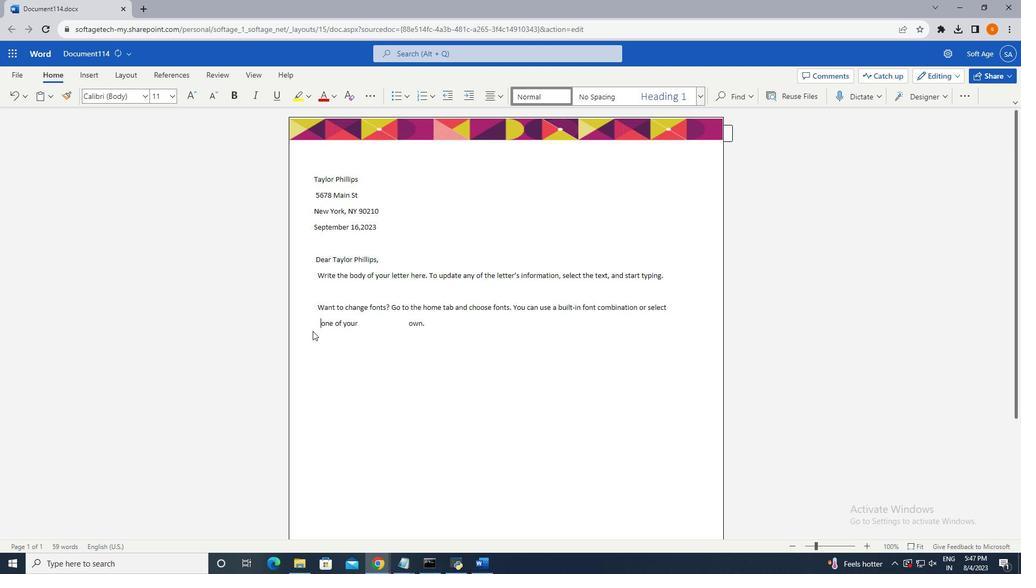 
Action: Mouse moved to (69, 191)
Screenshot: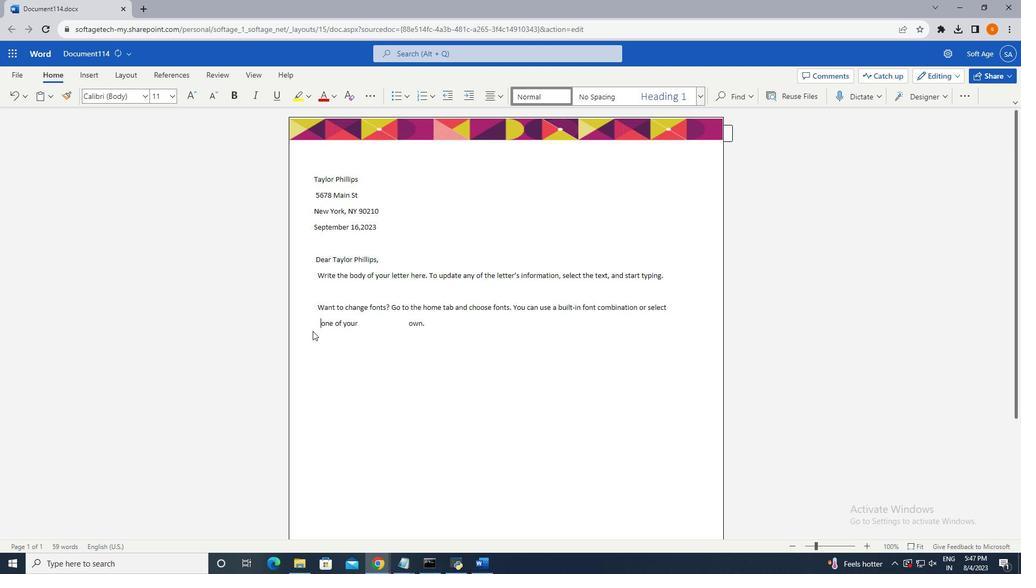 
Action: Key pressed <Key.space>
Screenshot: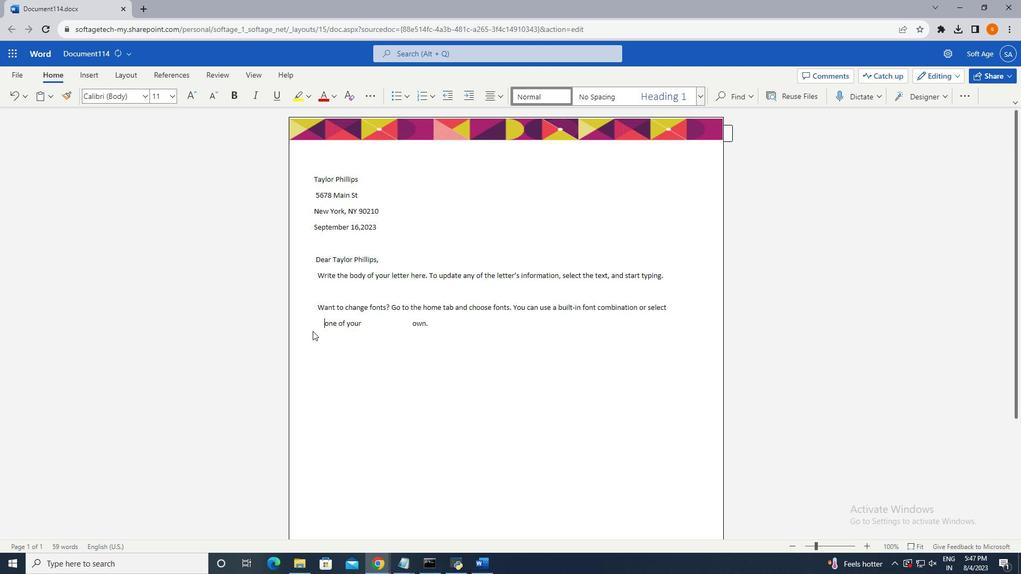 
Action: Mouse moved to (69, 191)
Screenshot: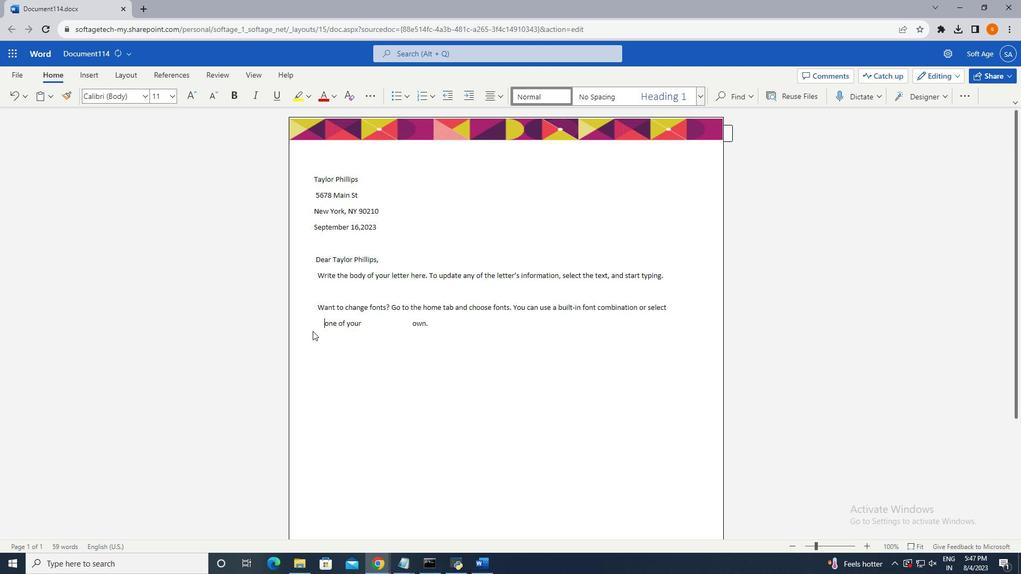 
Action: Key pressed <Key.space>
Screenshot: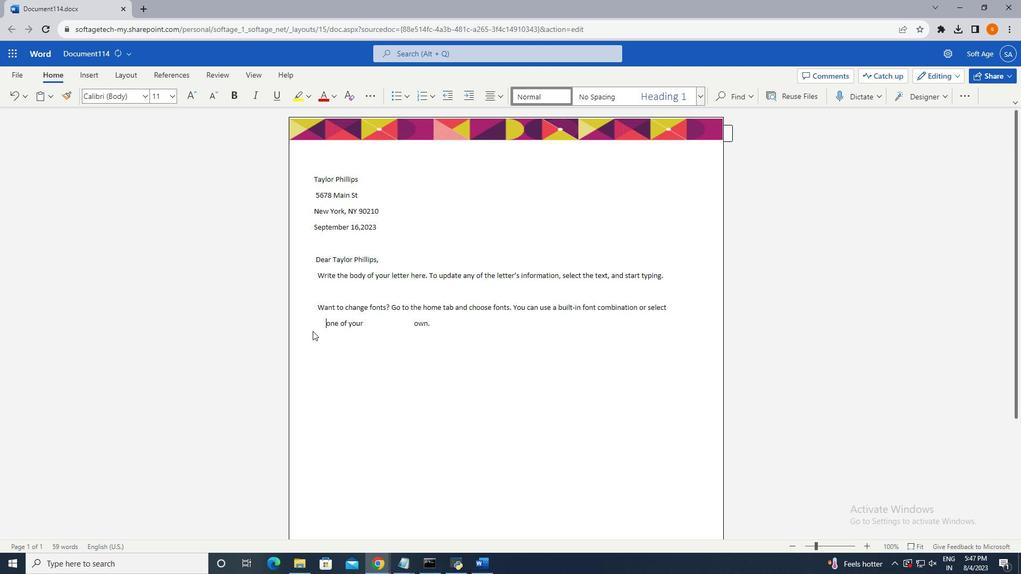 
Action: Mouse moved to (69, 191)
Screenshot: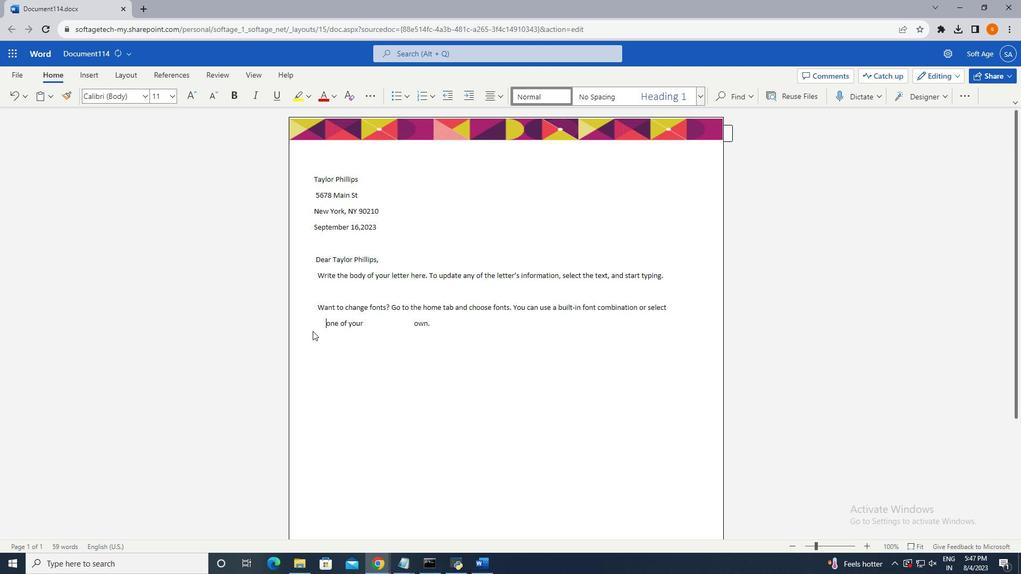 
Action: Key pressed <Key.space><Key.space><Key.space><Key.space><Key.space><Key.backspace><Key.backspace><Key.backspace><Key.backspace><Key.backspace>
Screenshot: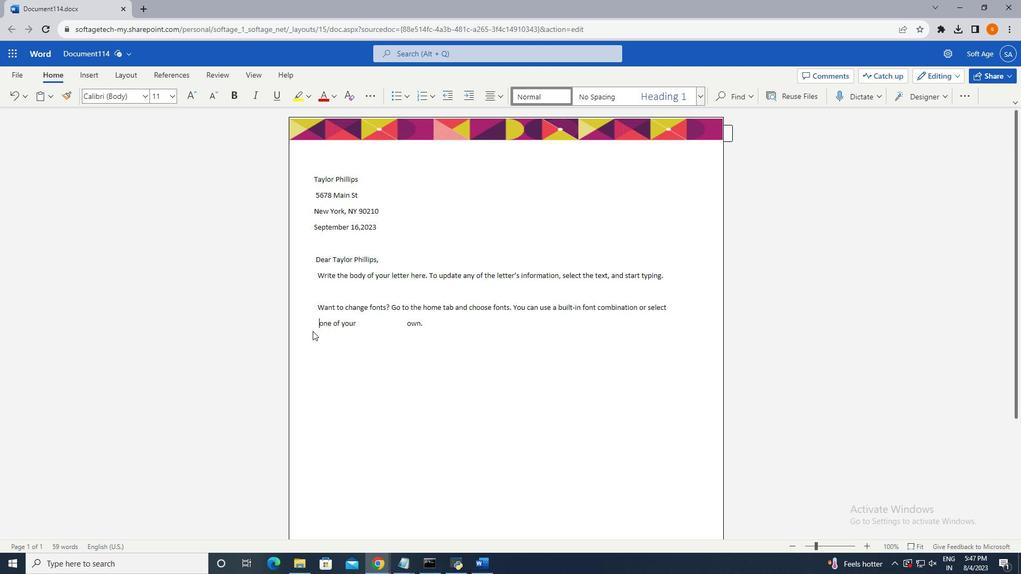 
Action: Mouse moved to (69, 187)
Screenshot: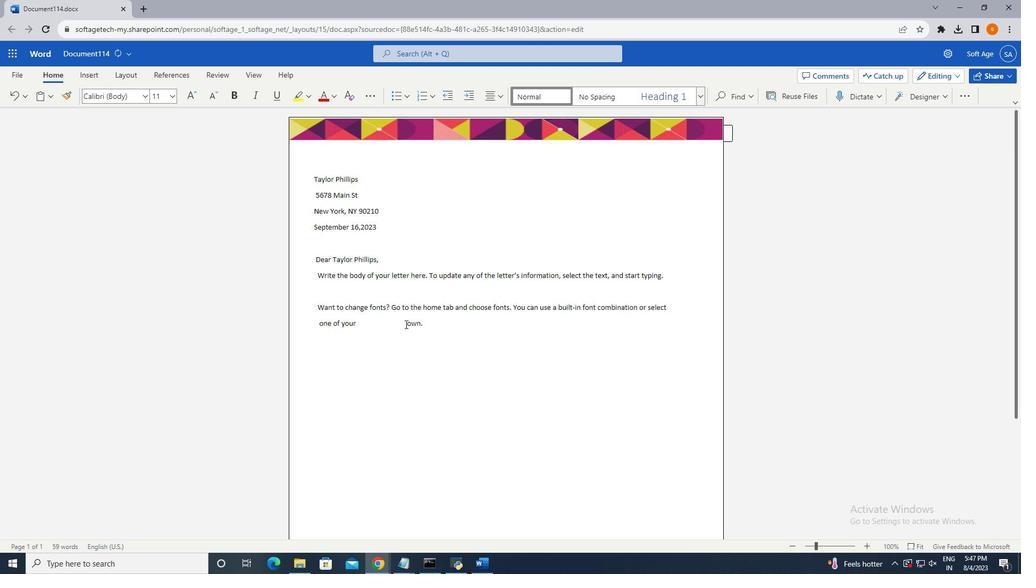 
Action: Mouse pressed left at (69, 187)
Screenshot: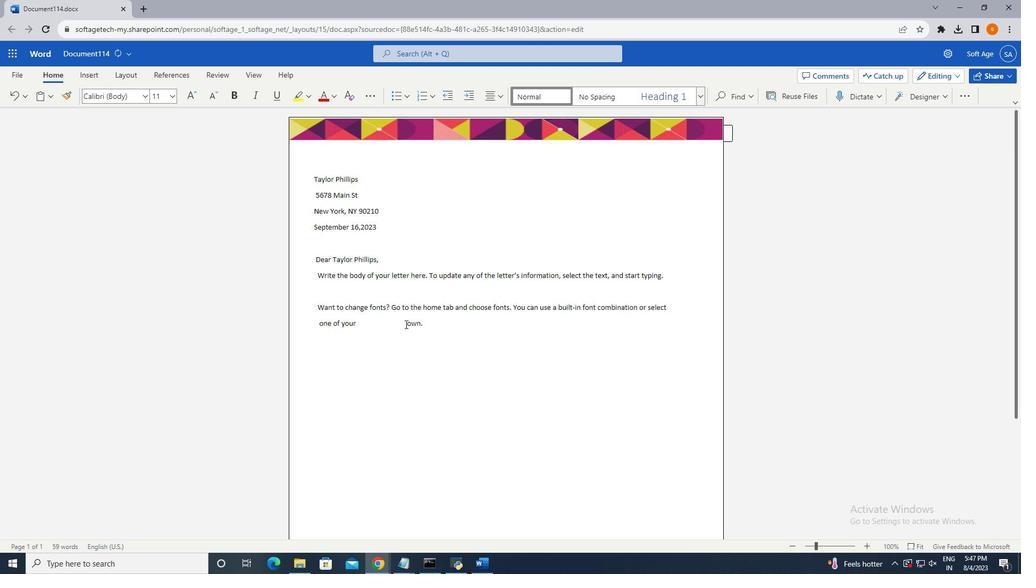 
Action: Key pressed <Key.backspace><Key.backspace><Key.backspace><Key.backspace><Key.backspace><Key.backspace><Key.backspace><Key.backspace><Key.backspace><Key.backspace><Key.backspace><Key.backspace><Key.backspace><Key.backspace><Key.backspace><Key.backspace><Key.backspace><Key.backspace><Key.backspace><Key.backspace><Key.backspace><Key.backspace><Key.backspace><Key.backspace><Key.backspace><Key.backspace><Key.backspace>
Screenshot: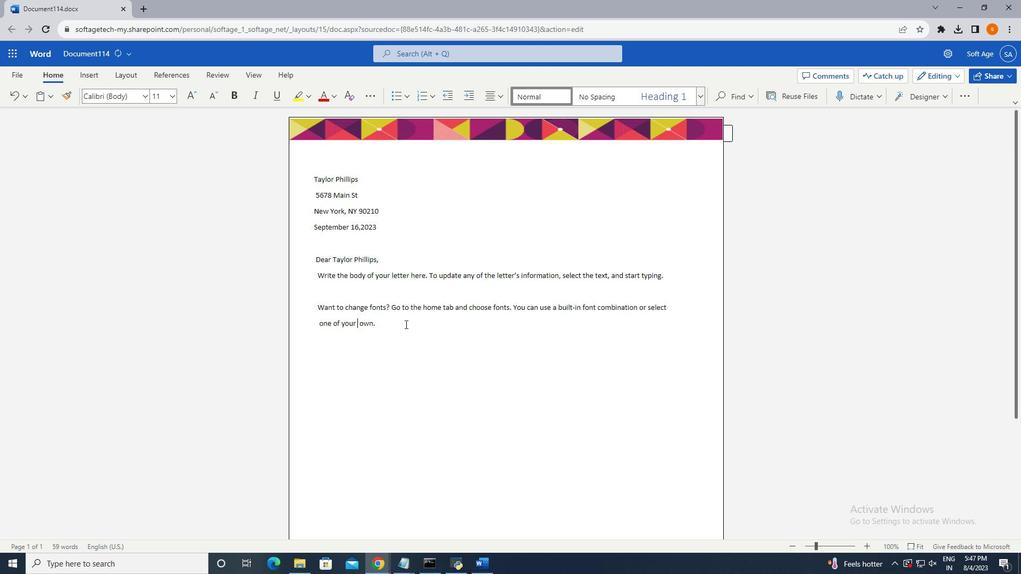 
Action: Mouse moved to (69, 194)
Screenshot: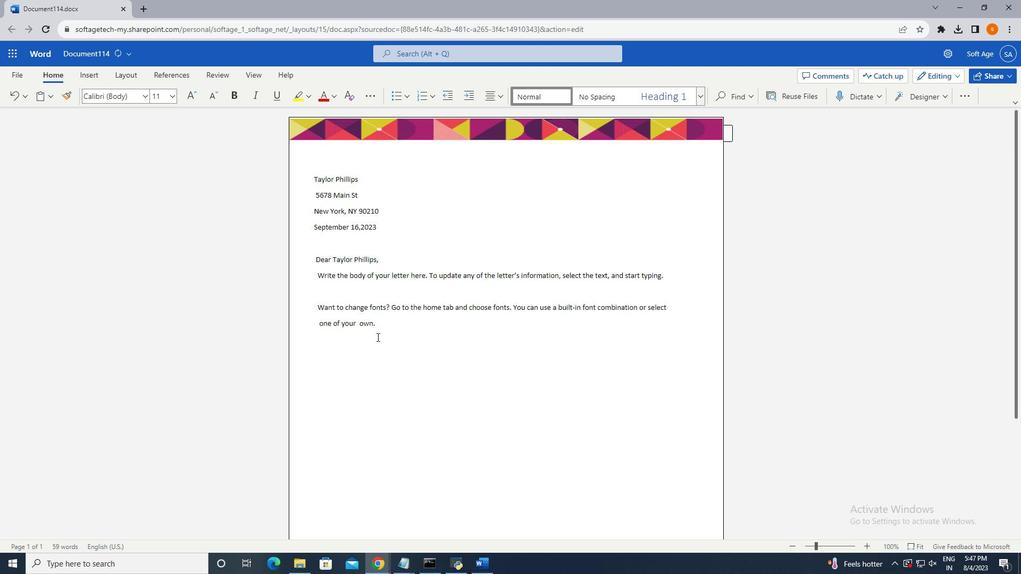 
Action: Key pressed <Key.backspace>
Screenshot: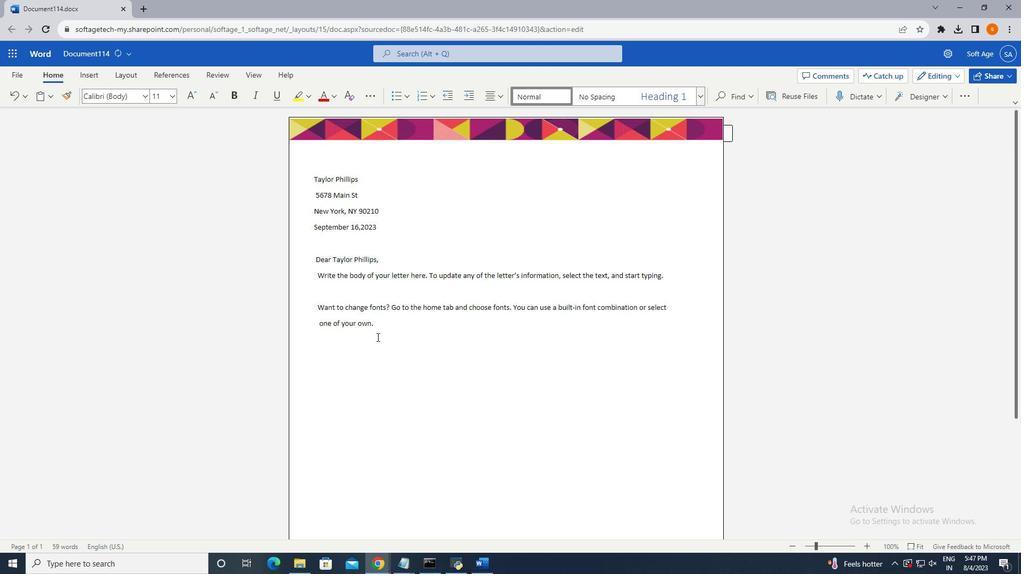 
Action: Mouse moved to (69, 185)
Screenshot: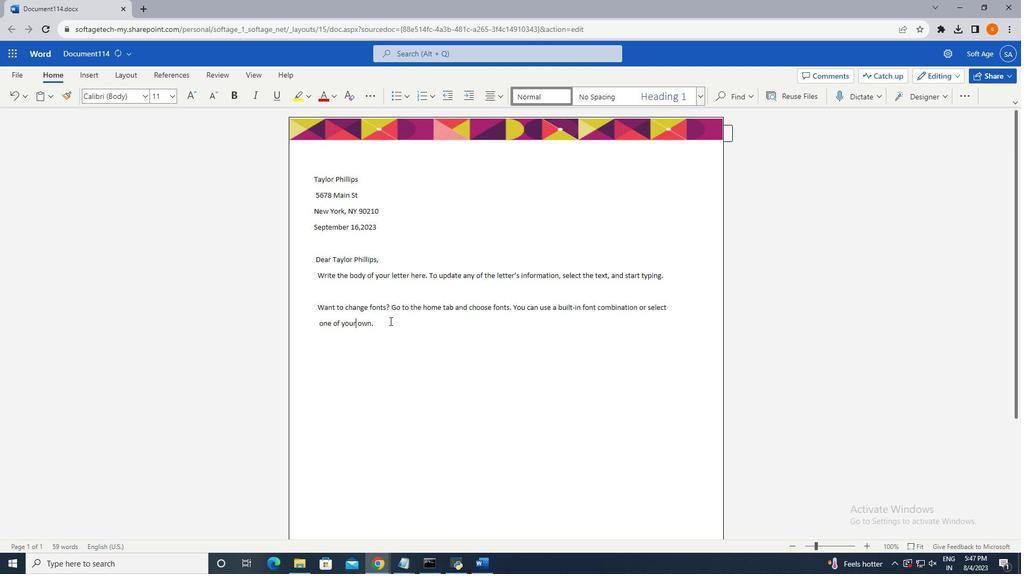 
Action: Mouse pressed left at (69, 185)
Screenshot: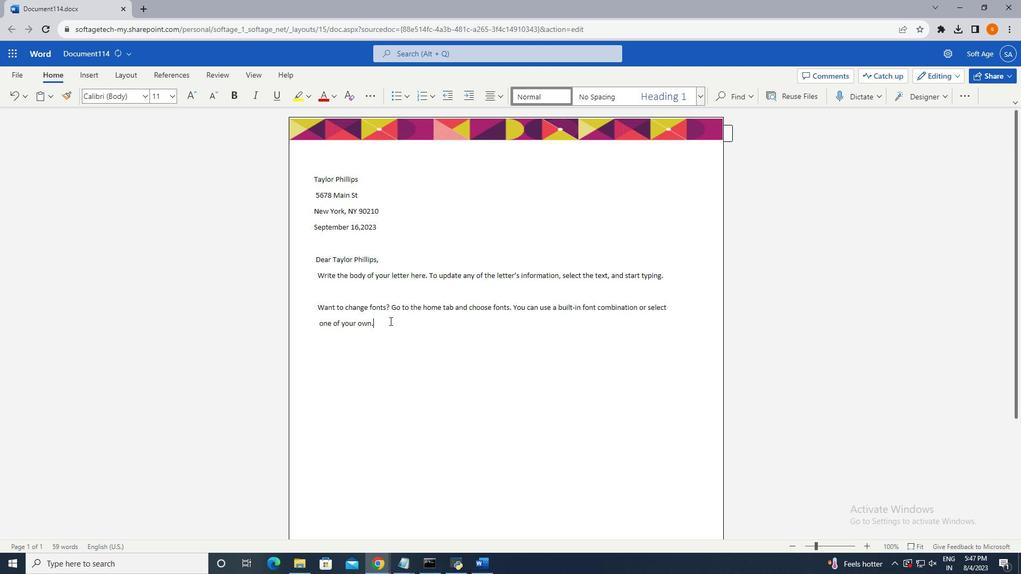 
Action: Key pressed <Key.enter><Key.space><Key.space><Key.space><Key.space><Key.space><Key.space><Key.space><Key.space><Key.space><Key.space><Key.space><Key.space><Key.space><Key.space><Key.space><Key.space><Key.enter><Key.space><Key.space><Key.space><Key.space><Key.space><Key.space><Key.space><Key.space><Key.space><Key.space><Key.space><Key.space><Key.space><Key.space><Key.space><Key.space><Key.space><Key.space><Key.space><Key.space><Key.space><Key.backspace><Key.backspace><Key.backspace><Key.backspace><Key.backspace>
Screenshot: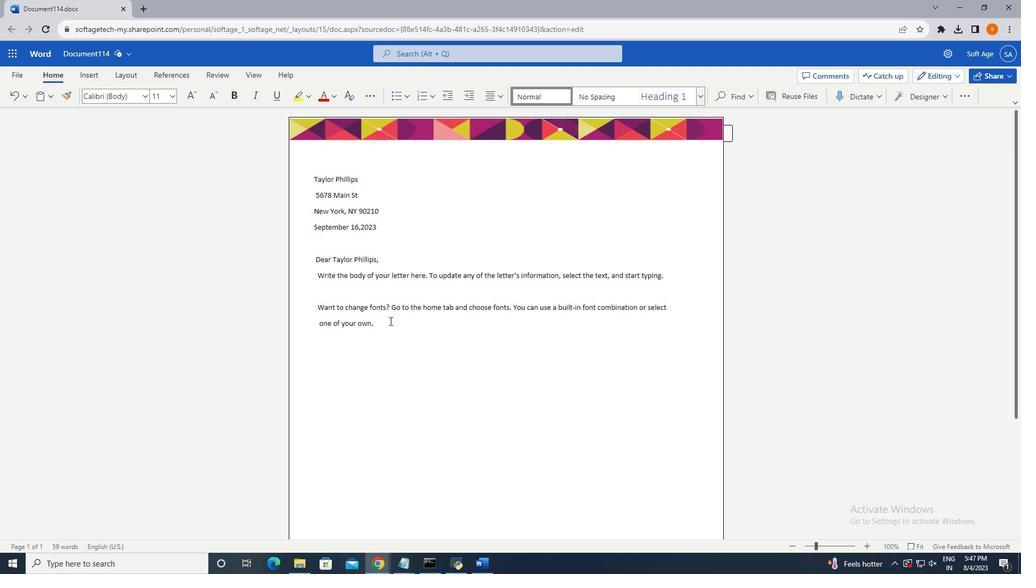 
Action: Mouse moved to (69, 195)
Screenshot: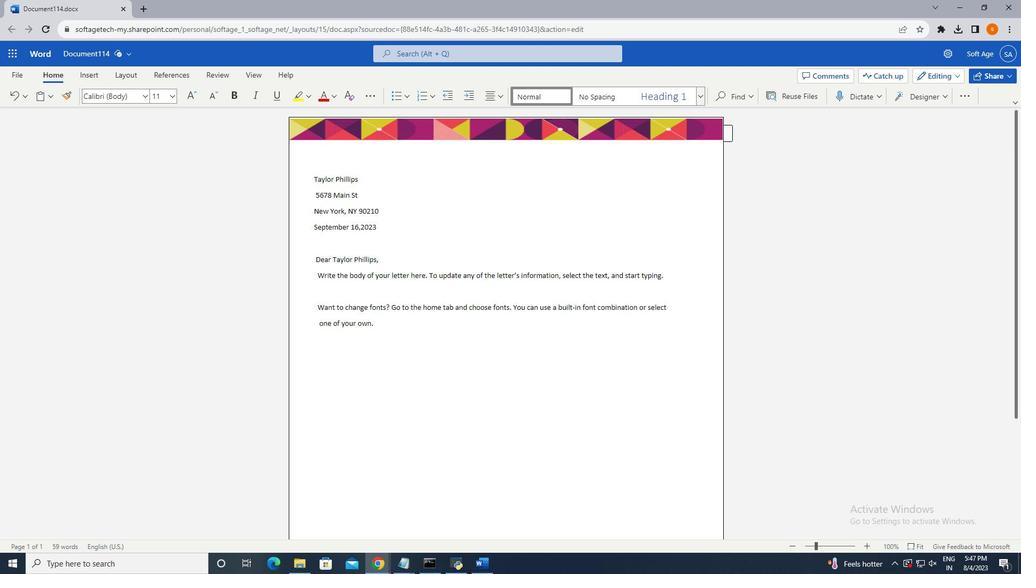 
Action: Mouse scrolled (69, 195) with delta (0, 0)
Screenshot: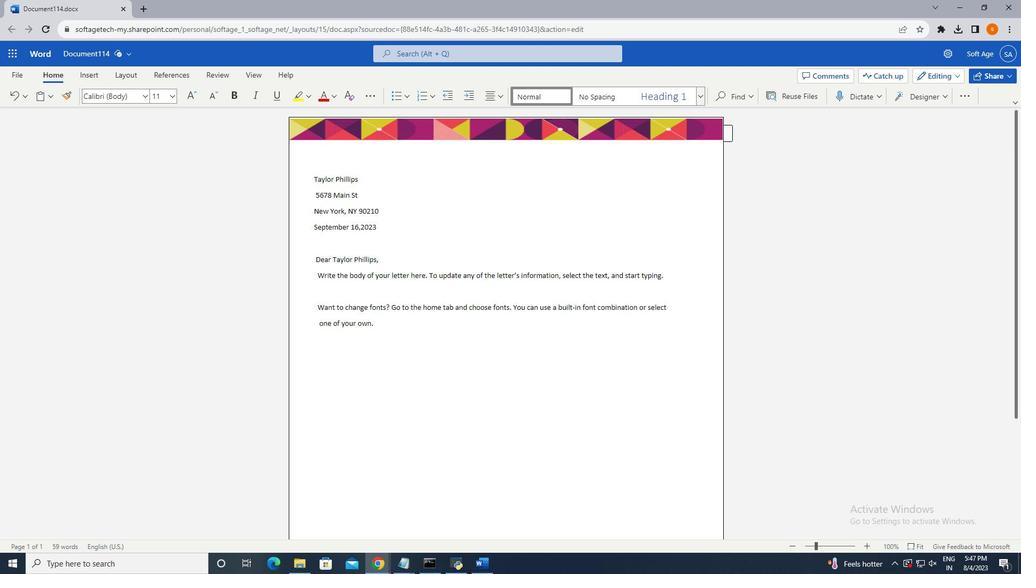 
Action: Mouse scrolled (69, 195) with delta (0, 0)
Screenshot: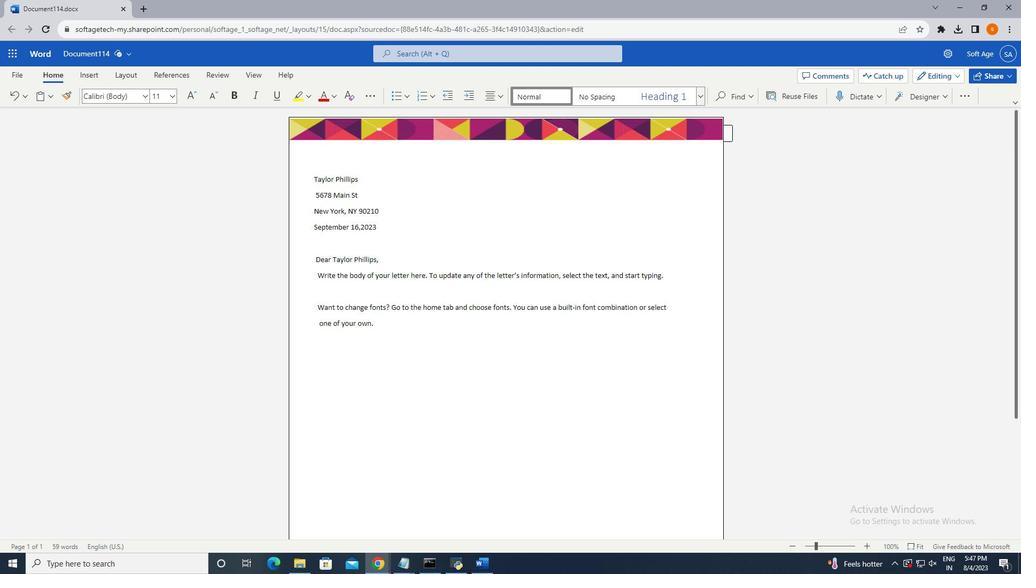 
Action: Mouse scrolled (69, 195) with delta (0, 0)
Screenshot: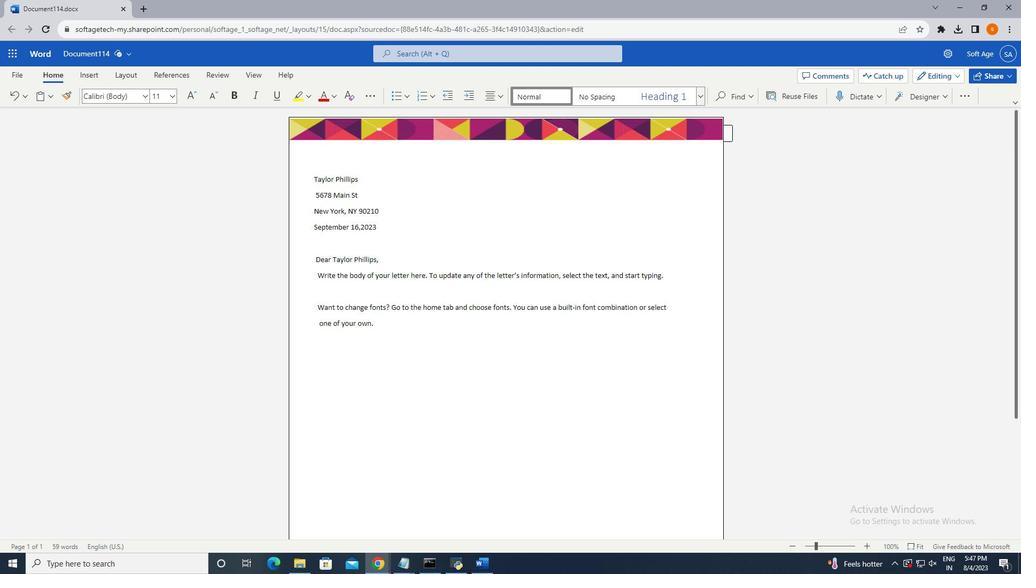 
Action: Mouse scrolled (69, 195) with delta (0, 0)
Screenshot: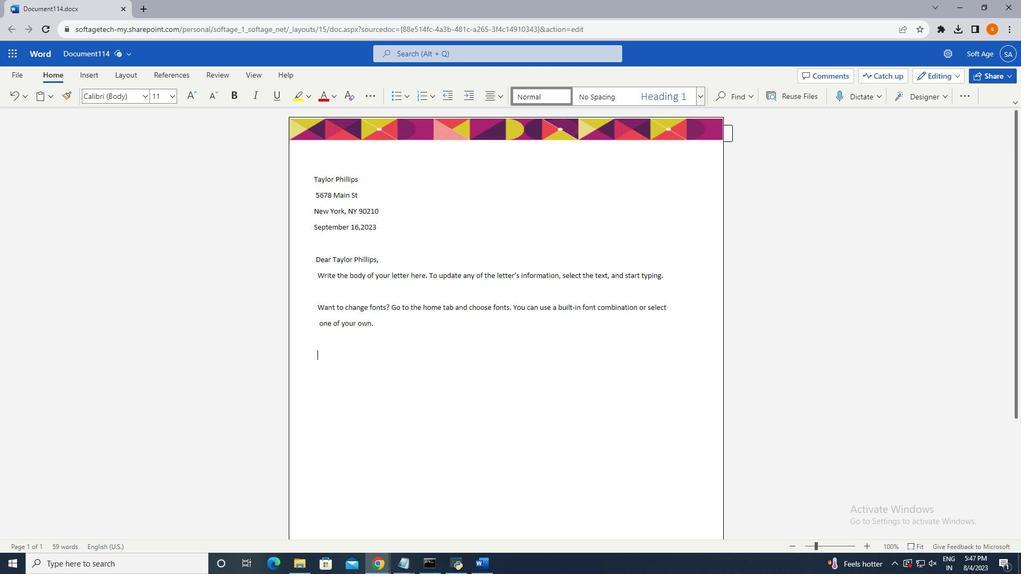 
Action: Mouse scrolled (69, 195) with delta (0, 0)
Screenshot: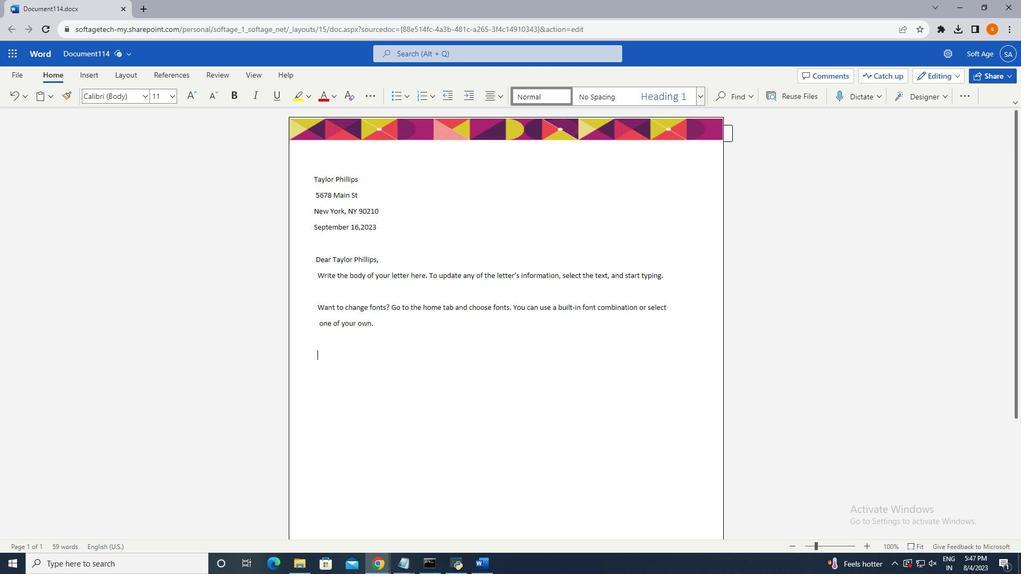 
Action: Mouse scrolled (69, 195) with delta (0, 0)
Screenshot: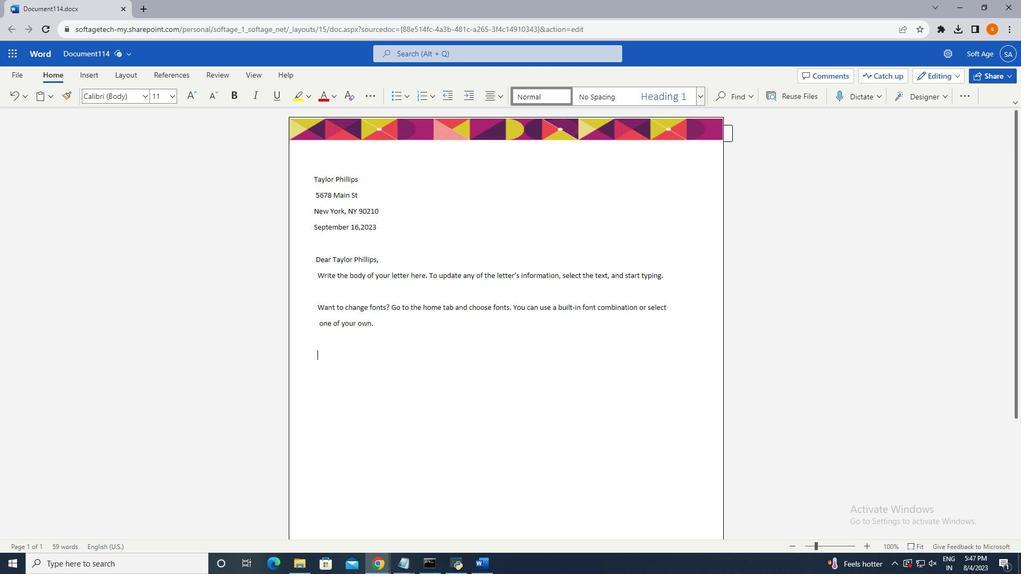 
Action: Mouse scrolled (69, 195) with delta (0, 0)
Screenshot: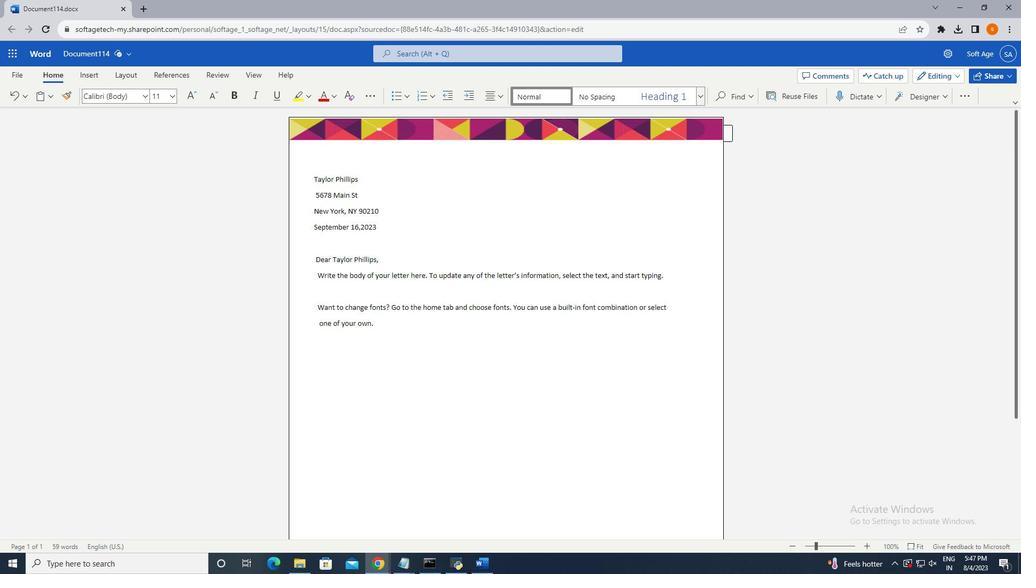 
Action: Mouse moved to (69, 233)
Screenshot: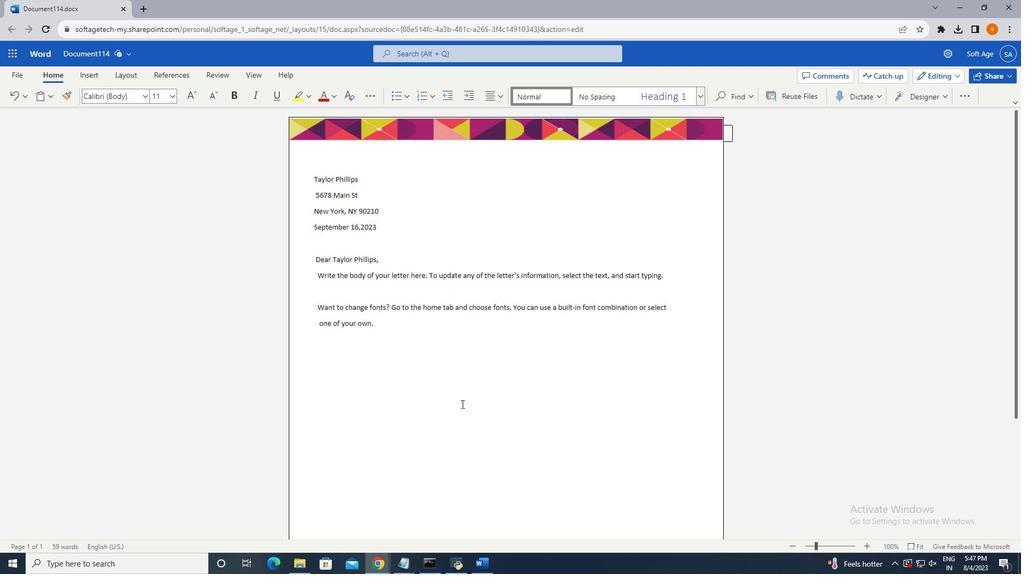 
Action: Key pressed <Key.shift>You<Key.space>can<Key.space>also<Key.space>change<Key.space>the<Key.space>colour<Key.space>or<Key.space>font<Key.space>formatting
Screenshot: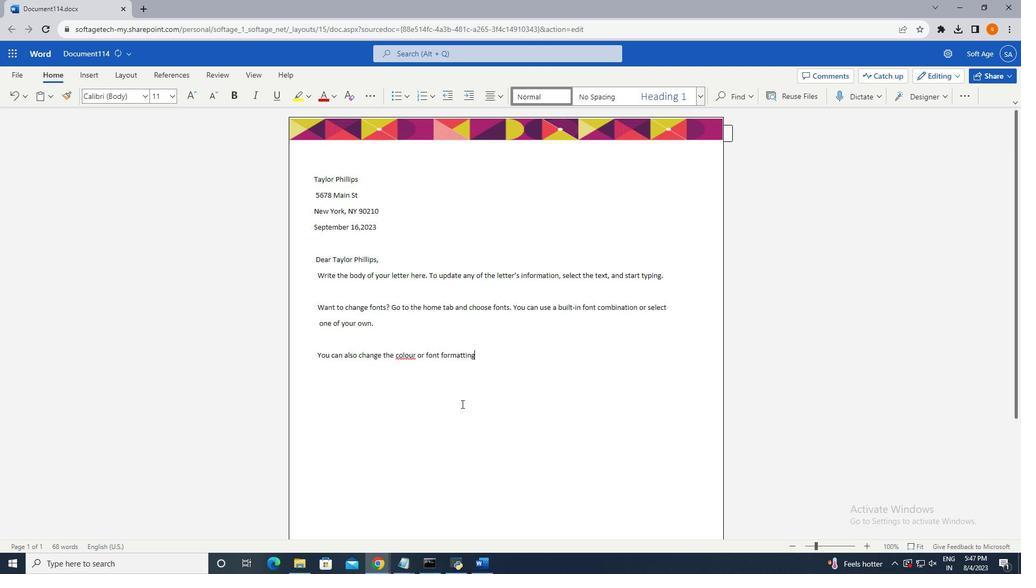 
Action: Mouse moved to (69, 206)
Screenshot: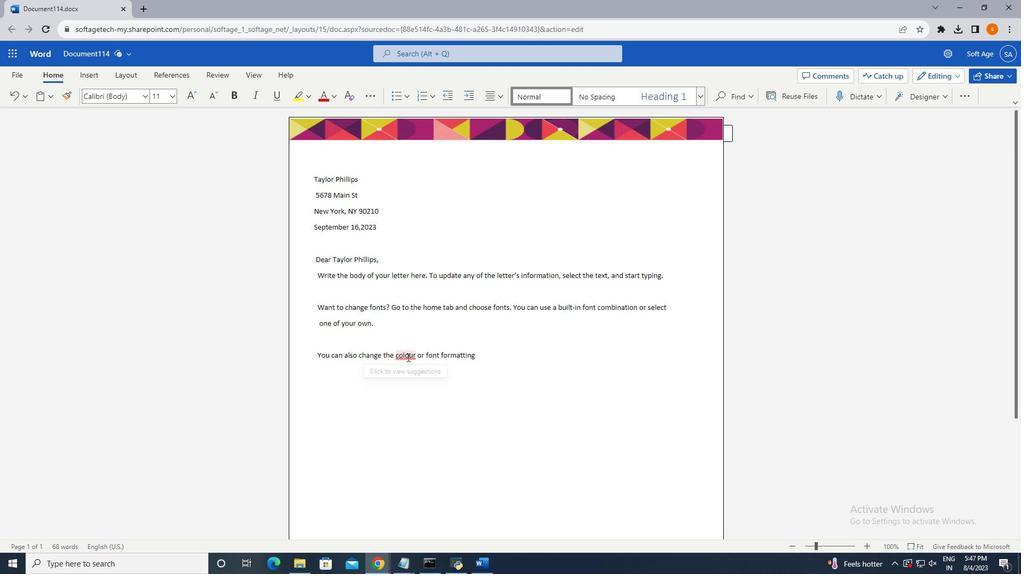 
Action: Mouse pressed left at (69, 206)
